 Task: Develop a website for a language exchange platform, connecting language learners worldwide.
Action: Mouse moved to (559, 331)
Screenshot: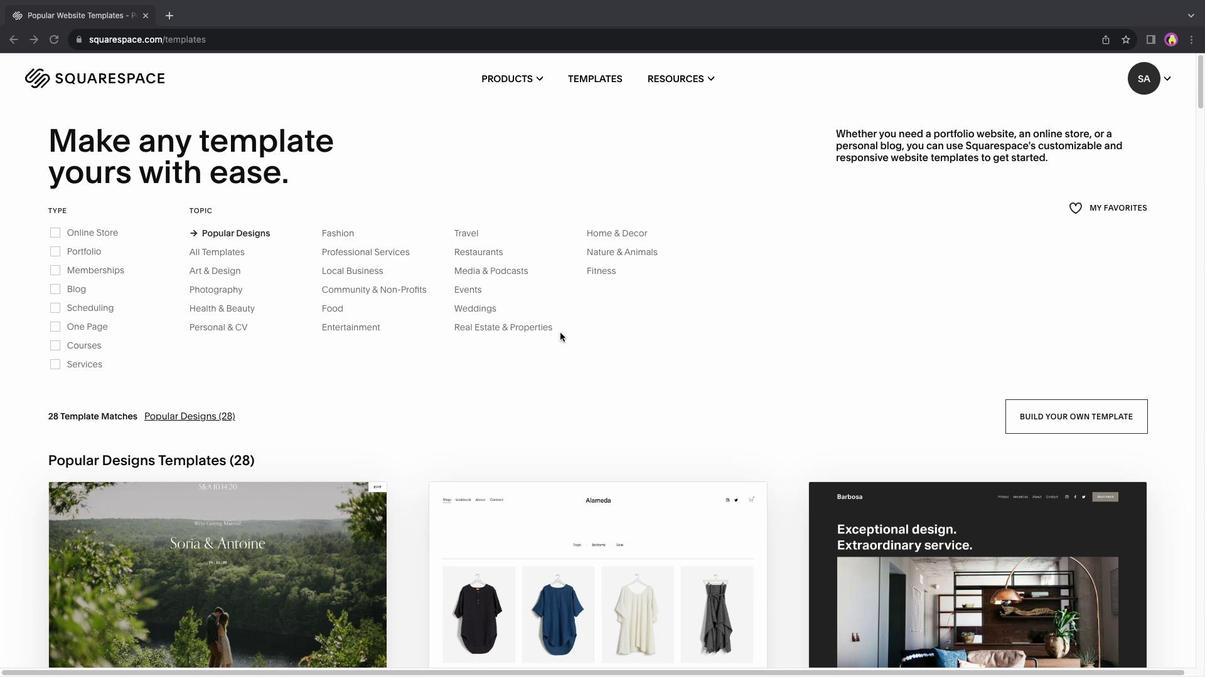 
Action: Mouse pressed left at (559, 331)
Screenshot: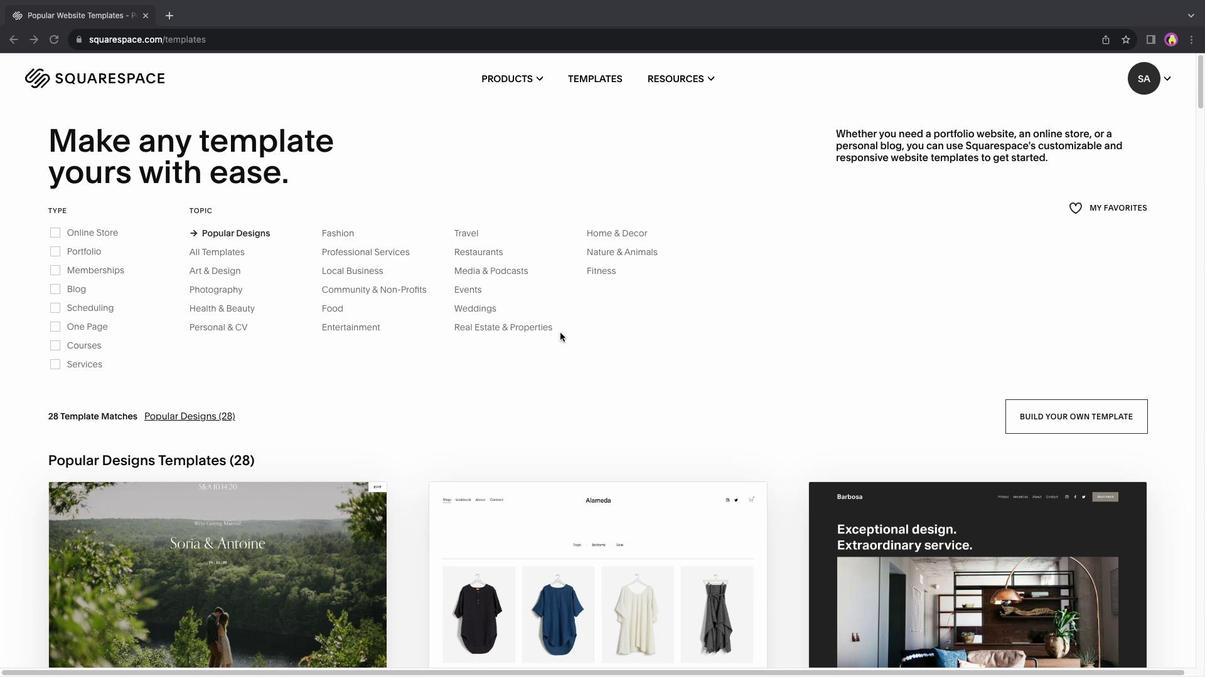 
Action: Mouse moved to (344, 288)
Screenshot: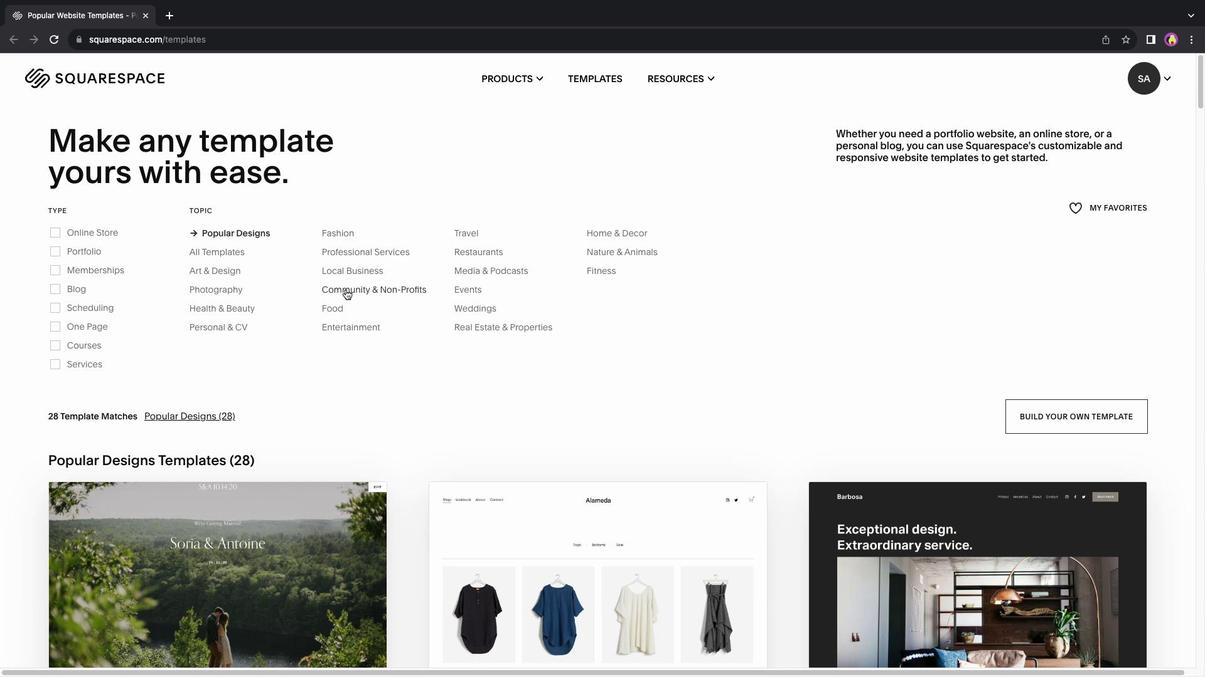 
Action: Mouse scrolled (344, 288) with delta (0, -1)
Screenshot: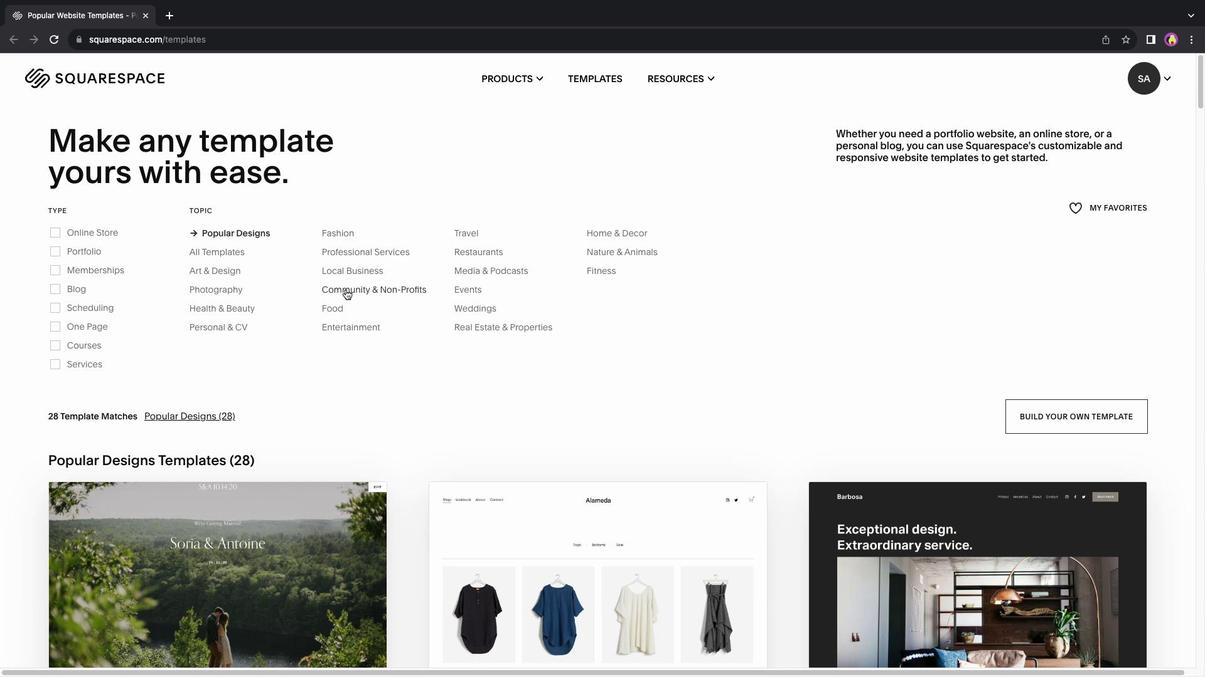 
Action: Mouse scrolled (344, 288) with delta (0, -1)
Screenshot: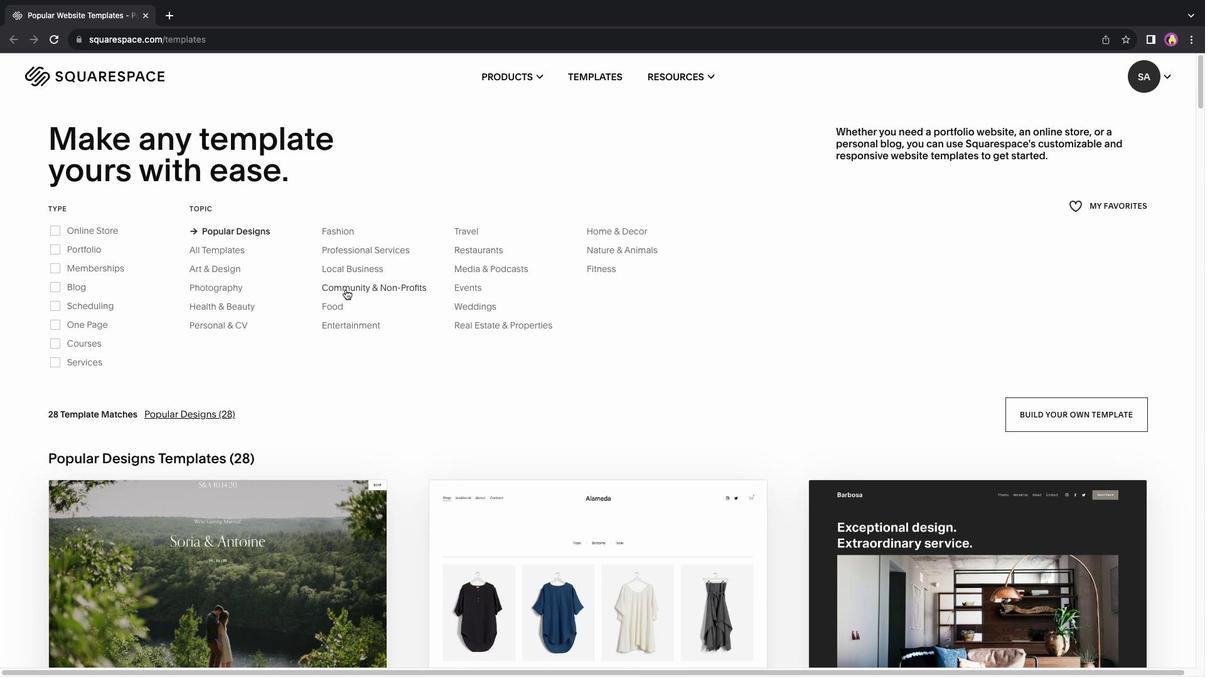 
Action: Mouse scrolled (344, 288) with delta (0, -2)
Screenshot: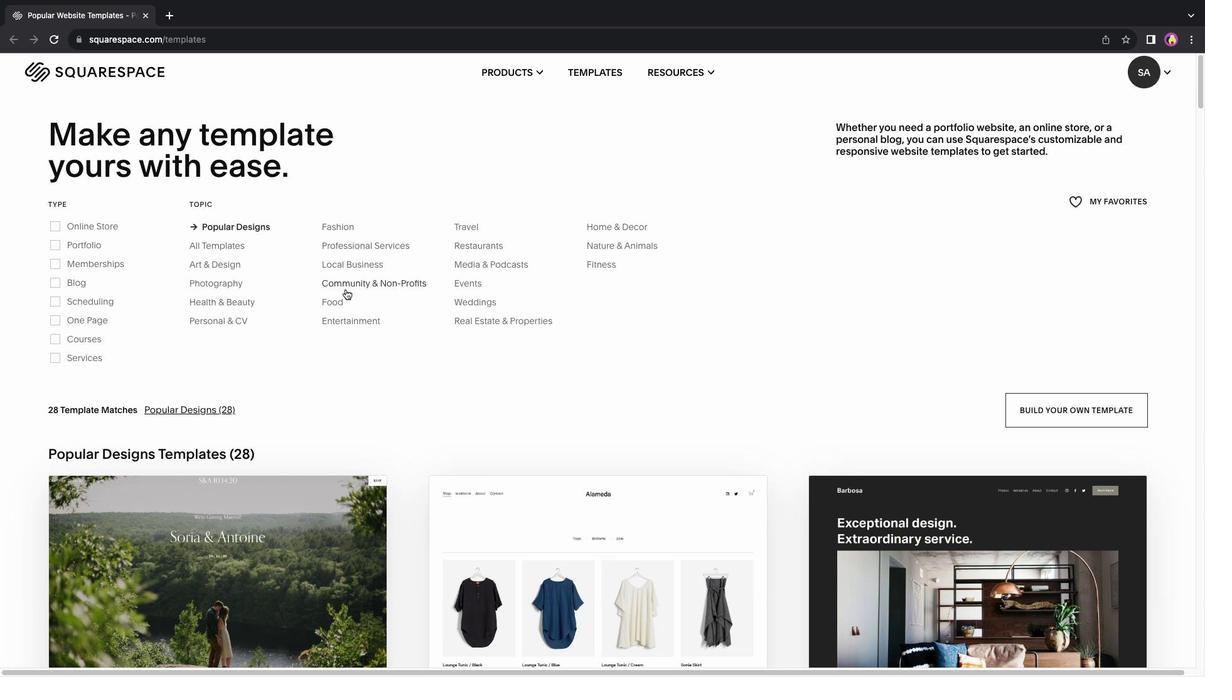 
Action: Mouse moved to (430, 266)
Screenshot: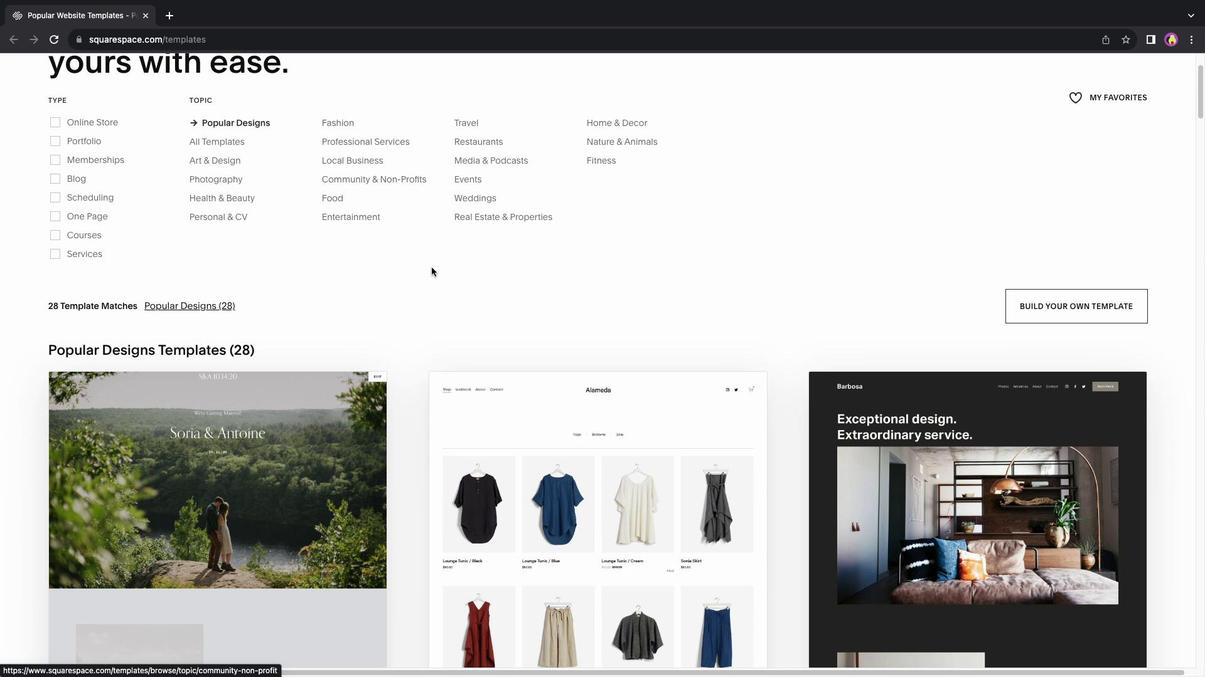 
Action: Mouse pressed left at (430, 266)
Screenshot: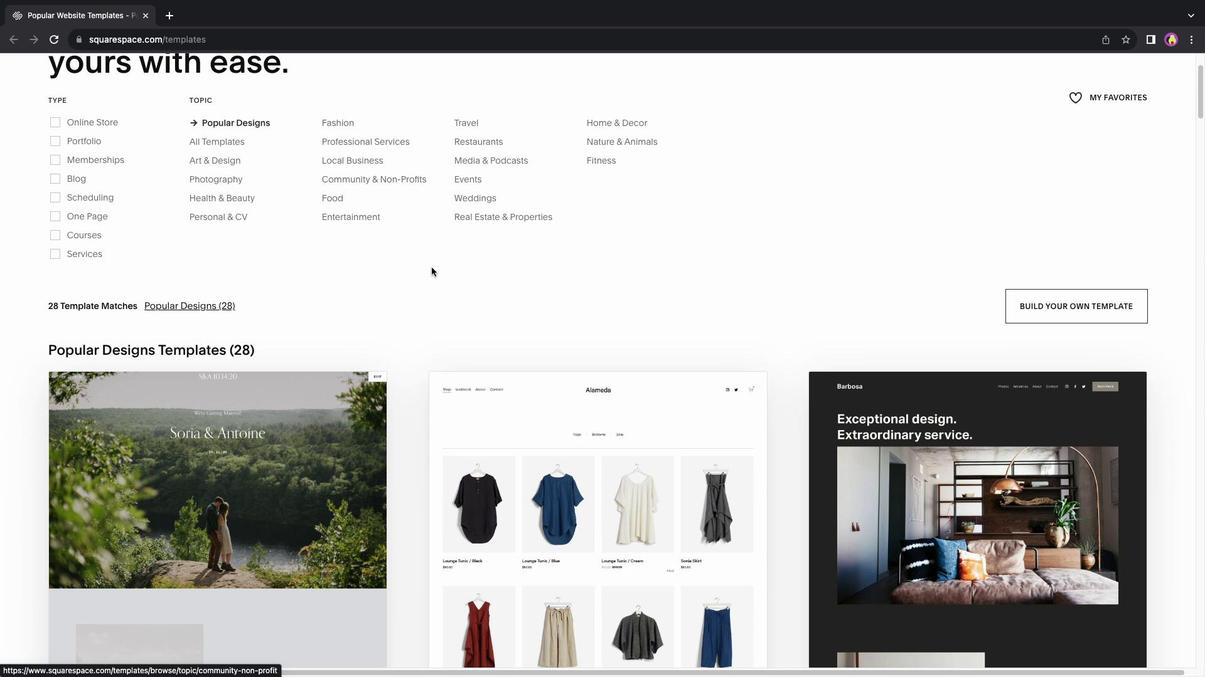
Action: Mouse moved to (356, 258)
Screenshot: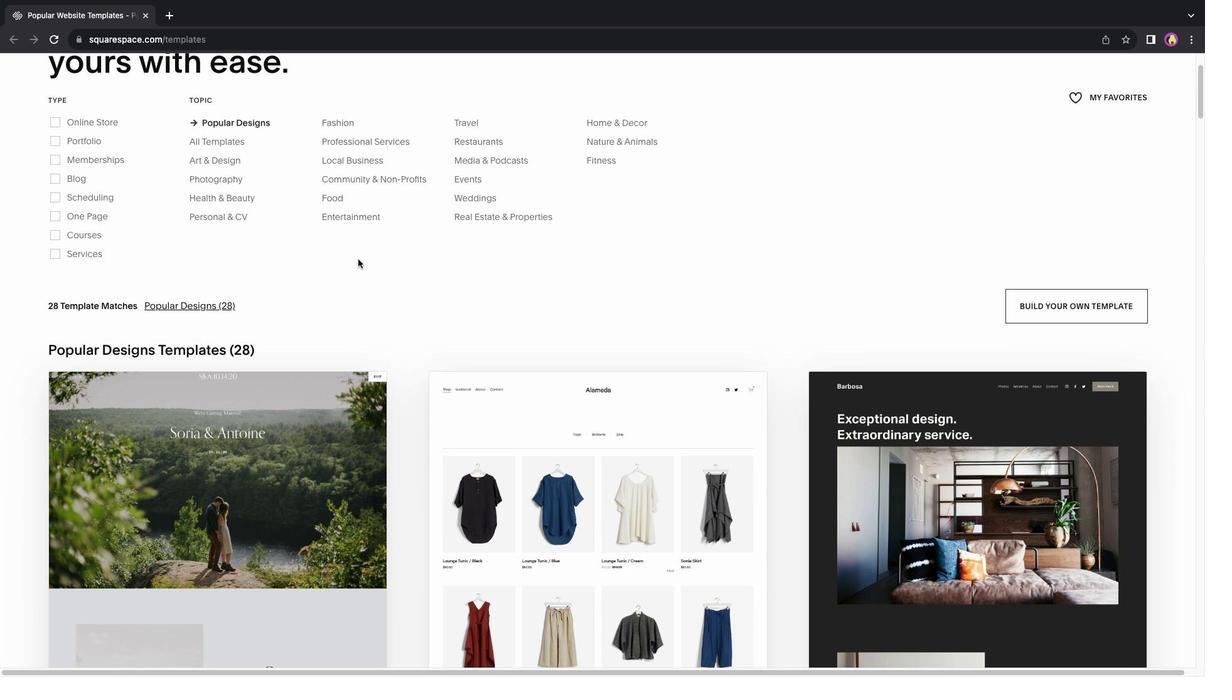 
Action: Mouse scrolled (356, 258) with delta (0, -1)
Screenshot: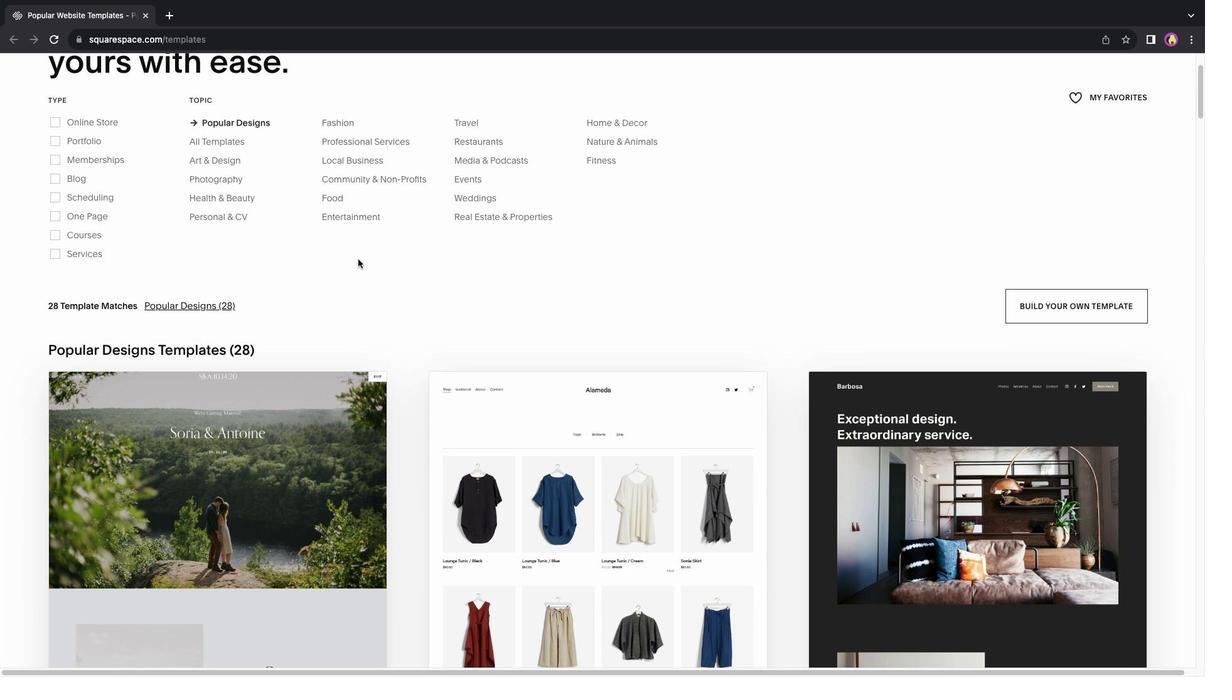 
Action: Mouse scrolled (356, 258) with delta (0, -1)
Screenshot: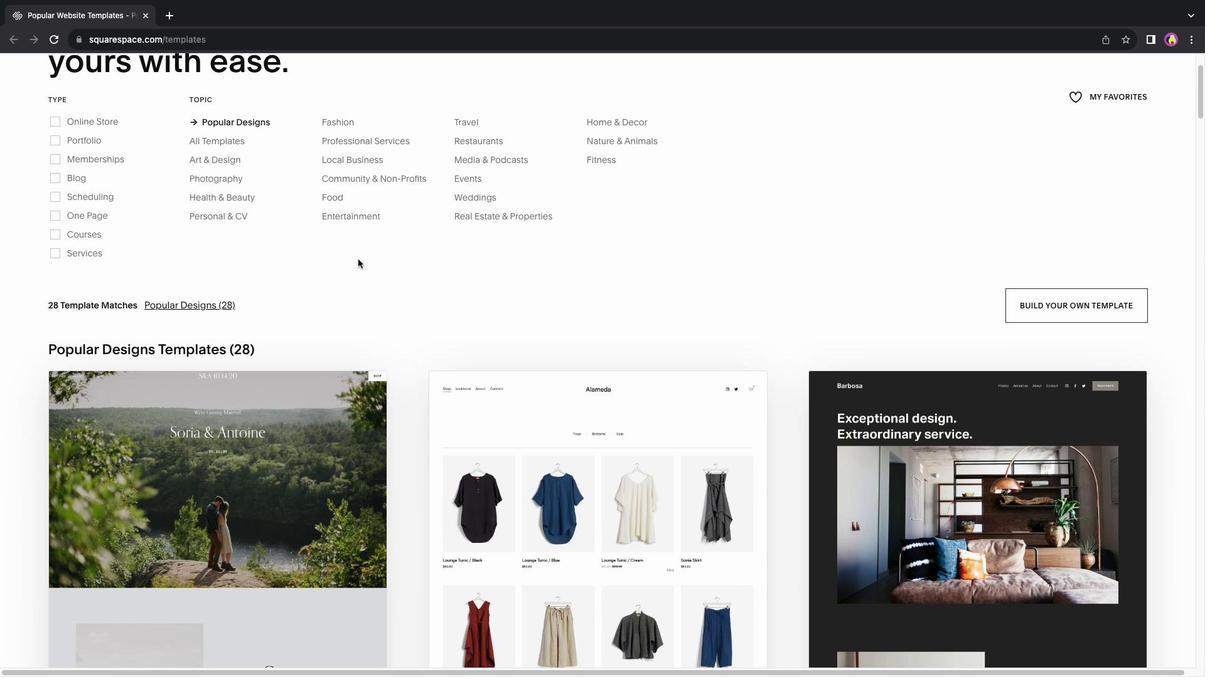 
Action: Mouse scrolled (356, 258) with delta (0, -2)
Screenshot: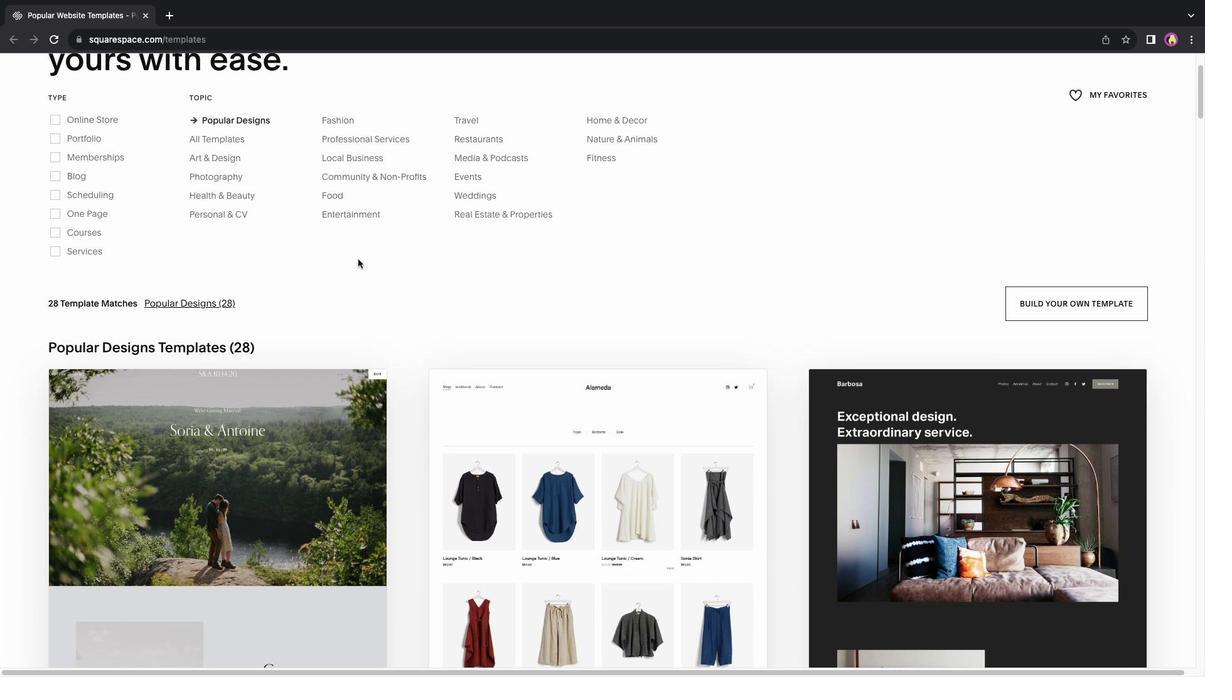 
Action: Mouse moved to (667, 253)
Screenshot: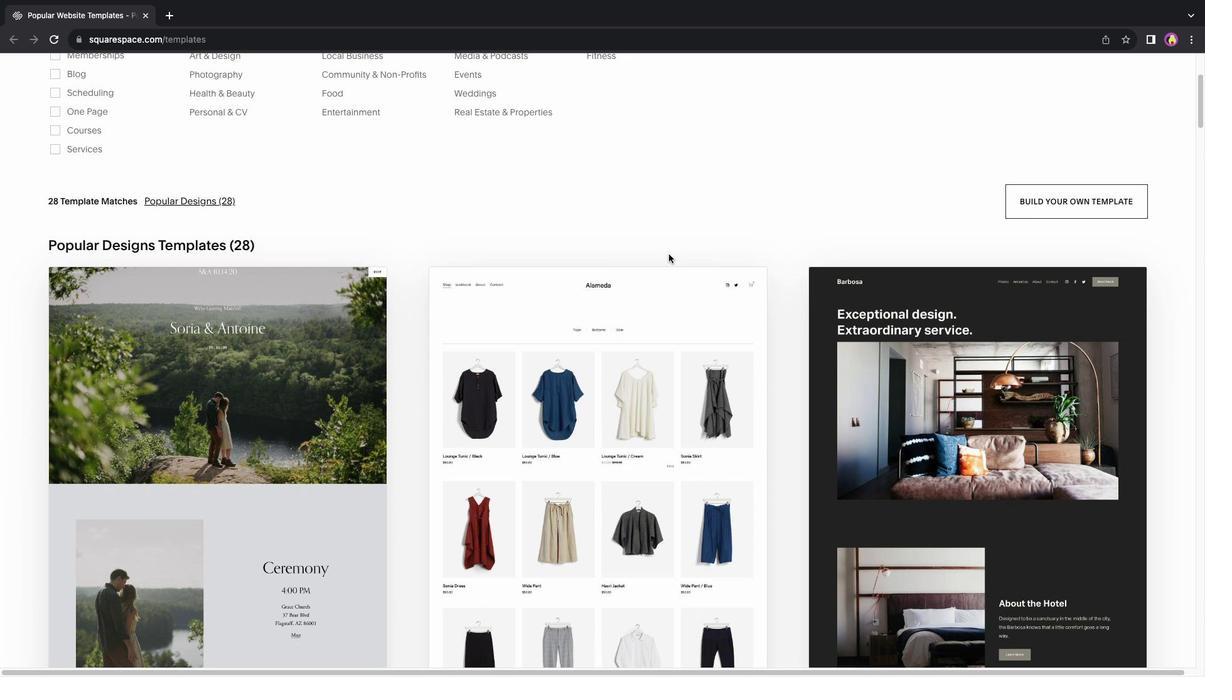 
Action: Mouse scrolled (667, 253) with delta (0, -1)
Screenshot: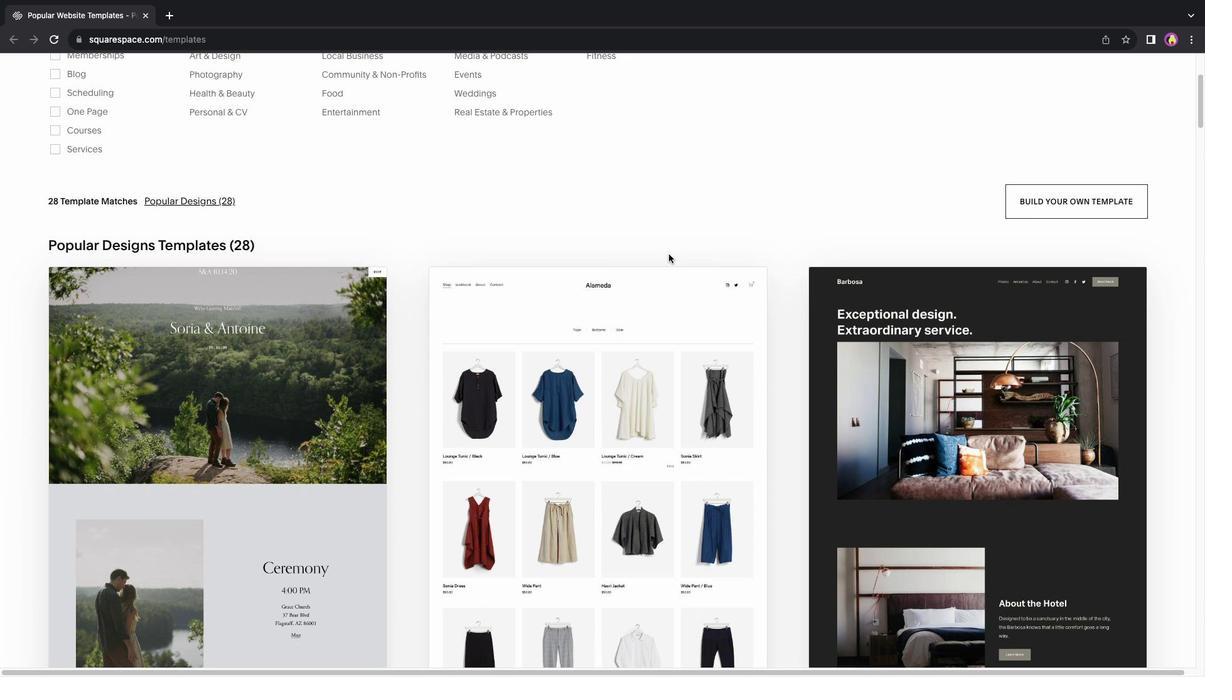 
Action: Mouse scrolled (667, 253) with delta (0, -1)
Screenshot: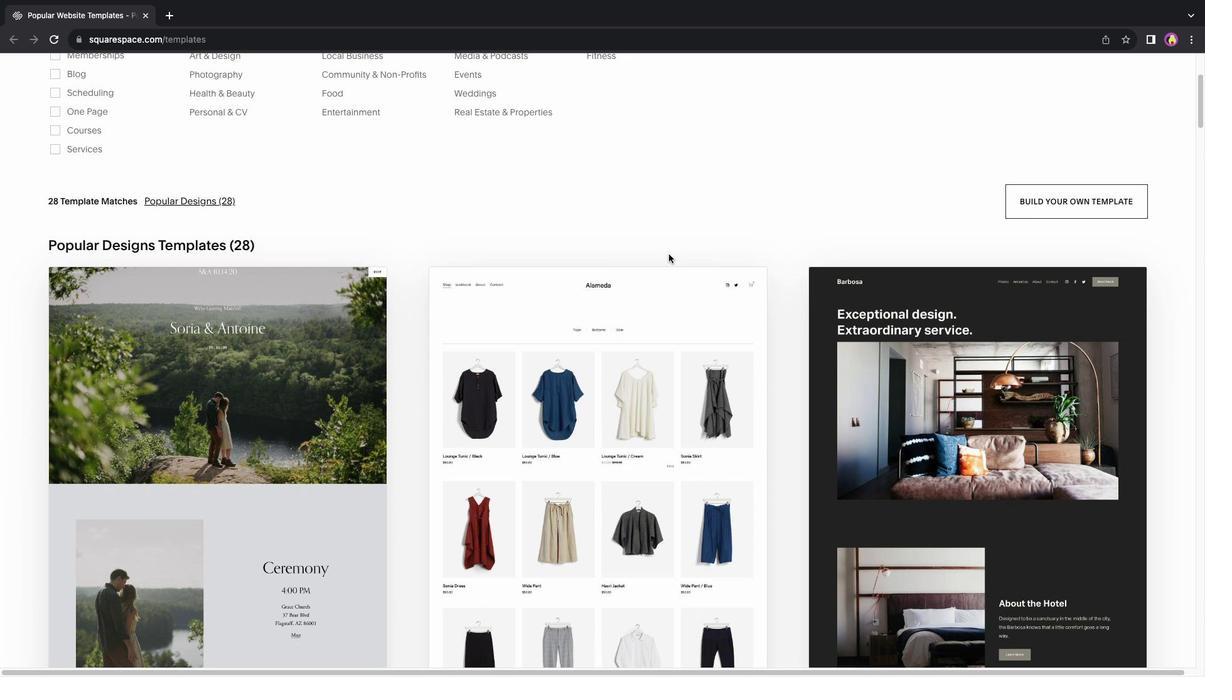 
Action: Mouse scrolled (667, 253) with delta (0, -2)
Screenshot: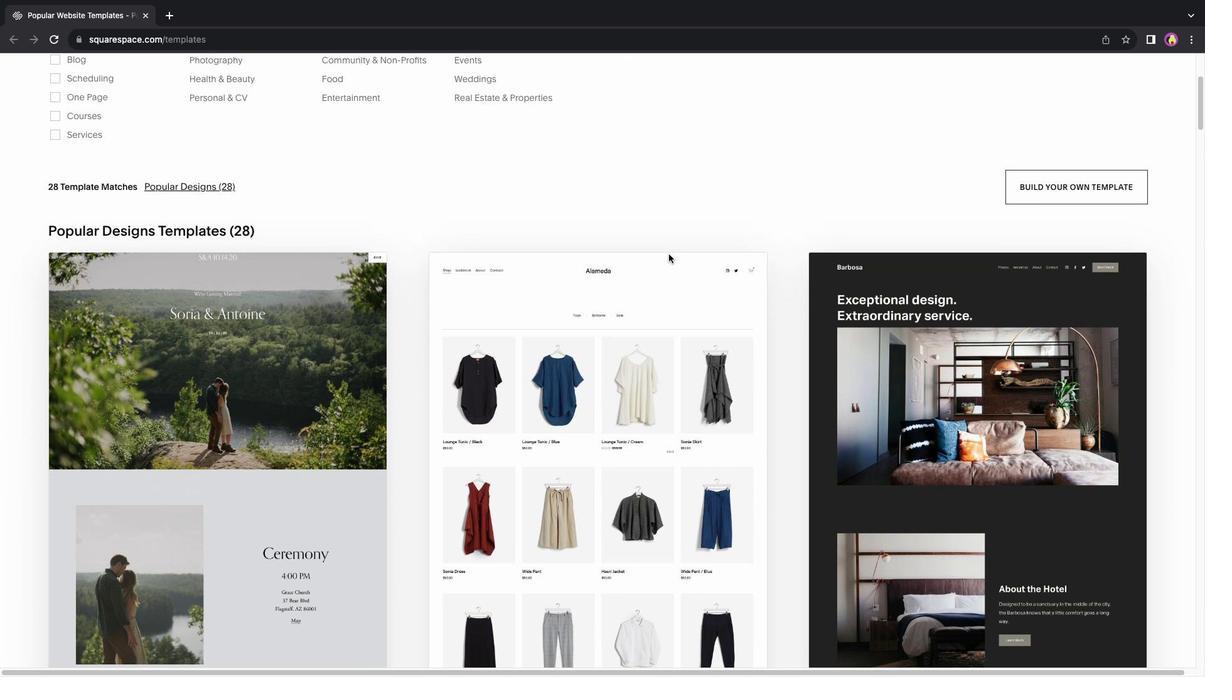 
Action: Mouse scrolled (667, 253) with delta (0, -3)
Screenshot: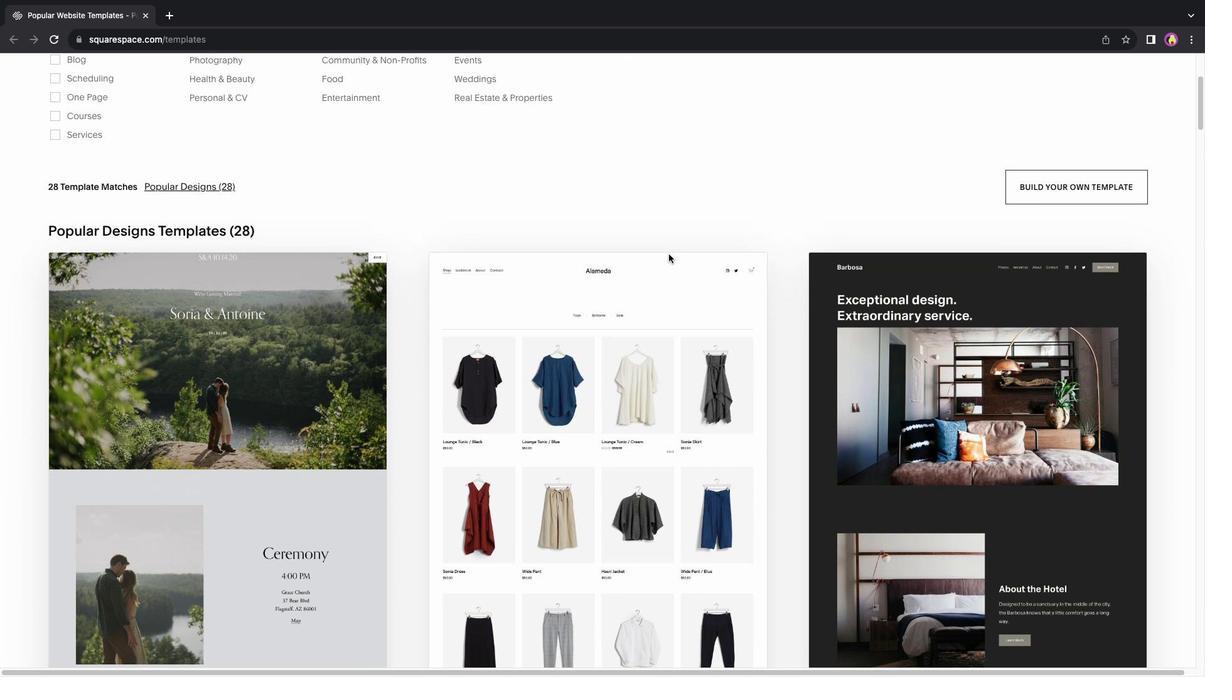 
Action: Mouse moved to (591, 244)
Screenshot: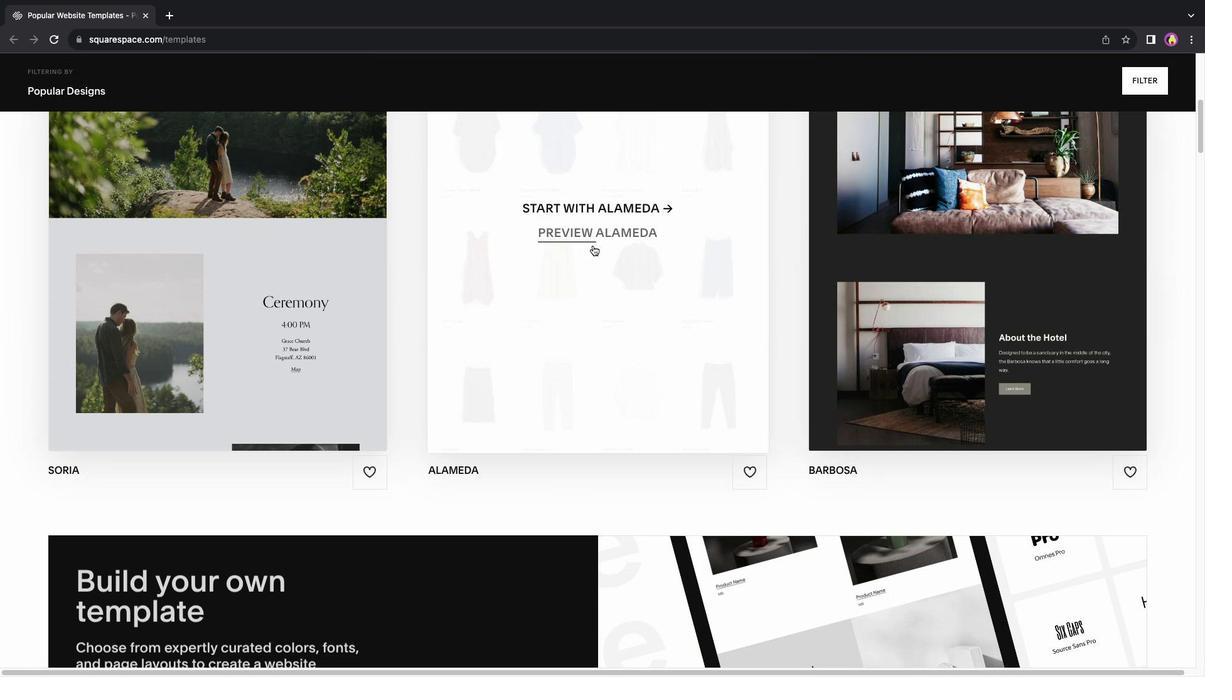 
Action: Mouse scrolled (591, 244) with delta (0, 0)
Screenshot: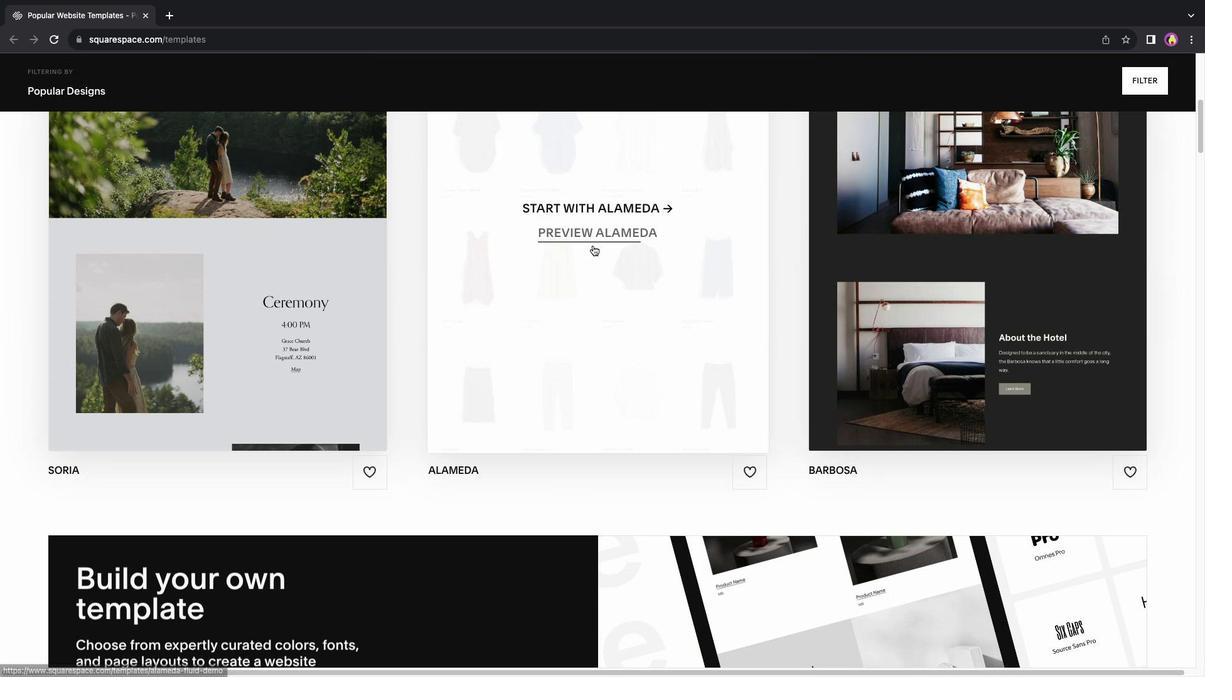 
Action: Mouse moved to (593, 245)
Screenshot: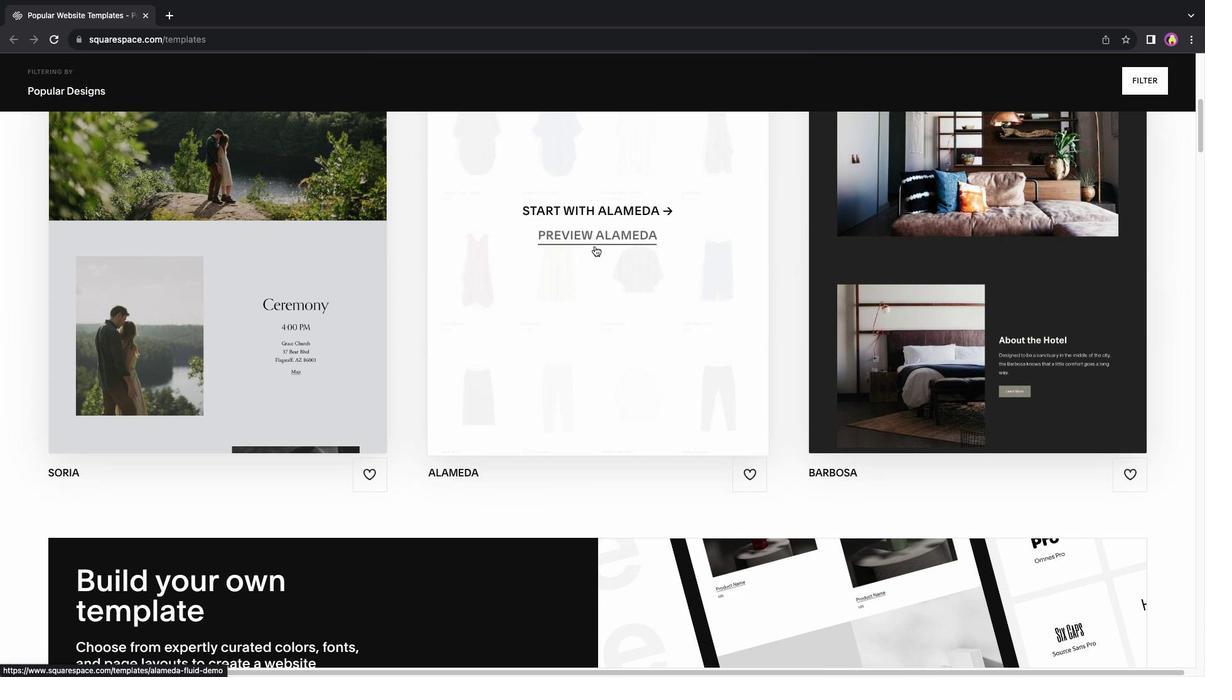 
Action: Mouse scrolled (593, 245) with delta (0, -1)
Screenshot: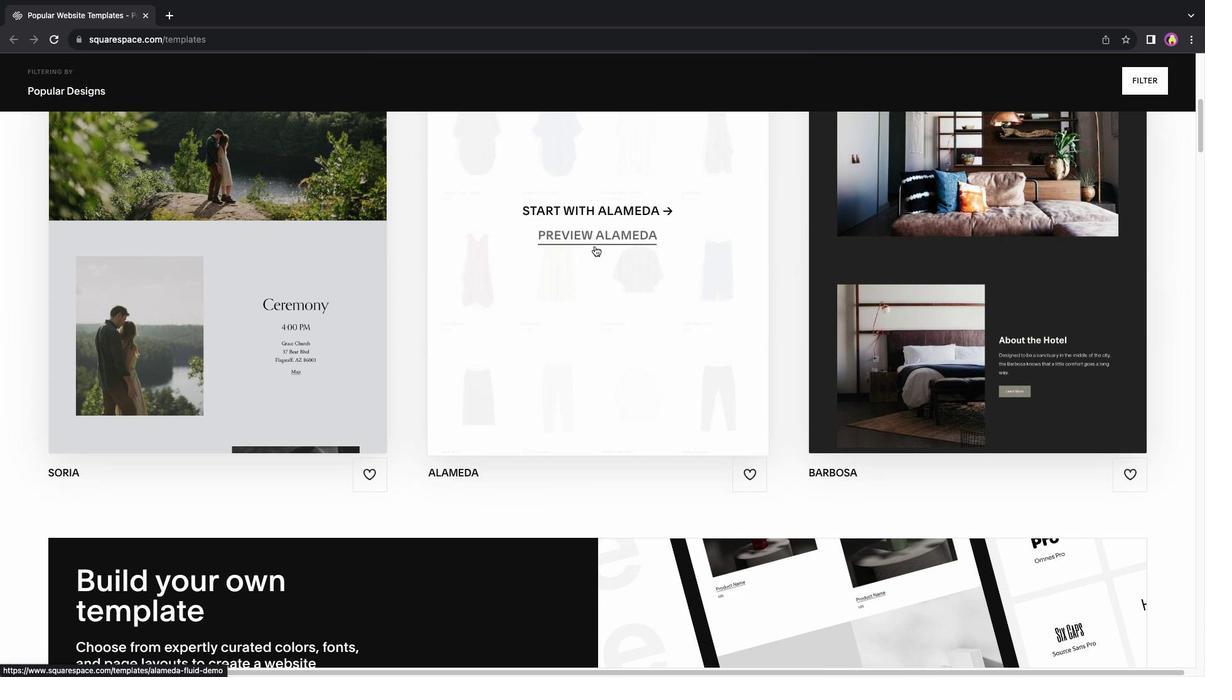 
Action: Mouse scrolled (593, 245) with delta (0, -1)
Screenshot: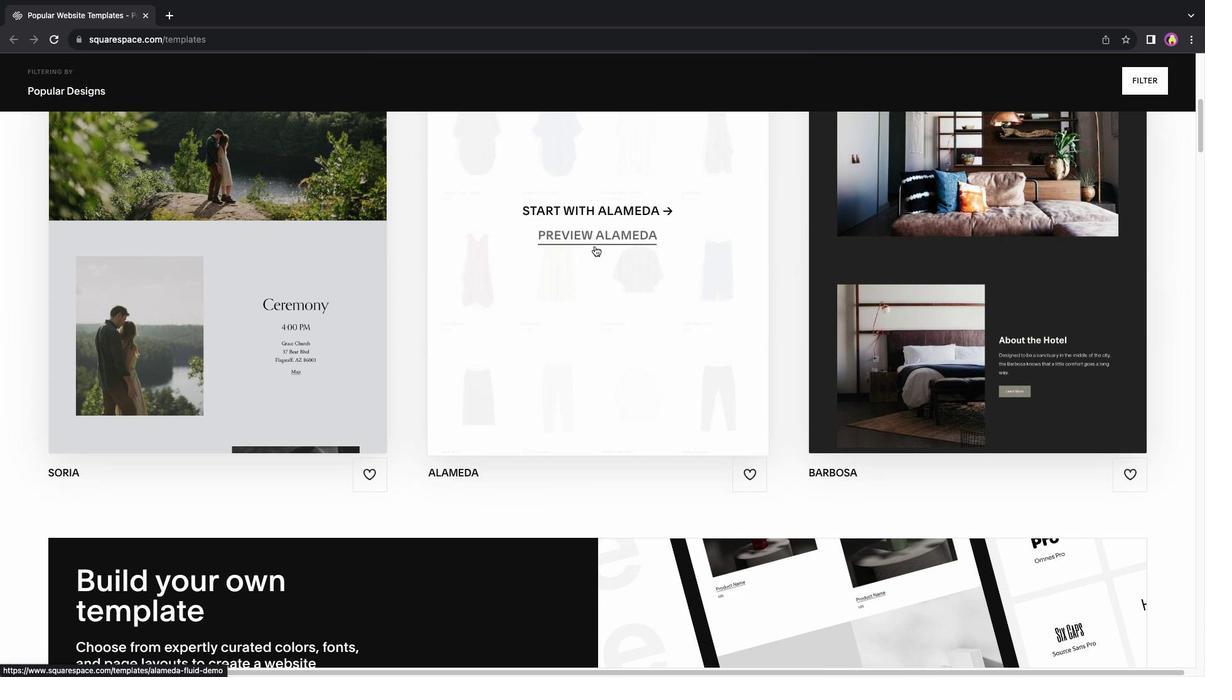 
Action: Mouse scrolled (593, 245) with delta (0, -2)
Screenshot: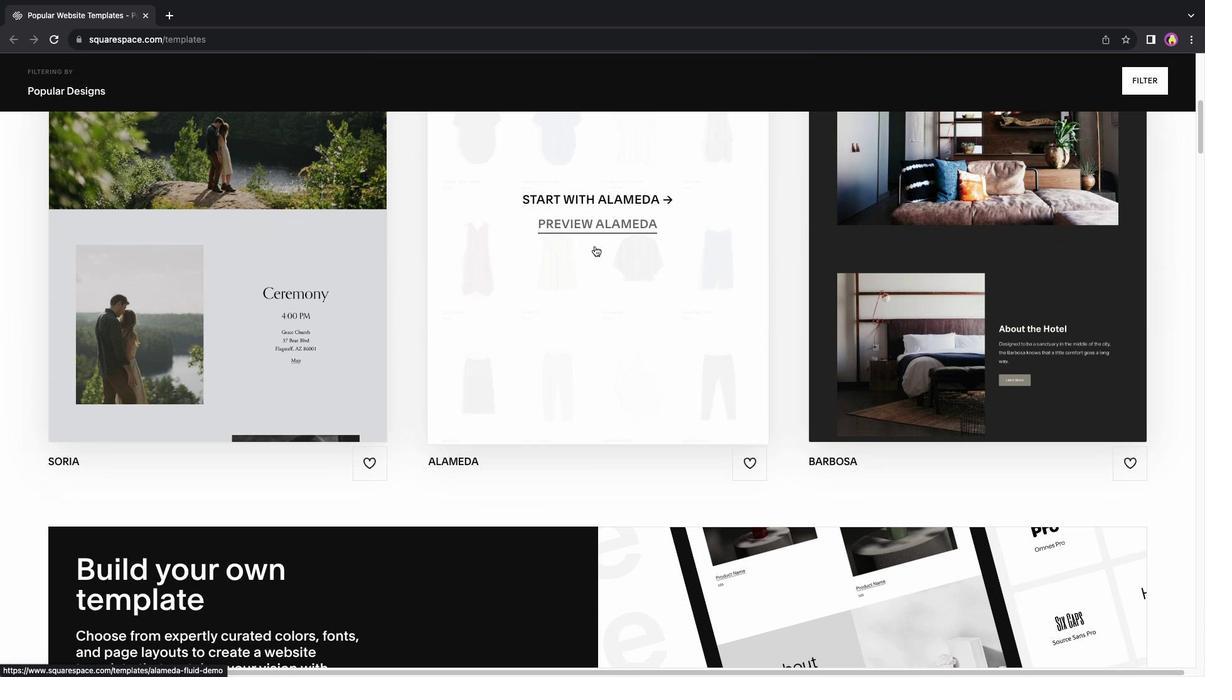 
Action: Mouse scrolled (593, 245) with delta (0, -3)
Screenshot: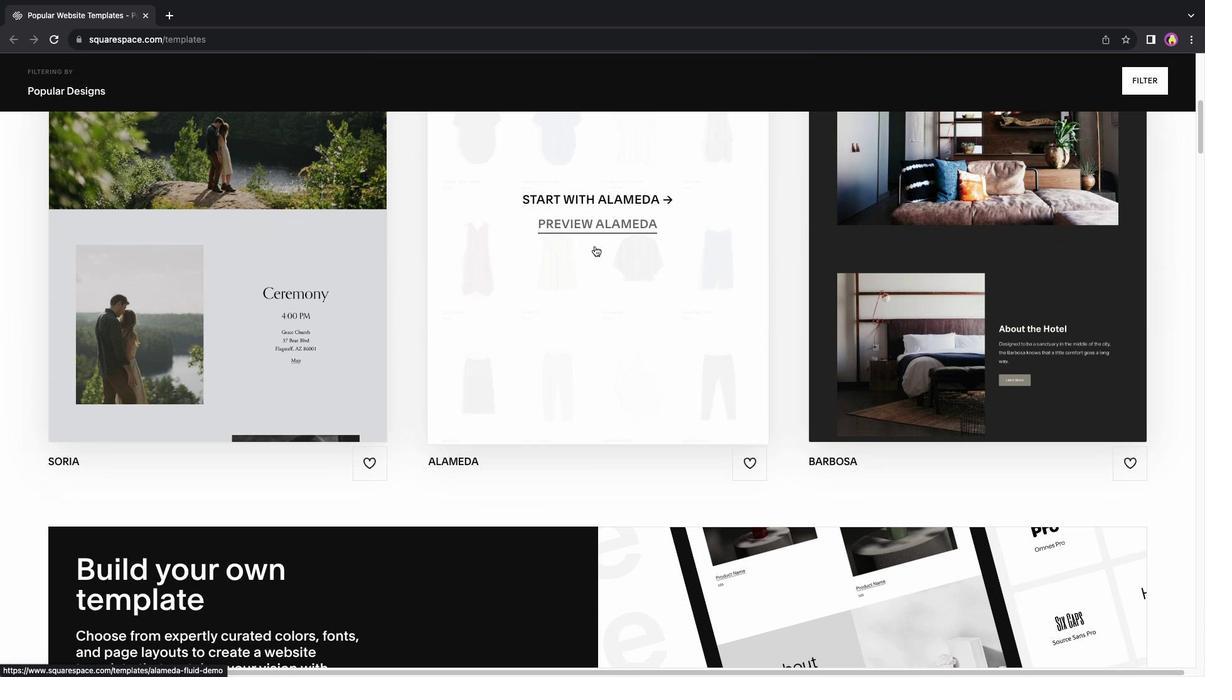 
Action: Mouse scrolled (593, 245) with delta (0, -4)
Screenshot: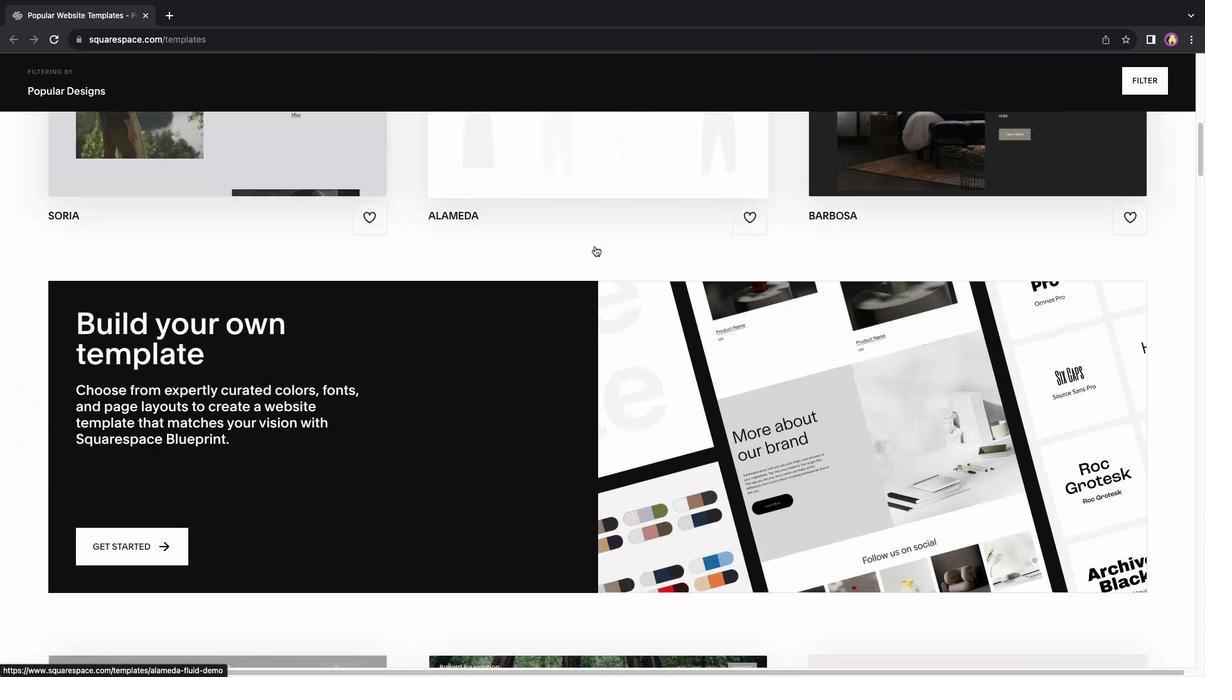 
Action: Mouse scrolled (593, 245) with delta (0, -1)
Screenshot: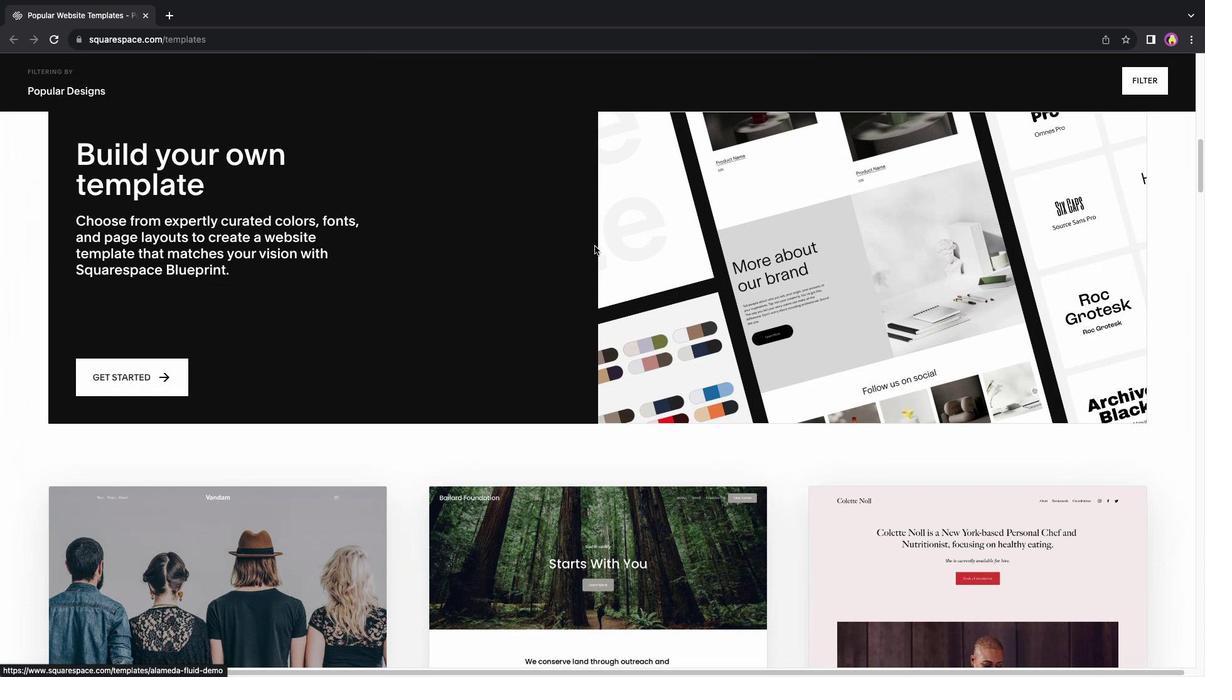 
Action: Mouse scrolled (593, 245) with delta (0, -1)
Screenshot: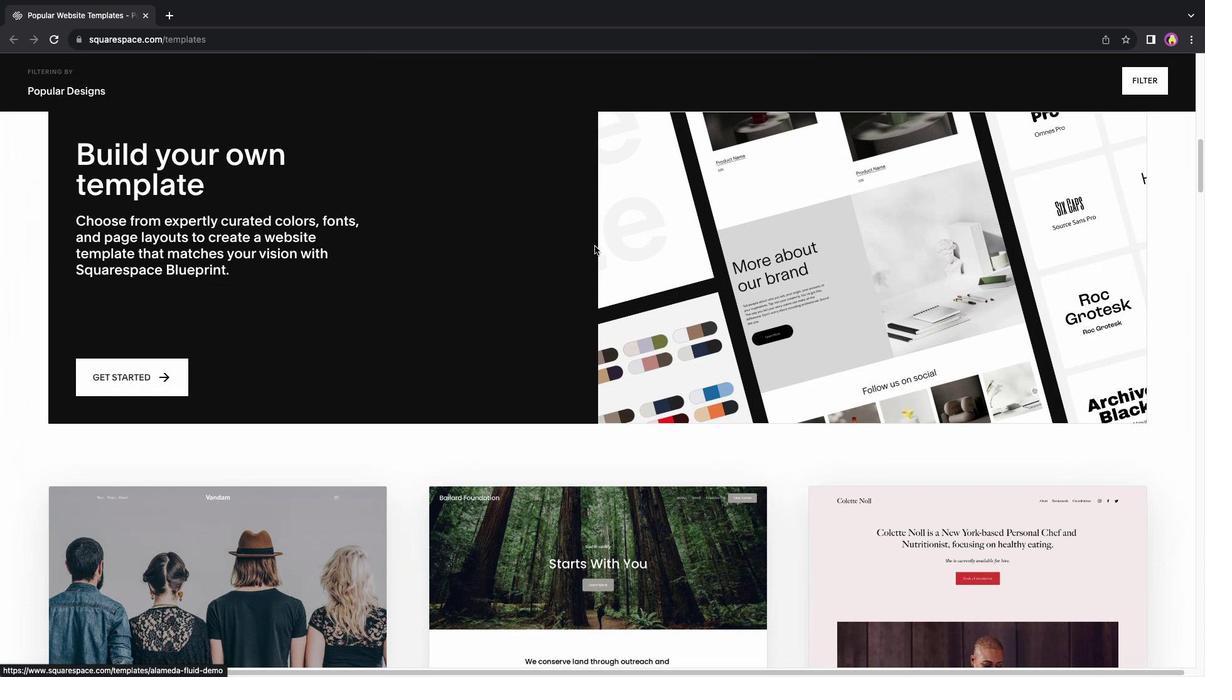 
Action: Mouse scrolled (593, 245) with delta (0, -3)
Screenshot: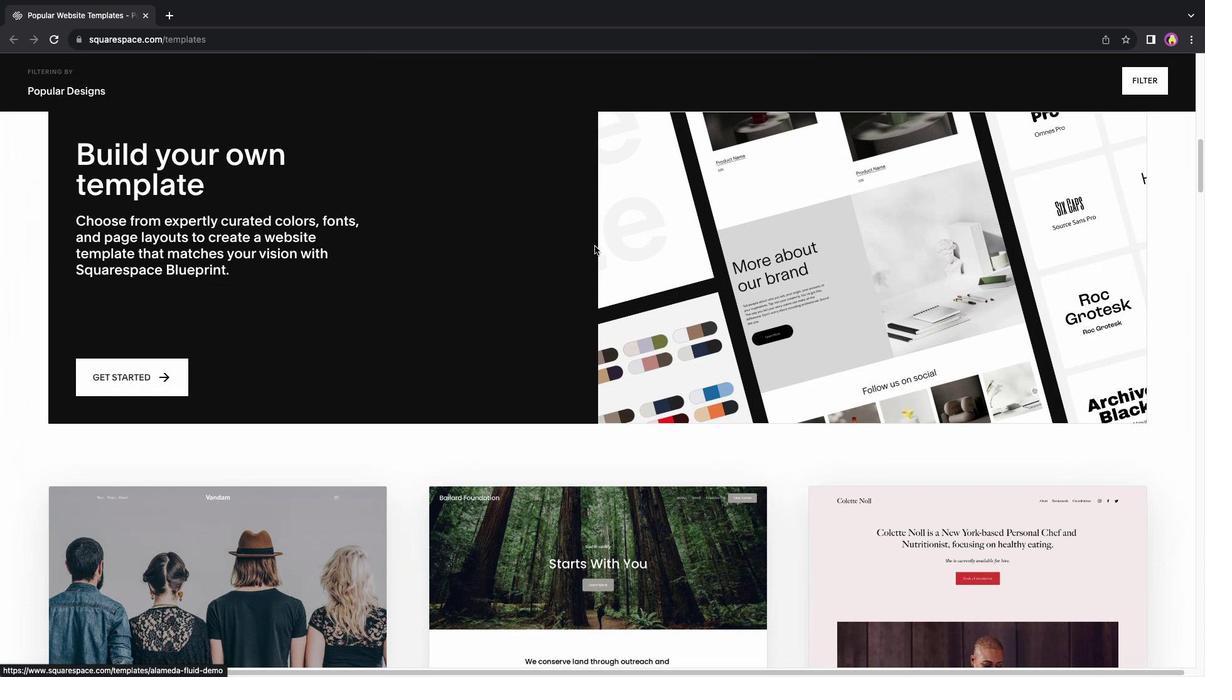 
Action: Mouse scrolled (593, 245) with delta (0, -3)
Screenshot: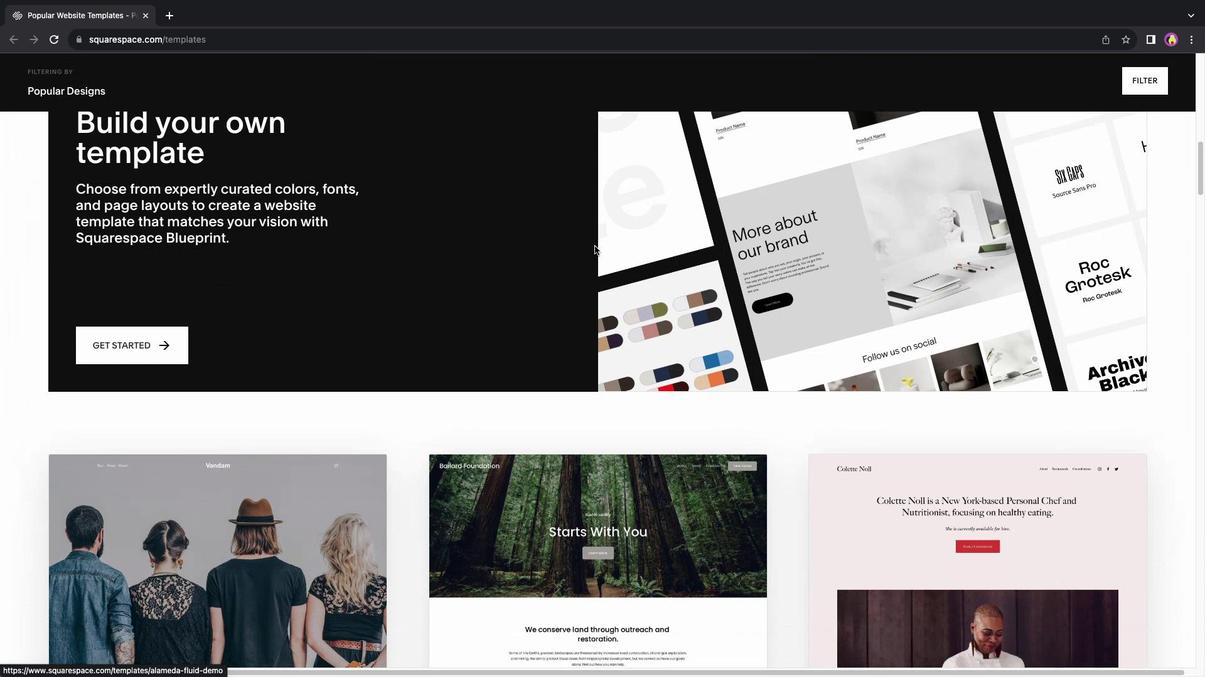 
Action: Mouse moved to (701, 259)
Screenshot: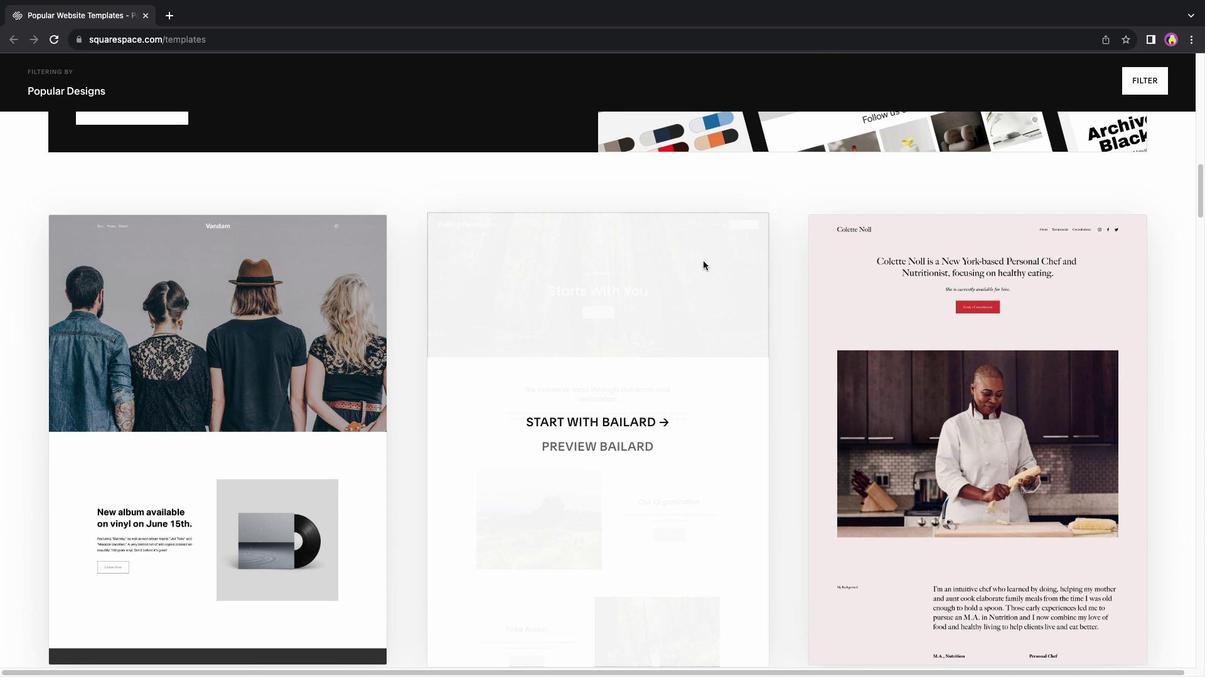 
Action: Mouse scrolled (701, 259) with delta (0, -1)
Screenshot: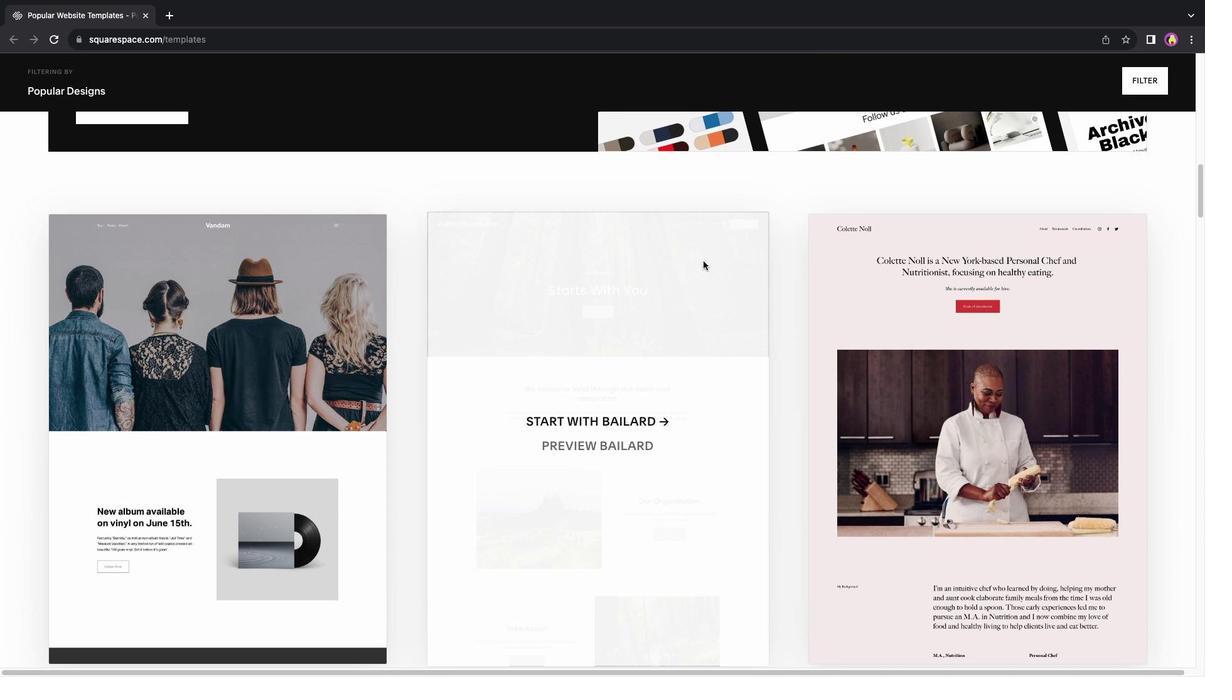 
Action: Mouse scrolled (701, 259) with delta (0, -1)
Screenshot: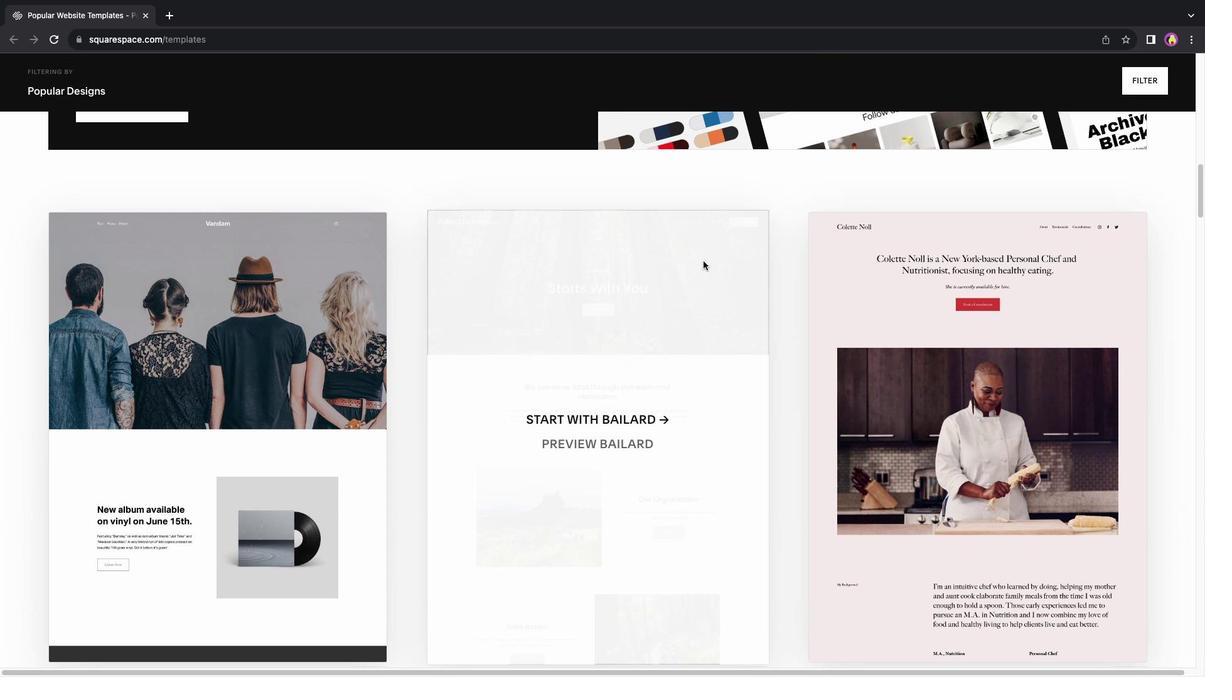 
Action: Mouse scrolled (701, 259) with delta (0, -2)
Screenshot: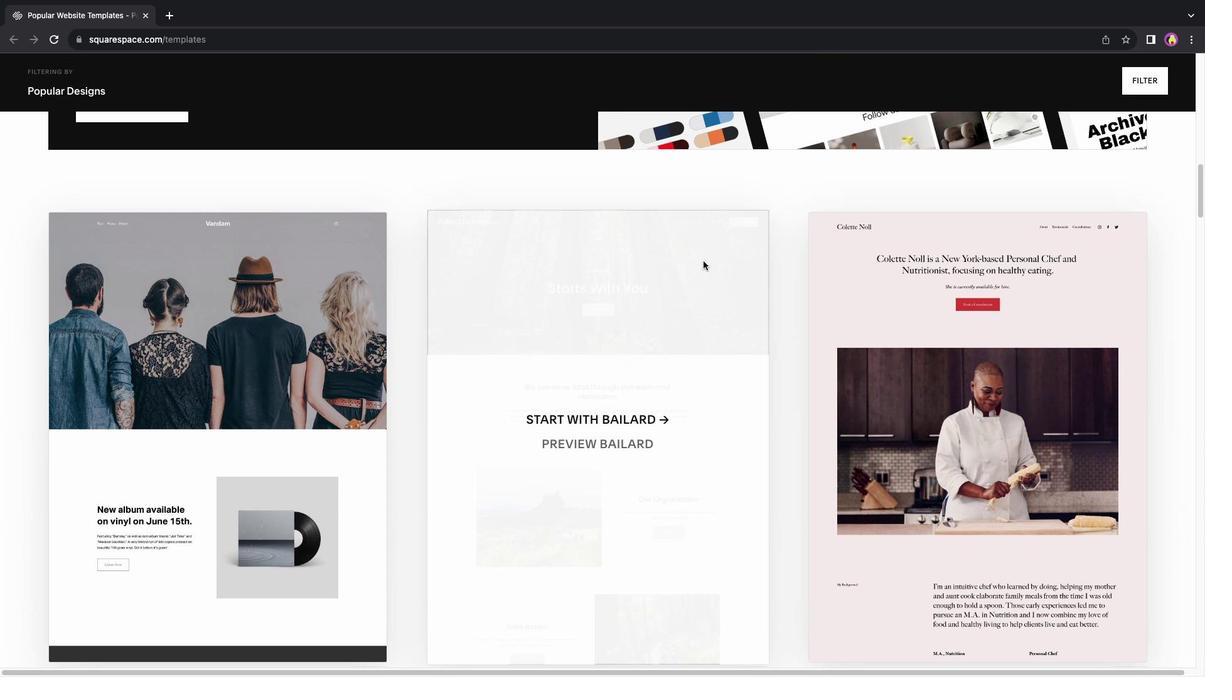 
Action: Mouse moved to (712, 263)
Screenshot: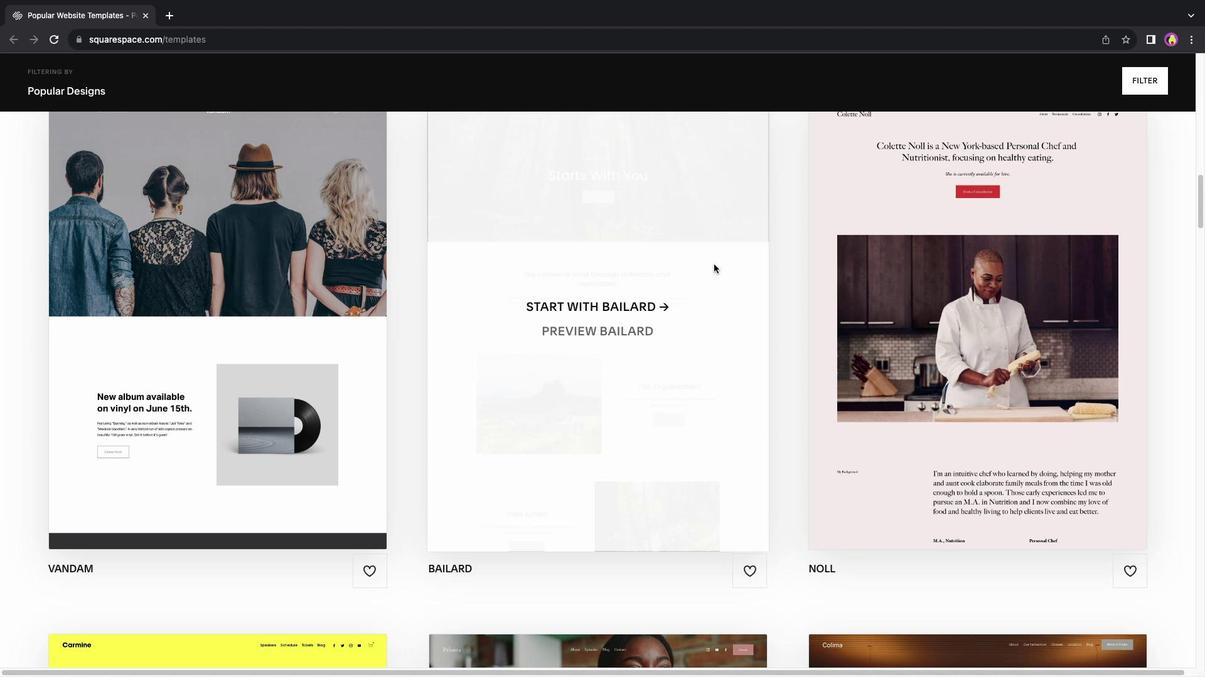 
Action: Mouse scrolled (712, 263) with delta (0, -1)
Screenshot: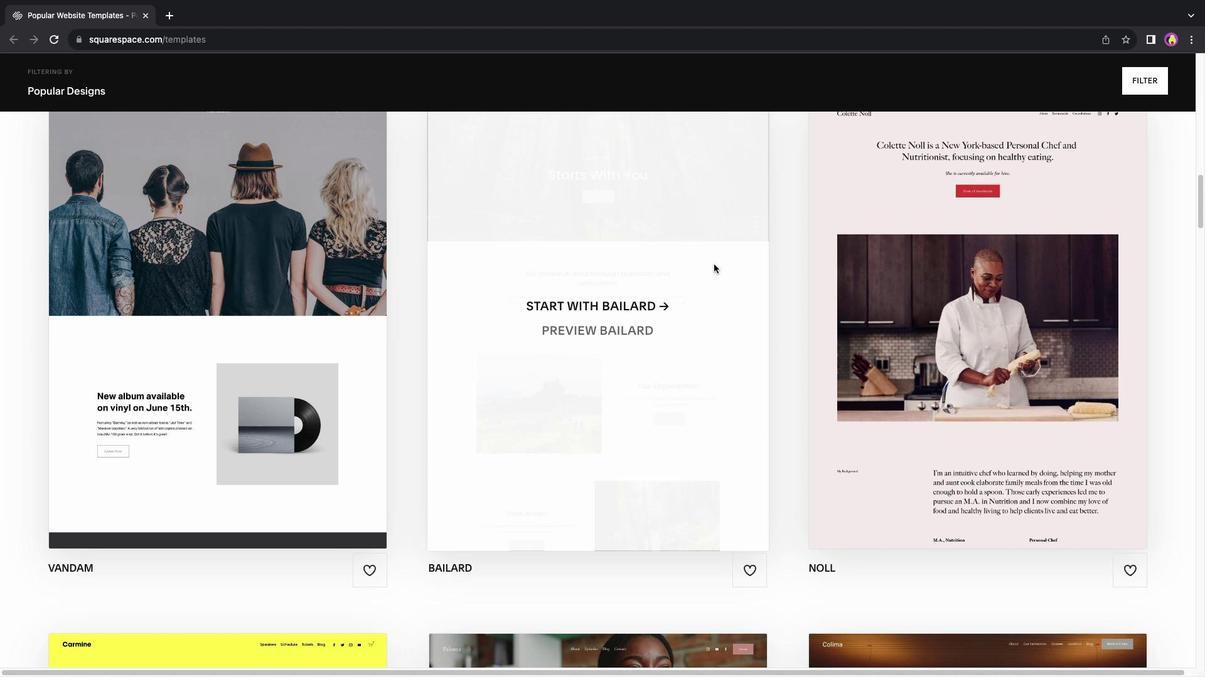 
Action: Mouse scrolled (712, 263) with delta (0, -1)
Screenshot: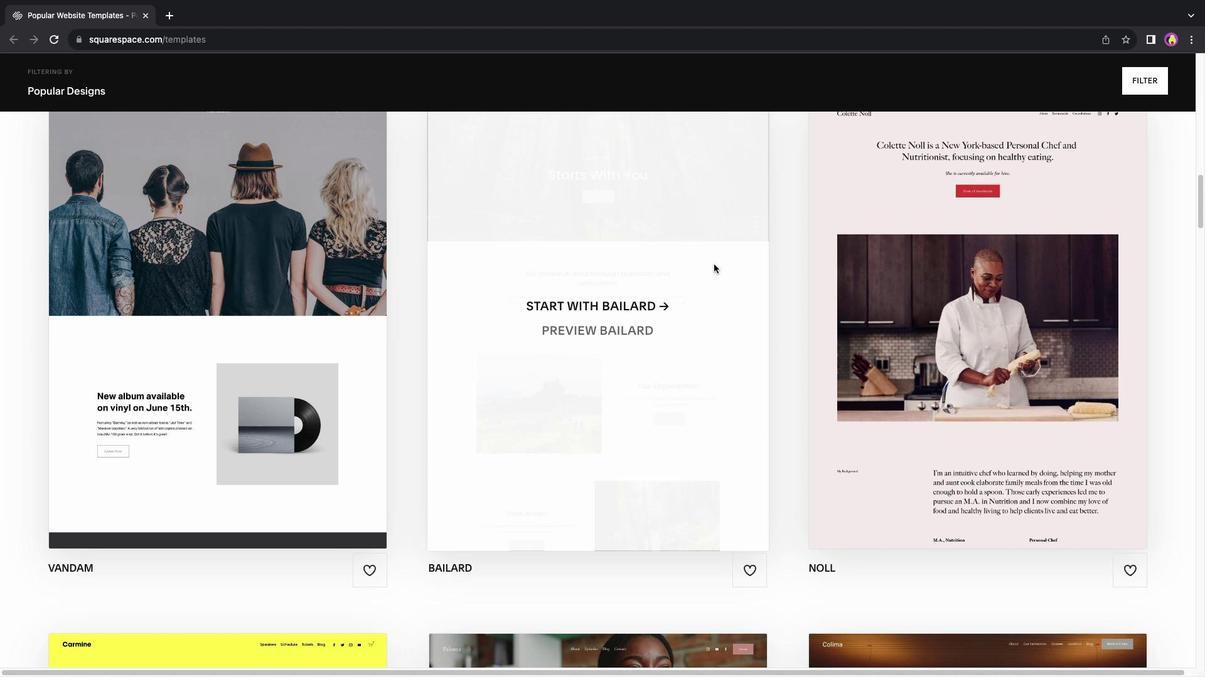 
Action: Mouse scrolled (712, 263) with delta (0, -2)
Screenshot: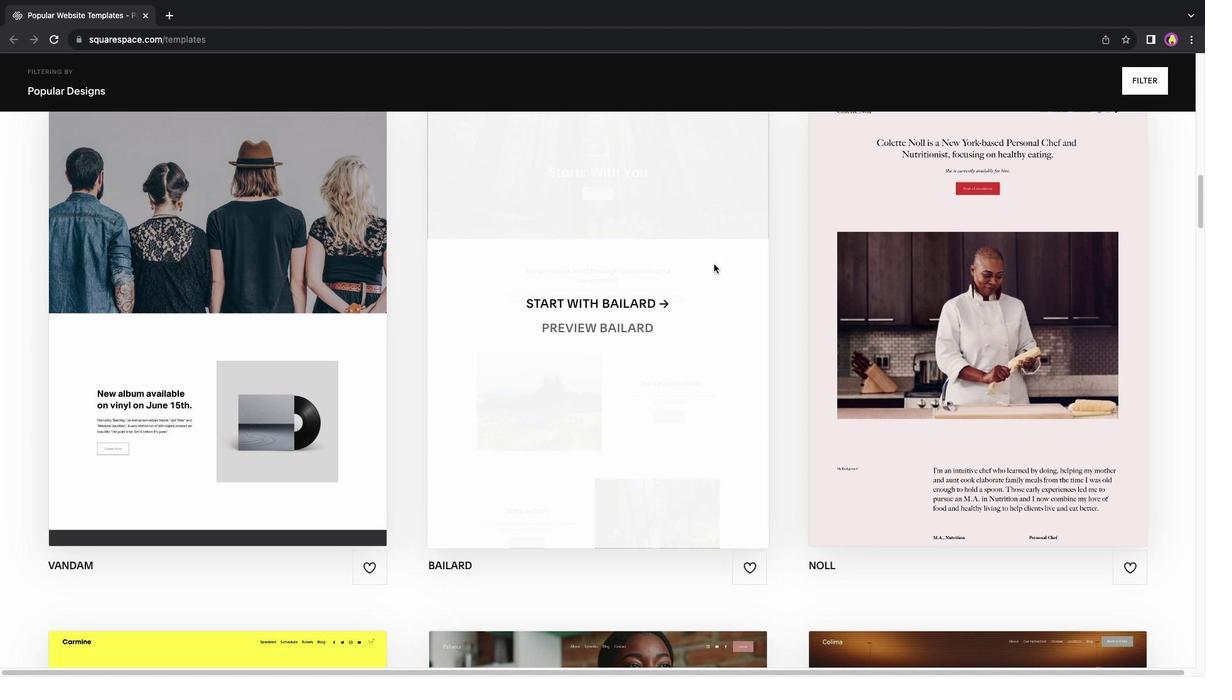 
Action: Mouse scrolled (712, 263) with delta (0, -1)
Screenshot: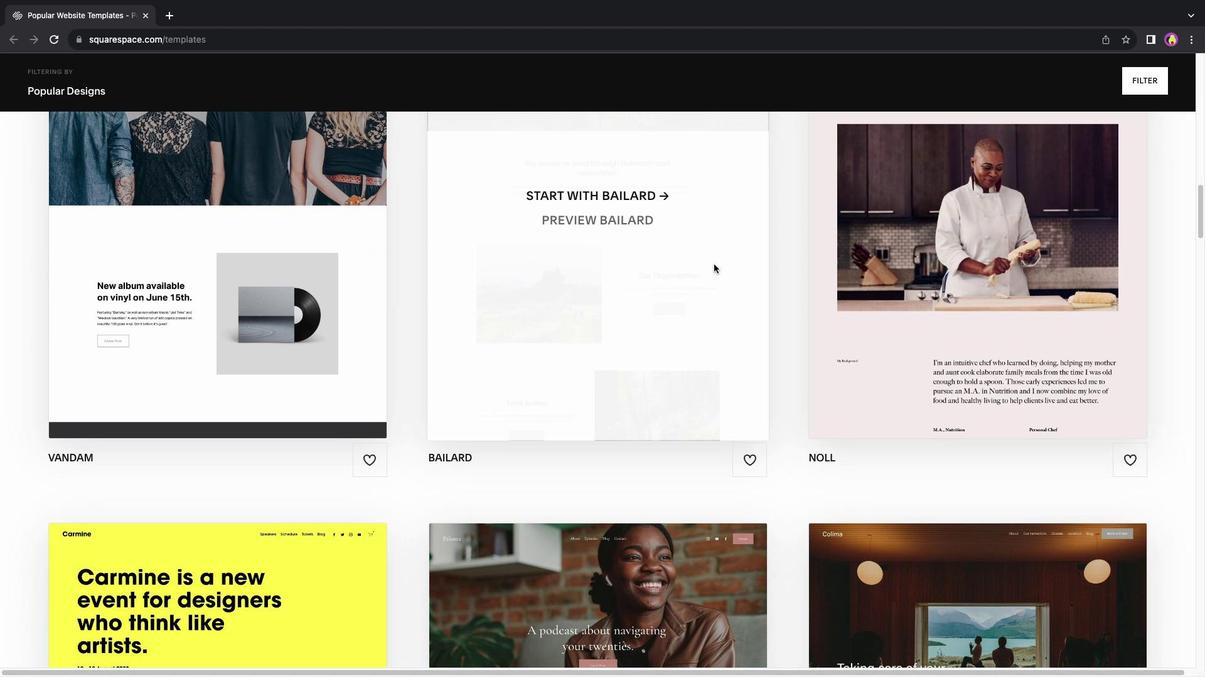 
Action: Mouse scrolled (712, 263) with delta (0, -1)
Screenshot: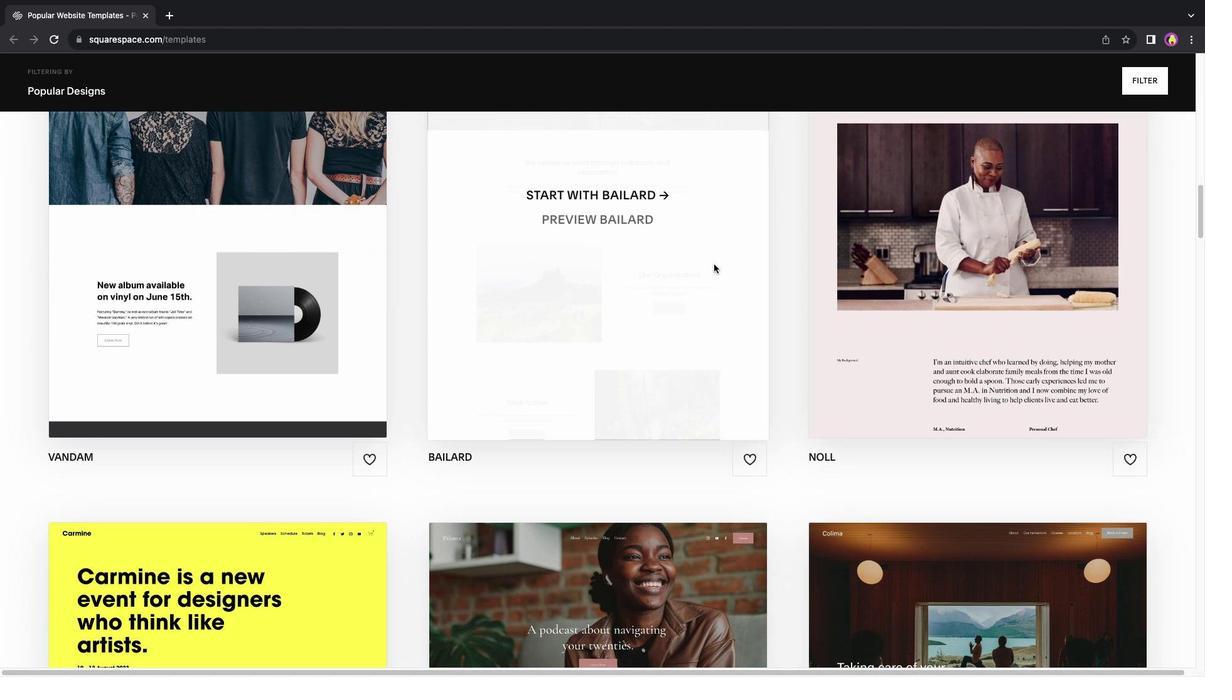 
Action: Mouse scrolled (712, 263) with delta (0, -2)
Screenshot: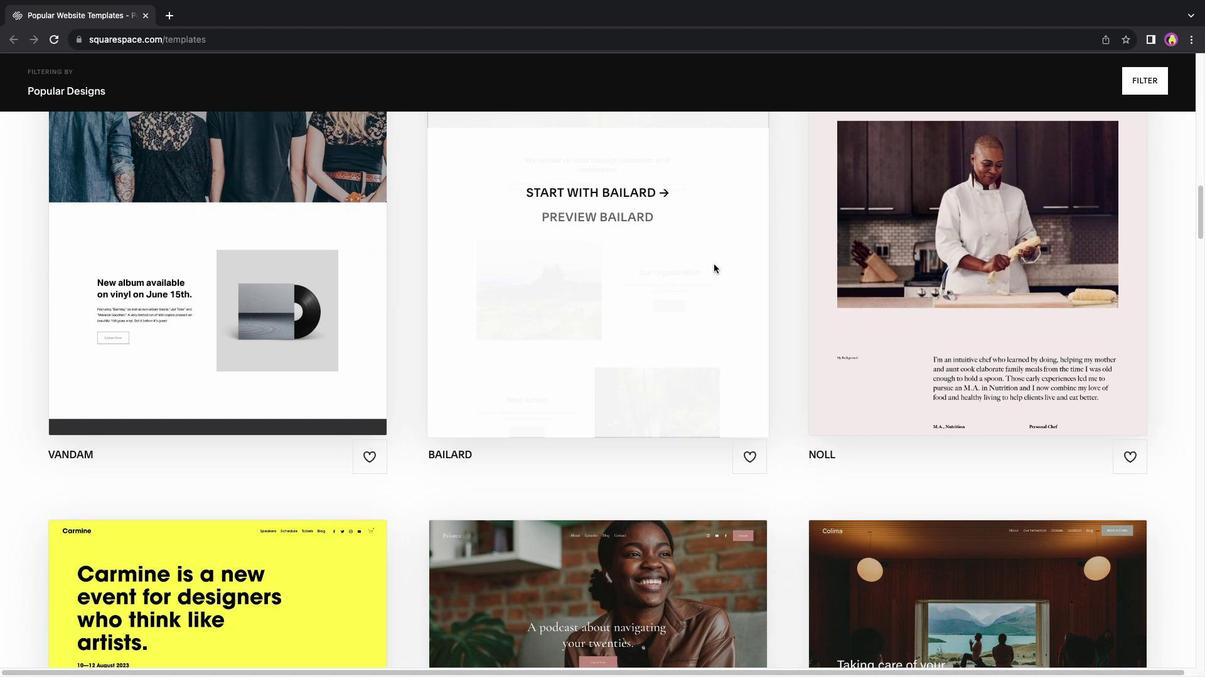 
Action: Mouse scrolled (712, 263) with delta (0, -1)
Screenshot: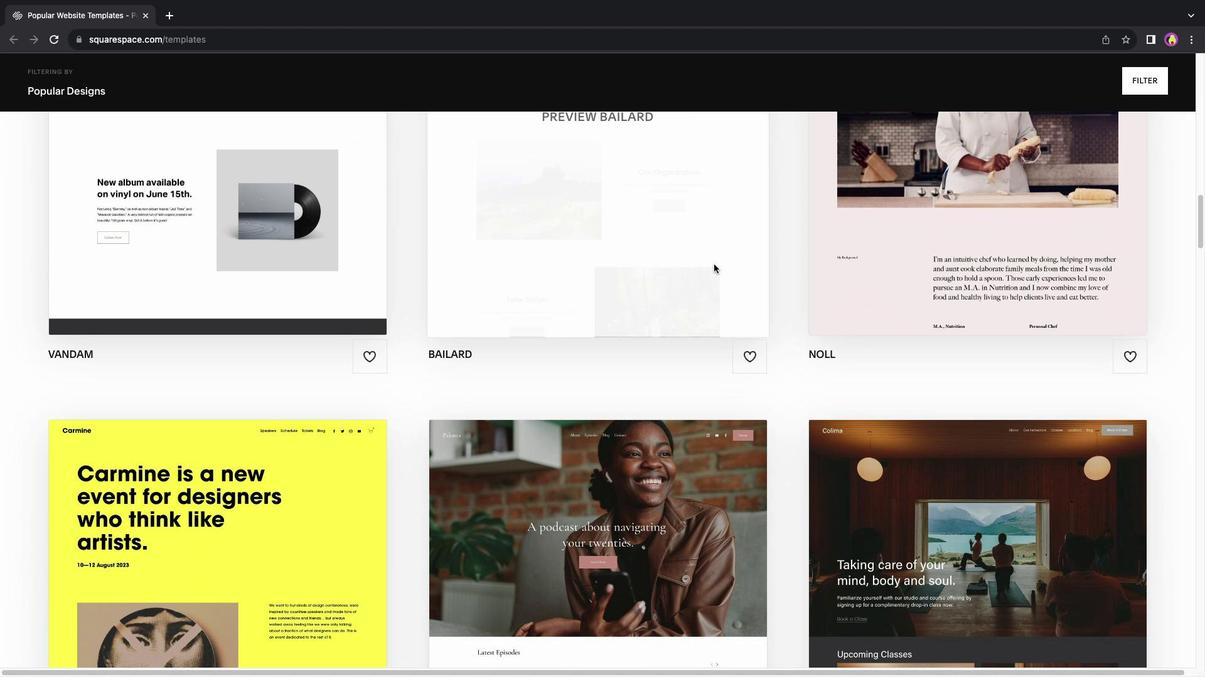 
Action: Mouse scrolled (712, 263) with delta (0, -1)
Screenshot: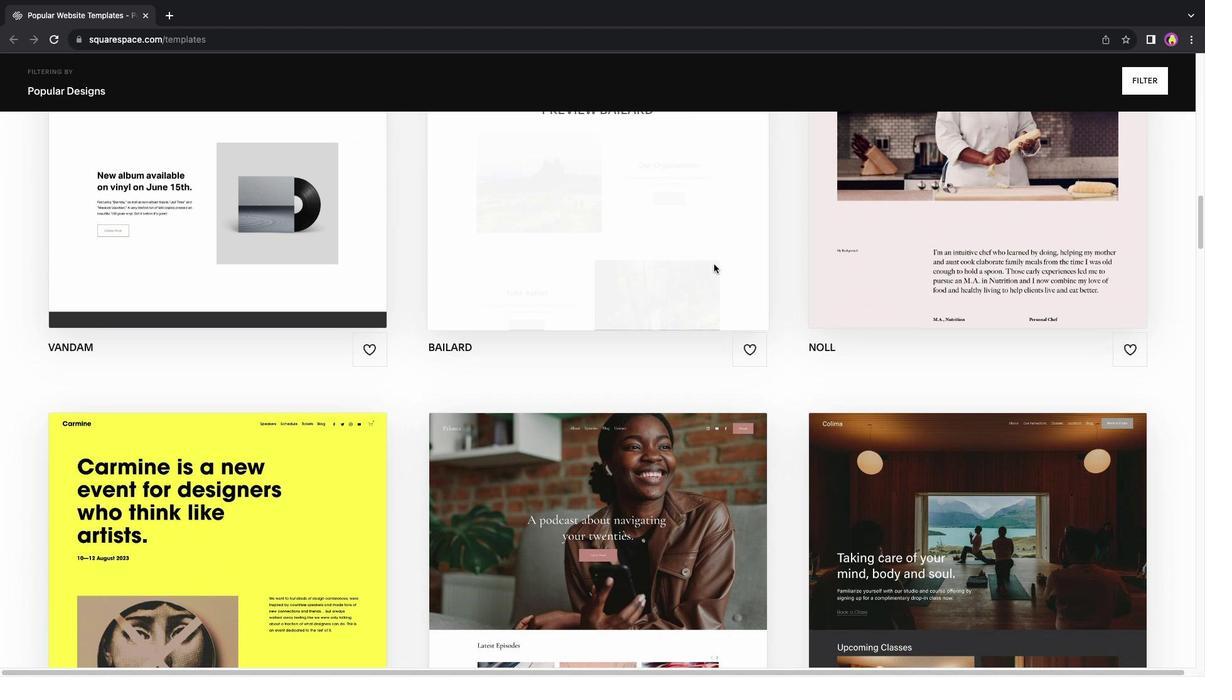 
Action: Mouse scrolled (712, 263) with delta (0, -2)
Screenshot: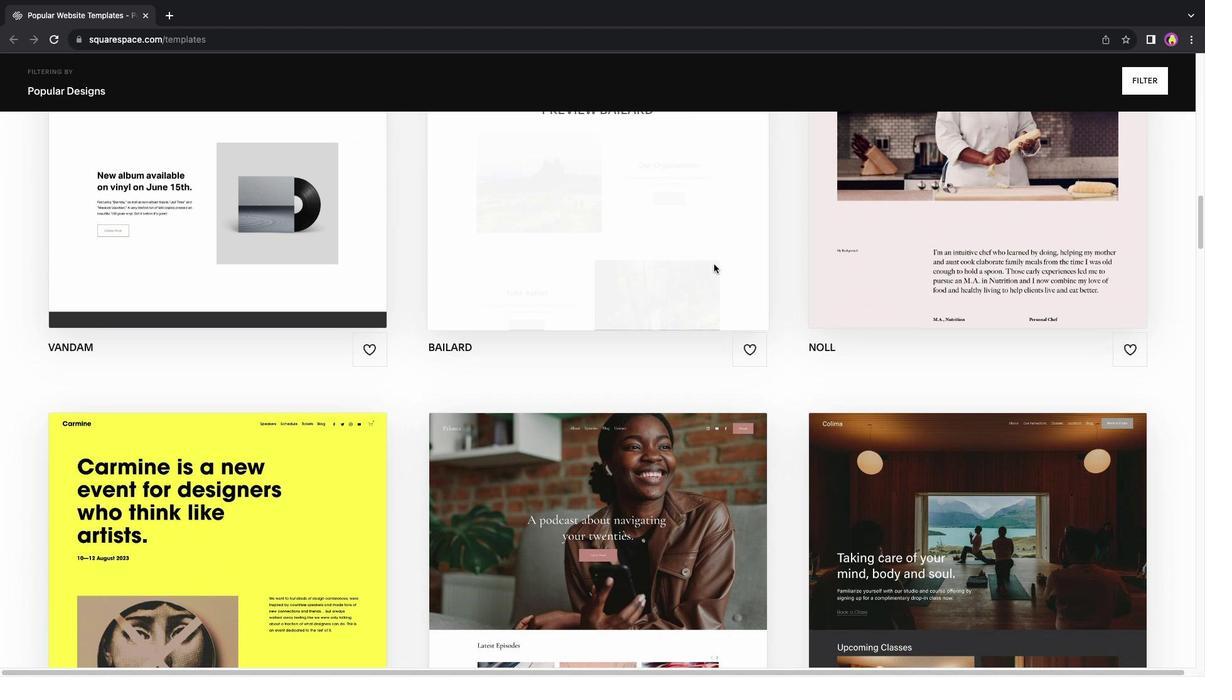 
Action: Mouse scrolled (712, 263) with delta (0, -3)
Screenshot: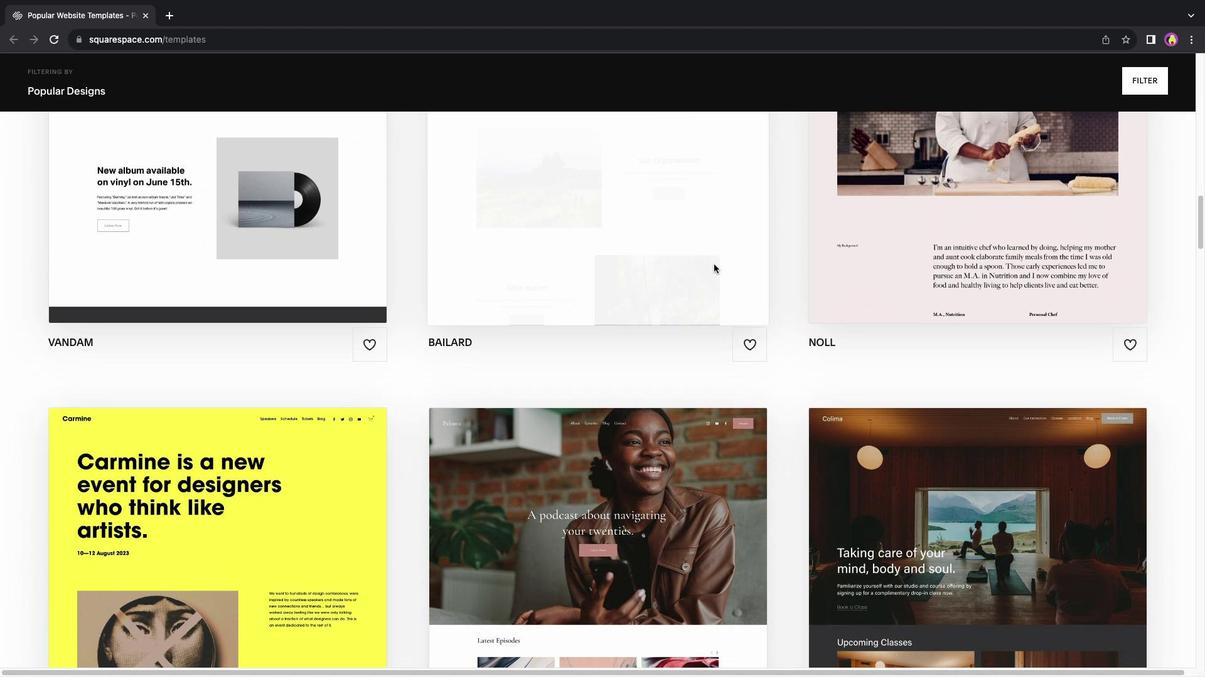 
Action: Mouse moved to (614, 372)
Screenshot: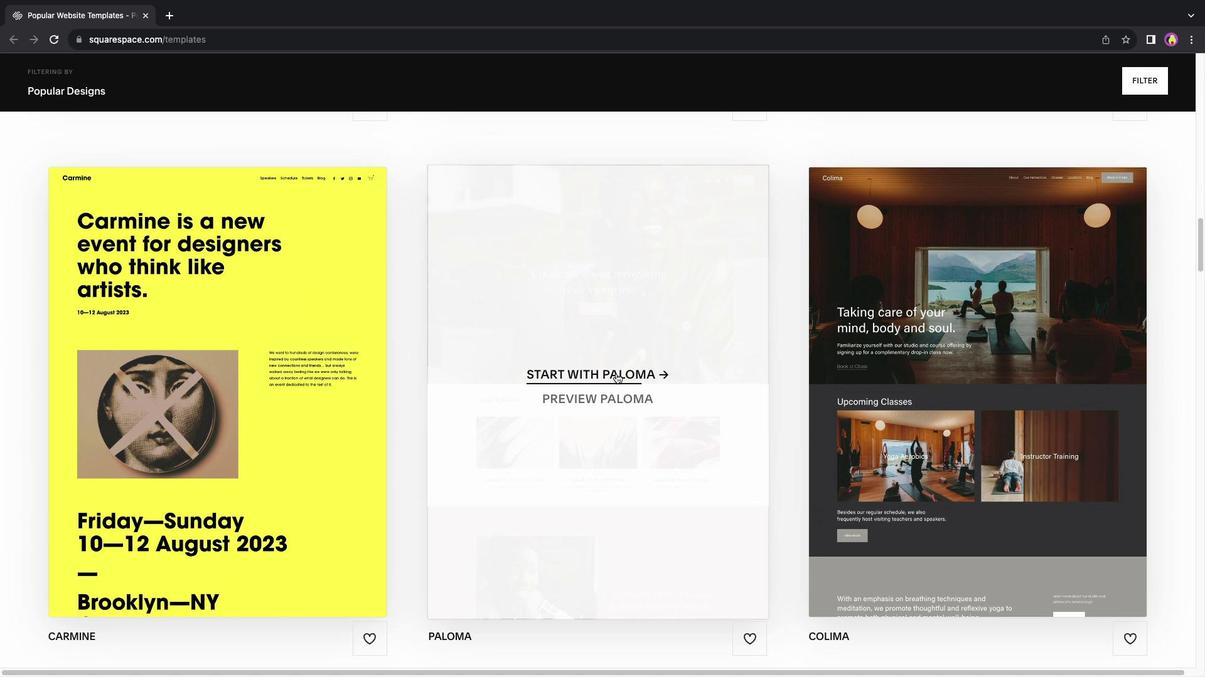 
Action: Mouse pressed left at (614, 372)
Screenshot: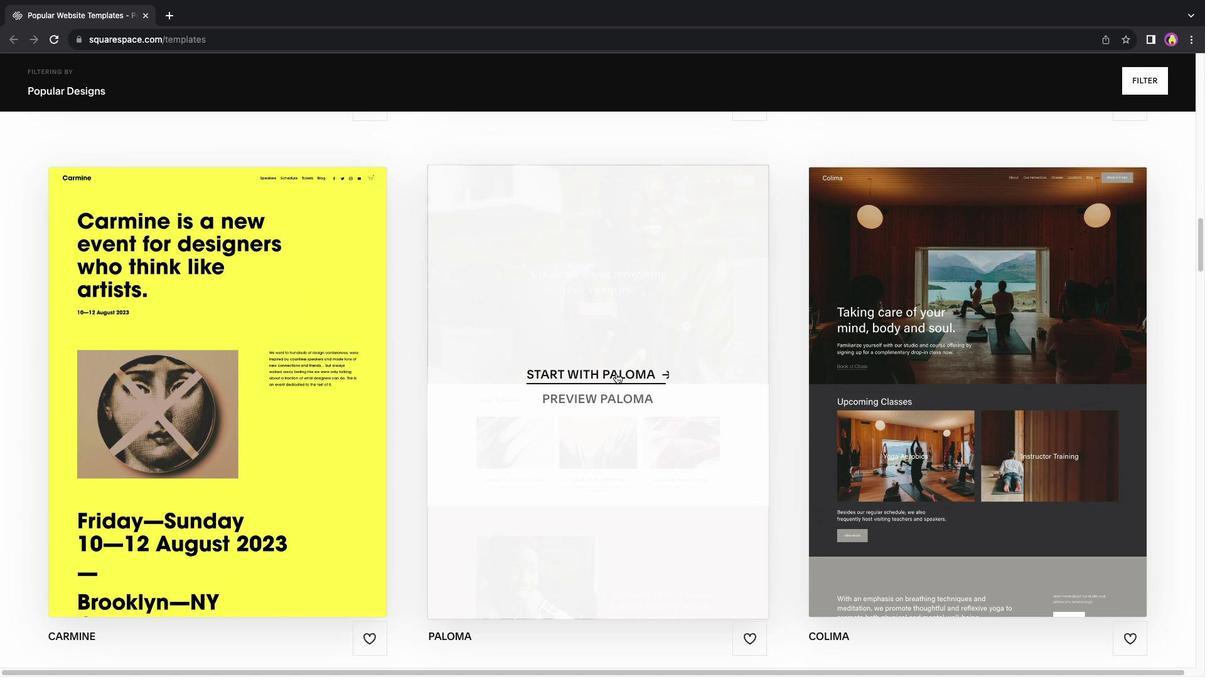 
Action: Mouse moved to (449, 342)
Screenshot: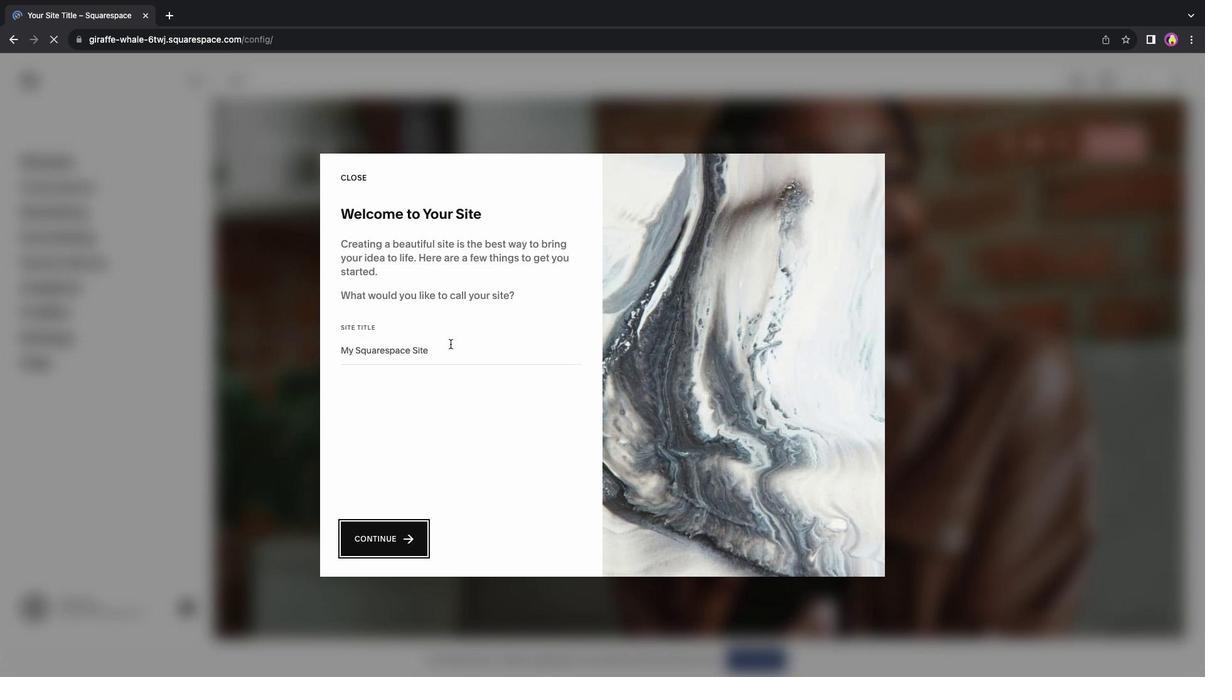 
Action: Mouse pressed left at (449, 342)
Screenshot: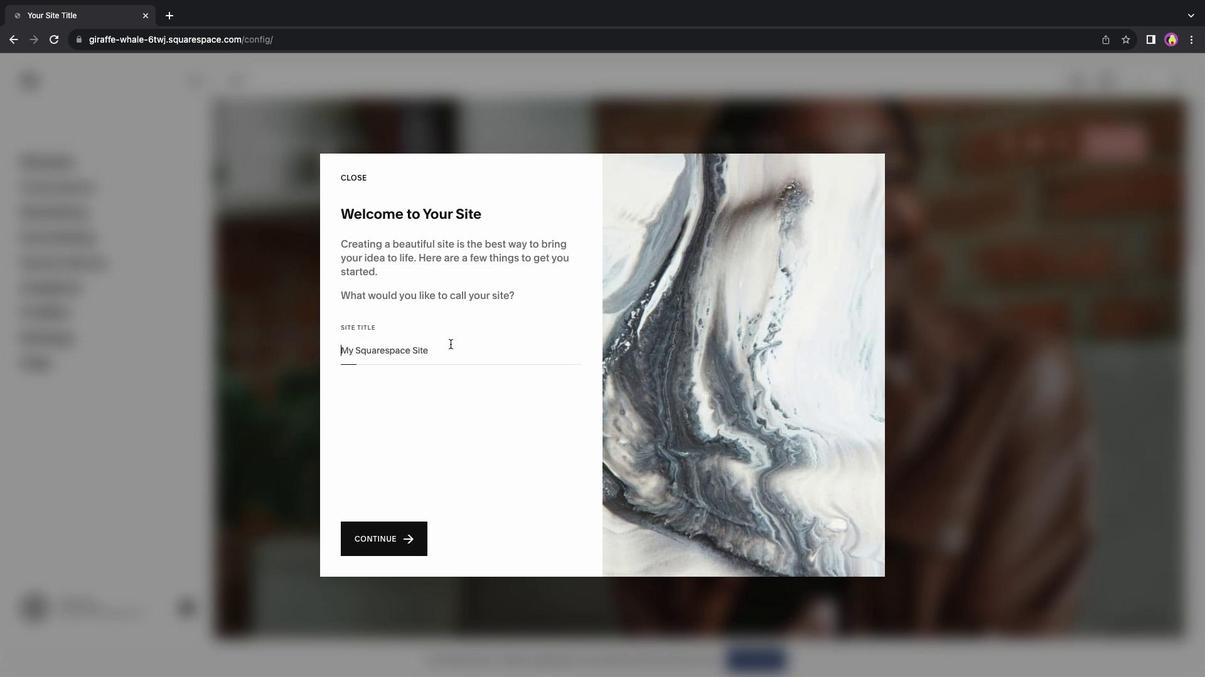 
Action: Key pressed 'T''H''E'Key.space'L''E''A''R''N''E''R'
Screenshot: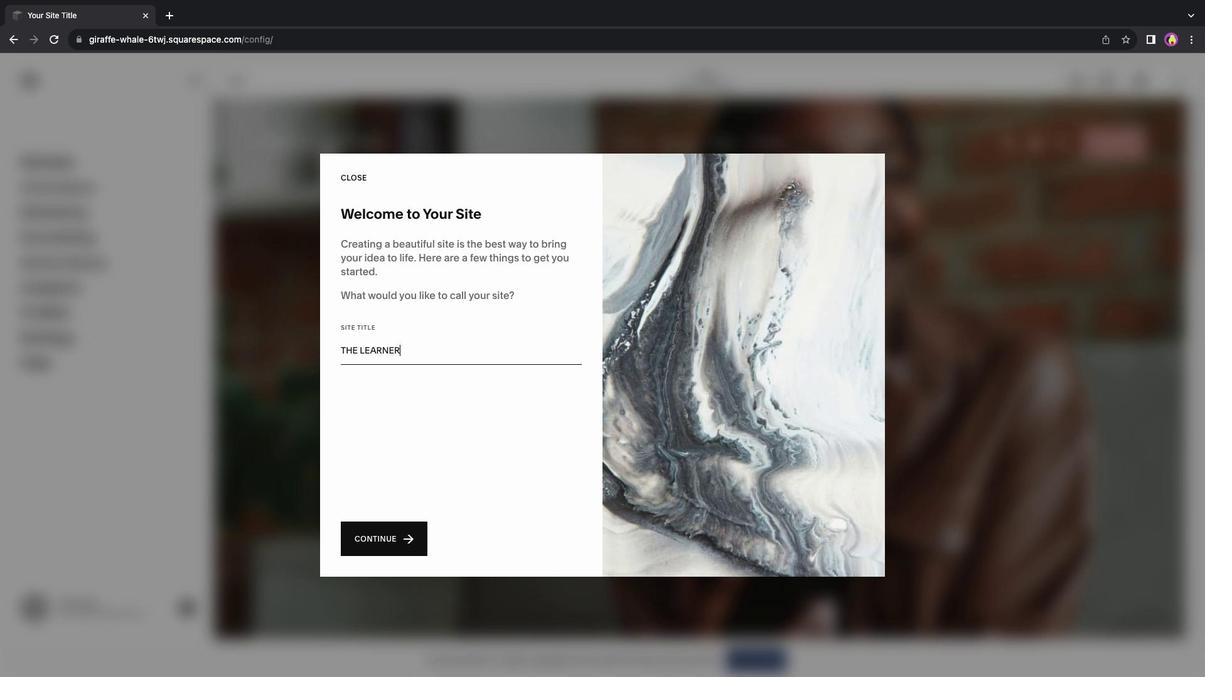 
Action: Mouse moved to (400, 525)
Screenshot: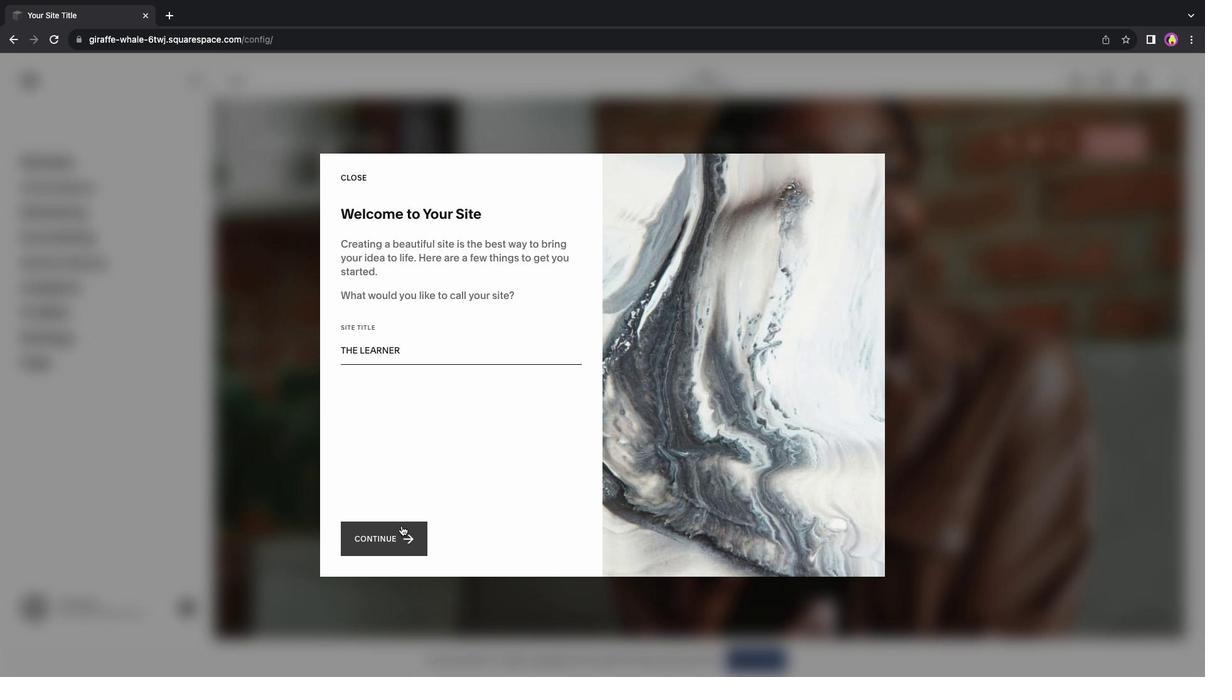 
Action: Mouse pressed left at (400, 525)
Screenshot: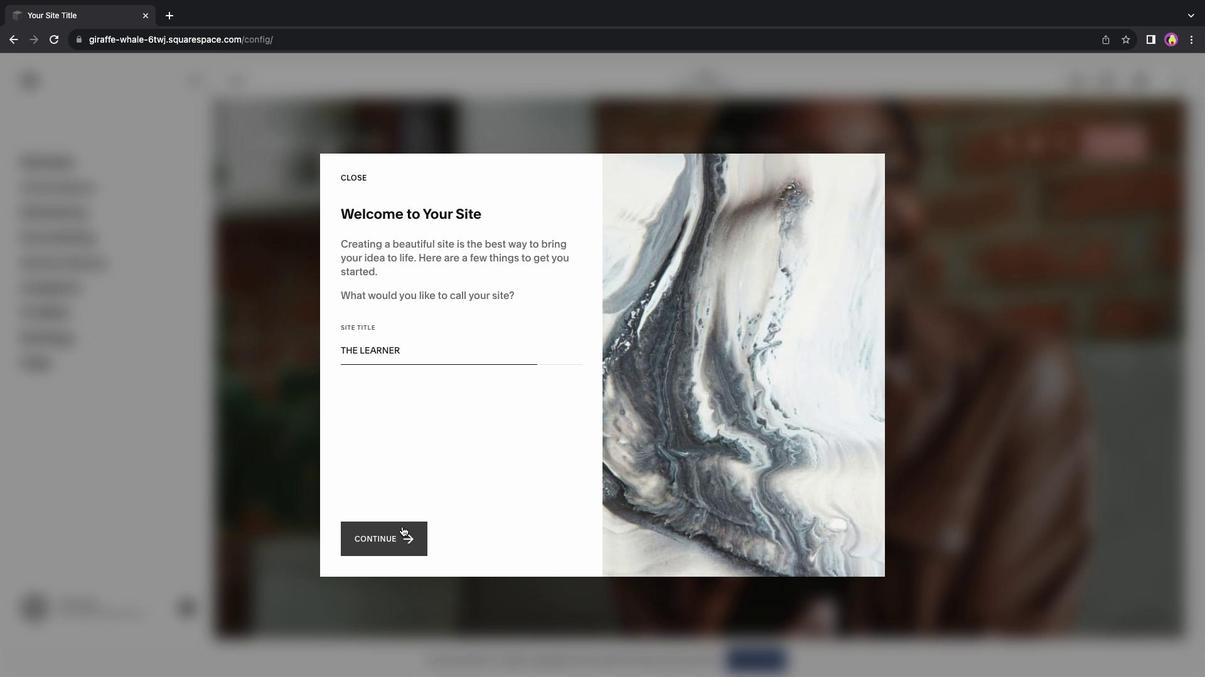 
Action: Mouse moved to (548, 526)
Screenshot: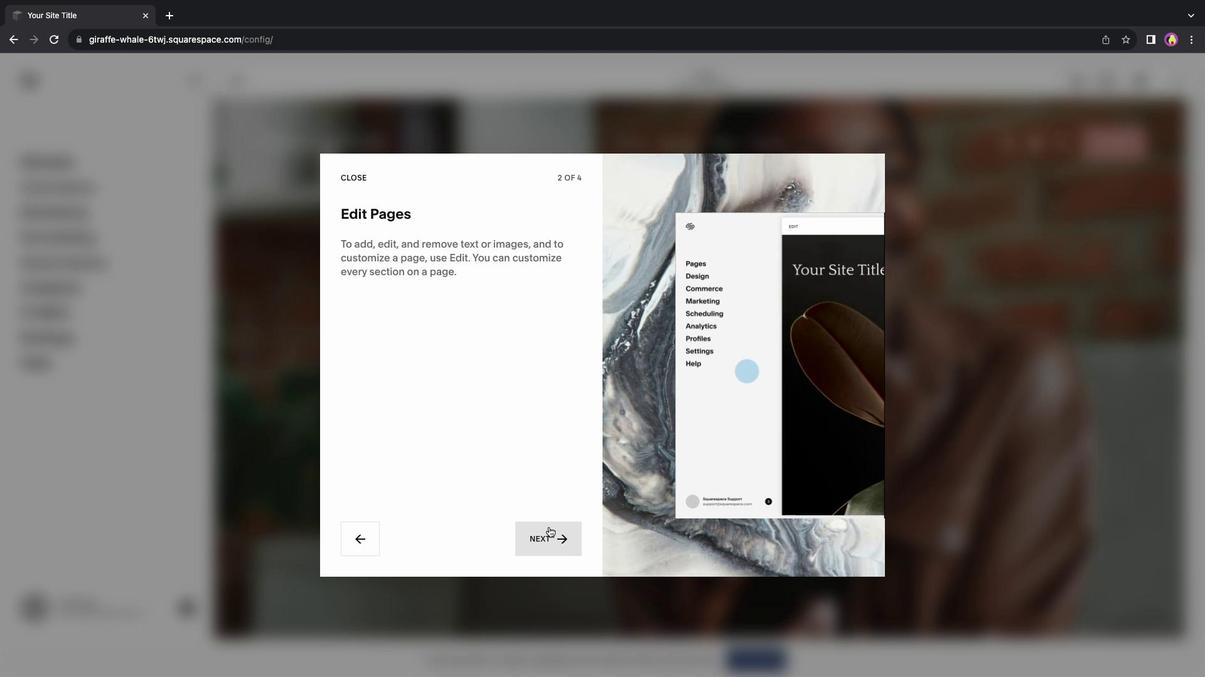 
Action: Mouse pressed left at (548, 526)
Screenshot: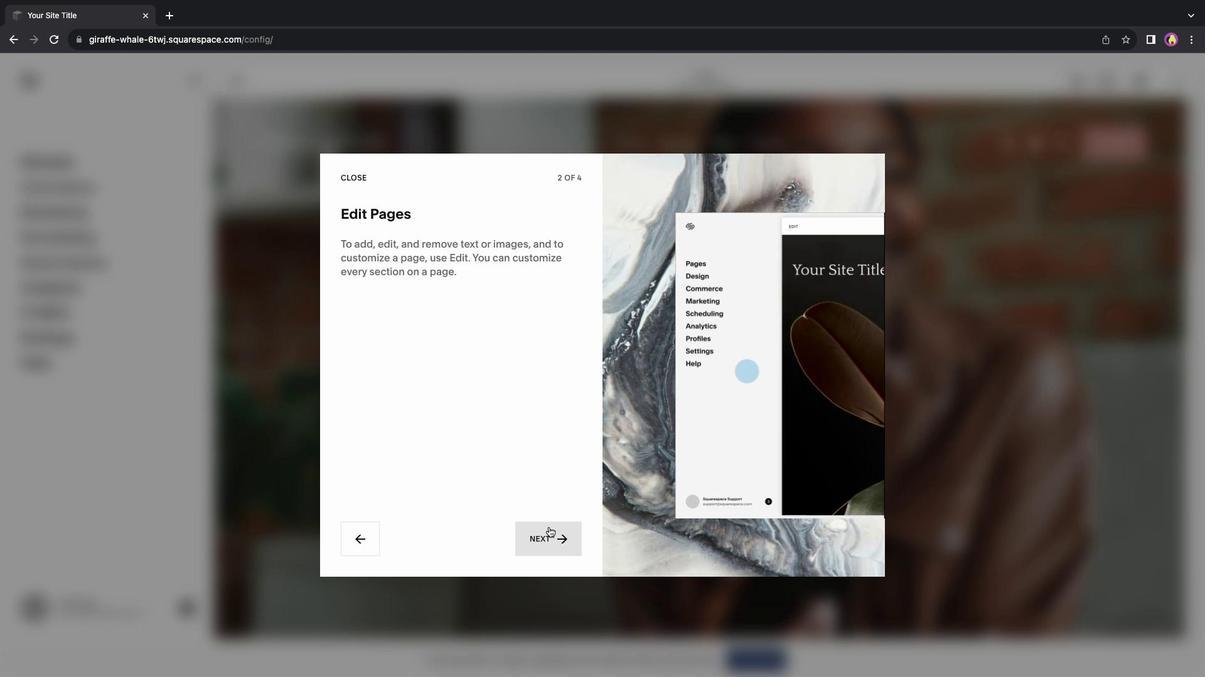 
Action: Mouse moved to (546, 534)
Screenshot: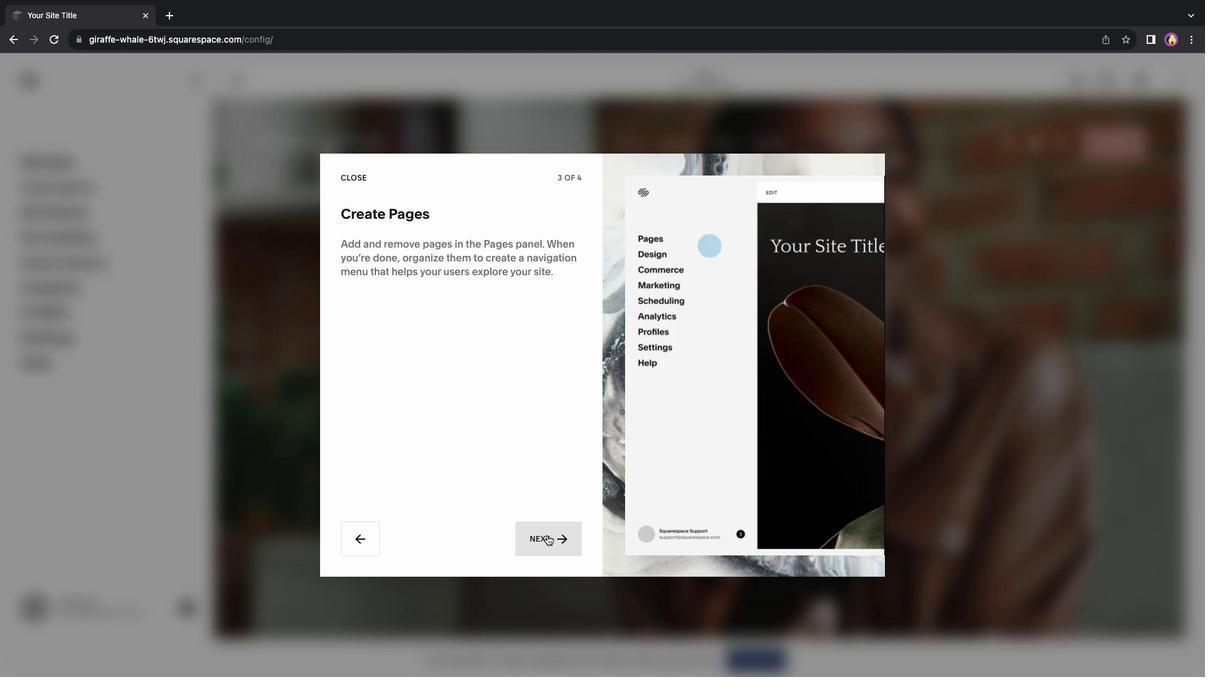 
Action: Mouse pressed left at (546, 534)
Screenshot: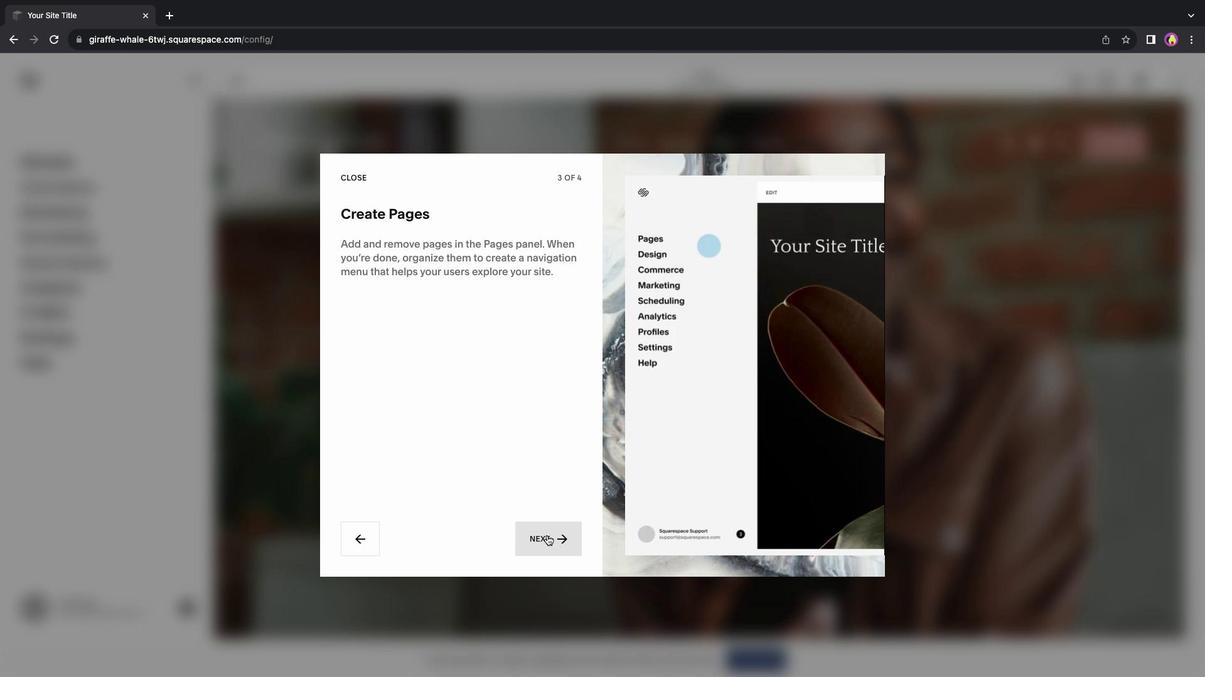 
Action: Mouse pressed left at (546, 534)
Screenshot: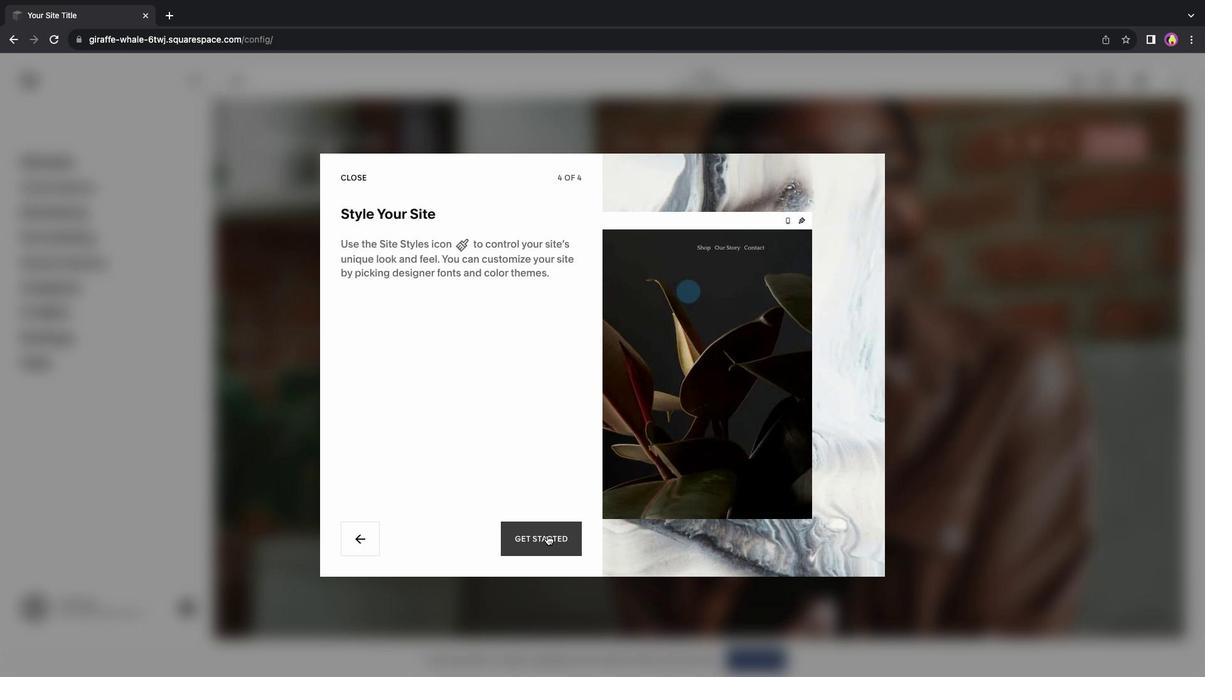
Action: Mouse moved to (231, 83)
Screenshot: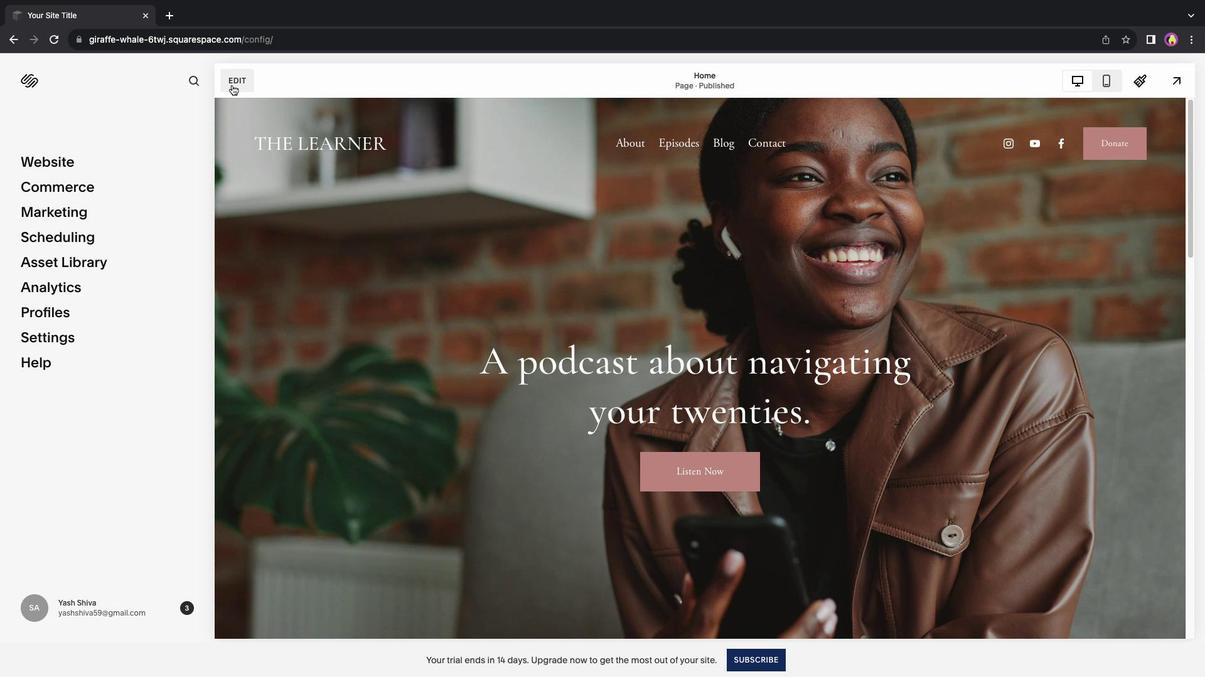 
Action: Mouse pressed left at (231, 83)
Screenshot: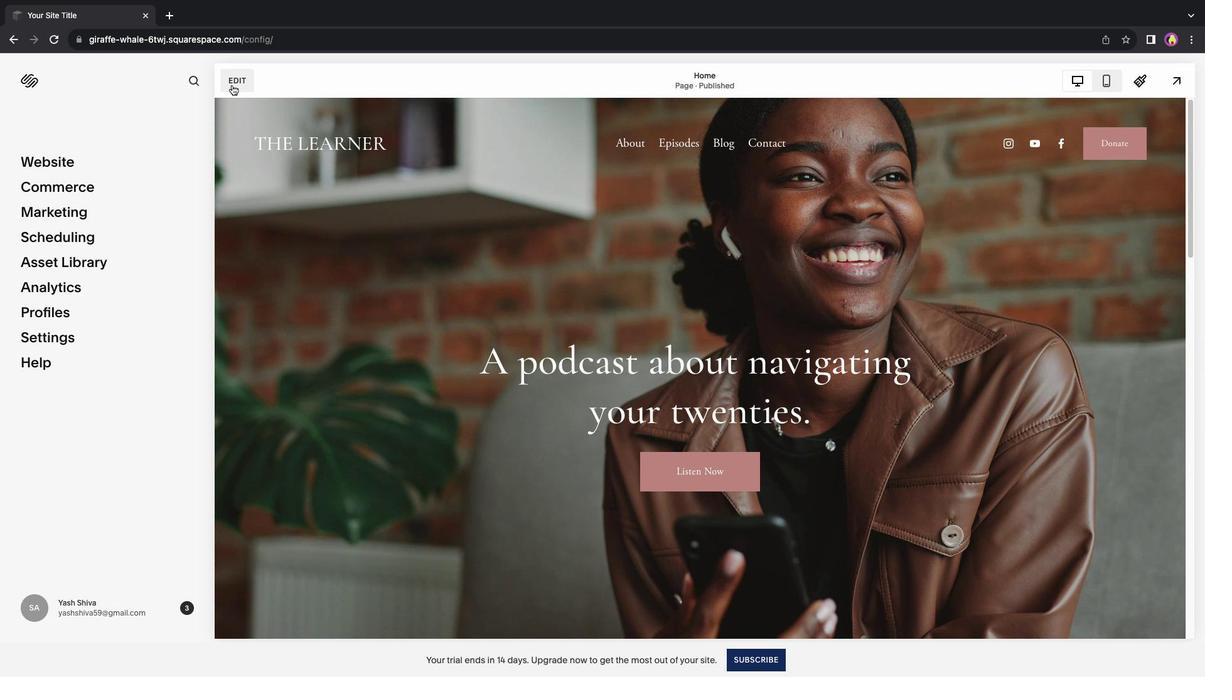 
Action: Mouse moved to (1133, 229)
Screenshot: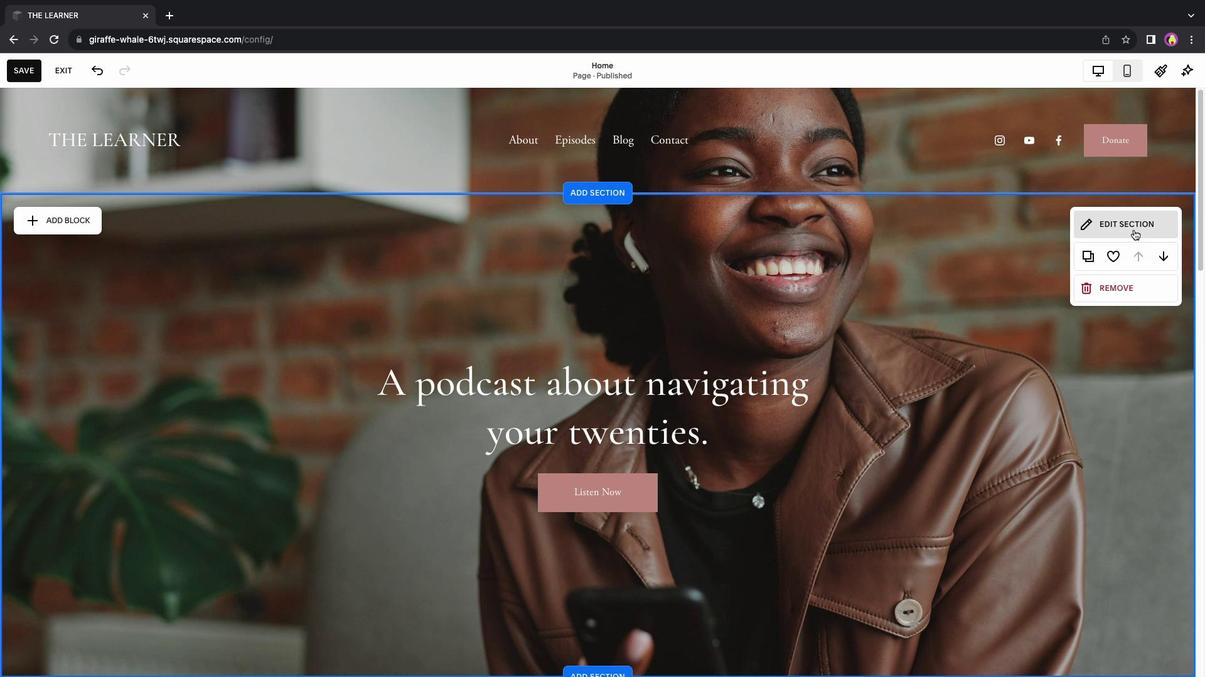 
Action: Mouse pressed left at (1133, 229)
Screenshot: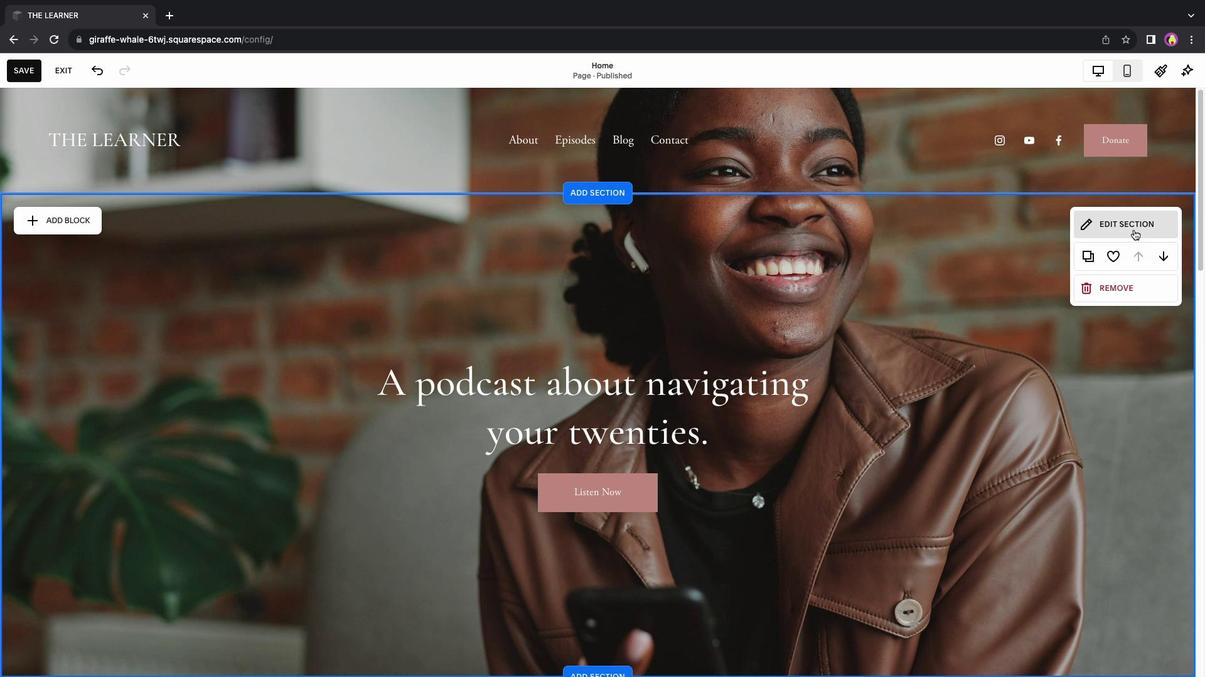 
Action: Mouse moved to (1087, 258)
Screenshot: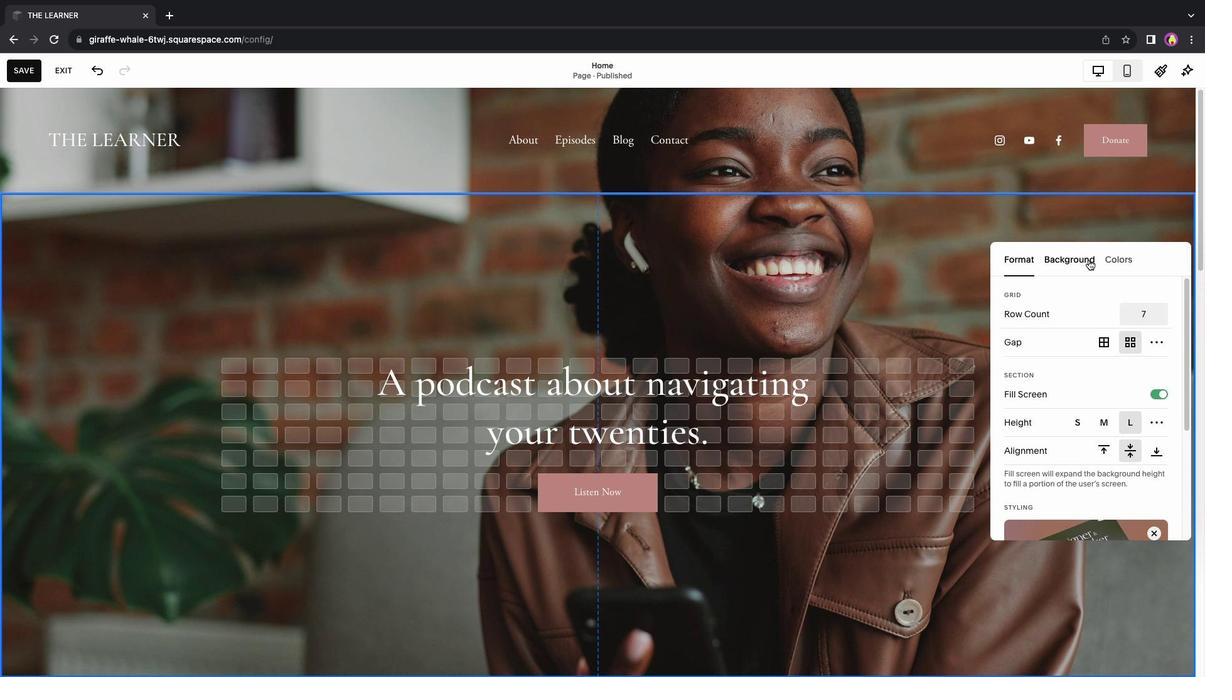 
Action: Mouse pressed left at (1087, 258)
Screenshot: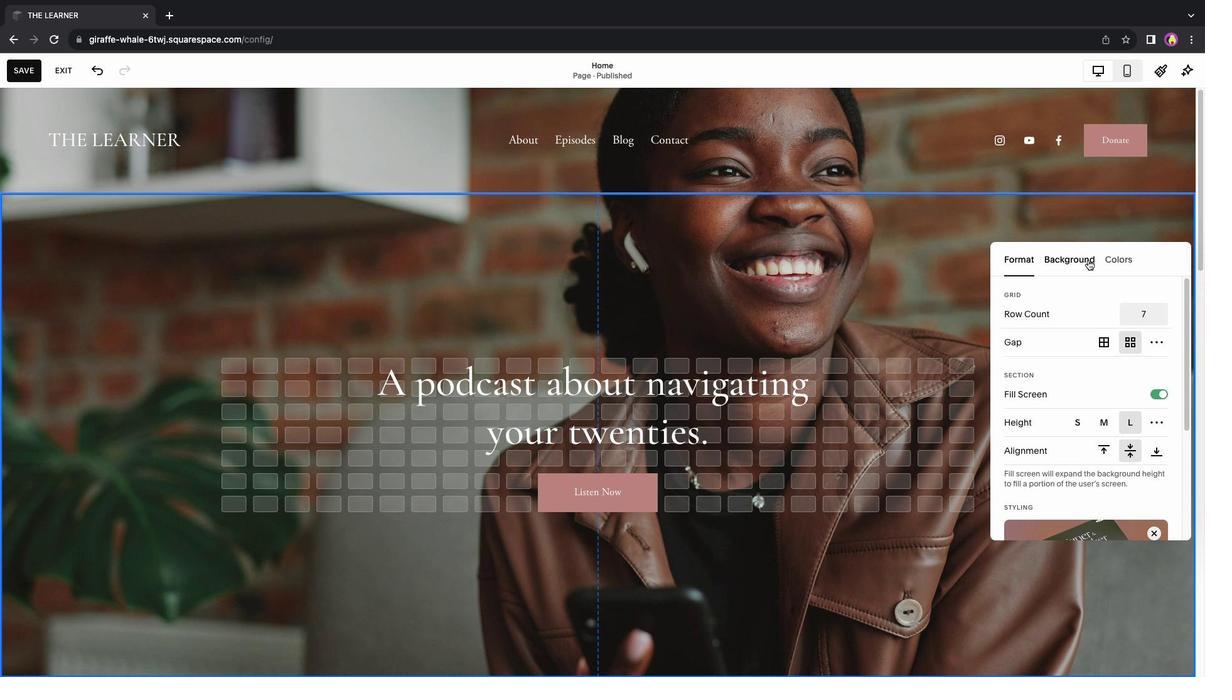 
Action: Mouse moved to (1090, 350)
Screenshot: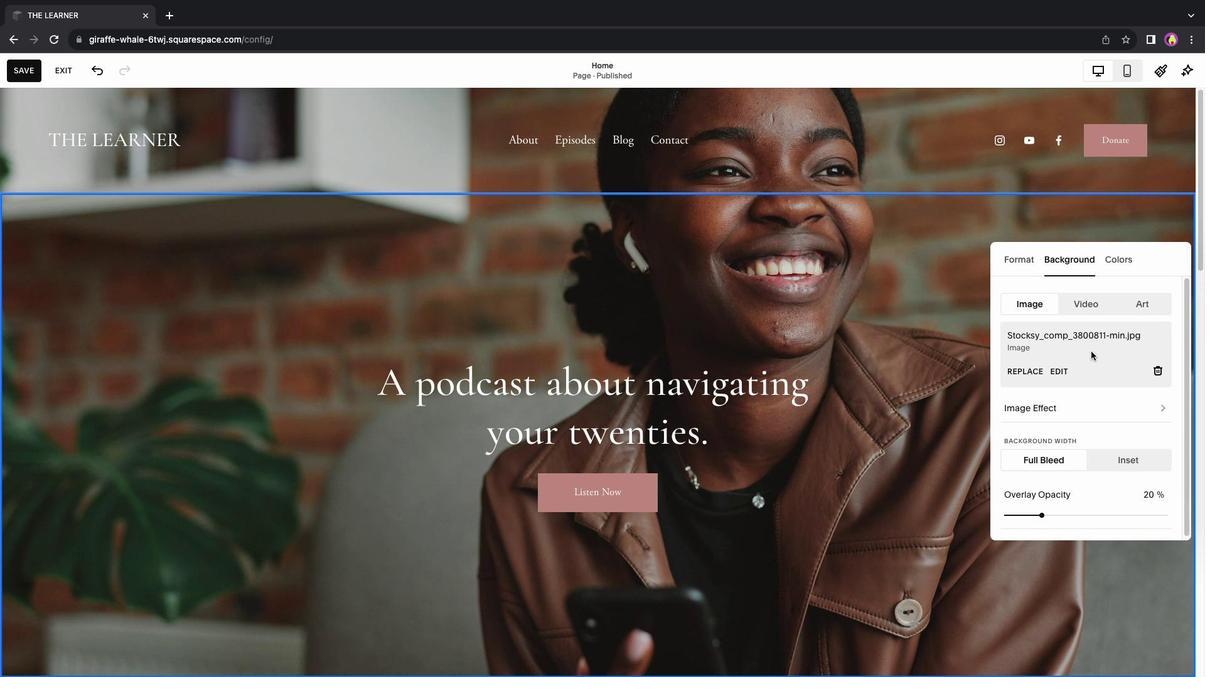 
Action: Mouse pressed left at (1090, 350)
Screenshot: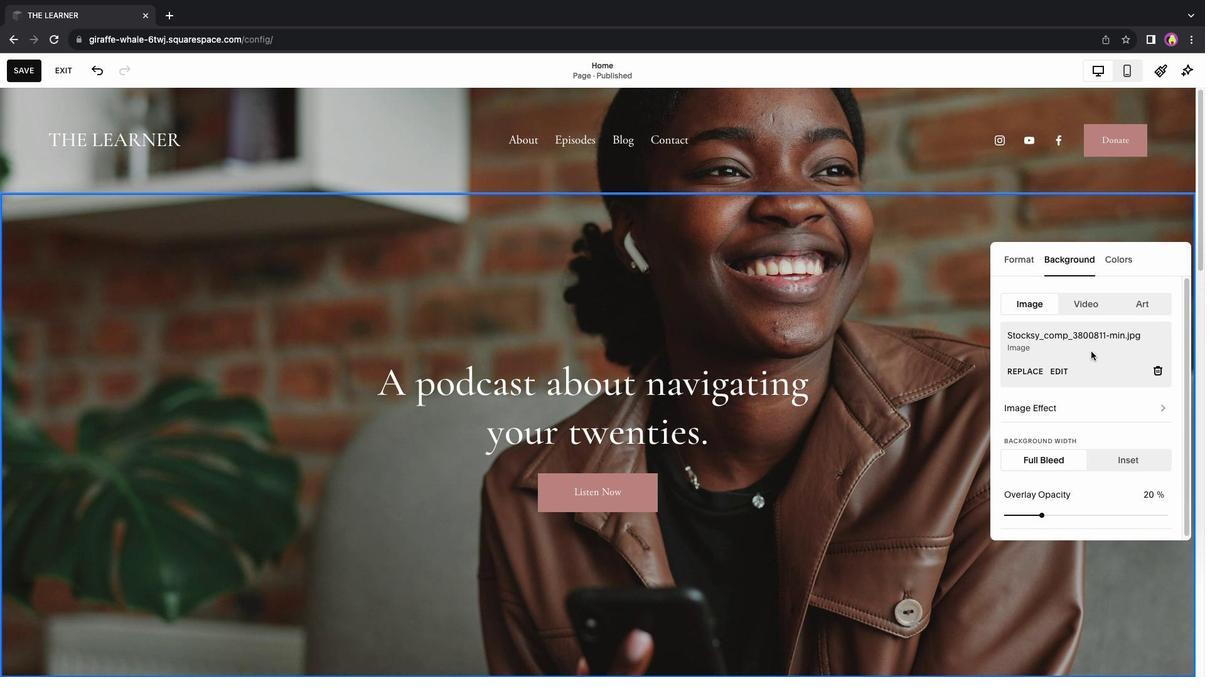 
Action: Mouse moved to (1160, 449)
Screenshot: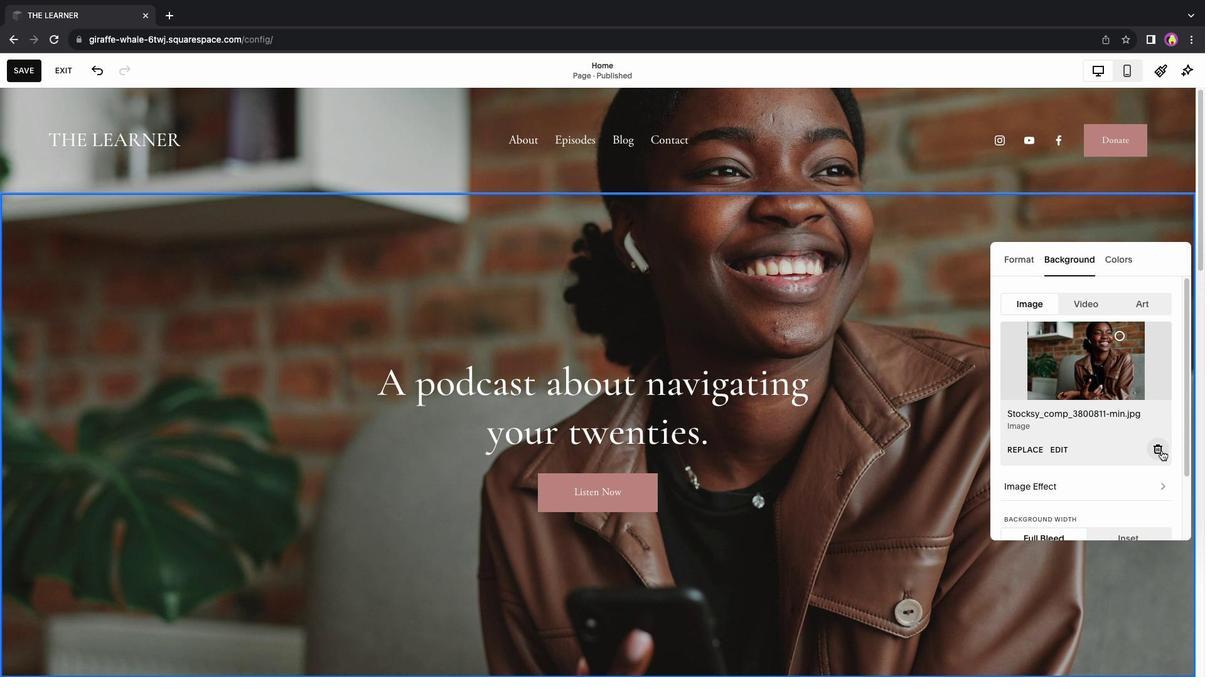 
Action: Mouse pressed left at (1160, 449)
Screenshot: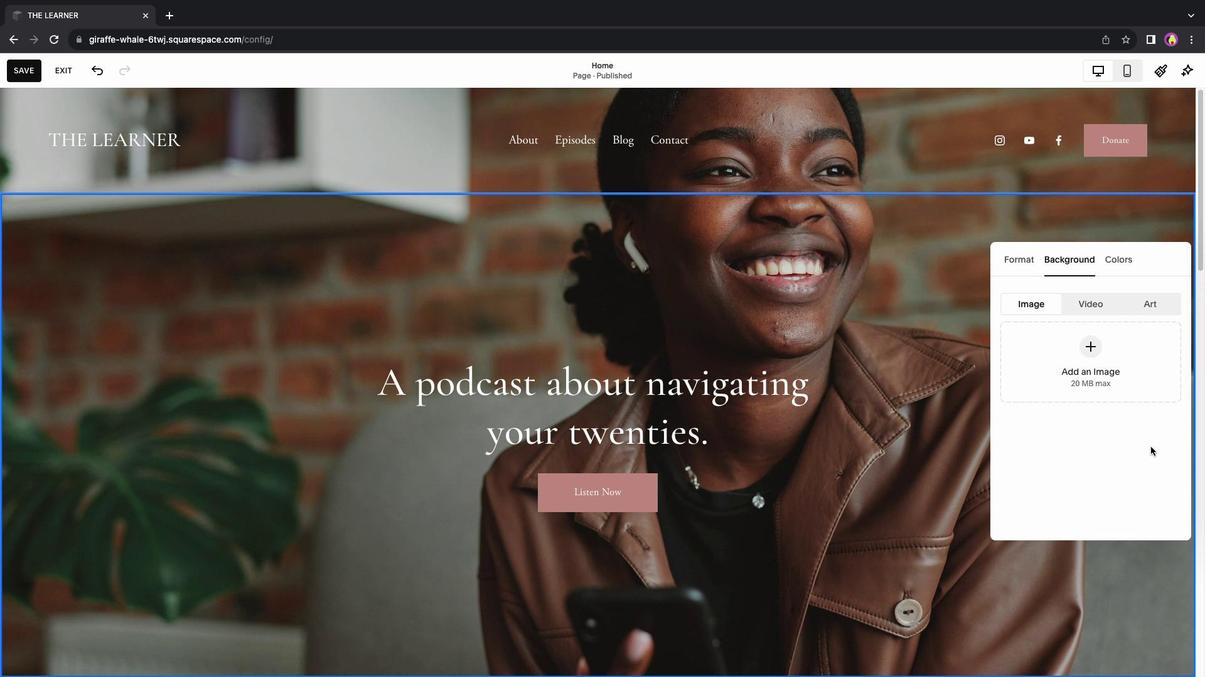 
Action: Mouse moved to (1088, 345)
Screenshot: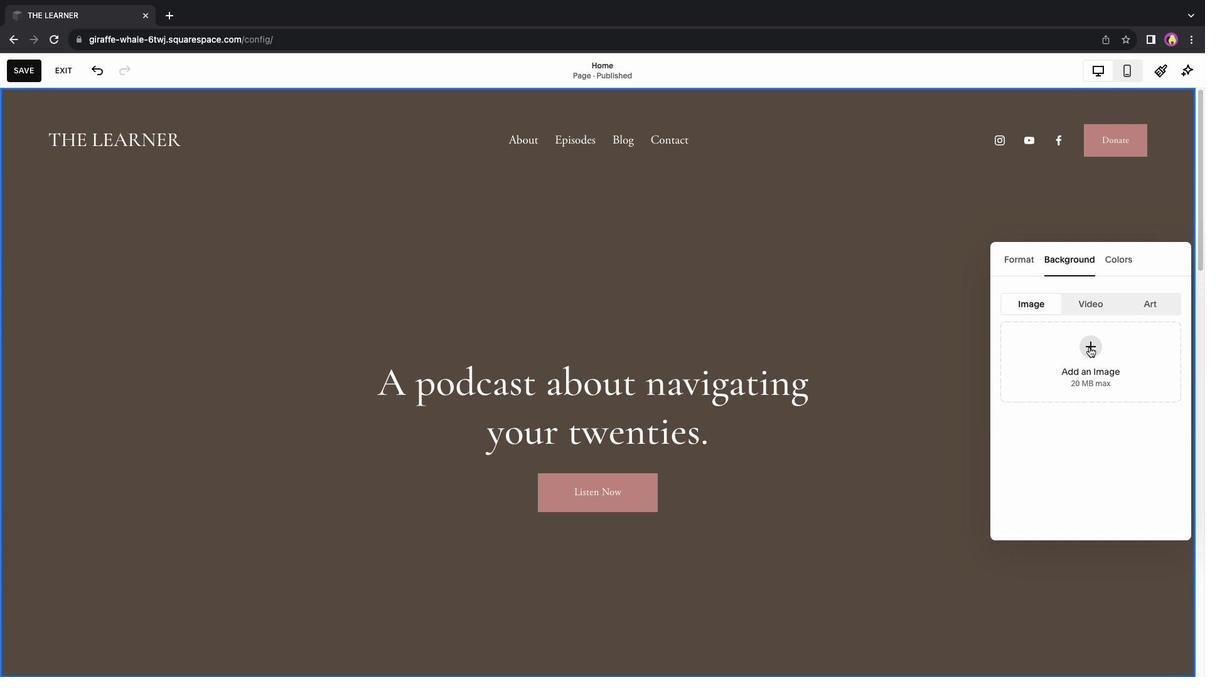 
Action: Mouse pressed left at (1088, 345)
Screenshot: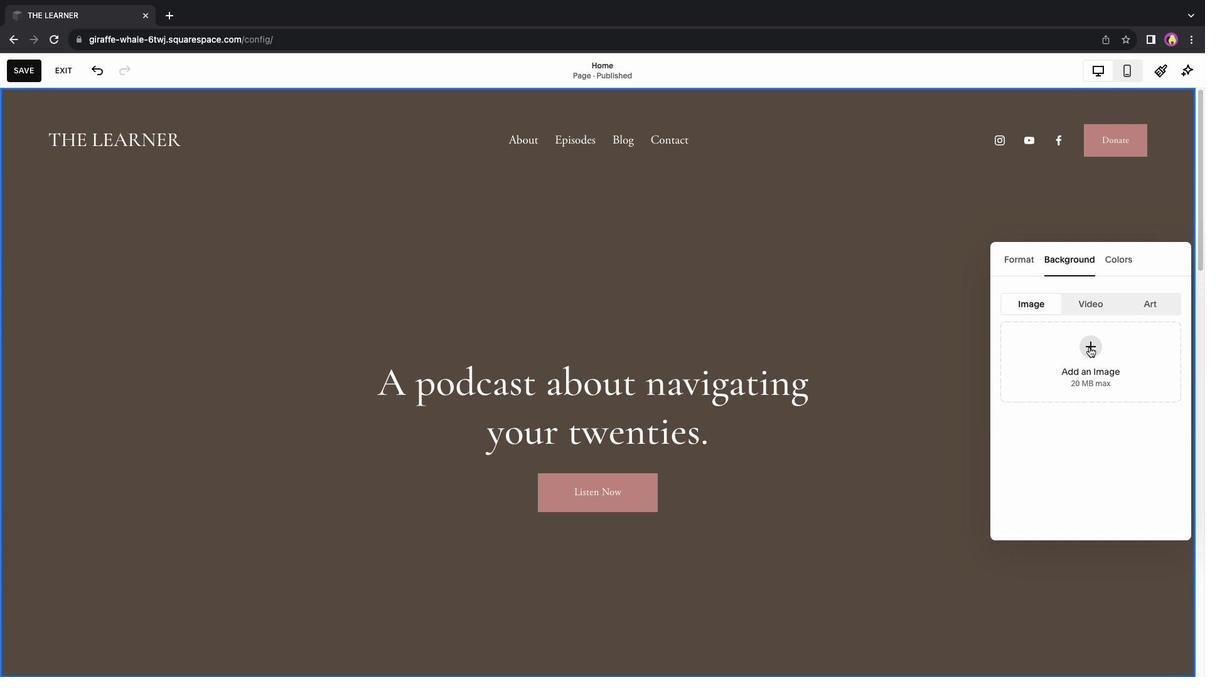 
Action: Mouse moved to (1086, 429)
Screenshot: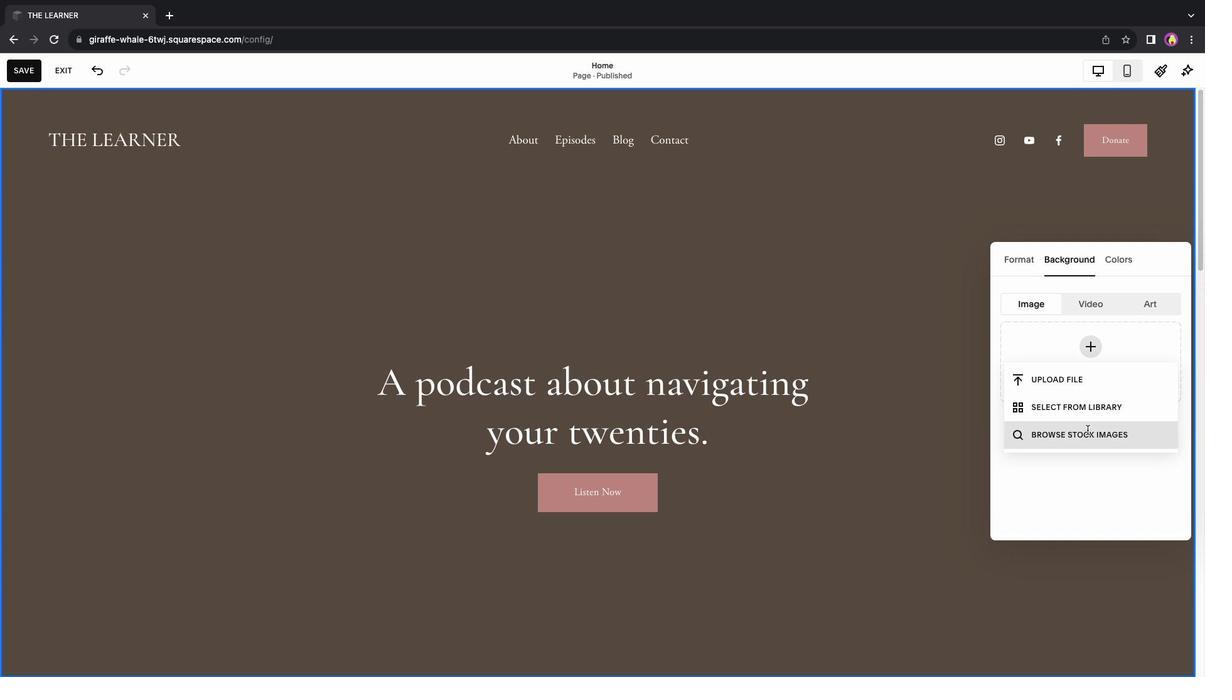 
Action: Mouse pressed left at (1086, 429)
Screenshot: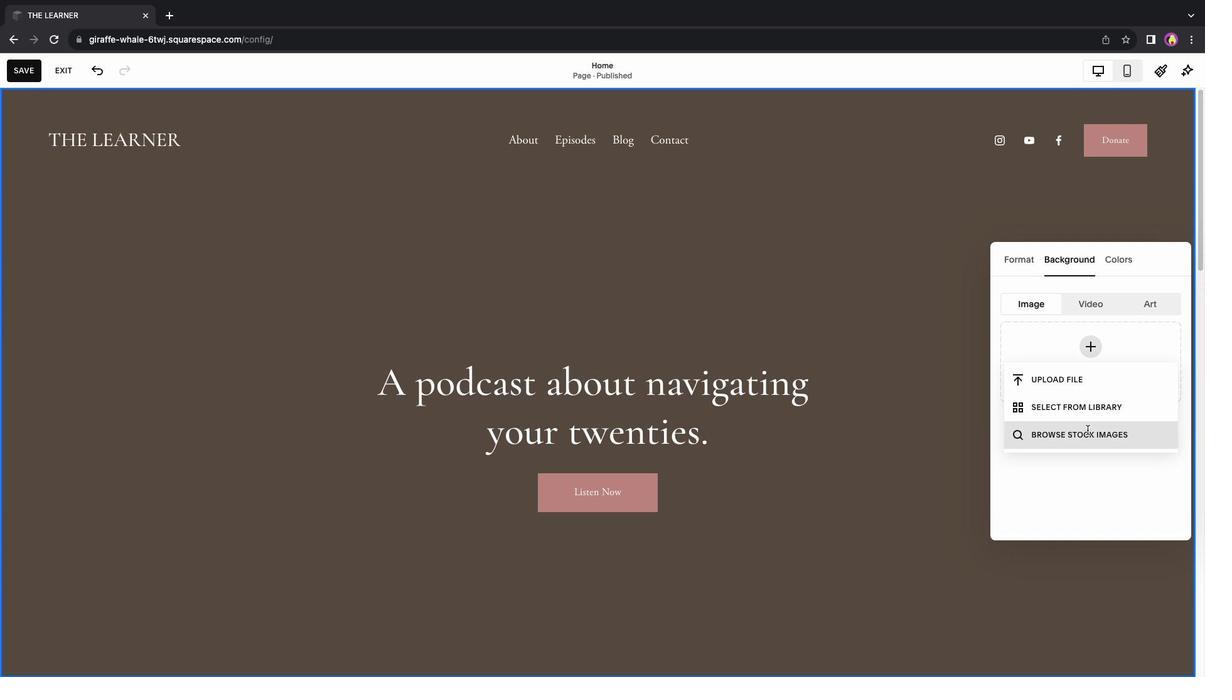 
Action: Mouse moved to (511, 214)
Screenshot: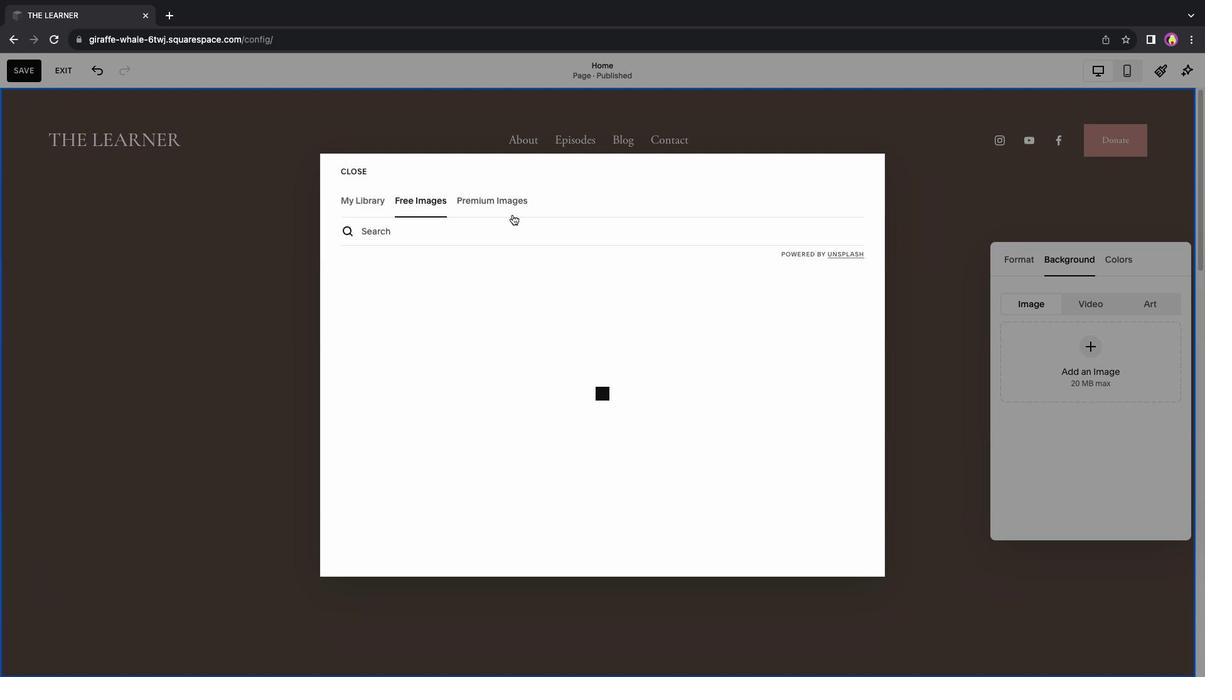 
Action: Mouse pressed left at (511, 214)
Screenshot: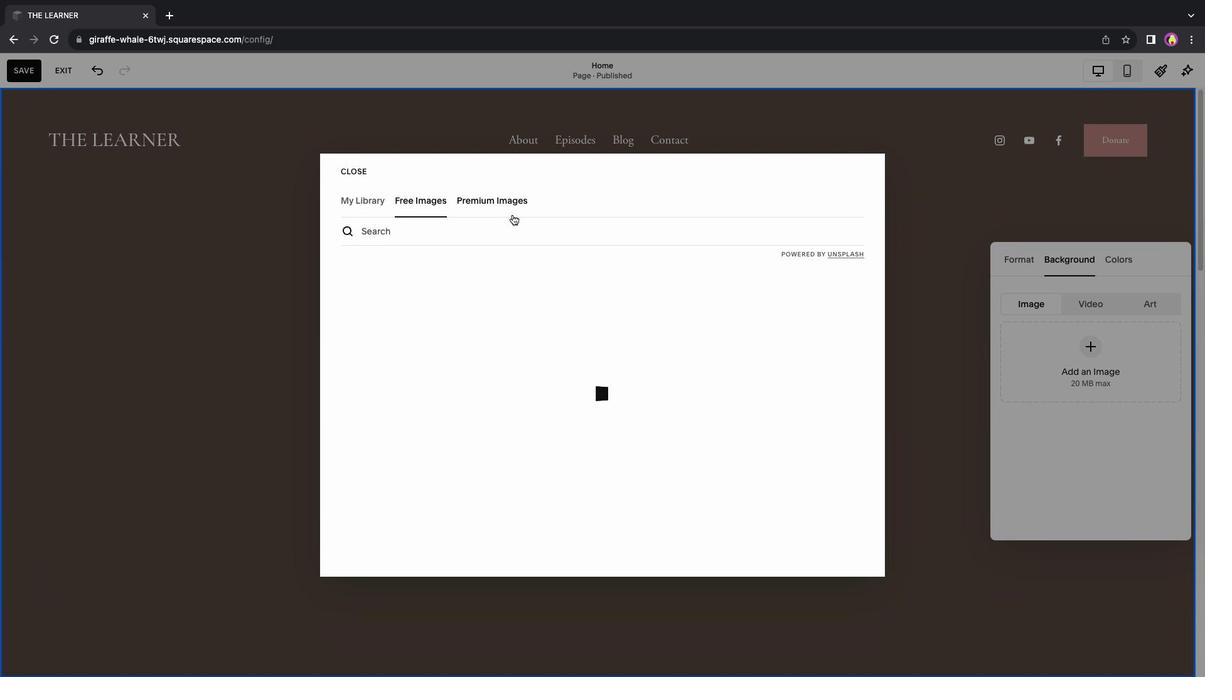 
Action: Mouse moved to (511, 226)
Screenshot: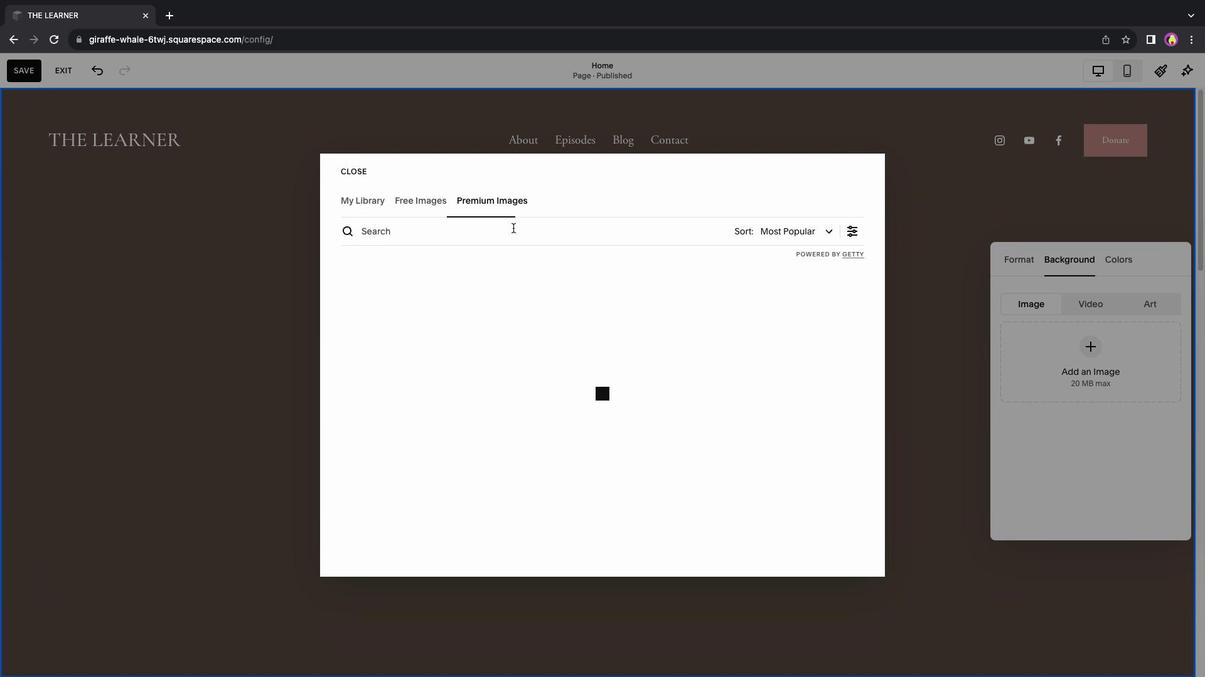 
Action: Mouse pressed left at (511, 226)
Screenshot: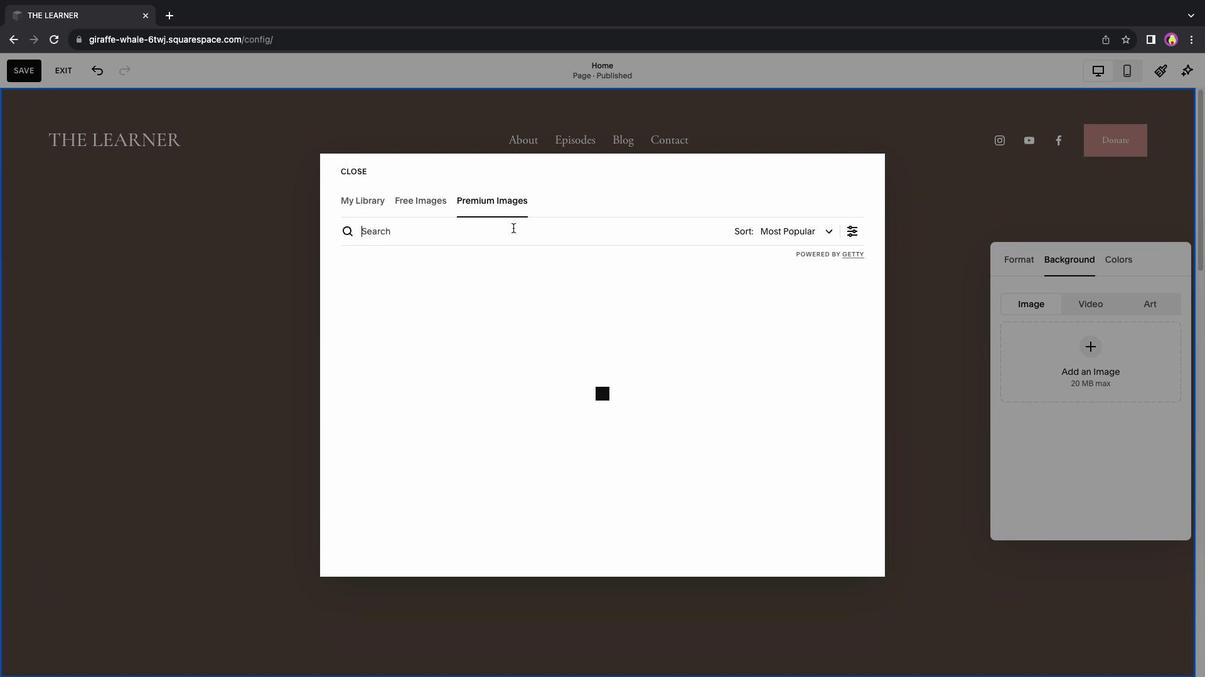 
Action: Mouse moved to (405, 200)
Screenshot: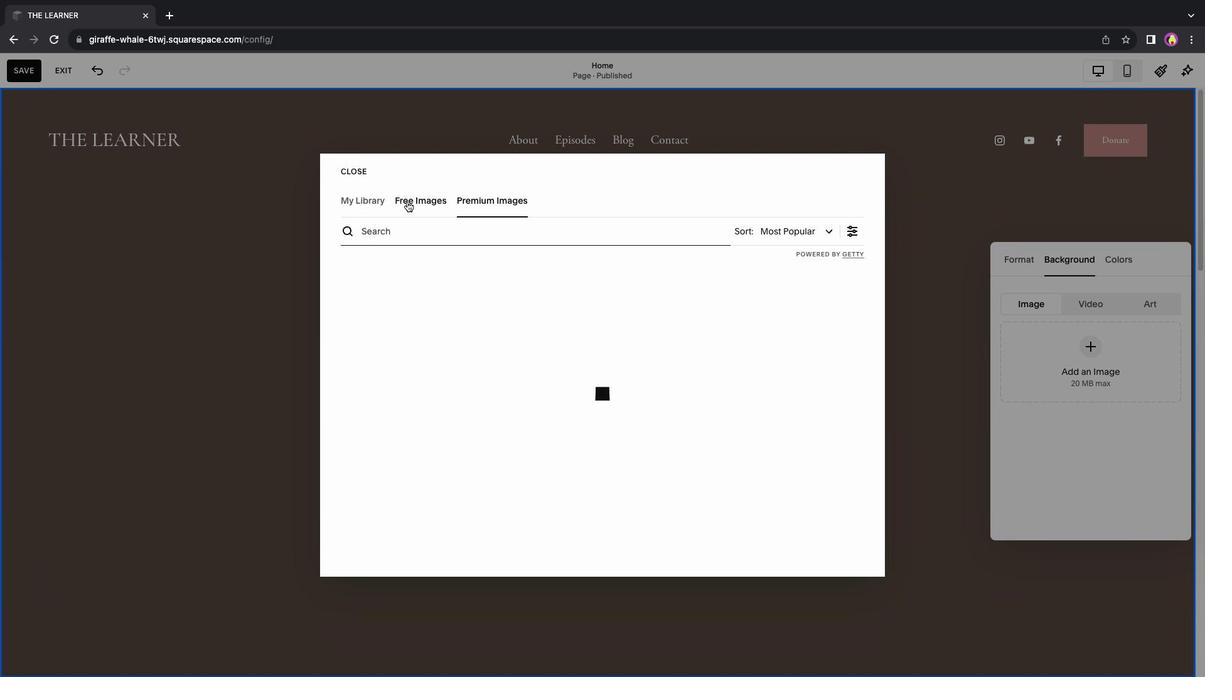 
Action: Mouse pressed left at (405, 200)
Screenshot: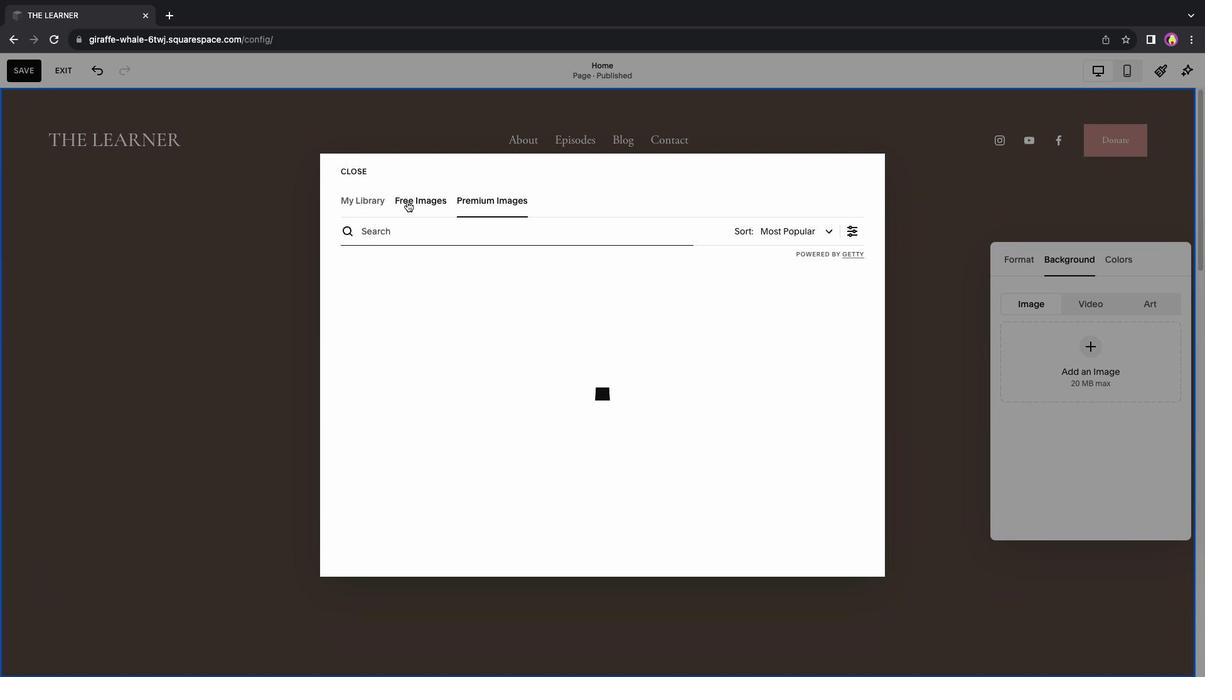
Action: Mouse moved to (423, 234)
Screenshot: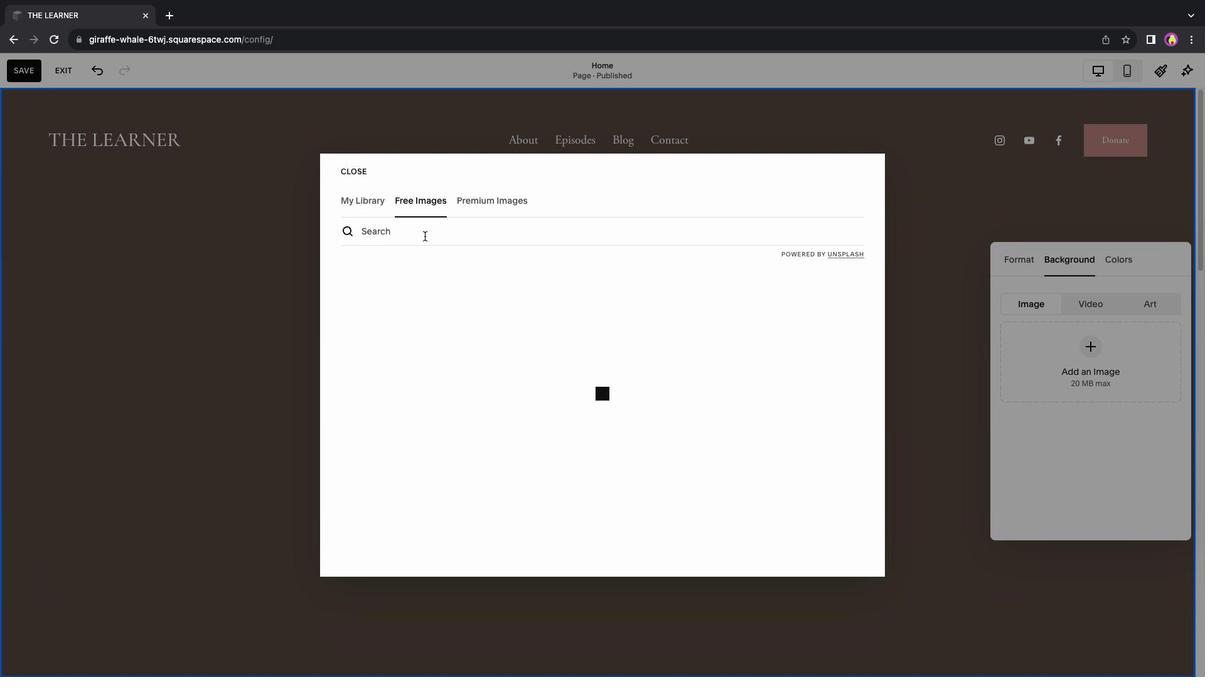 
Action: Mouse pressed left at (423, 234)
Screenshot: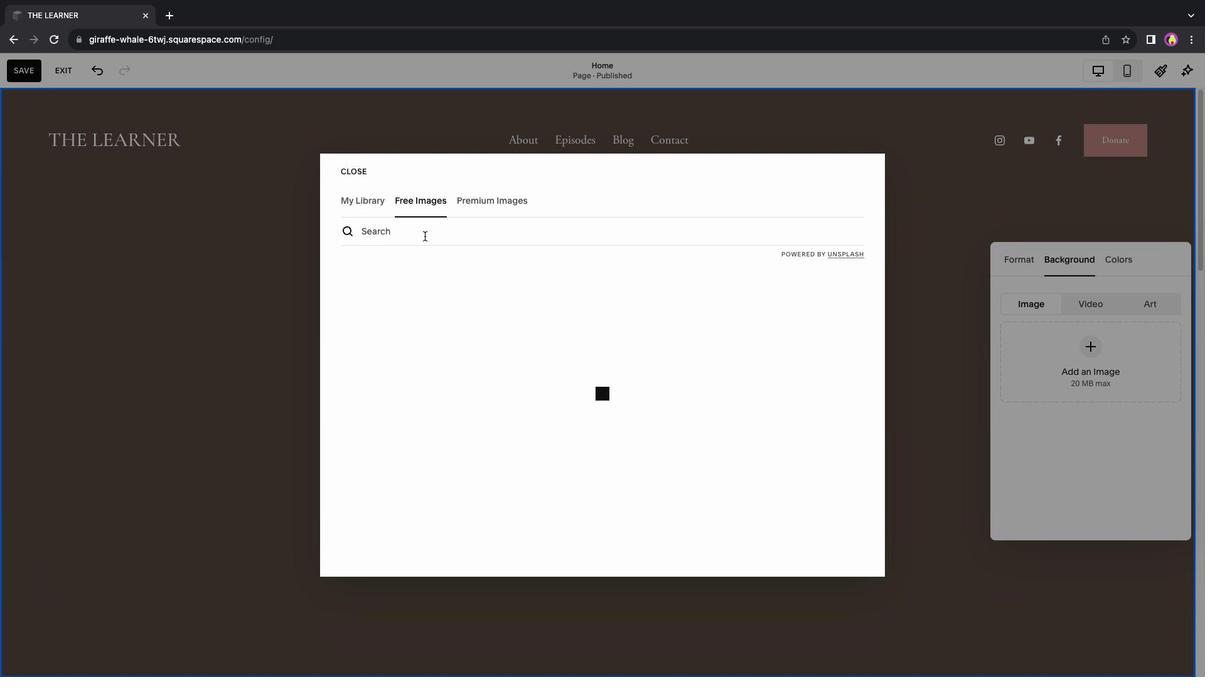 
Action: Mouse moved to (423, 235)
Screenshot: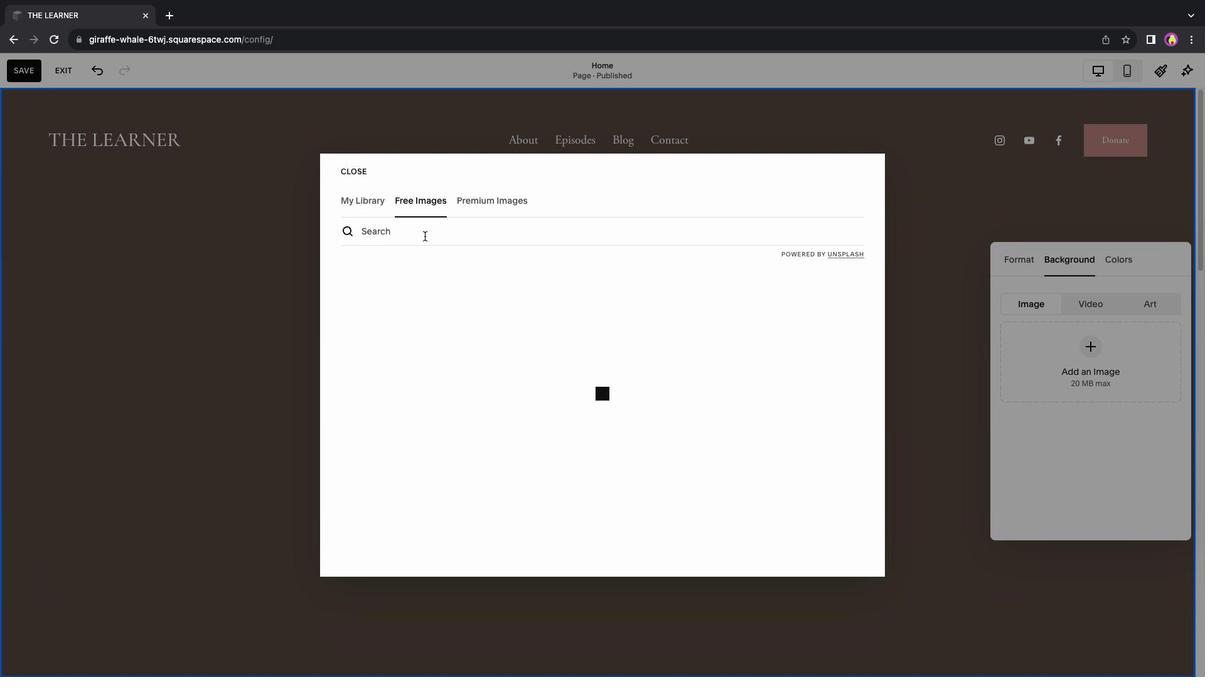 
Action: Key pressed 'I''N''T''E''R''N''A''T''I''O''N''A''L'Key.enter
Screenshot: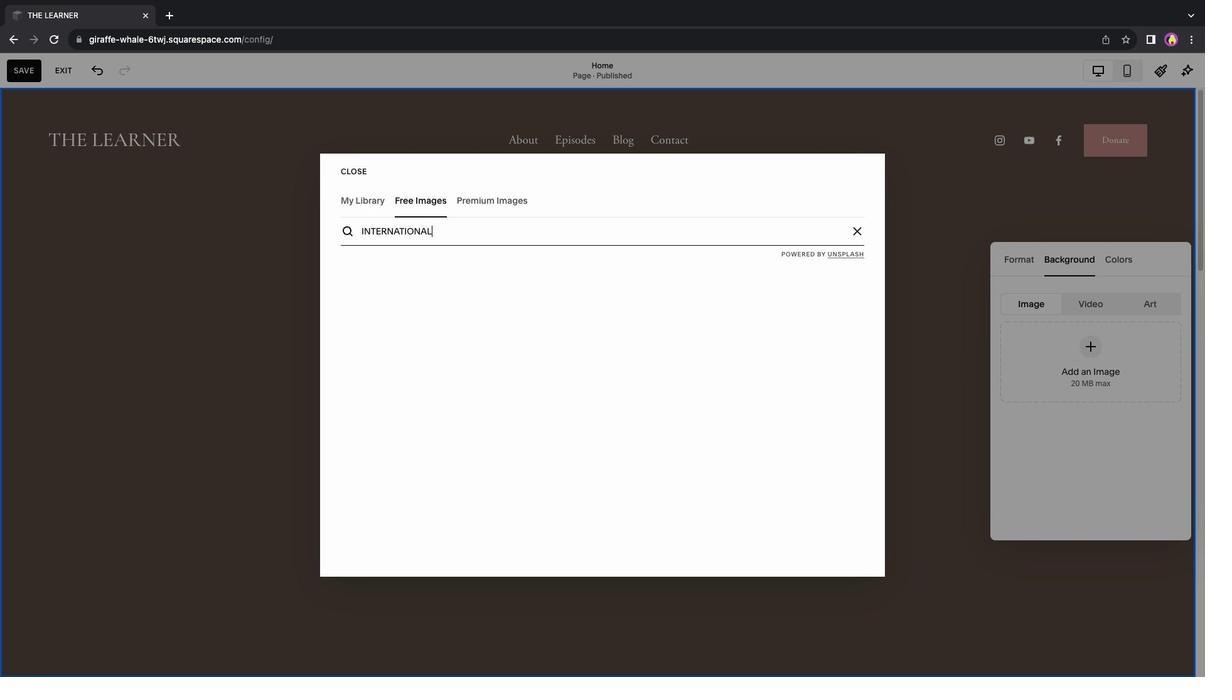 
Action: Mouse moved to (745, 318)
Screenshot: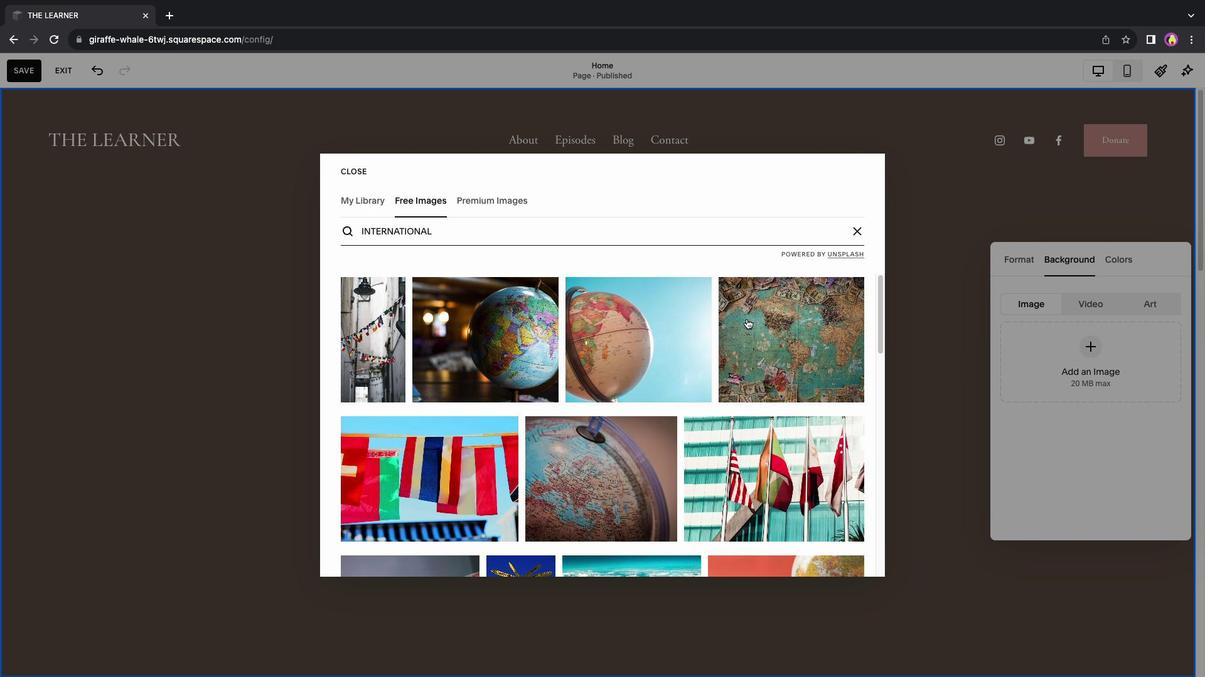 
Action: Mouse pressed left at (745, 318)
Screenshot: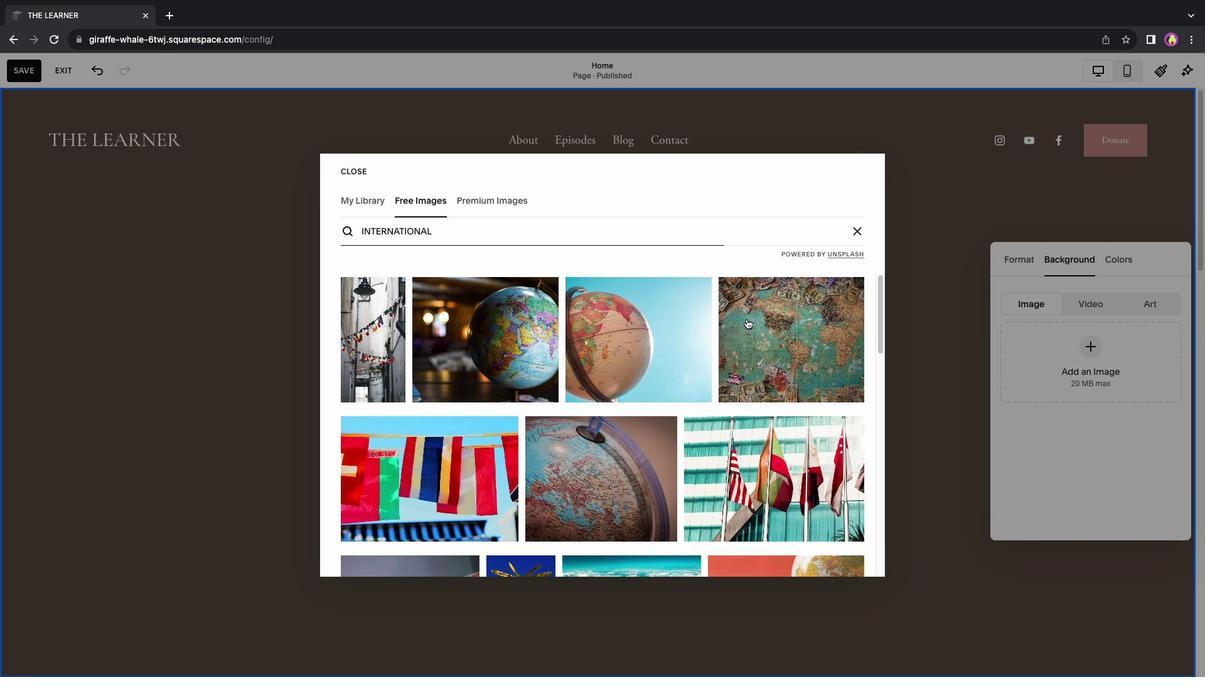 
Action: Mouse moved to (784, 416)
Screenshot: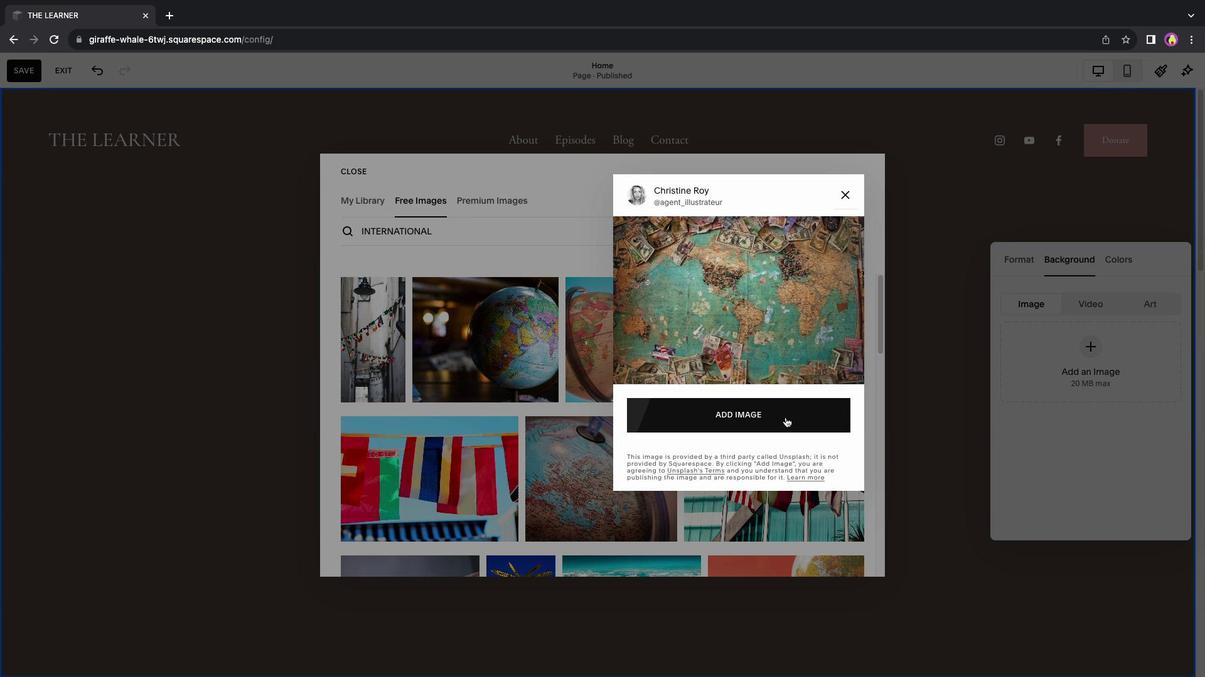 
Action: Mouse pressed left at (784, 416)
Screenshot: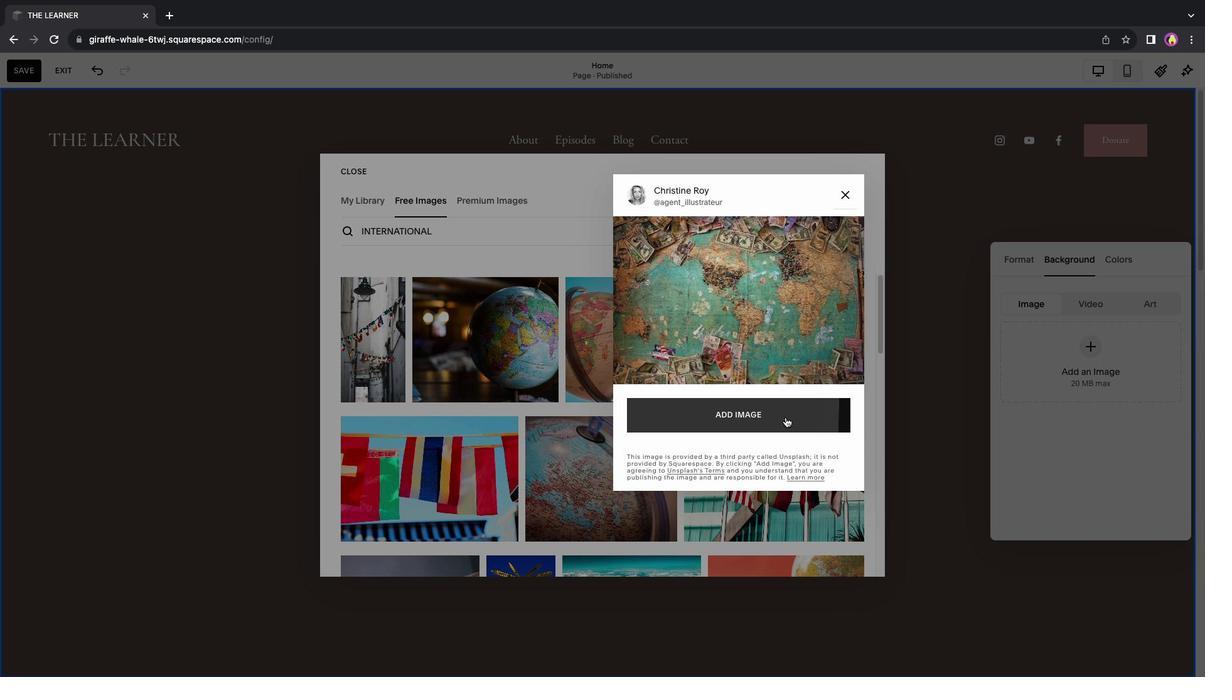 
Action: Mouse moved to (744, 274)
Screenshot: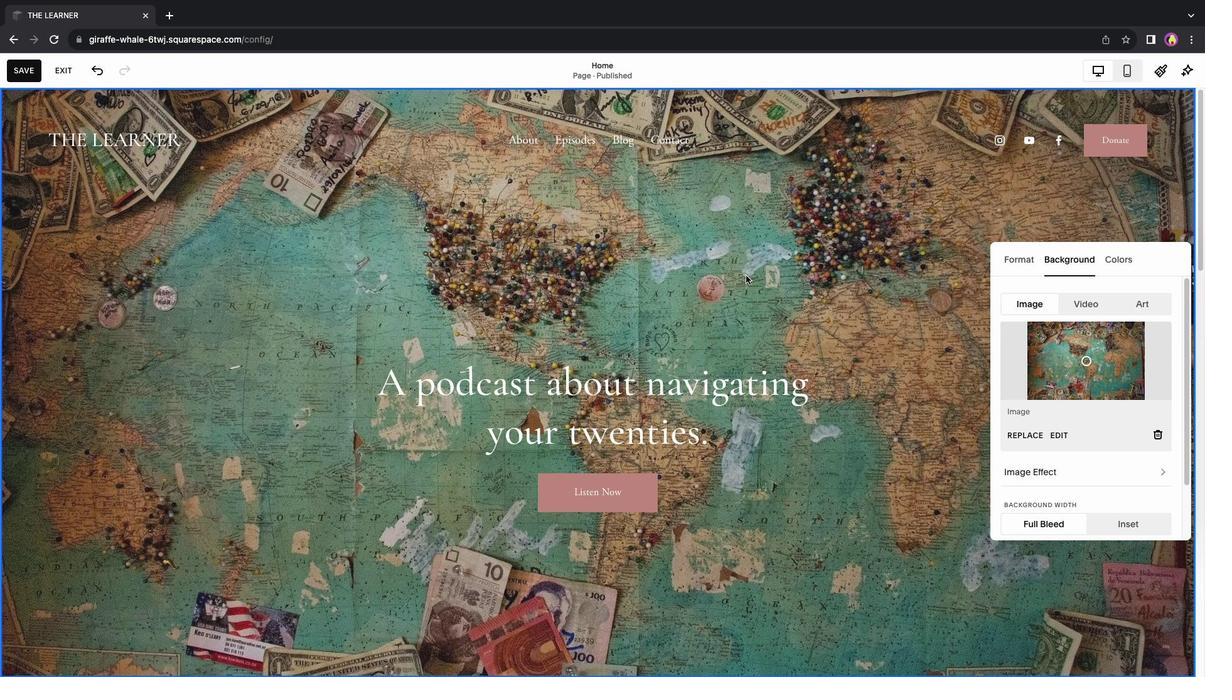 
Action: Mouse pressed left at (744, 274)
Screenshot: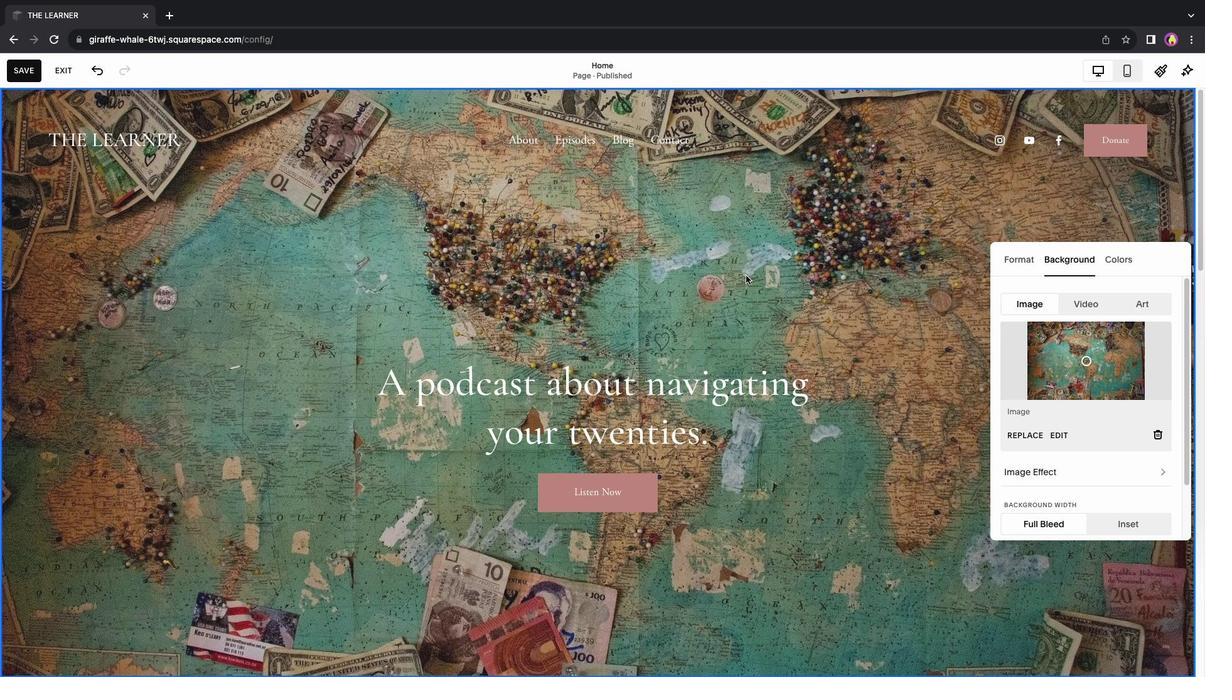 
Action: Mouse moved to (752, 411)
Screenshot: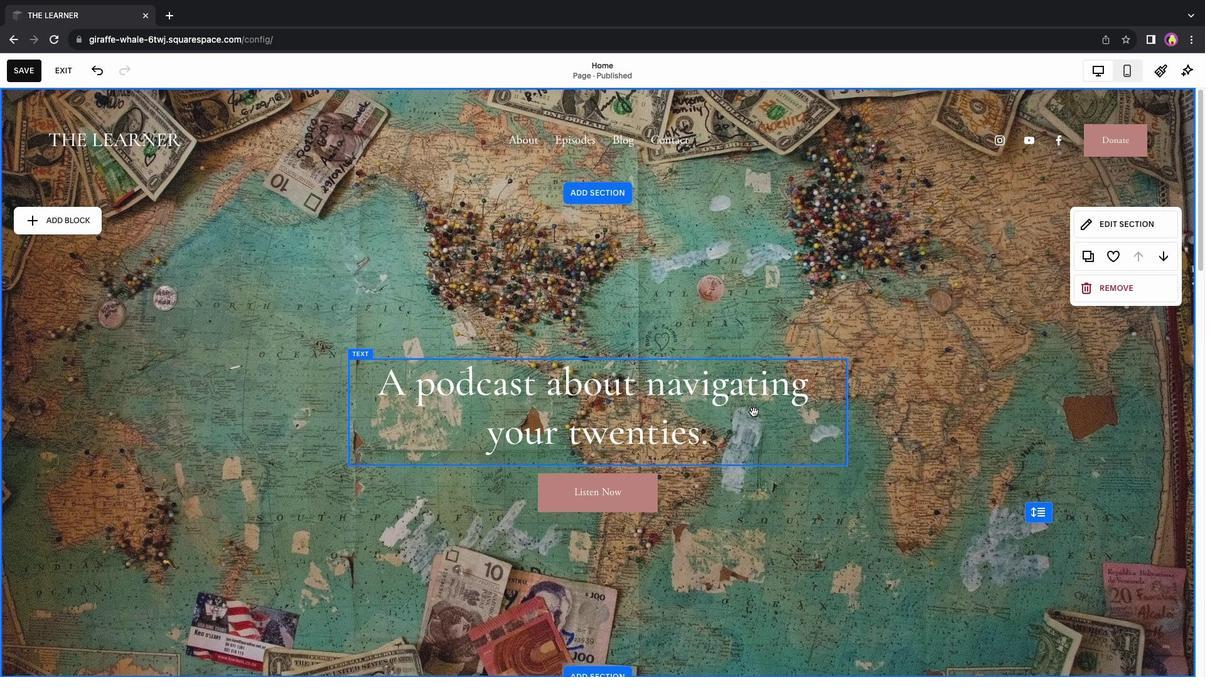 
Action: Mouse pressed left at (752, 411)
Screenshot: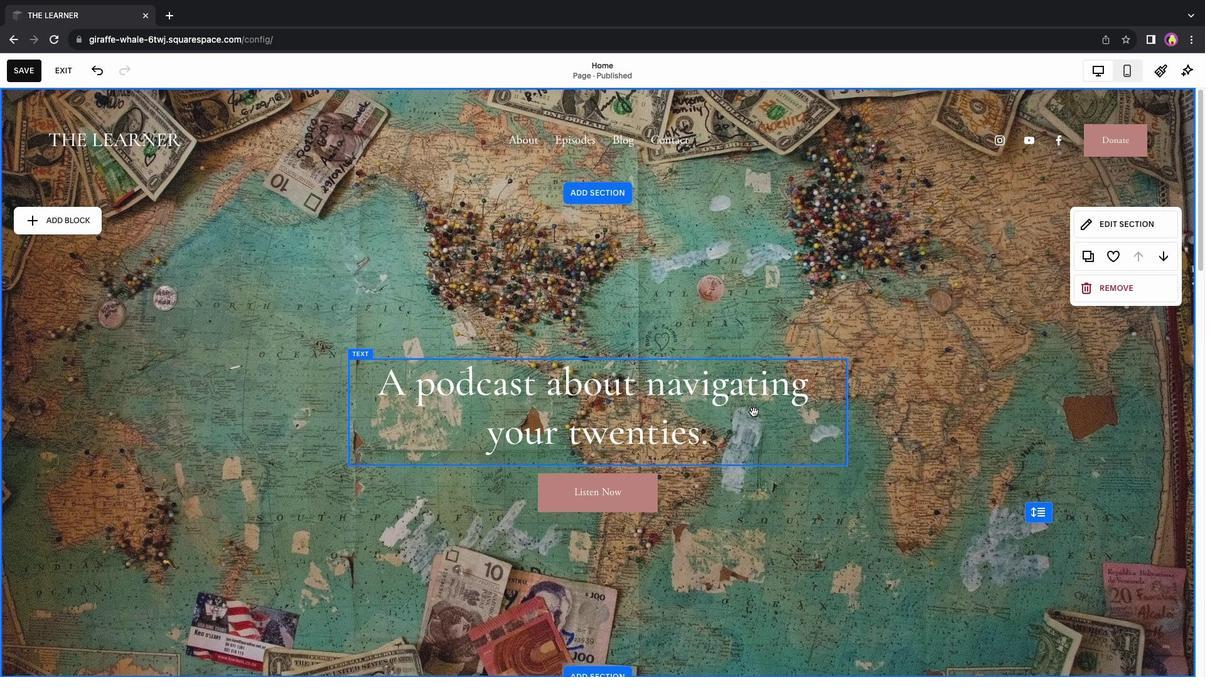 
Action: Mouse moved to (742, 423)
Screenshot: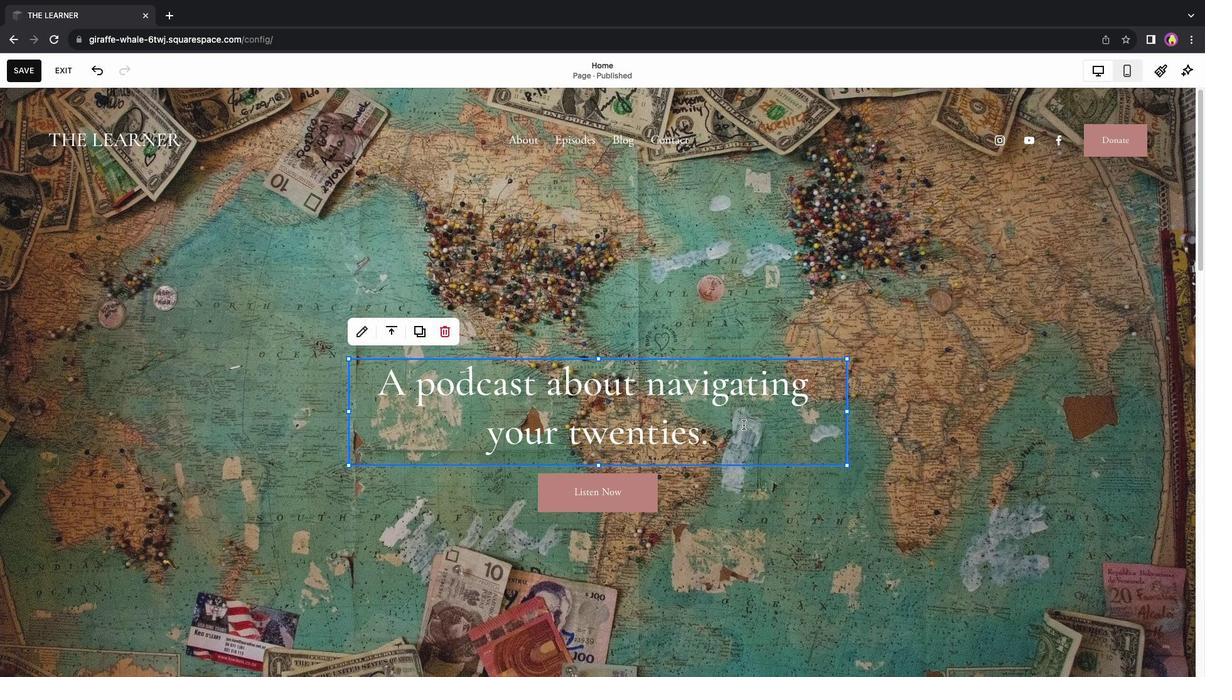 
Action: Mouse pressed left at (742, 423)
Screenshot: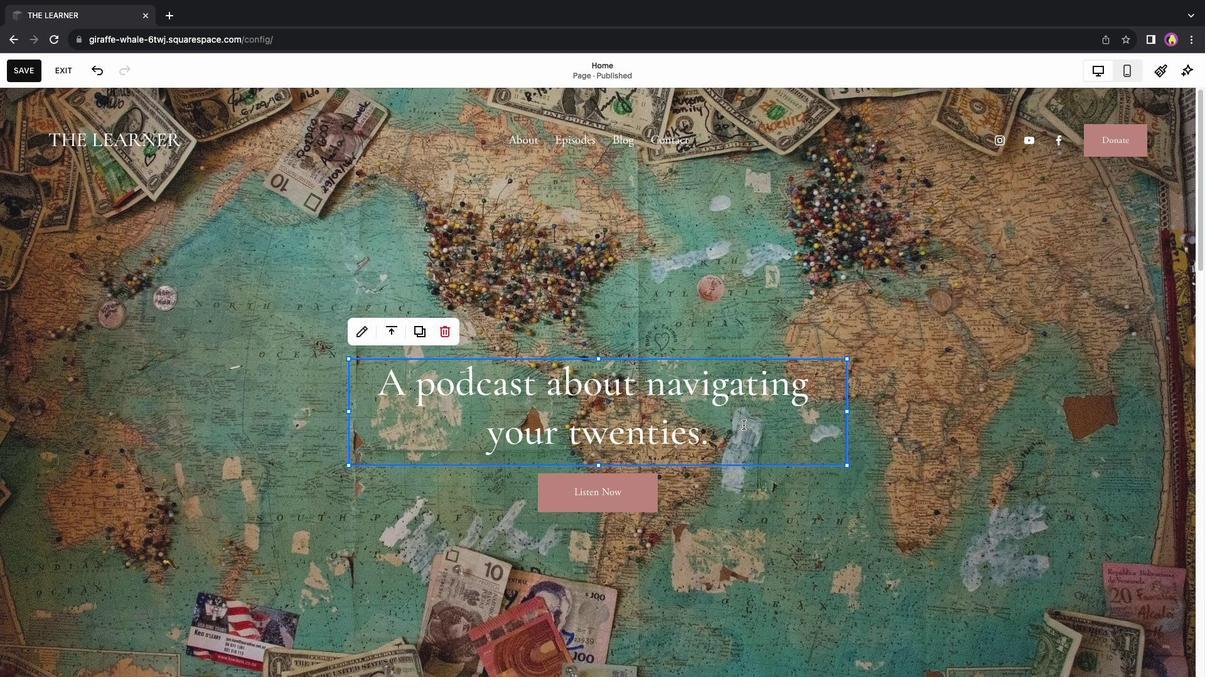 
Action: Mouse pressed left at (742, 423)
Screenshot: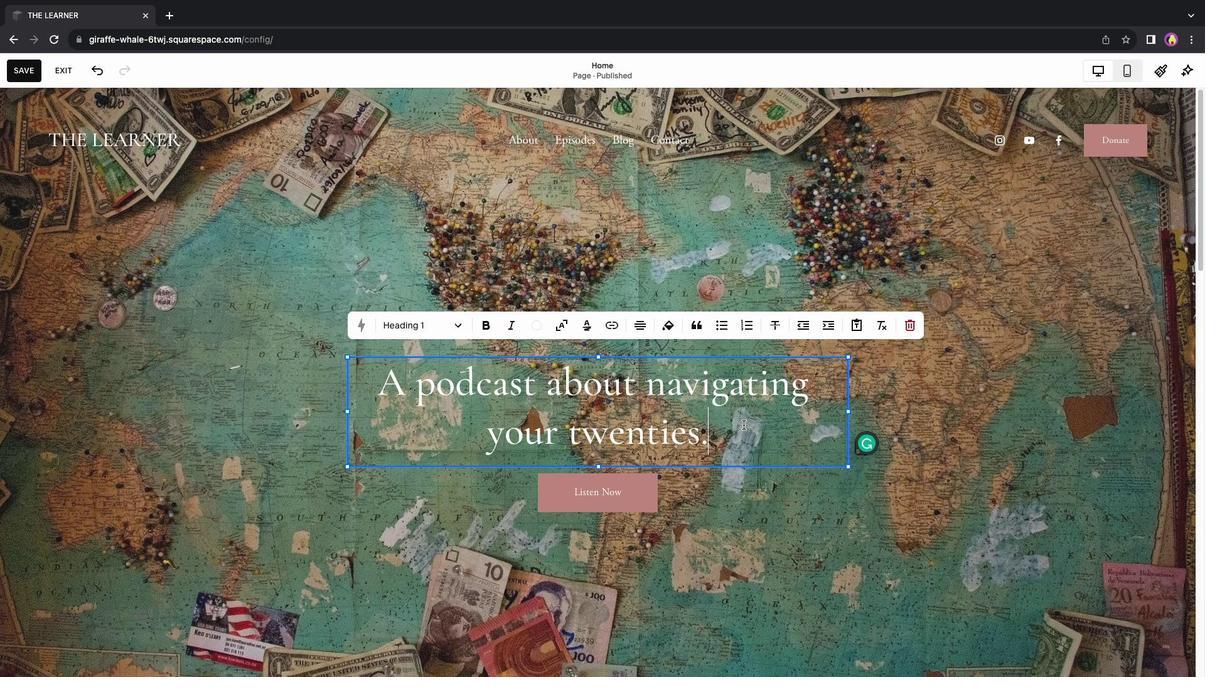 
Action: Mouse pressed left at (742, 423)
Screenshot: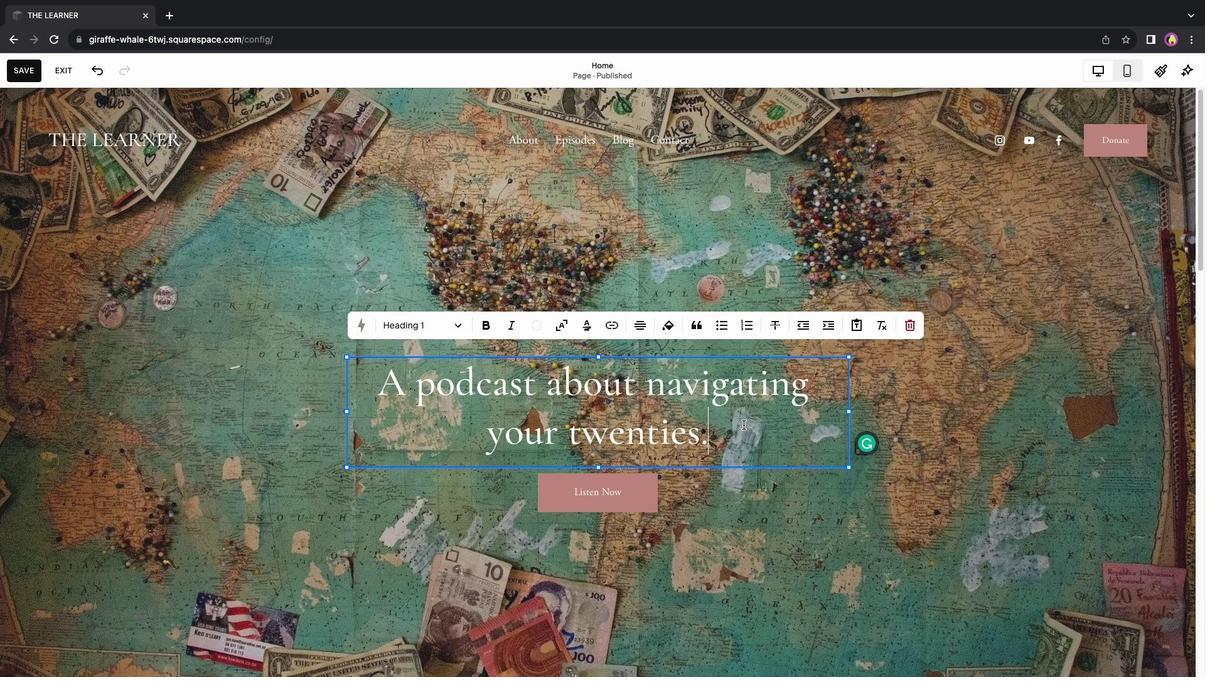 
Action: Key pressed 'A'Key.space'H''U''B'Key.space'F''O''R'Key.space'L''A''N''G''U''A''G''E'Key.space'L''E''A''R''N''E''R''S'Key.space'A''L''L'Key.space'O''V''E''R'Key.space'T''H''E'Key.space'W''O''R''L''D'
Screenshot: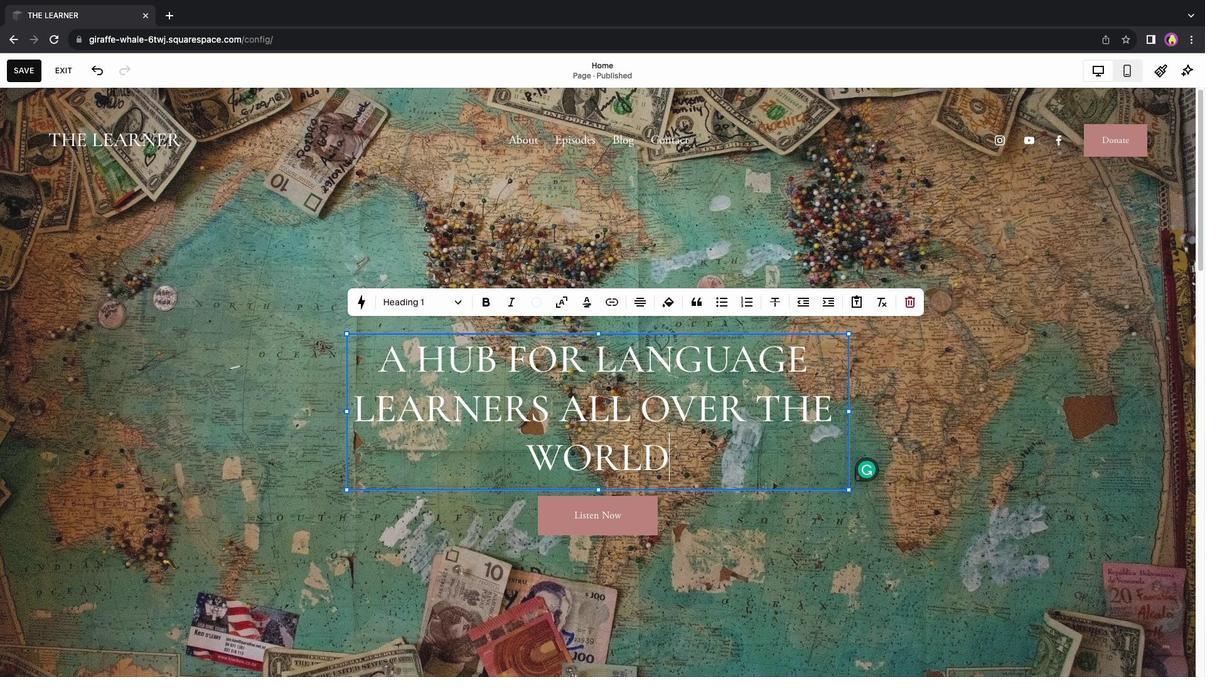 
Action: Mouse moved to (988, 391)
Screenshot: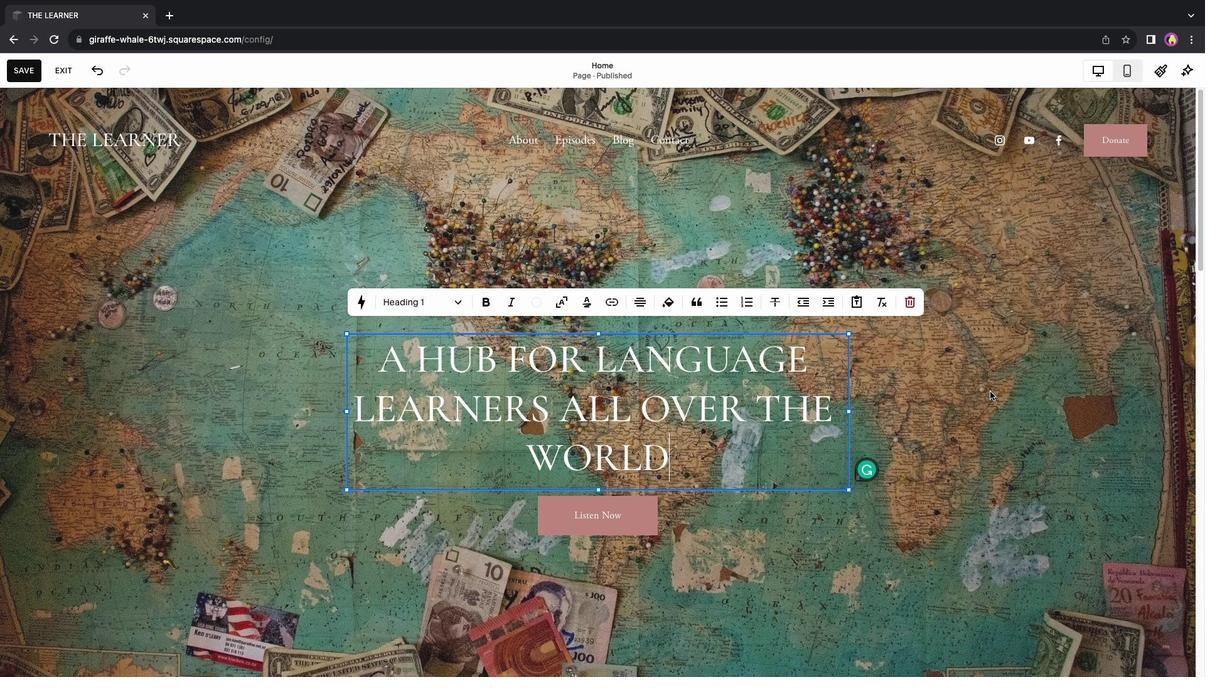 
Action: Mouse pressed left at (988, 391)
Screenshot: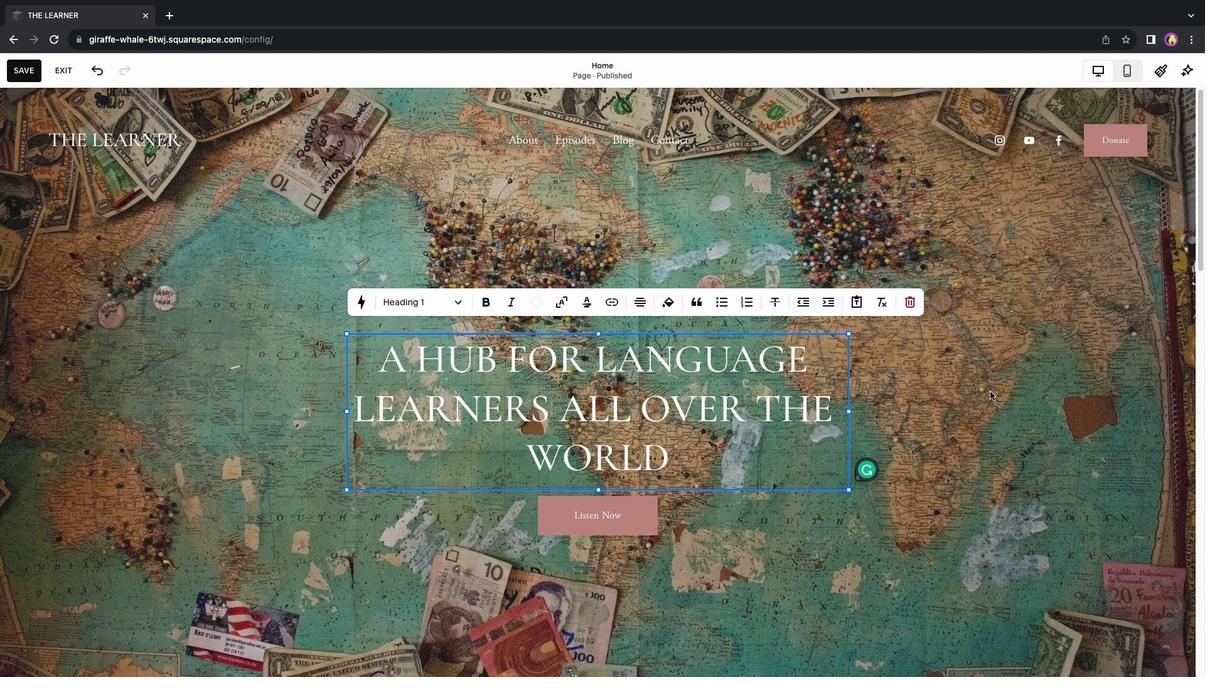 
Action: Mouse moved to (631, 508)
Screenshot: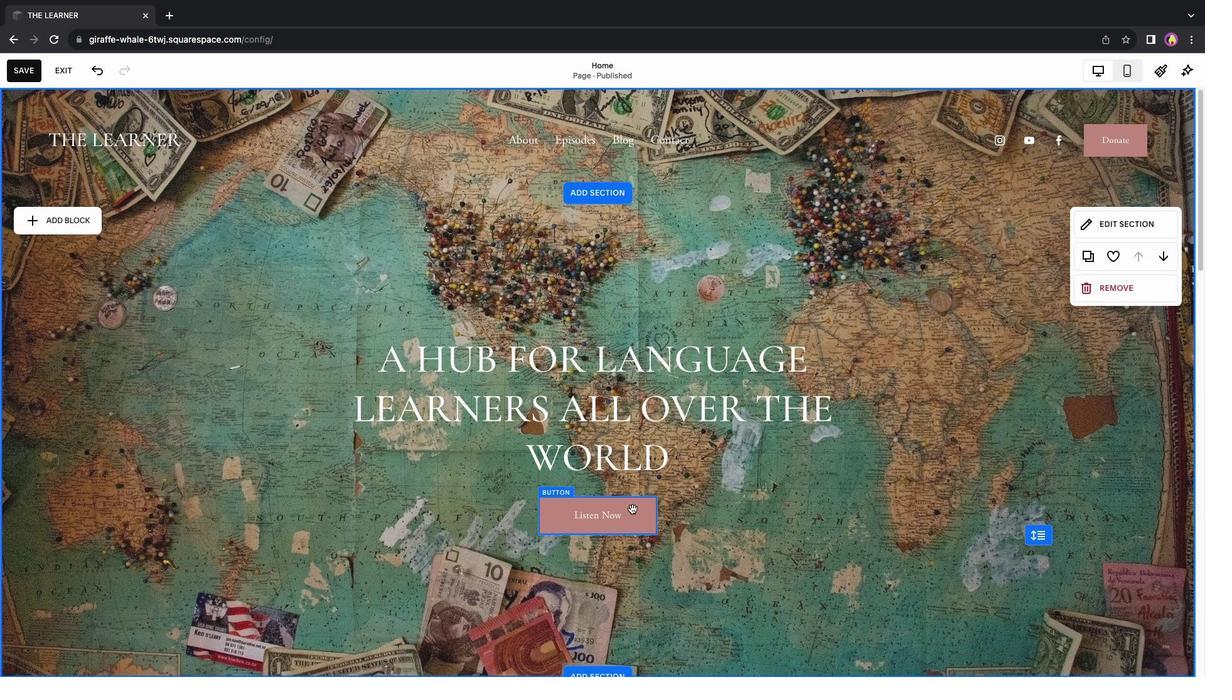 
Action: Mouse pressed left at (631, 508)
Screenshot: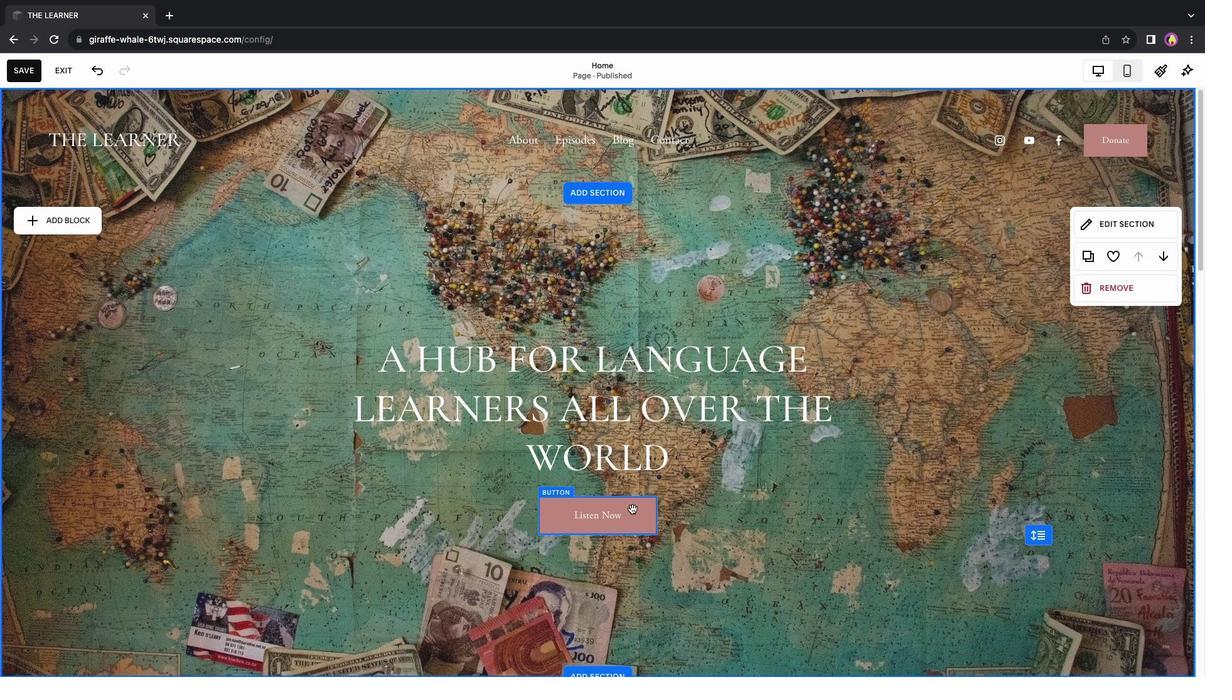 
Action: Mouse moved to (551, 463)
Screenshot: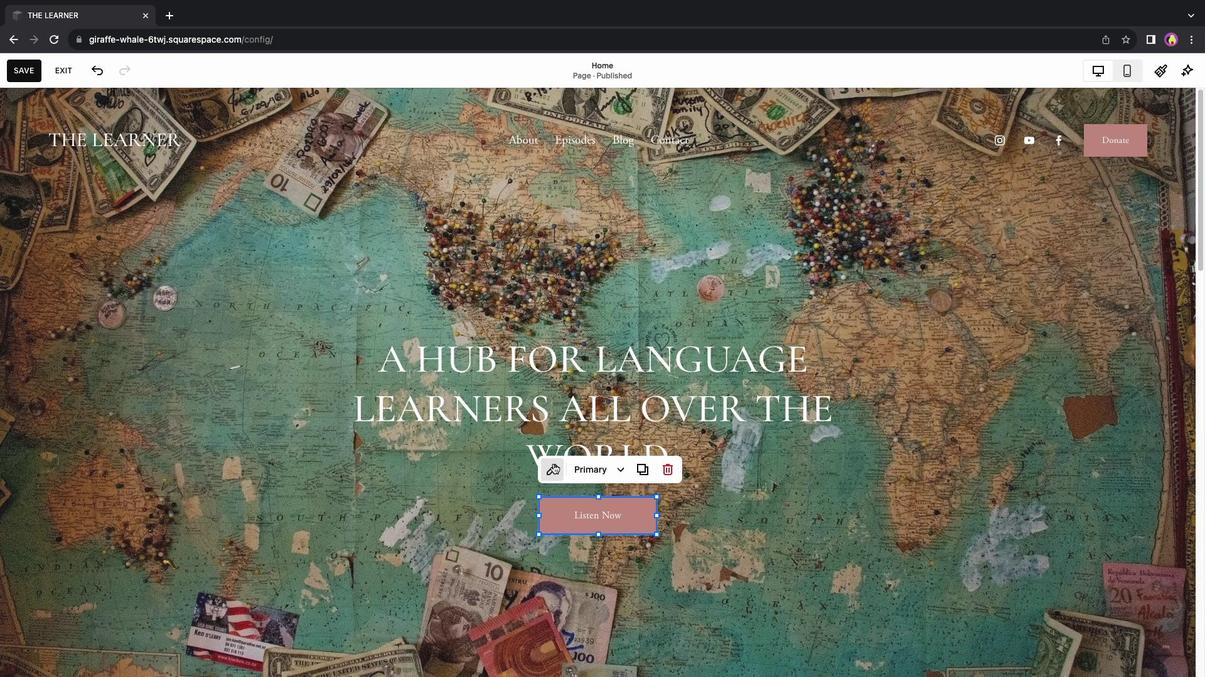 
Action: Mouse pressed left at (551, 463)
Screenshot: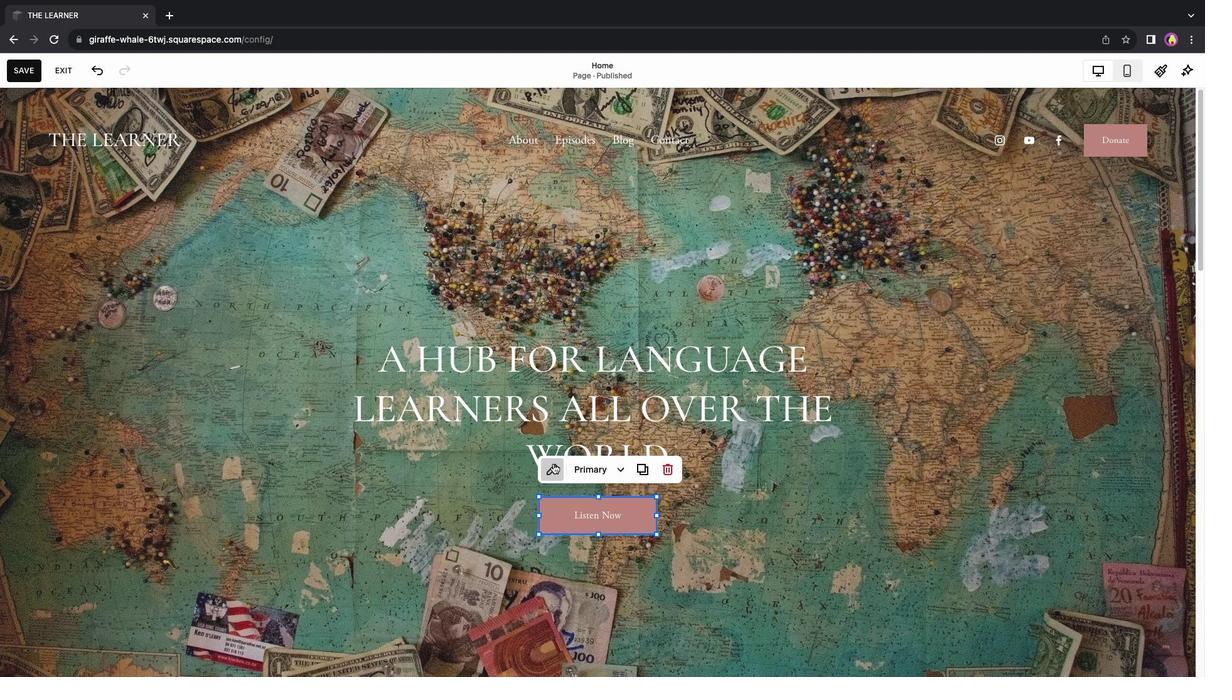
Action: Mouse moved to (742, 441)
Screenshot: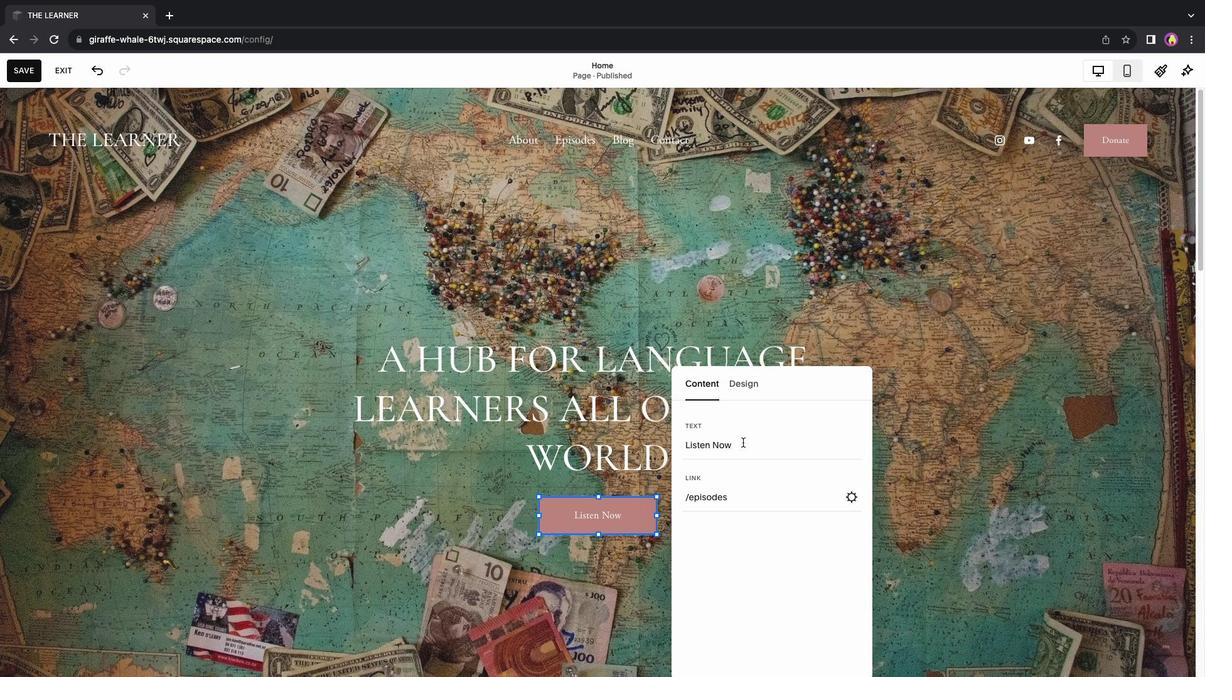 
Action: Mouse pressed left at (742, 441)
Screenshot: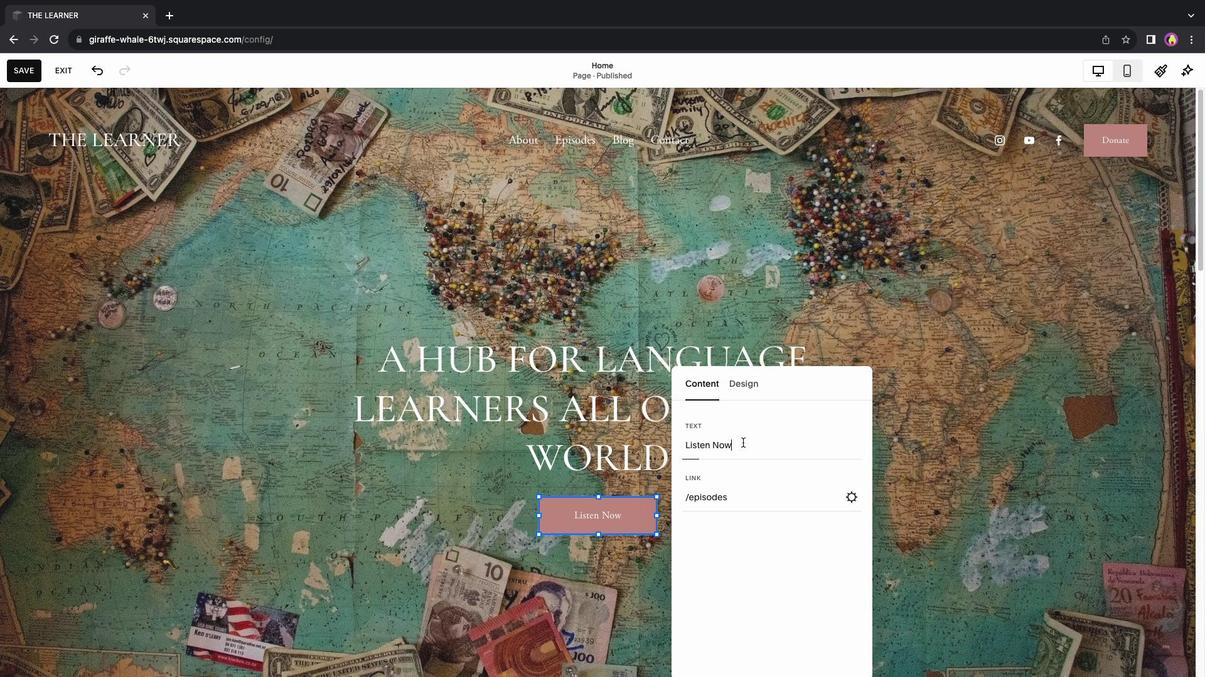 
Action: Mouse pressed left at (742, 441)
Screenshot: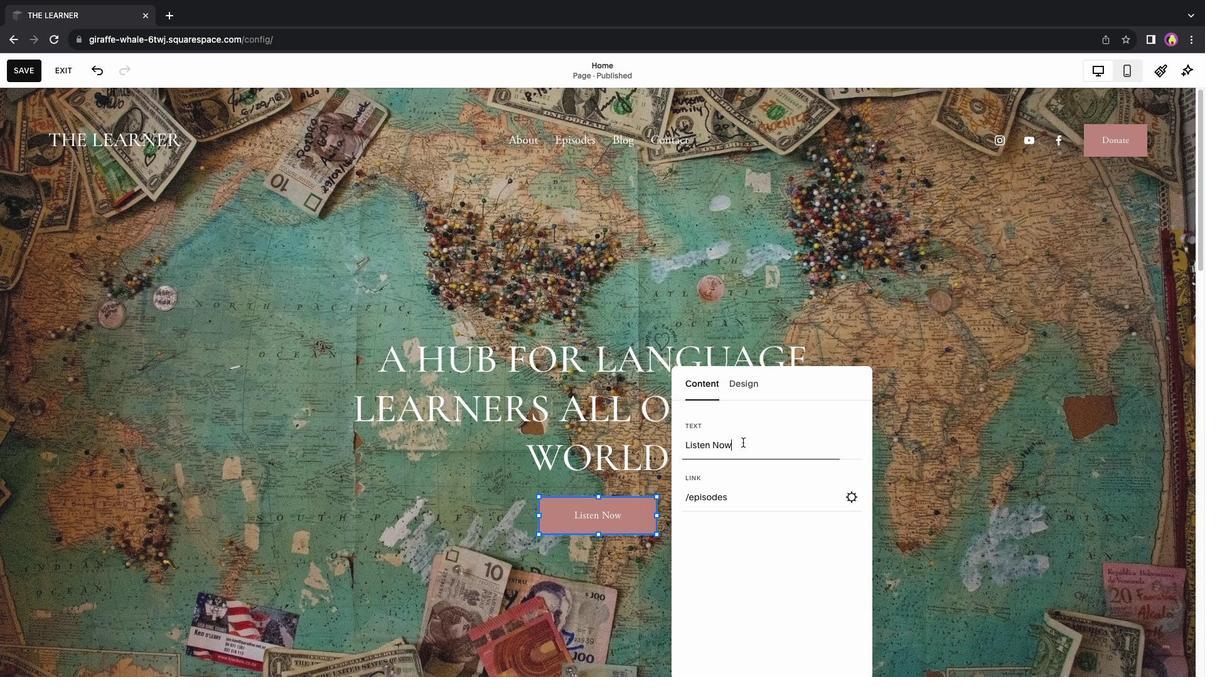 
Action: Mouse moved to (742, 441)
Screenshot: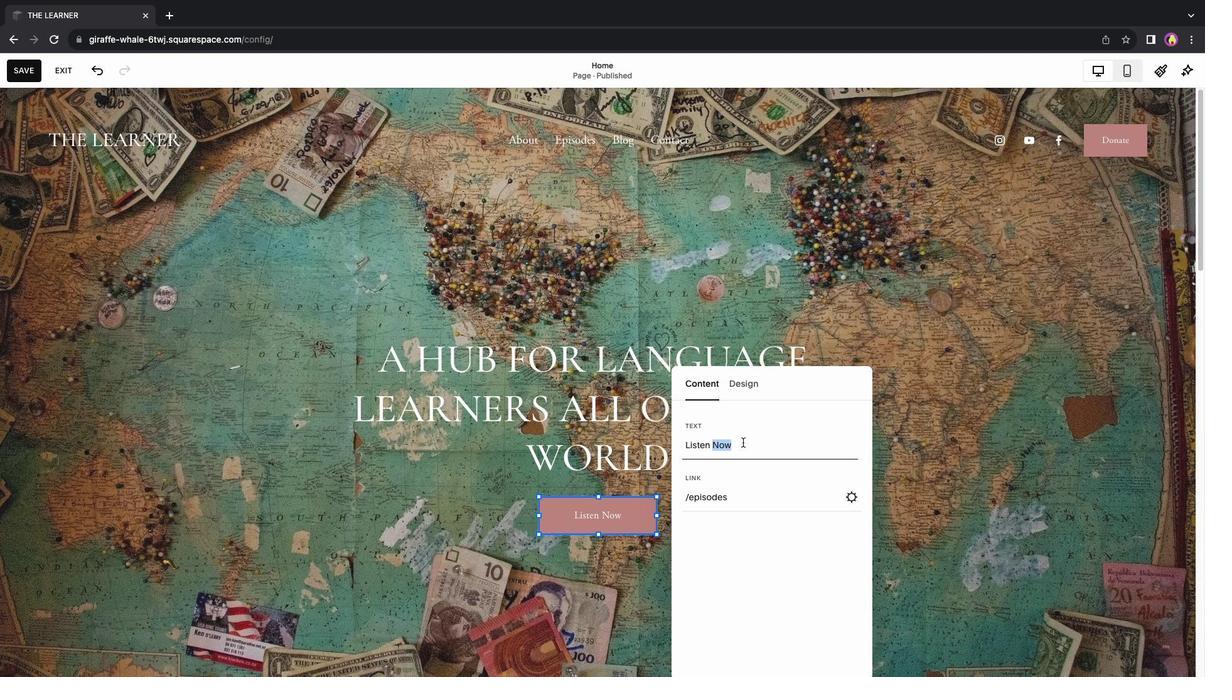 
Action: Mouse pressed left at (742, 441)
Screenshot: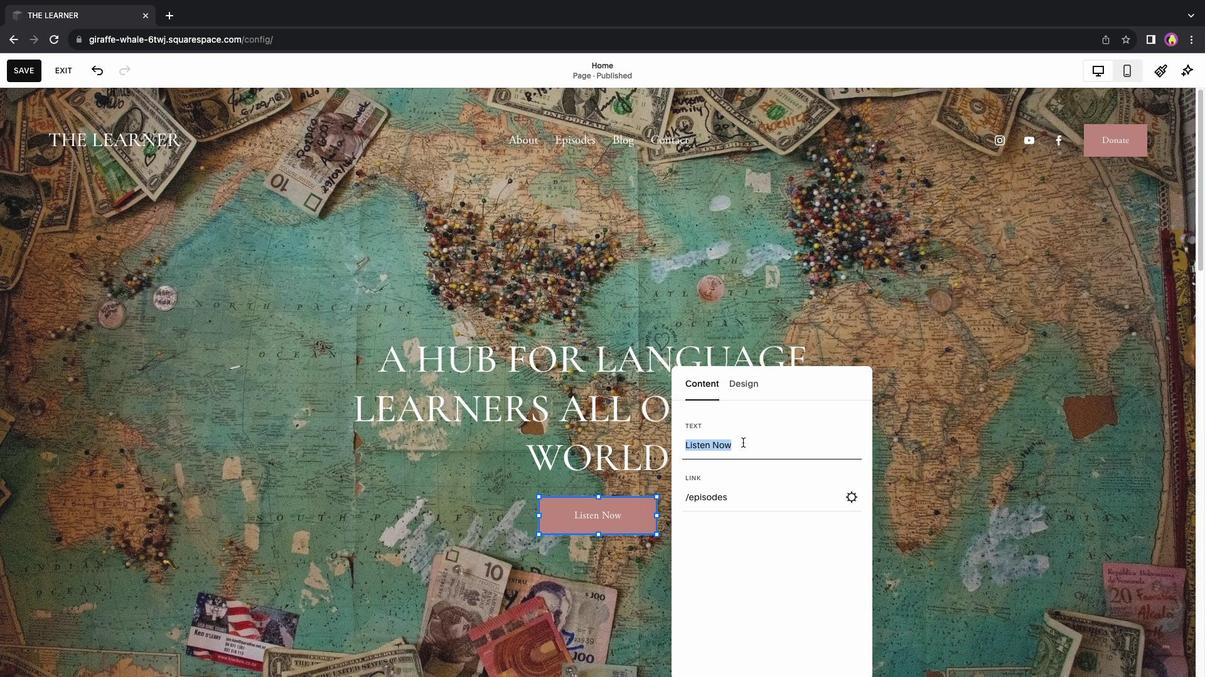 
Action: Key pressed 'K''N''O''W'Key.space'M''O''R''E'
Screenshot: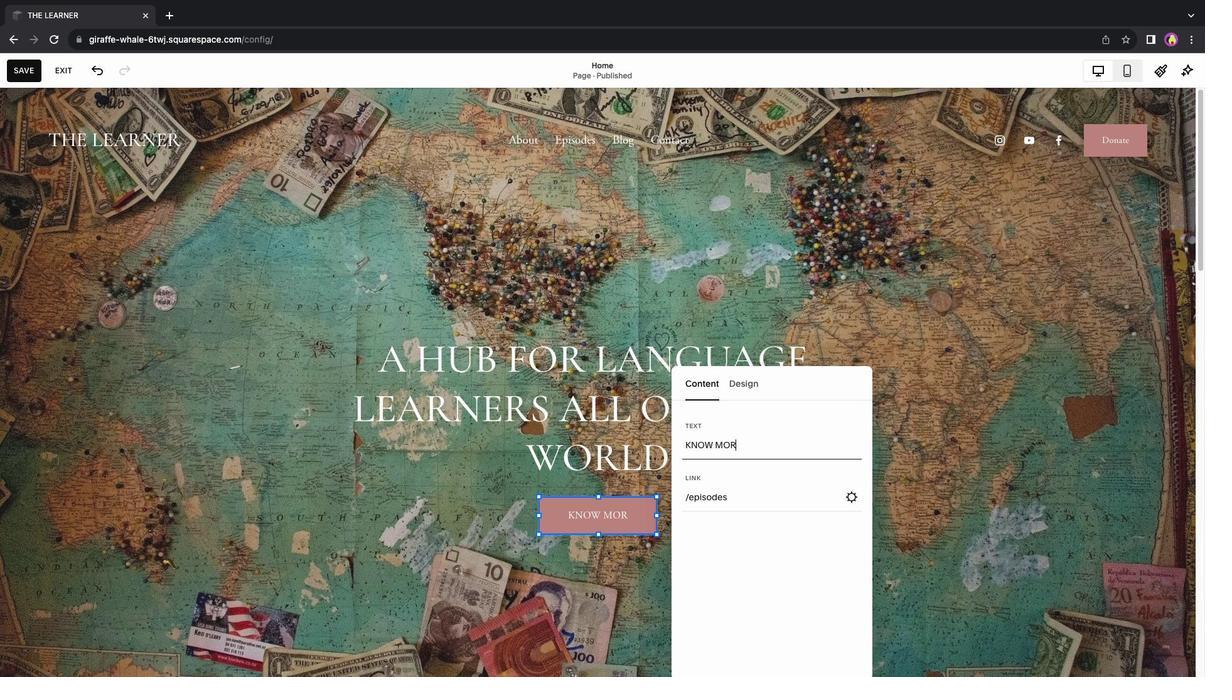 
Action: Mouse moved to (936, 317)
Screenshot: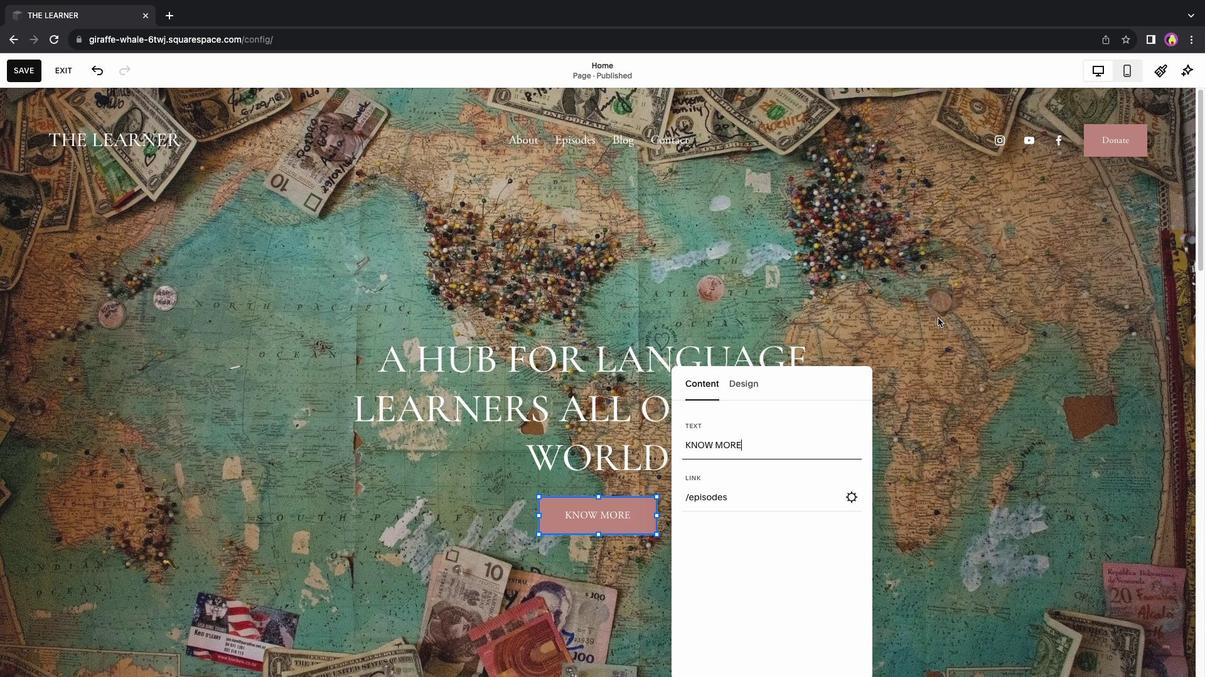 
Action: Mouse pressed left at (936, 317)
Screenshot: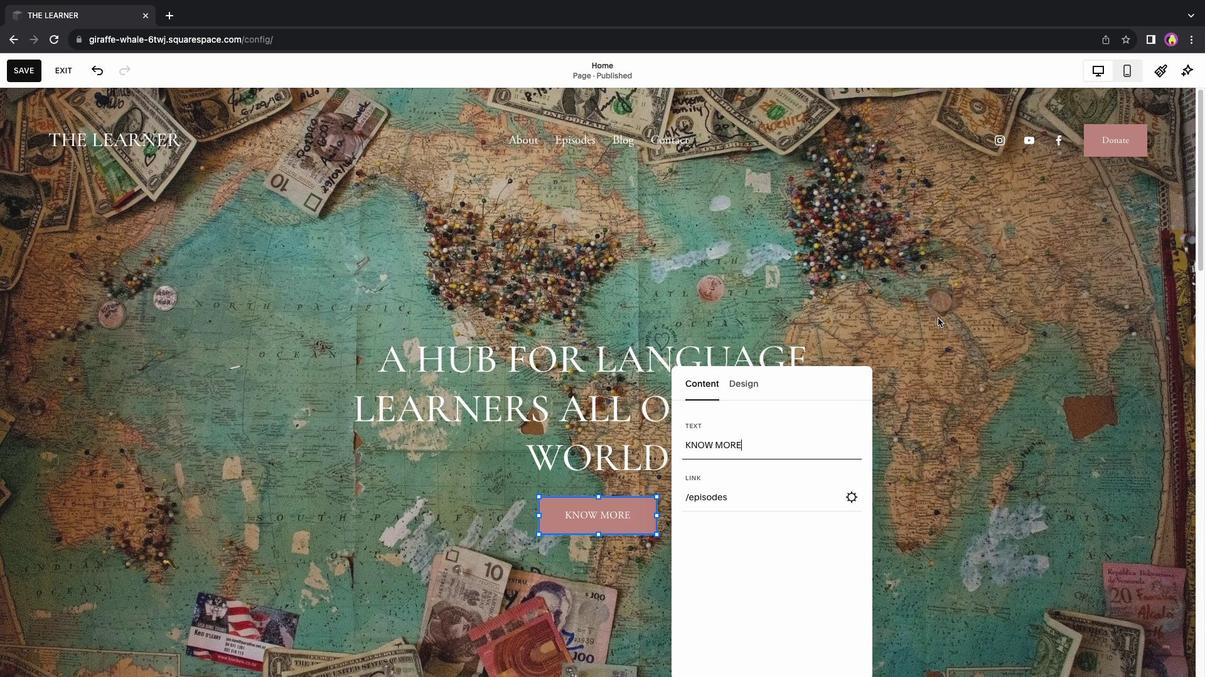 
Action: Mouse moved to (354, 316)
Screenshot: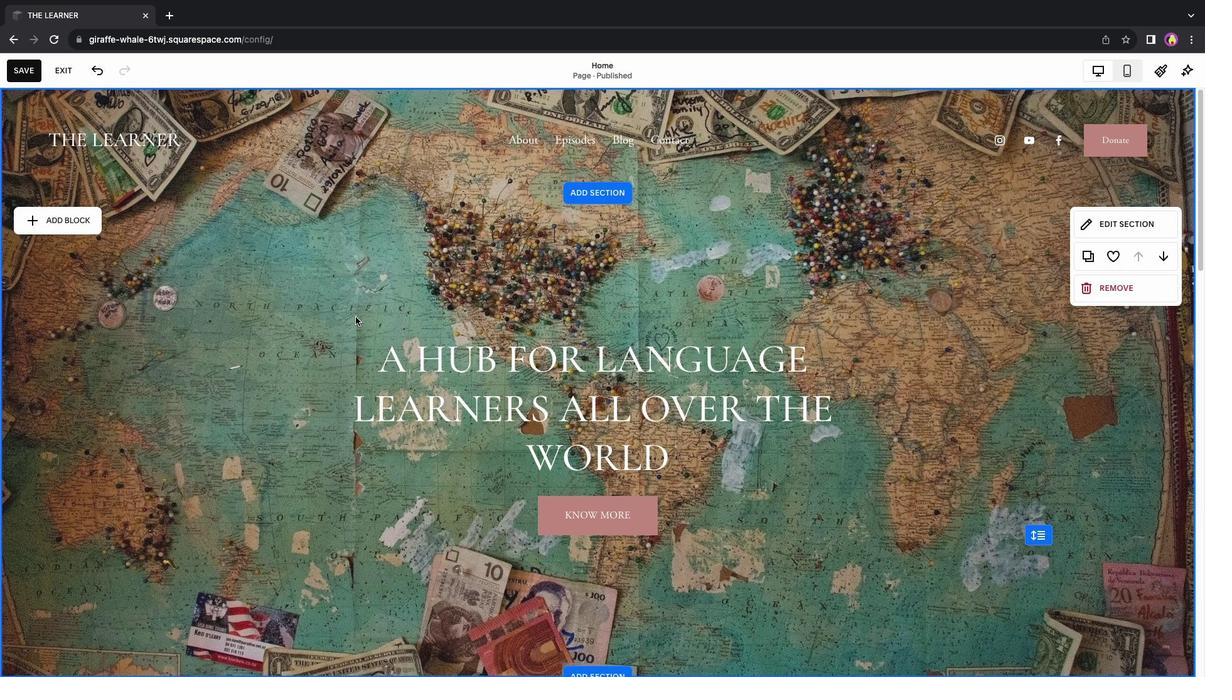 
Action: Mouse scrolled (354, 316) with delta (0, -1)
Screenshot: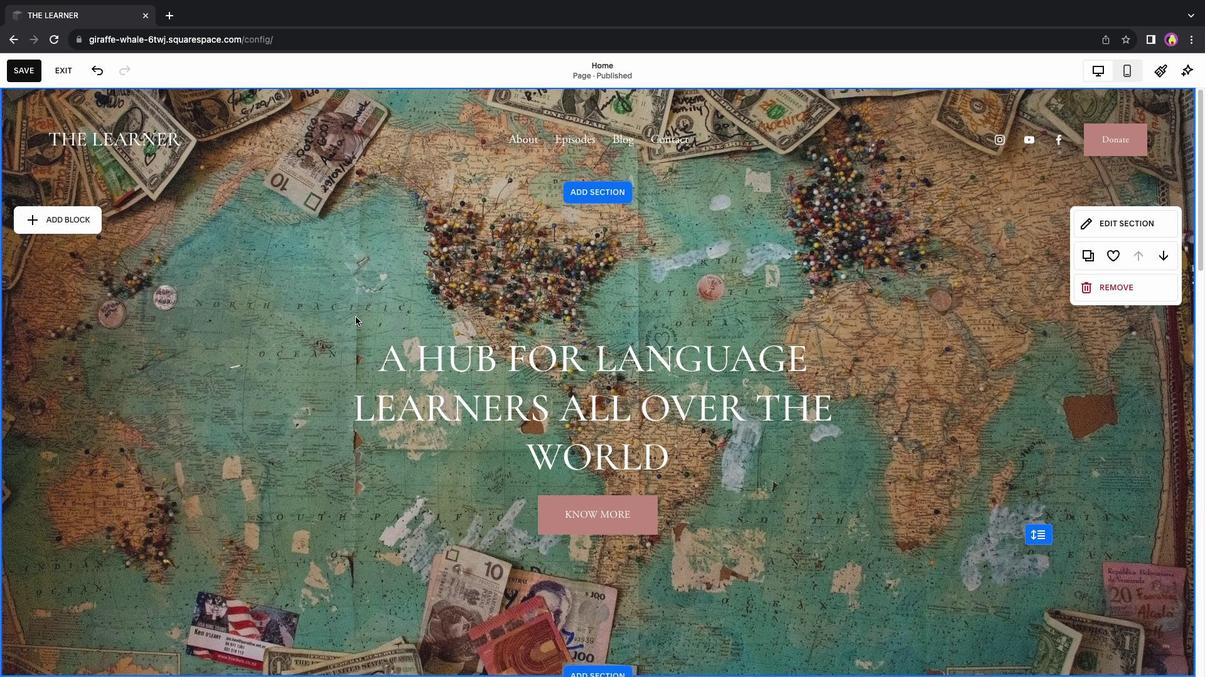 
Action: Mouse scrolled (354, 316) with delta (0, -1)
Screenshot: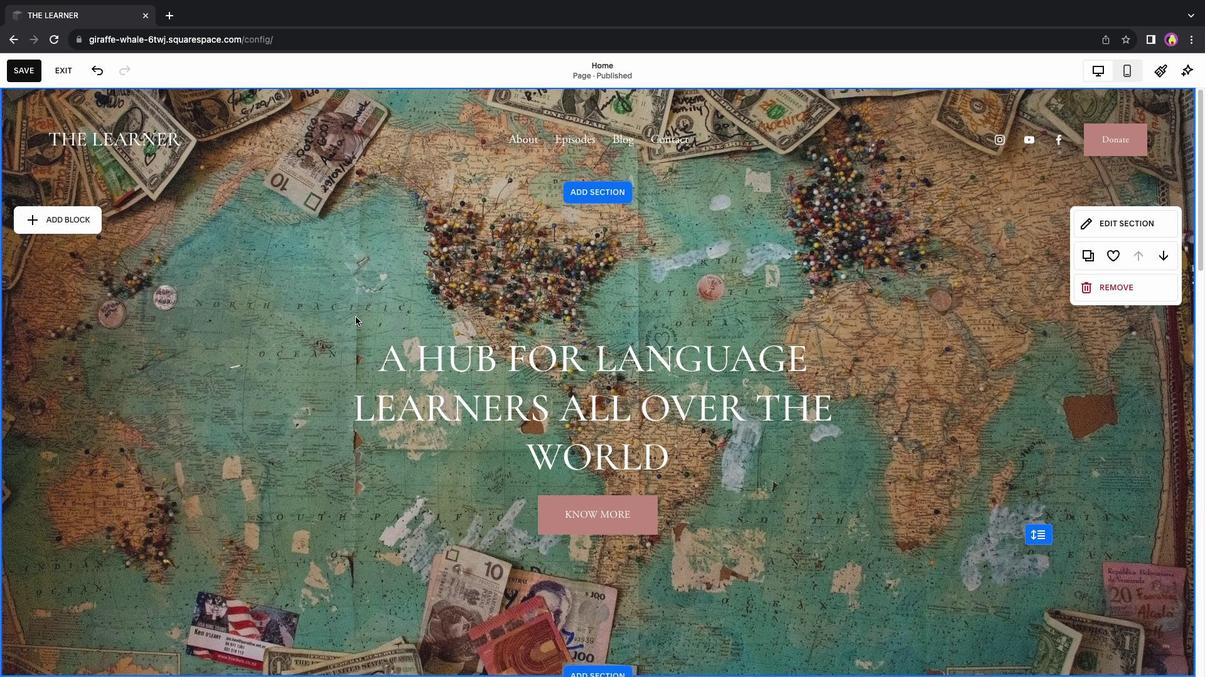 
Action: Mouse scrolled (354, 316) with delta (0, -3)
Screenshot: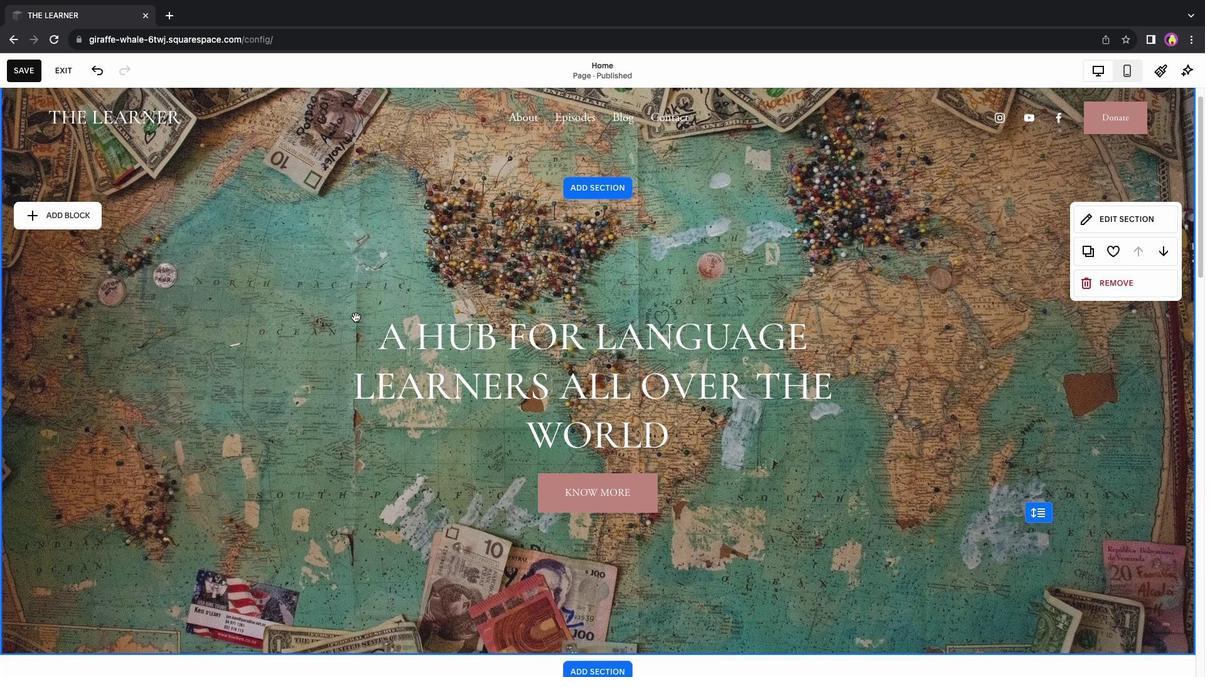 
Action: Mouse scrolled (354, 316) with delta (0, -3)
Screenshot: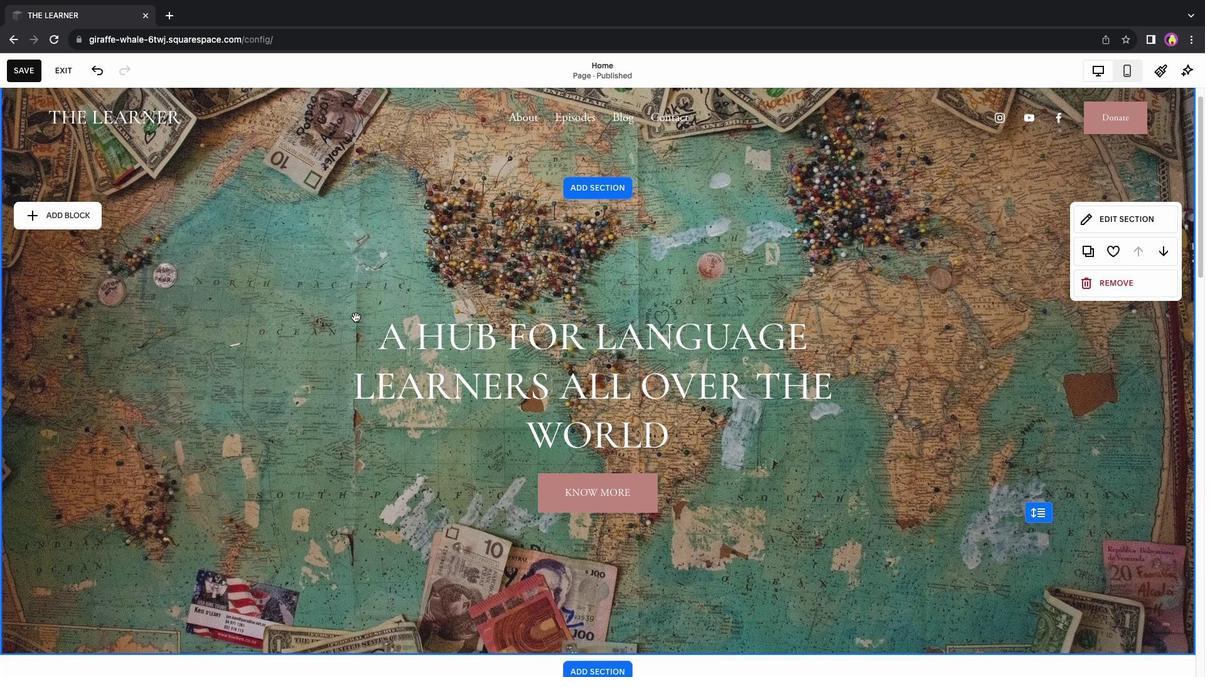
Action: Mouse scrolled (354, 316) with delta (0, -1)
Screenshot: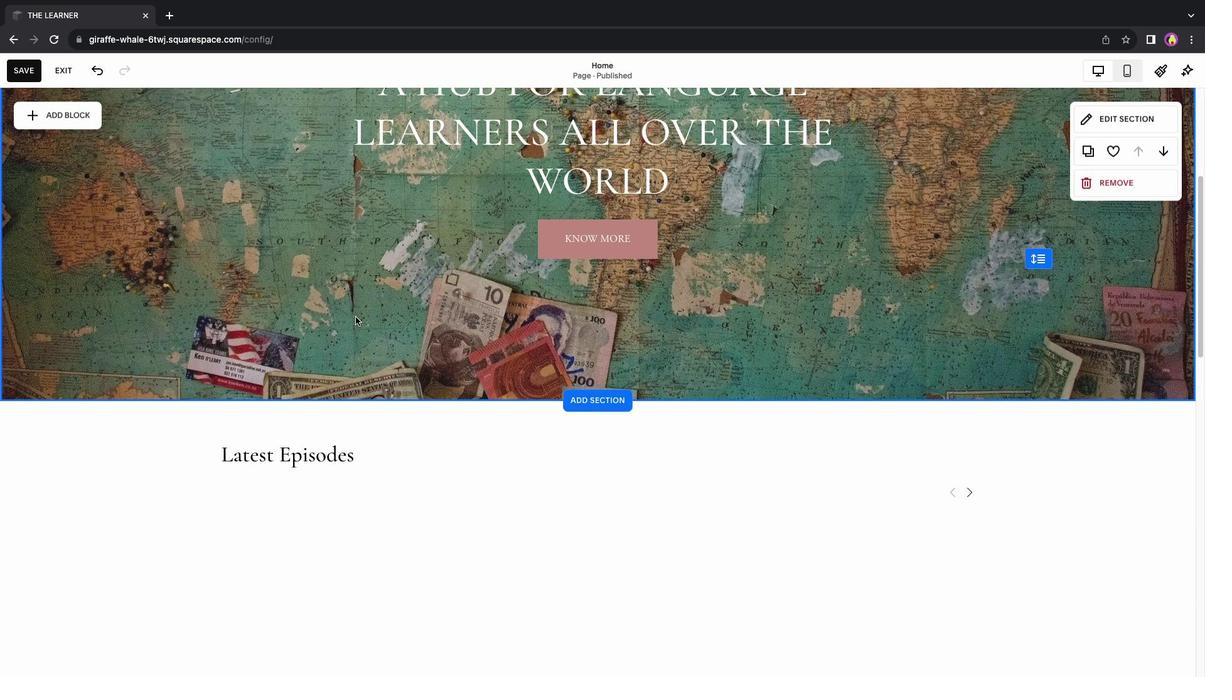 
Action: Mouse scrolled (354, 316) with delta (0, -1)
Screenshot: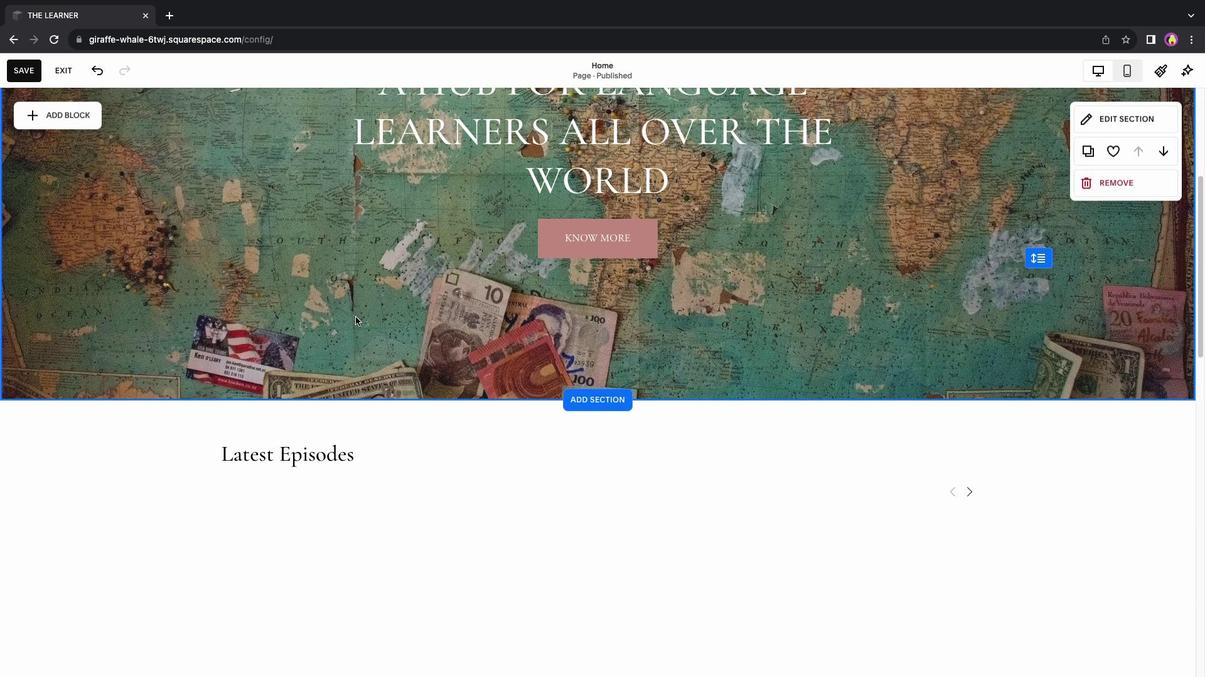 
Action: Mouse scrolled (354, 316) with delta (0, -2)
Screenshot: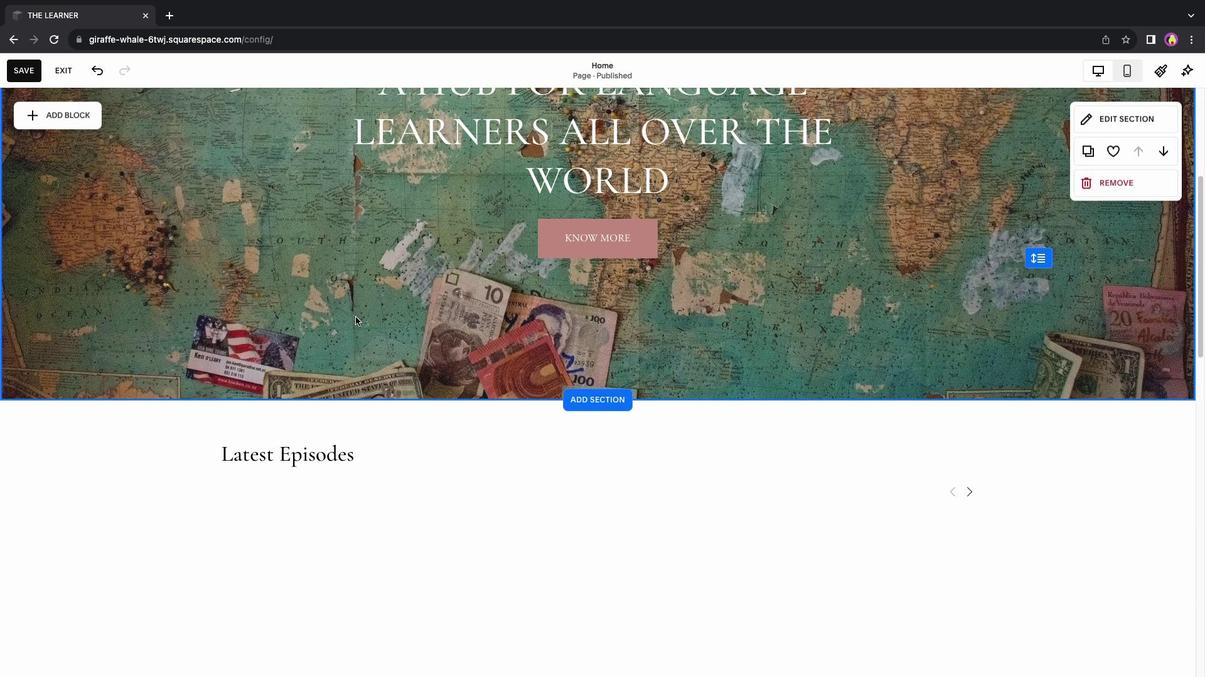 
Action: Mouse scrolled (354, 316) with delta (0, -1)
Screenshot: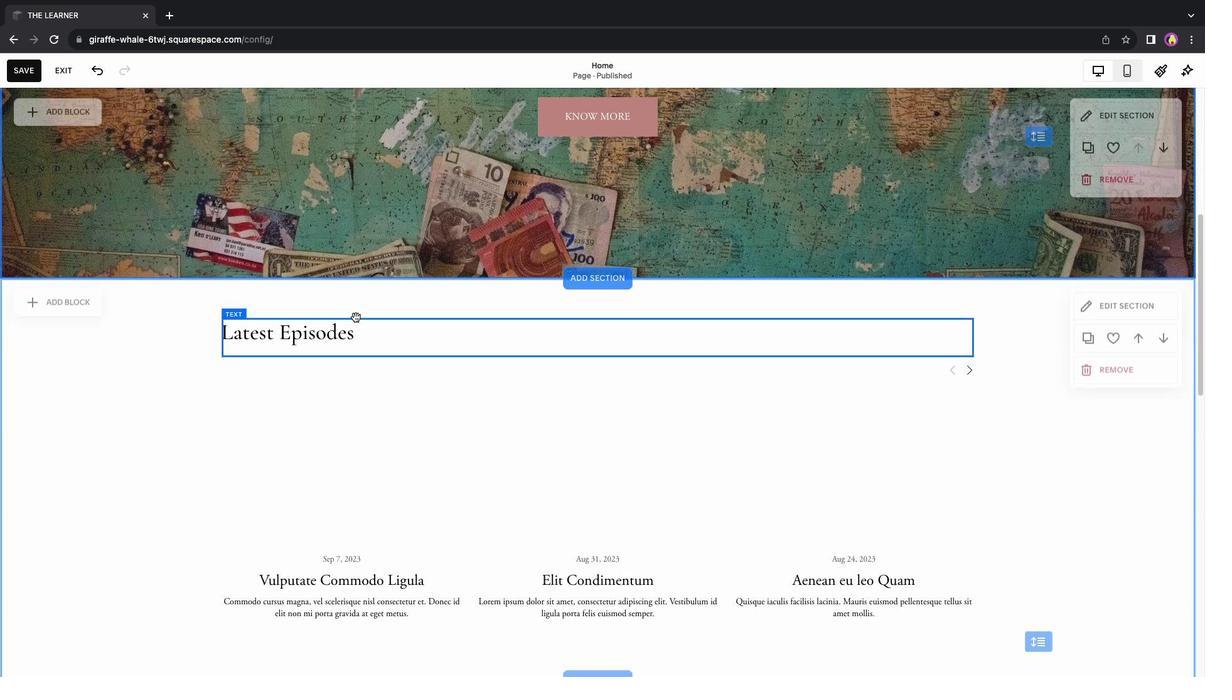 
Action: Mouse scrolled (354, 316) with delta (0, -1)
Screenshot: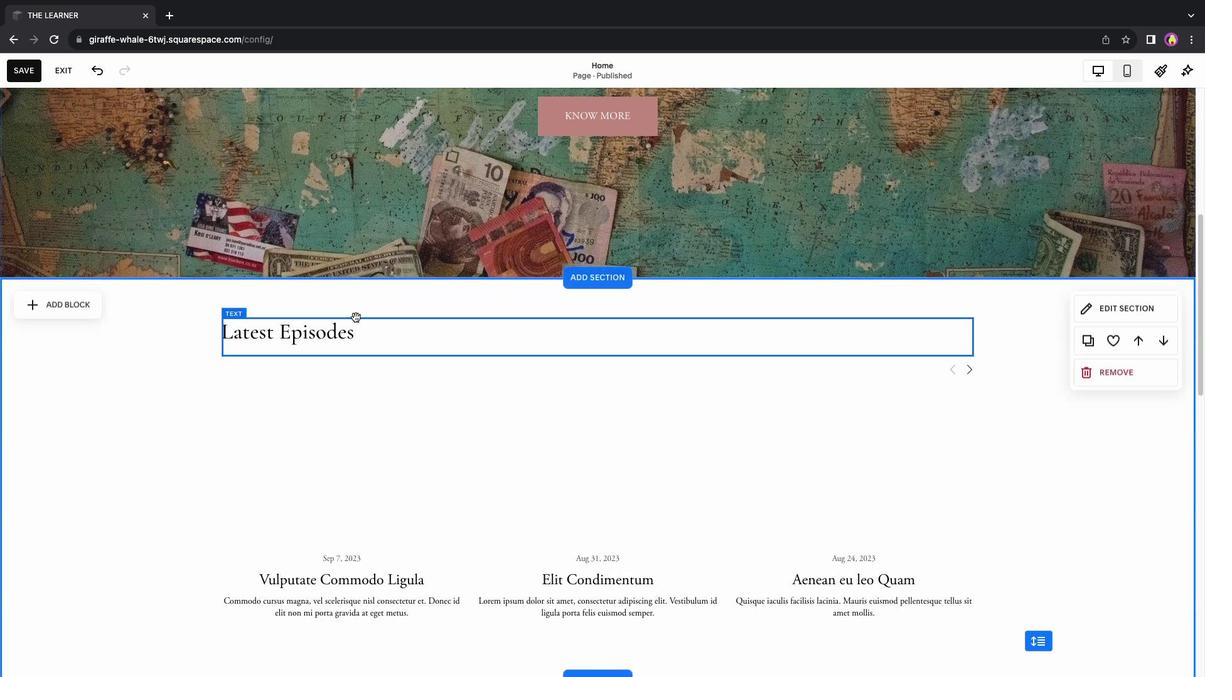 
Action: Mouse scrolled (354, 316) with delta (0, -1)
Screenshot: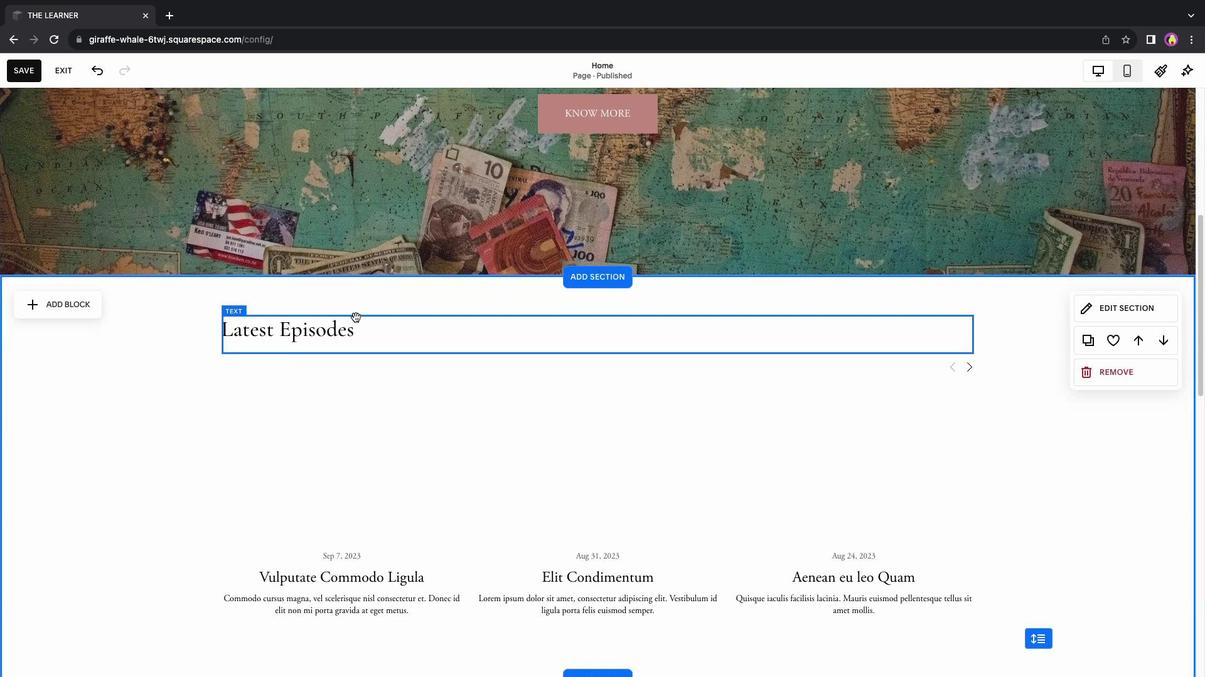 
Action: Mouse scrolled (354, 316) with delta (0, -3)
Screenshot: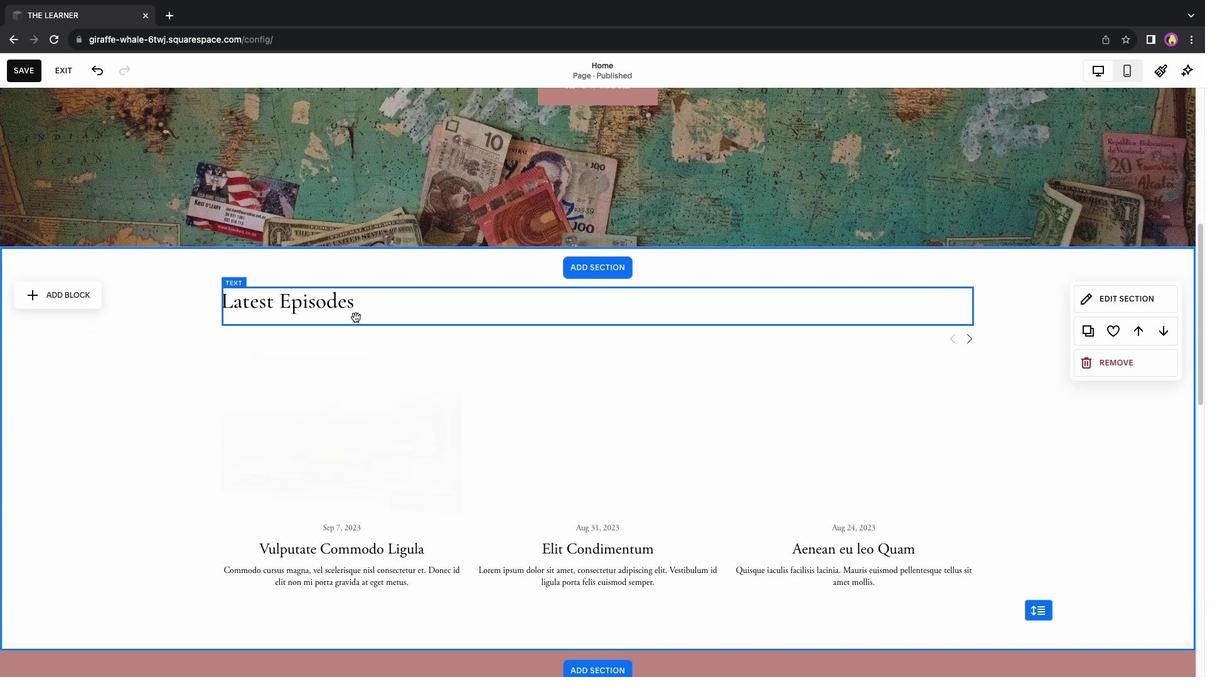 
Action: Mouse moved to (705, 231)
Screenshot: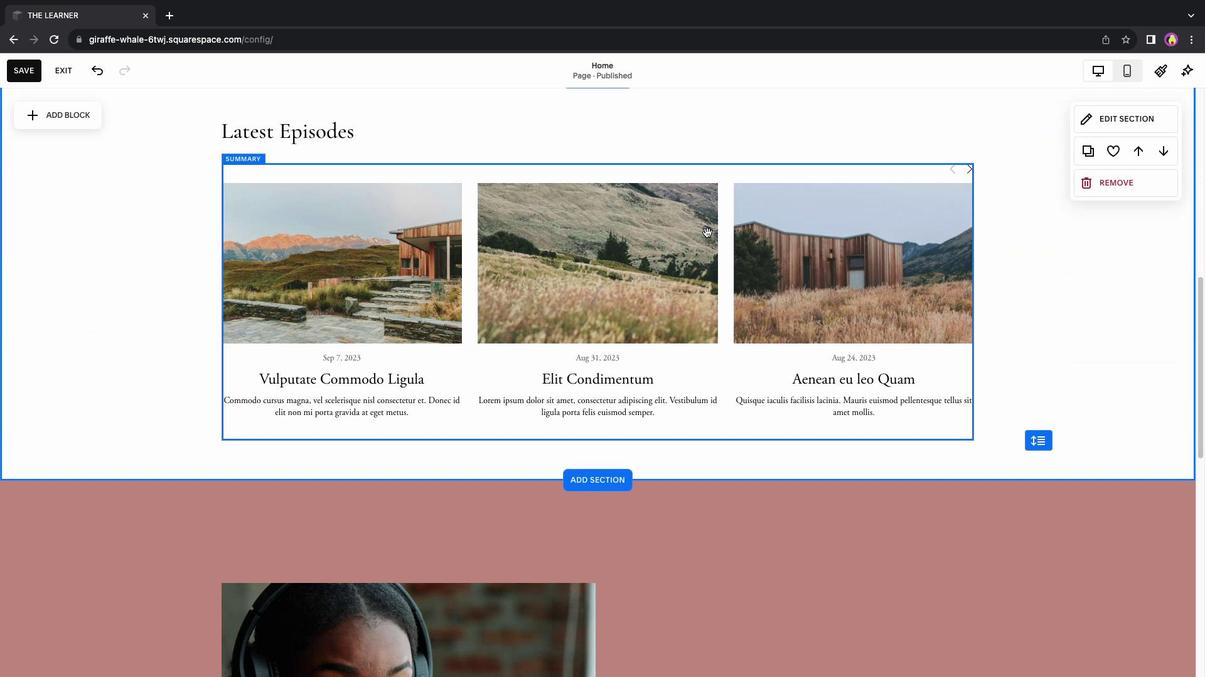 
Action: Mouse scrolled (705, 231) with delta (0, 0)
Screenshot: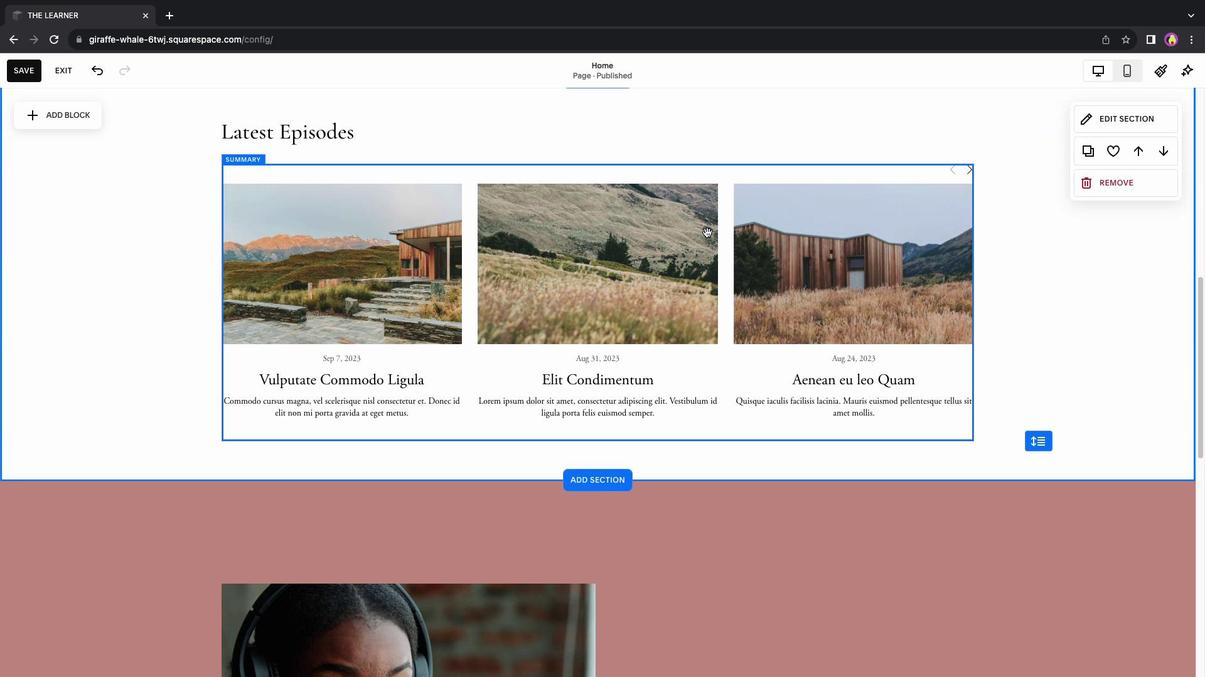 
Action: Mouse scrolled (705, 231) with delta (0, 0)
Screenshot: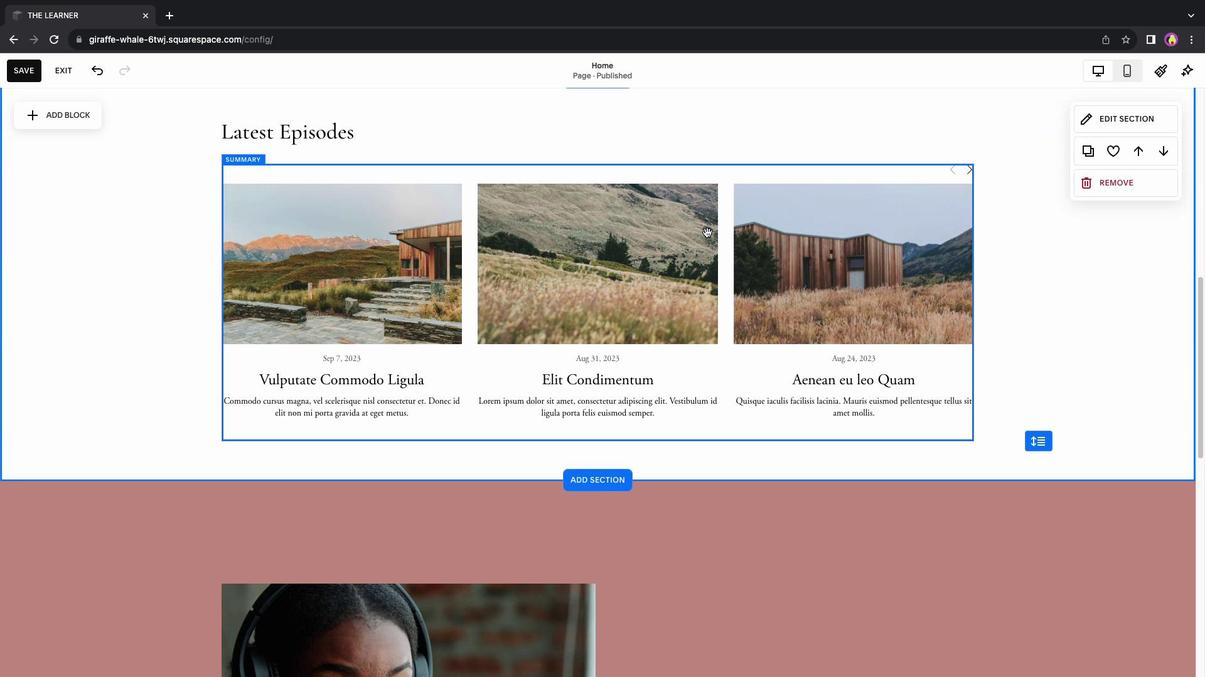 
Action: Mouse scrolled (705, 231) with delta (0, 0)
Screenshot: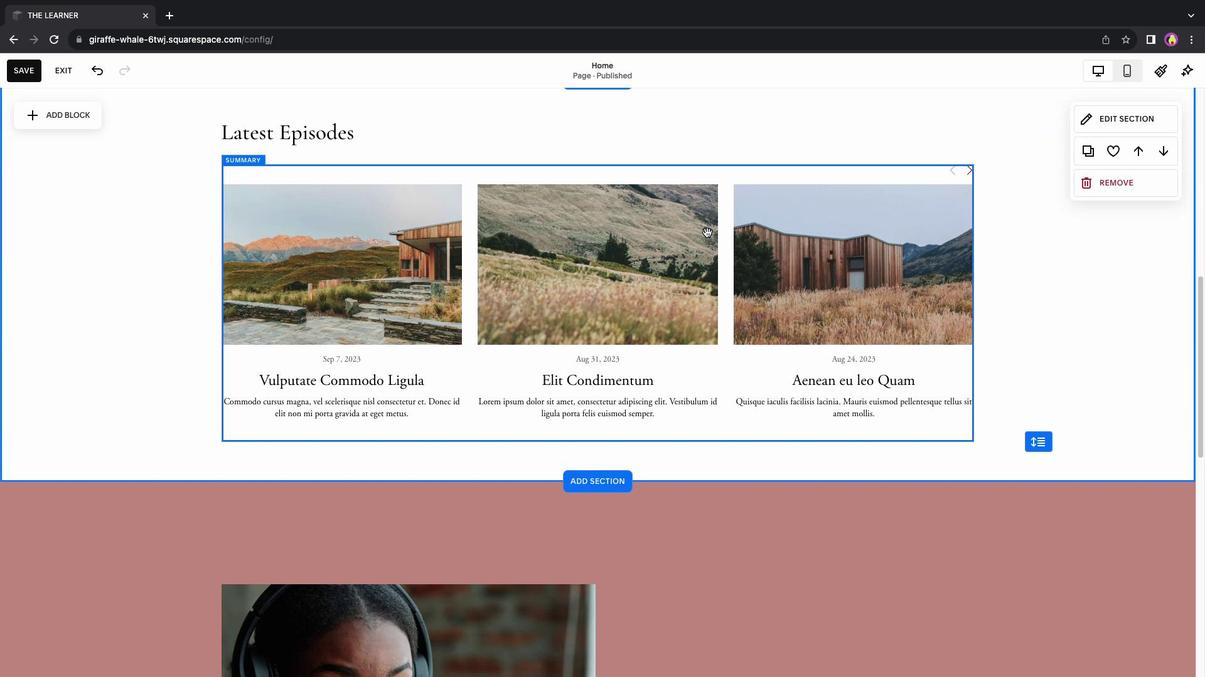 
Action: Mouse moved to (405, 245)
Screenshot: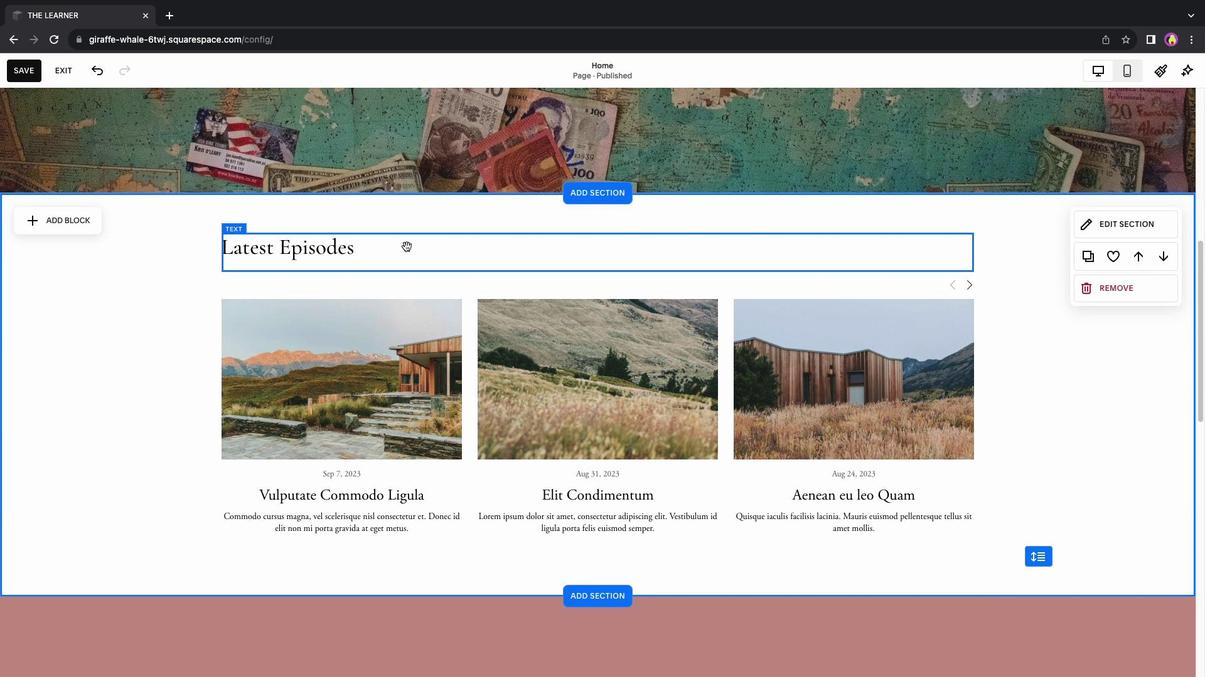 
Action: Mouse pressed left at (405, 245)
Screenshot: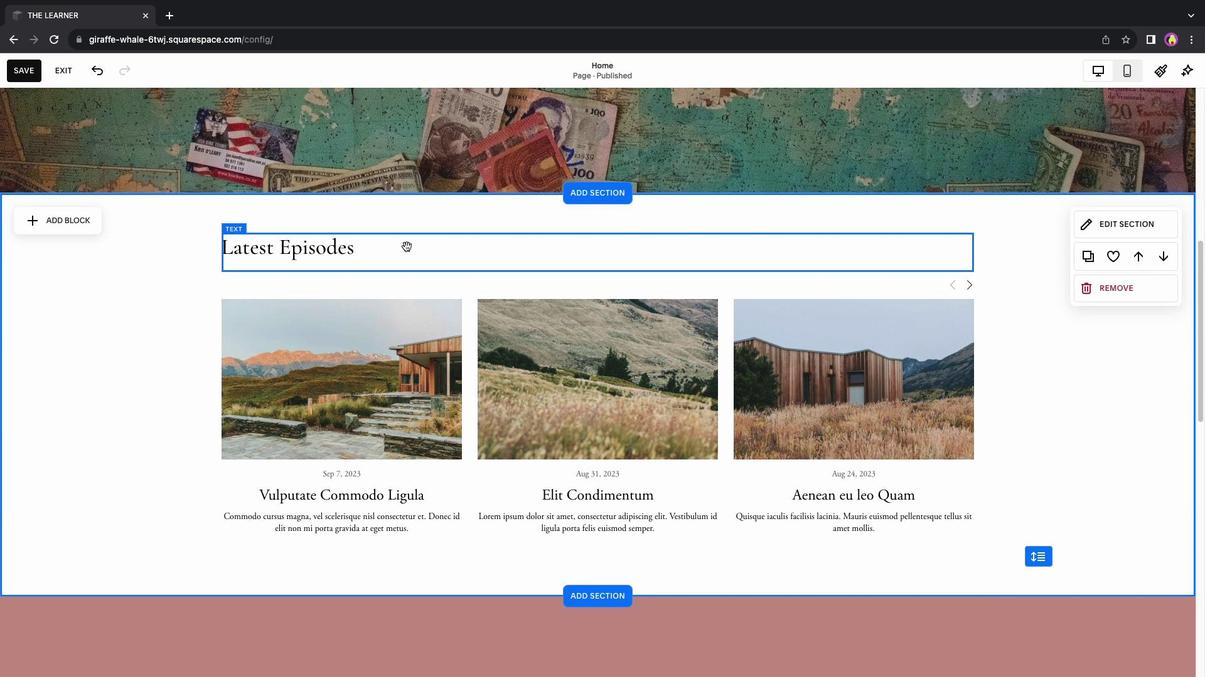 
Action: Mouse pressed left at (405, 245)
Screenshot: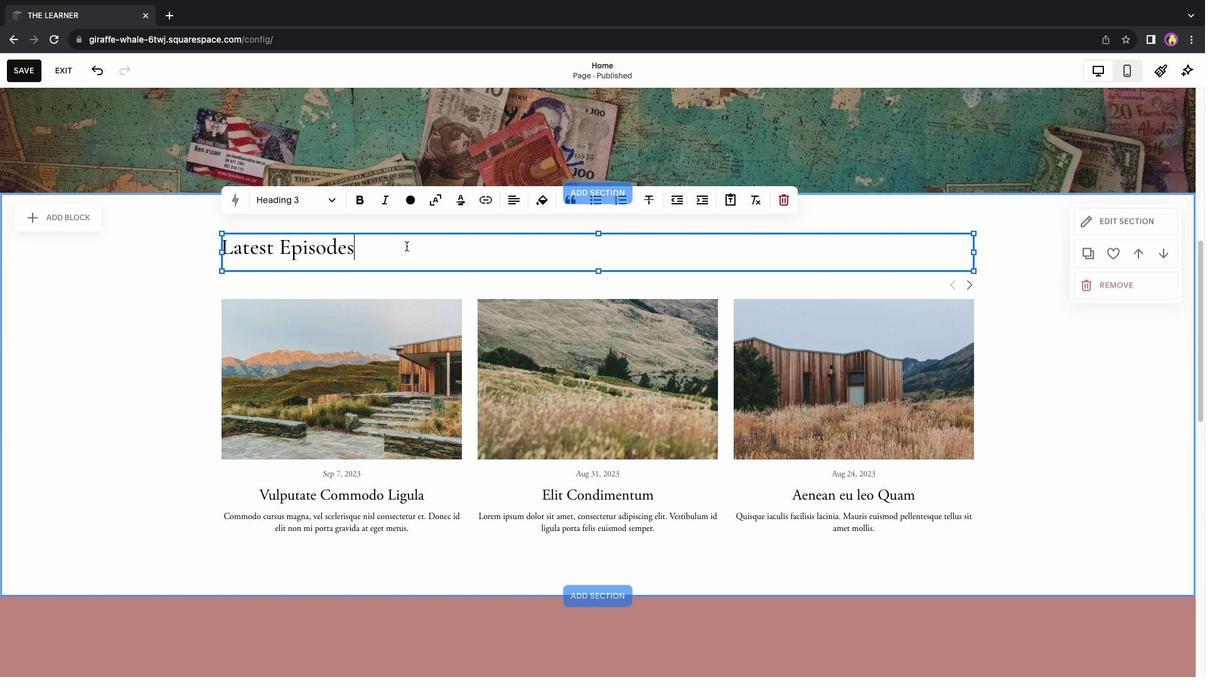 
Action: Mouse pressed left at (405, 245)
Screenshot: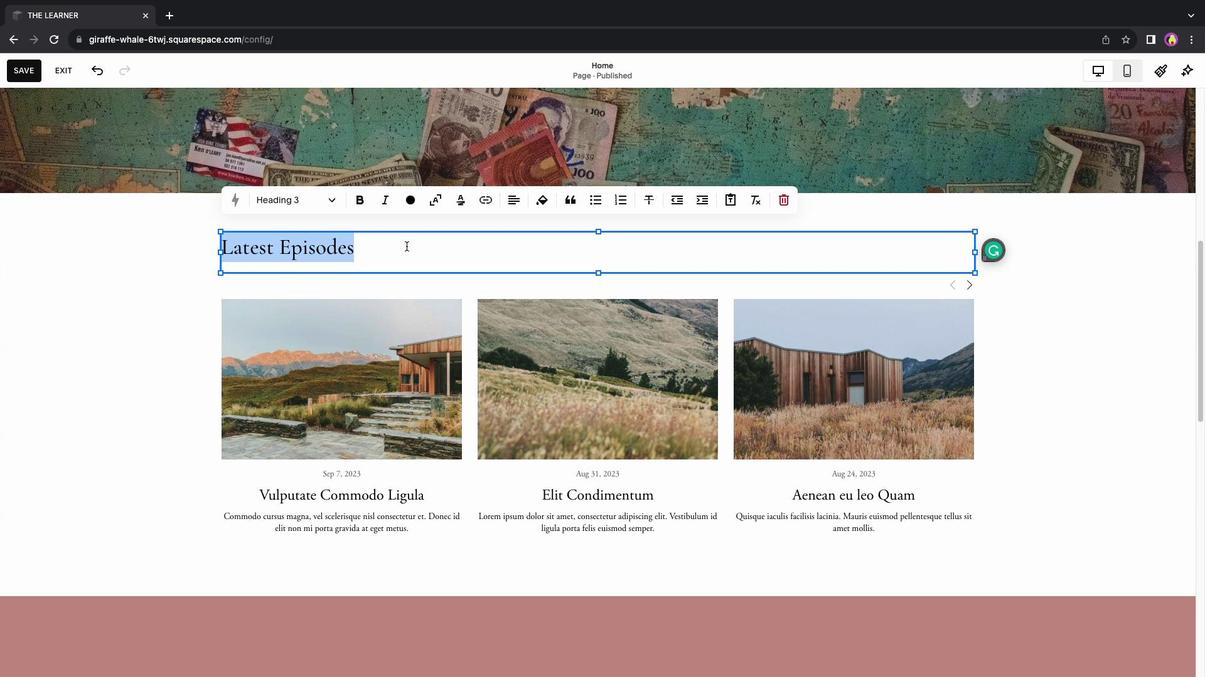 
Action: Mouse moved to (408, 246)
Screenshot: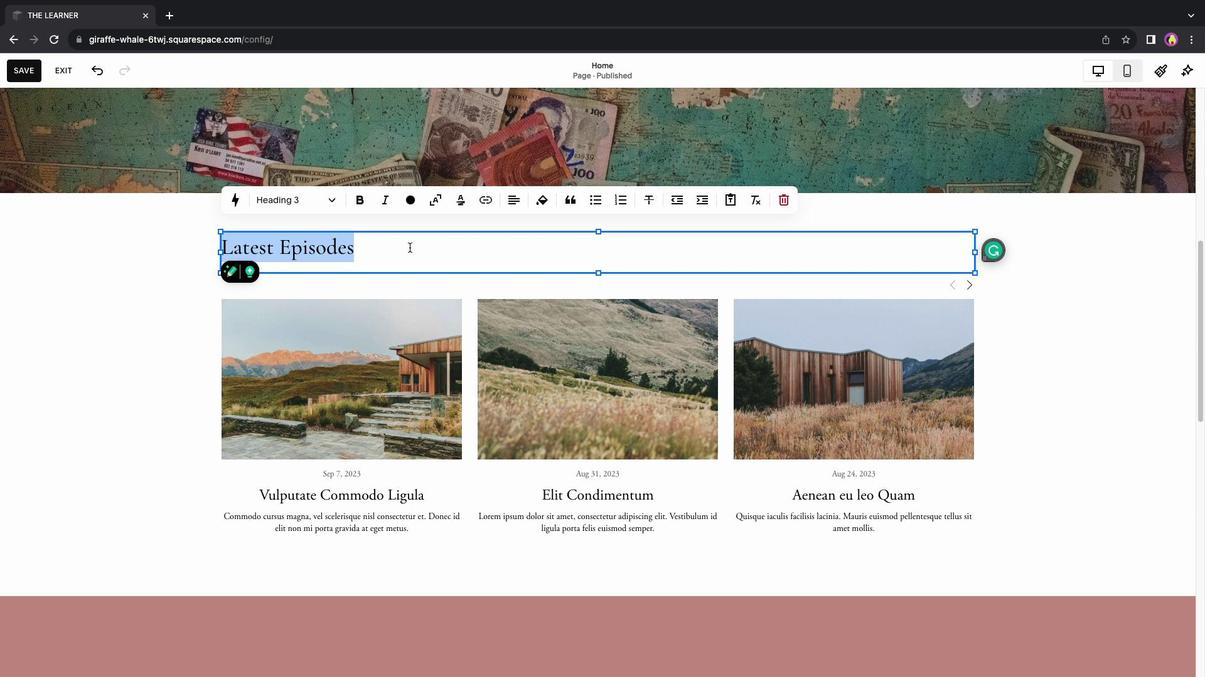 
Action: Key pressed 'O''U''R'Key.space'L''A''N''G''U''A''G''E''S'Key.space'C''E''N''T''E''R''S'
Screenshot: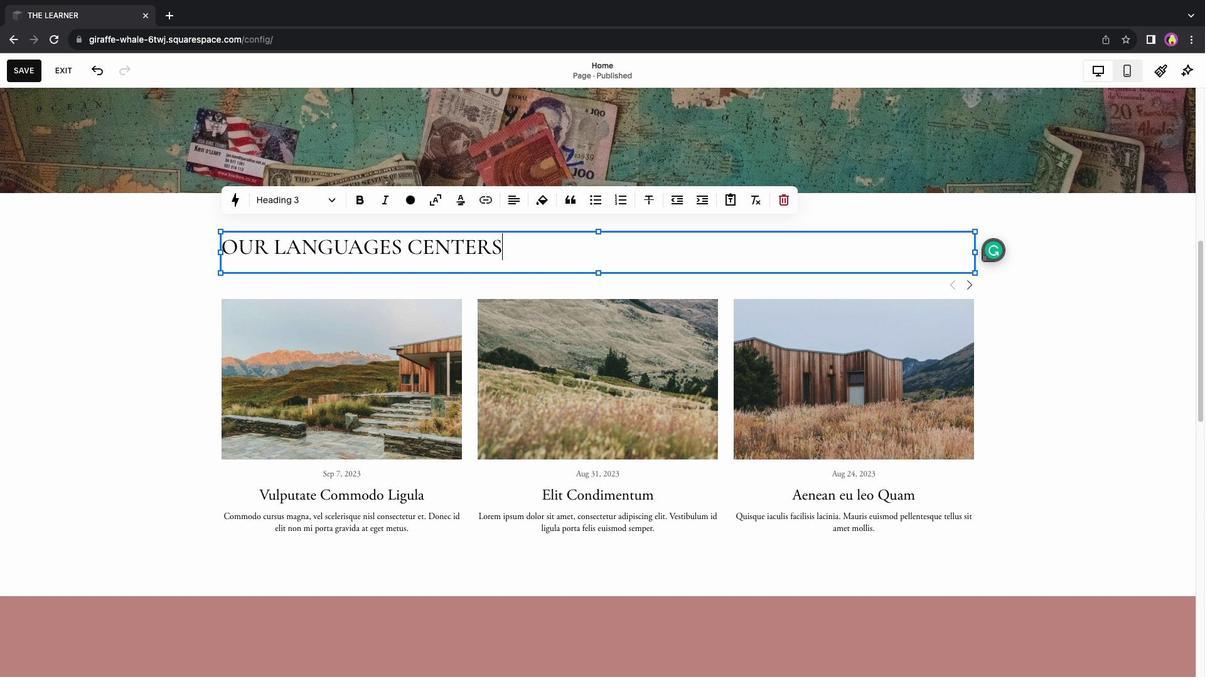 
Action: Mouse moved to (377, 365)
Screenshot: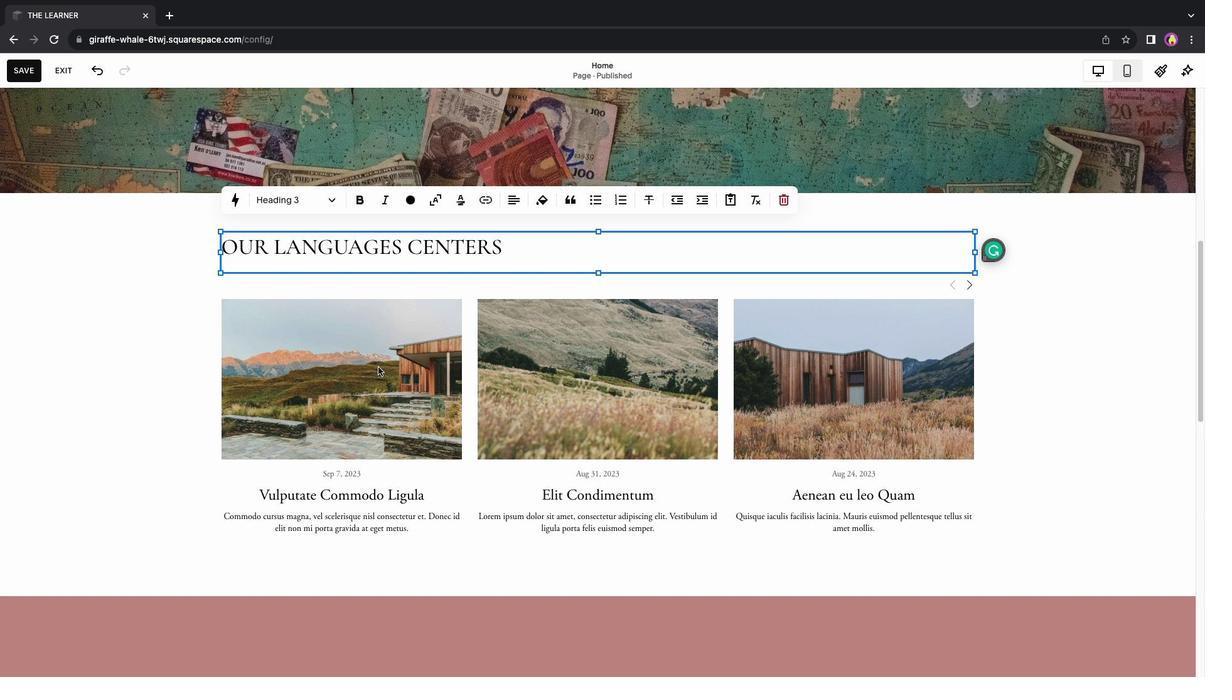 
Action: Mouse pressed left at (377, 365)
Screenshot: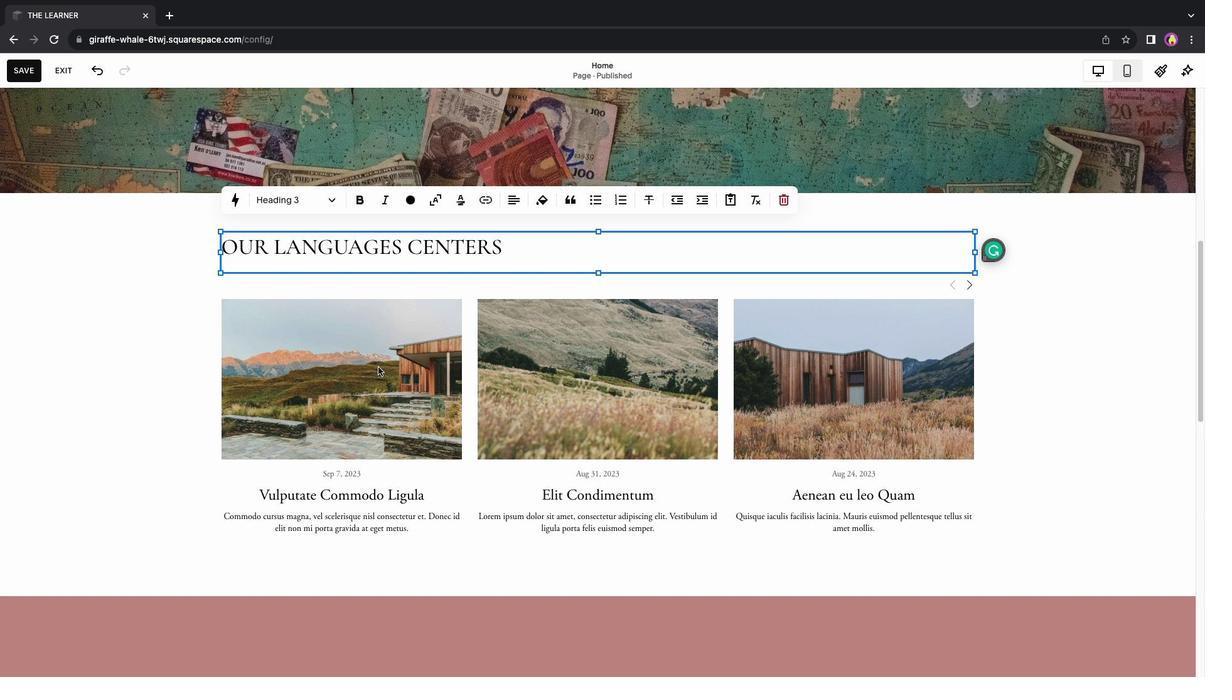 
Action: Mouse moved to (234, 268)
Screenshot: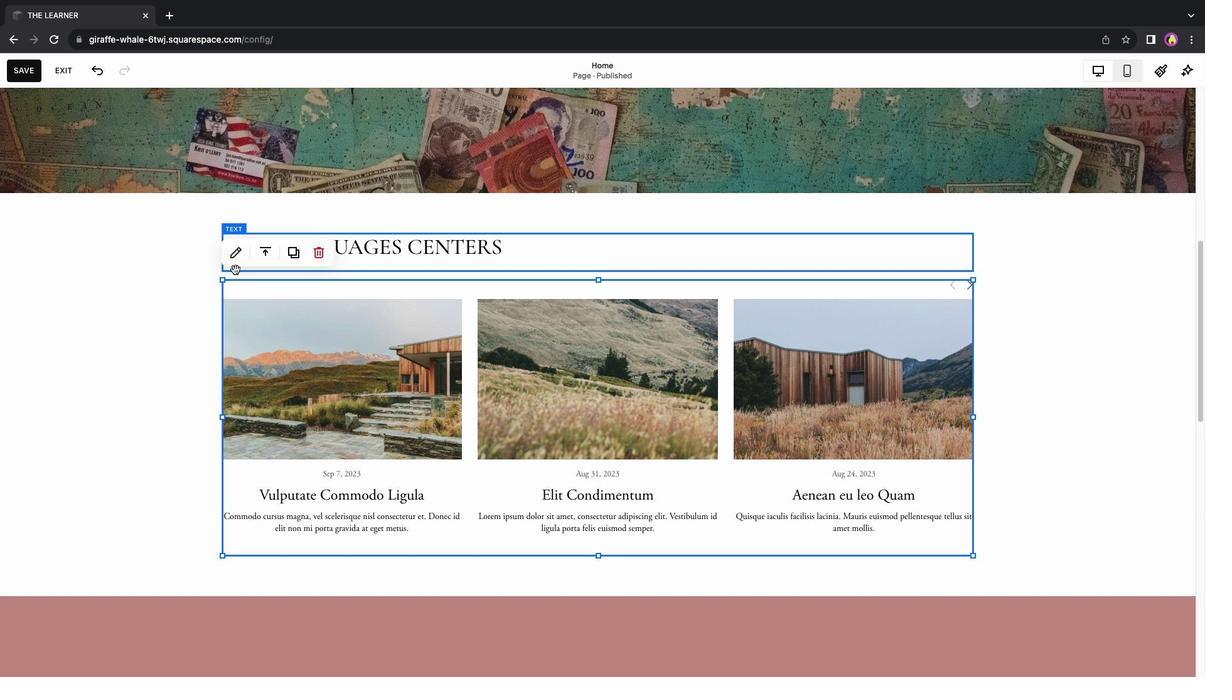 
Action: Mouse pressed left at (234, 268)
Screenshot: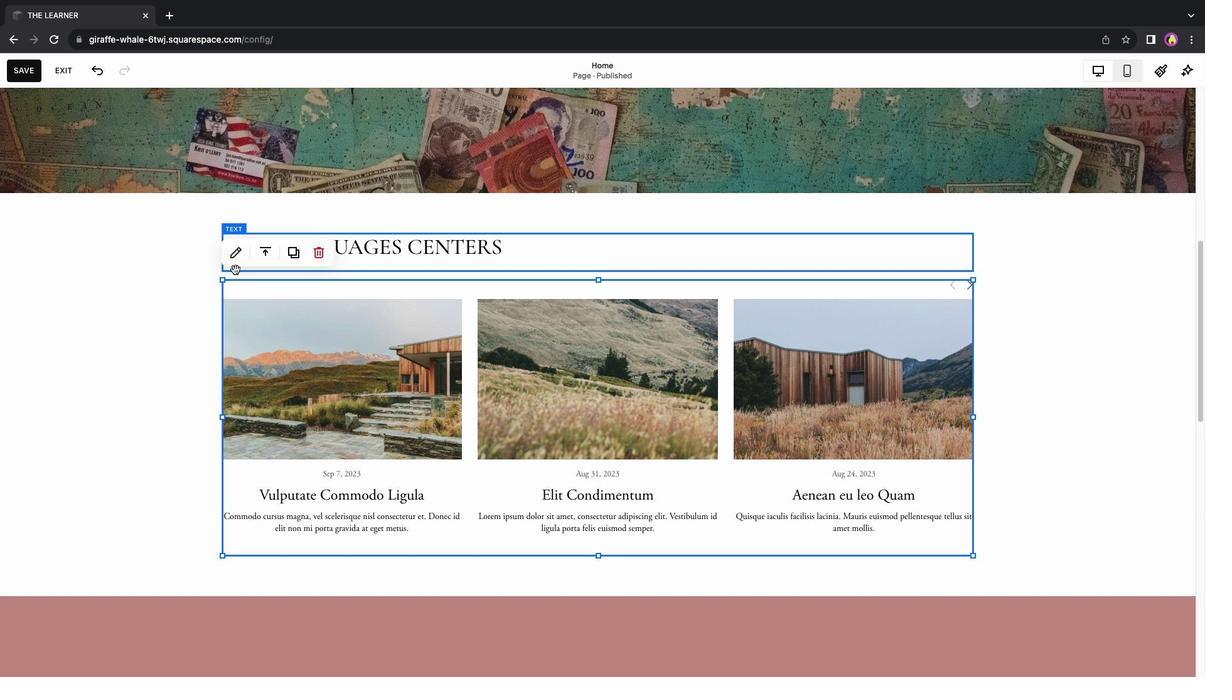 
Action: Mouse moved to (281, 356)
Screenshot: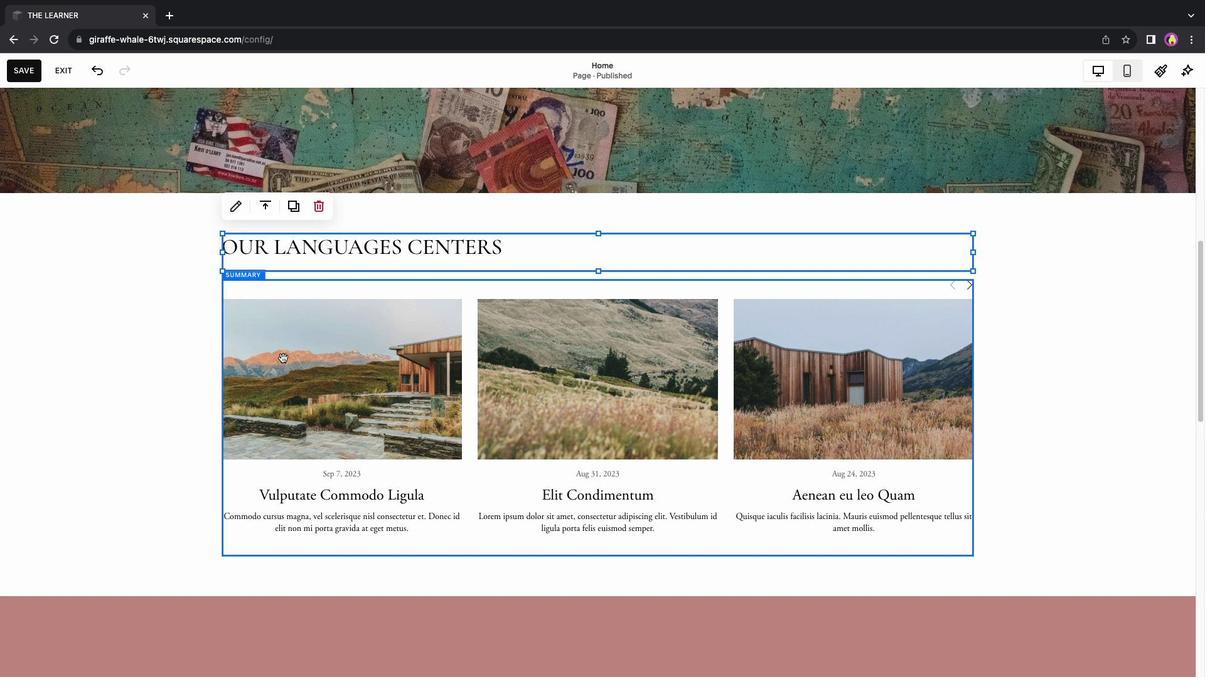 
Action: Mouse pressed left at (281, 356)
Screenshot: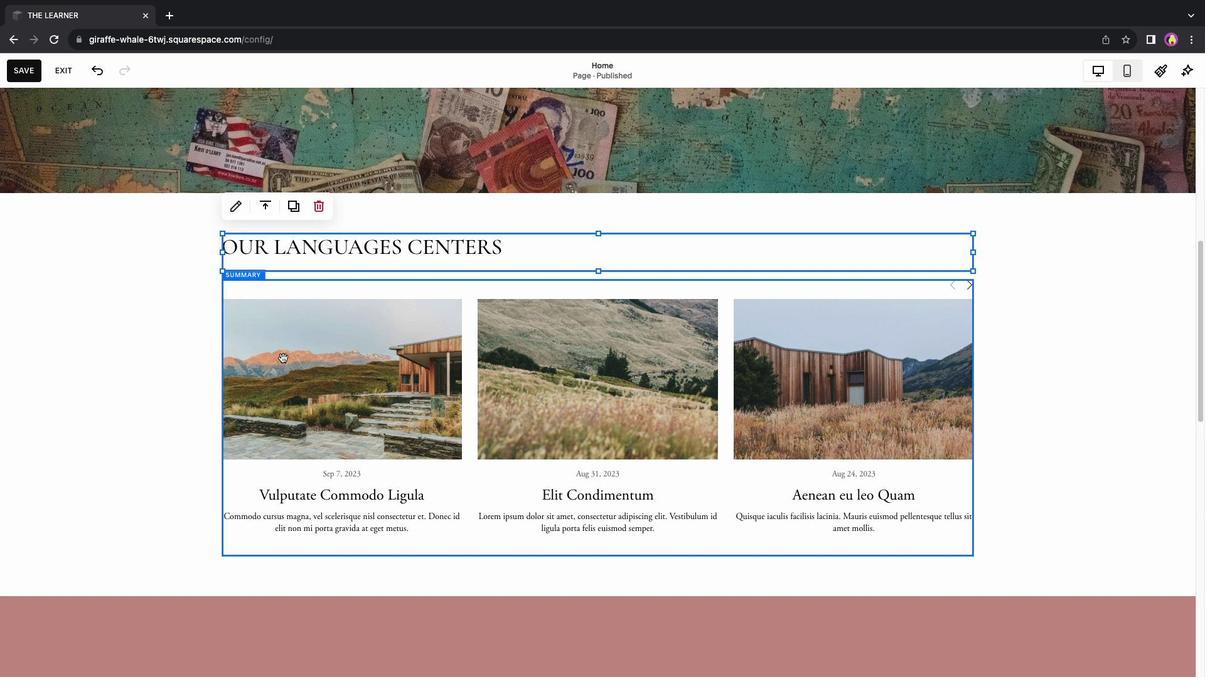 
Action: Mouse moved to (235, 258)
Screenshot: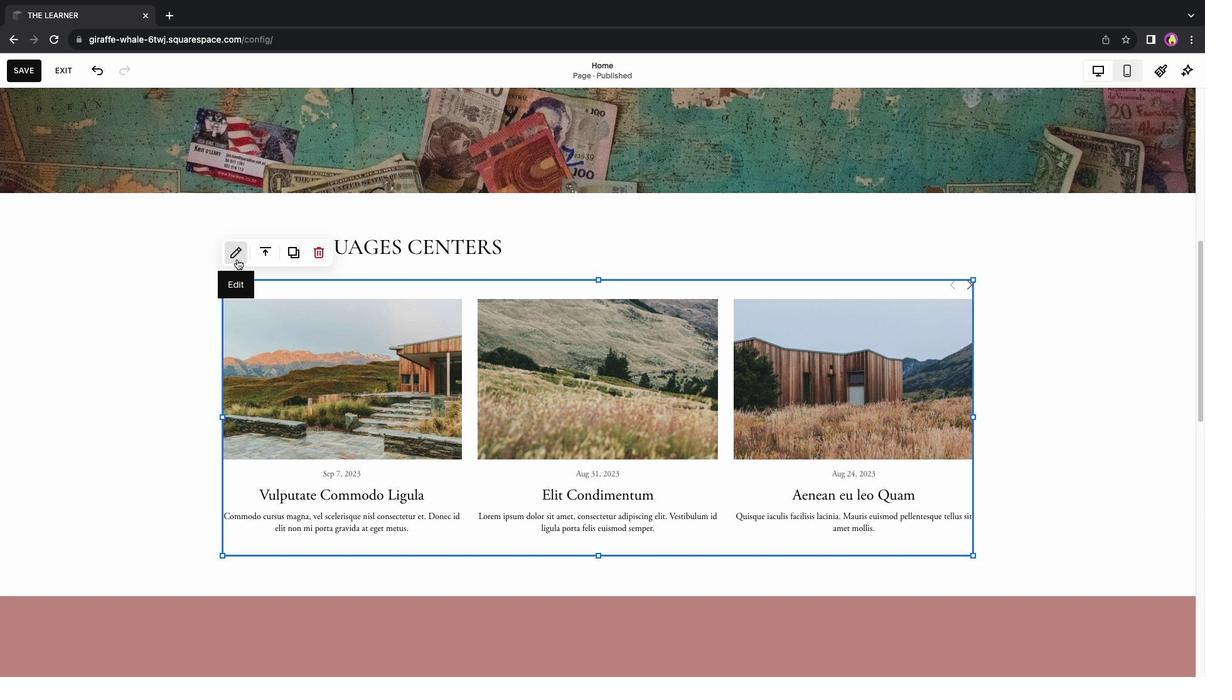 
Action: Mouse pressed left at (235, 258)
Screenshot: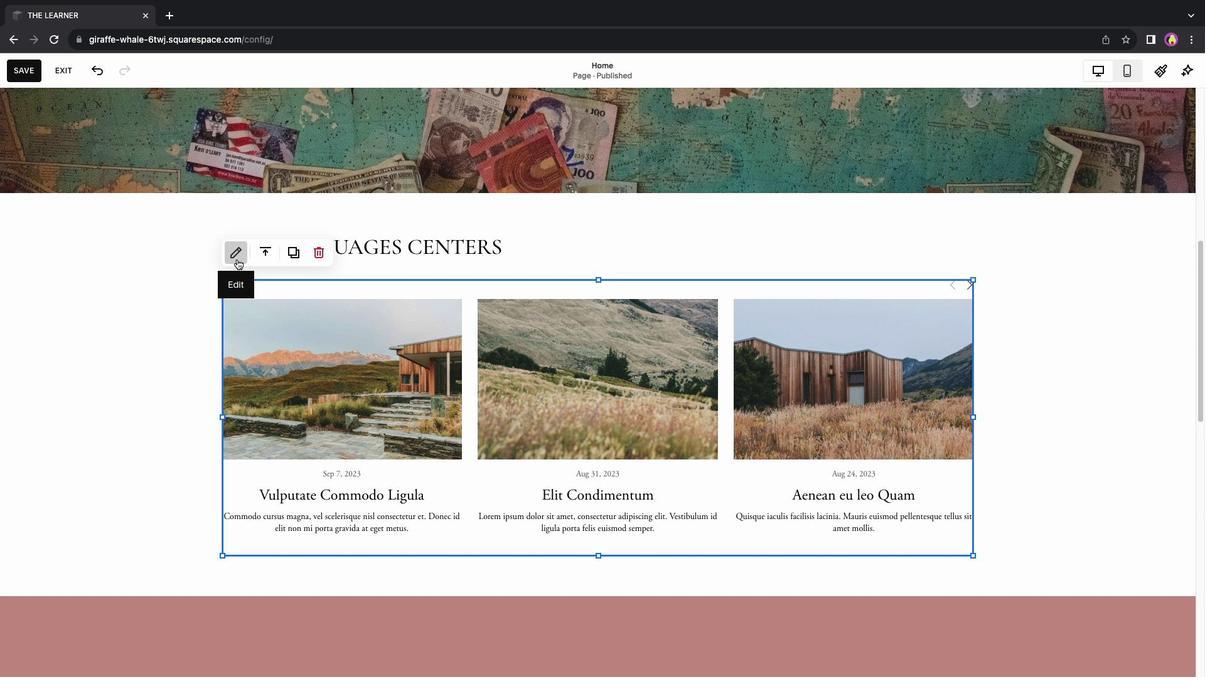 
Action: Mouse moved to (725, 402)
Screenshot: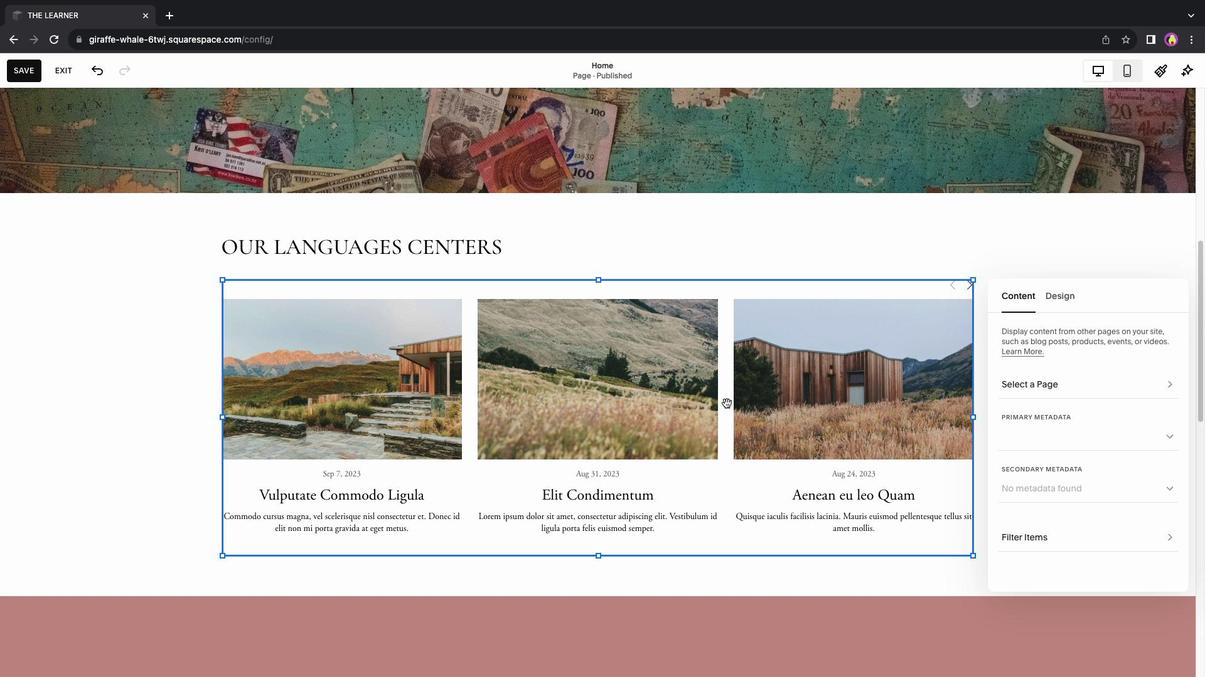 
Action: Mouse scrolled (725, 402) with delta (0, -1)
Screenshot: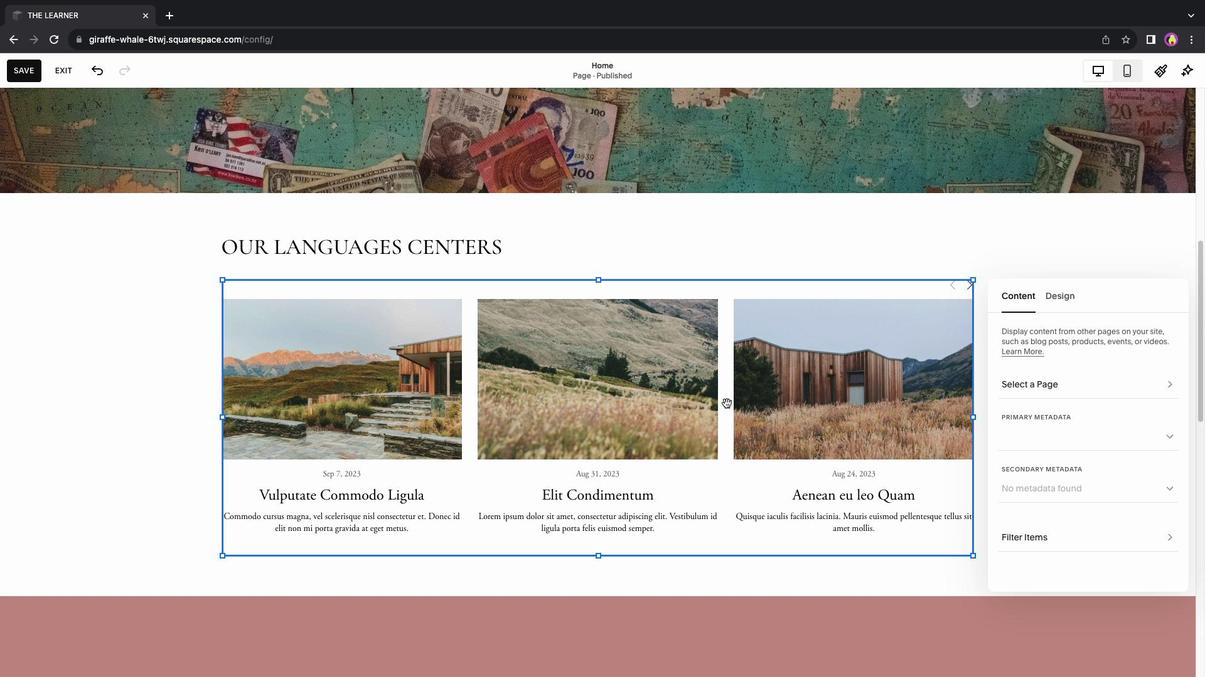 
Action: Mouse moved to (725, 402)
Screenshot: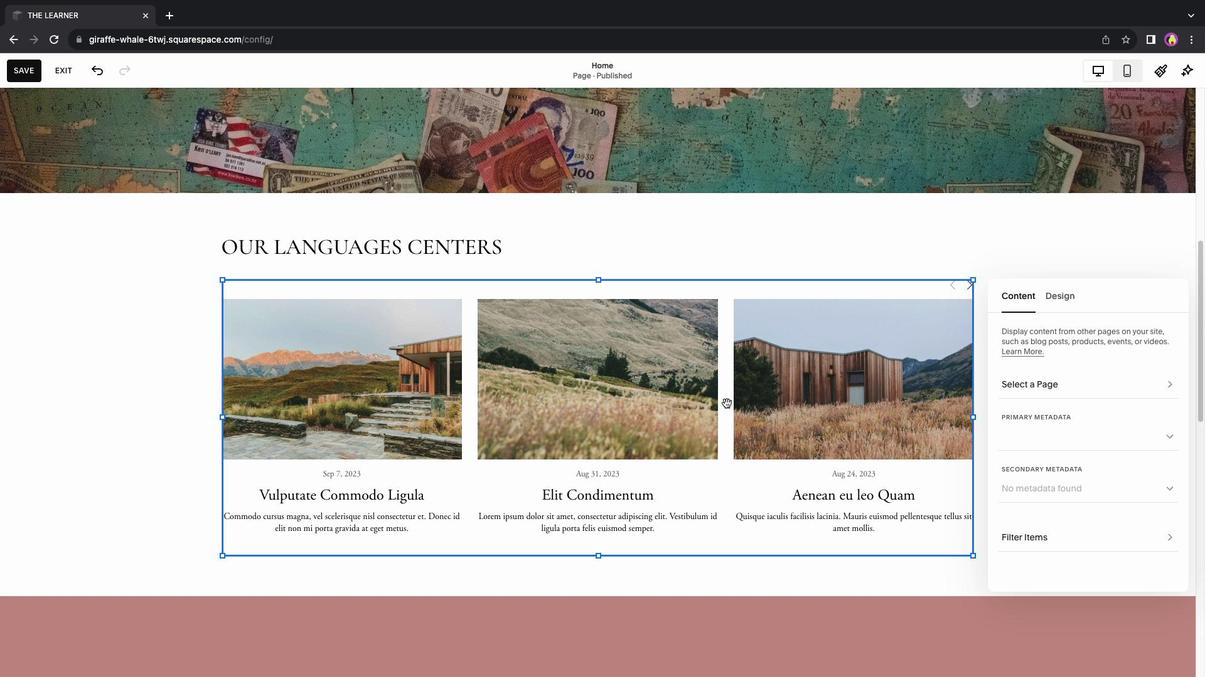 
Action: Mouse scrolled (725, 402) with delta (0, -1)
Screenshot: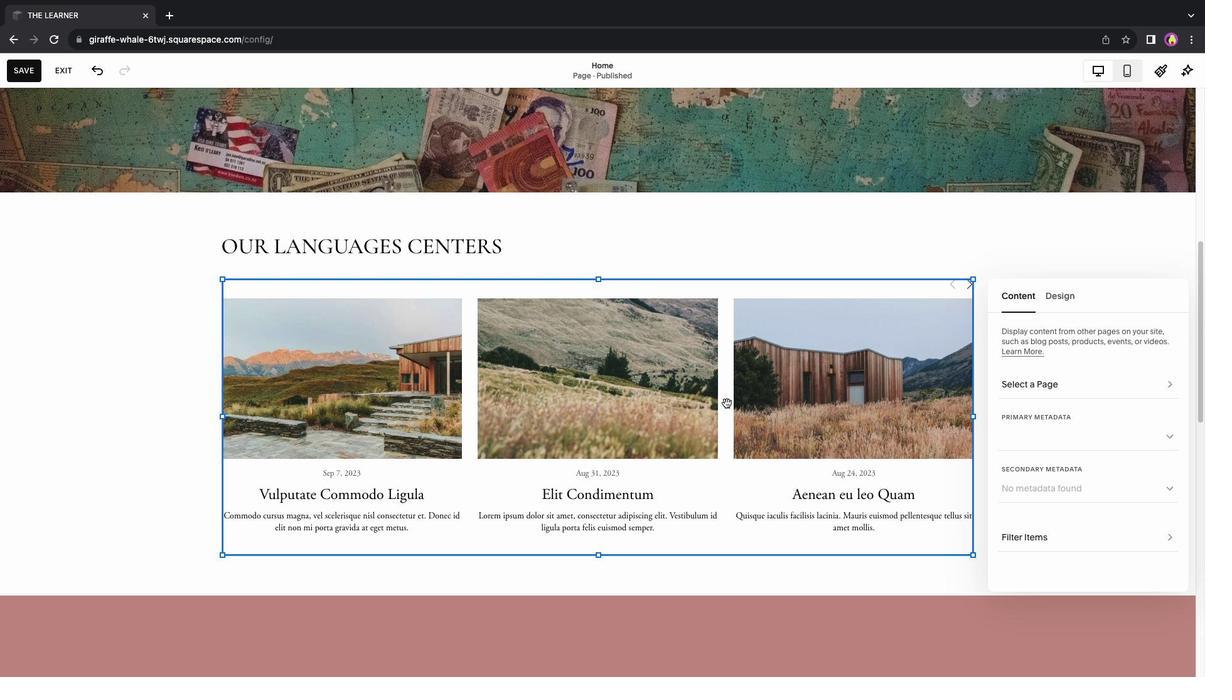 
Action: Mouse moved to (742, 384)
Screenshot: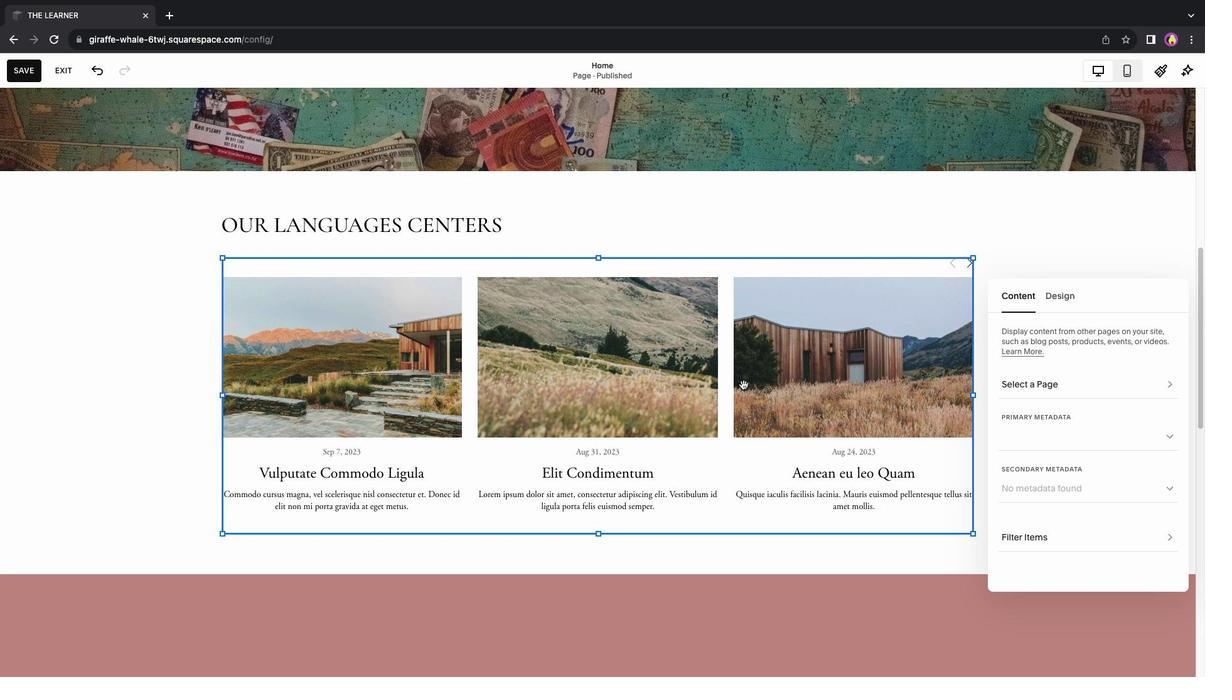 
Action: Mouse scrolled (742, 384) with delta (0, 0)
Screenshot: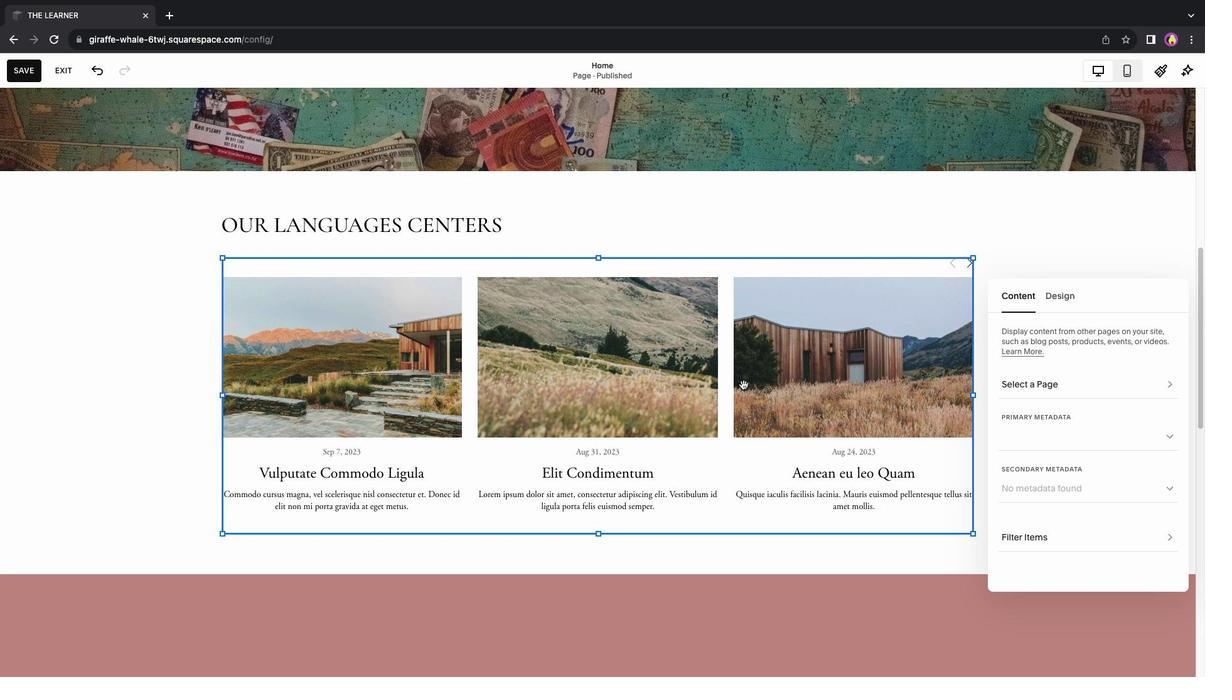 
Action: Mouse scrolled (742, 384) with delta (0, 0)
Screenshot: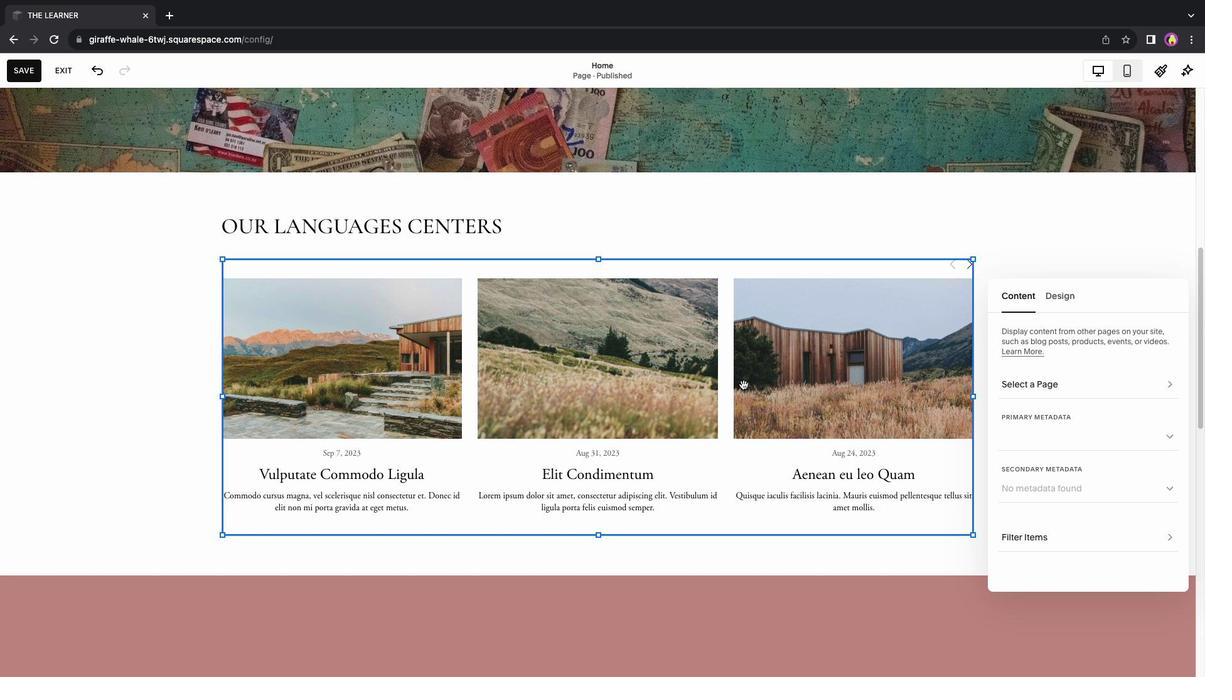 
Action: Mouse moved to (858, 361)
Screenshot: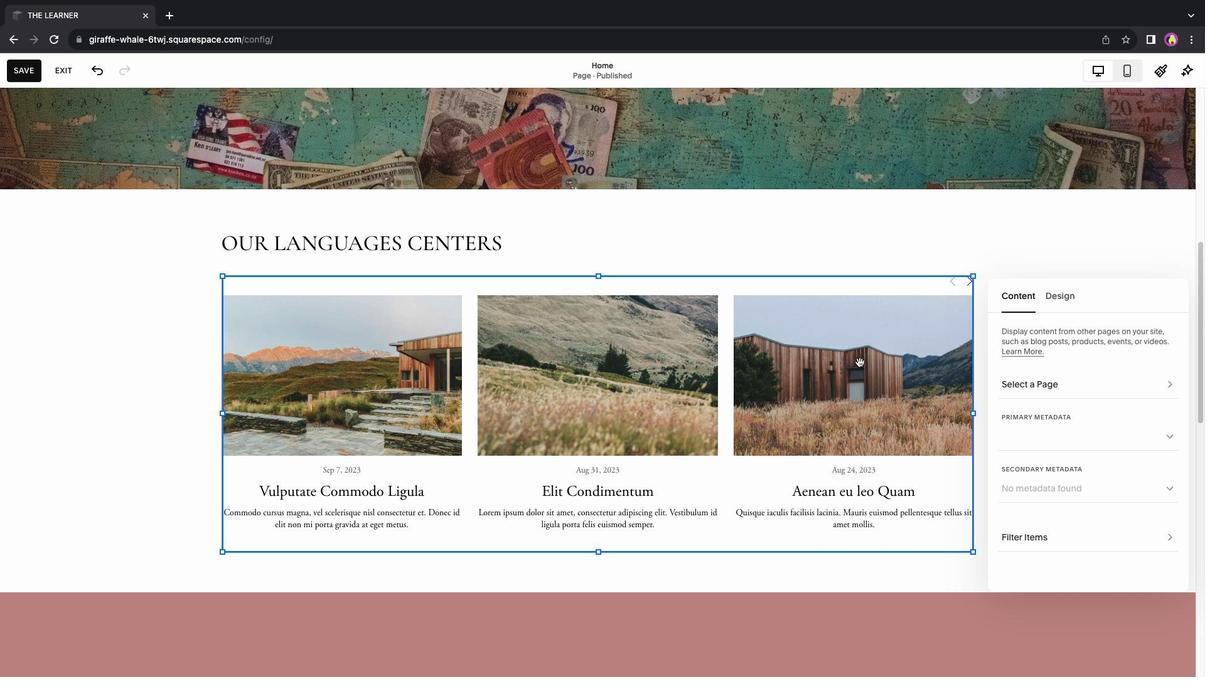 
Action: Mouse scrolled (858, 361) with delta (0, 0)
Screenshot: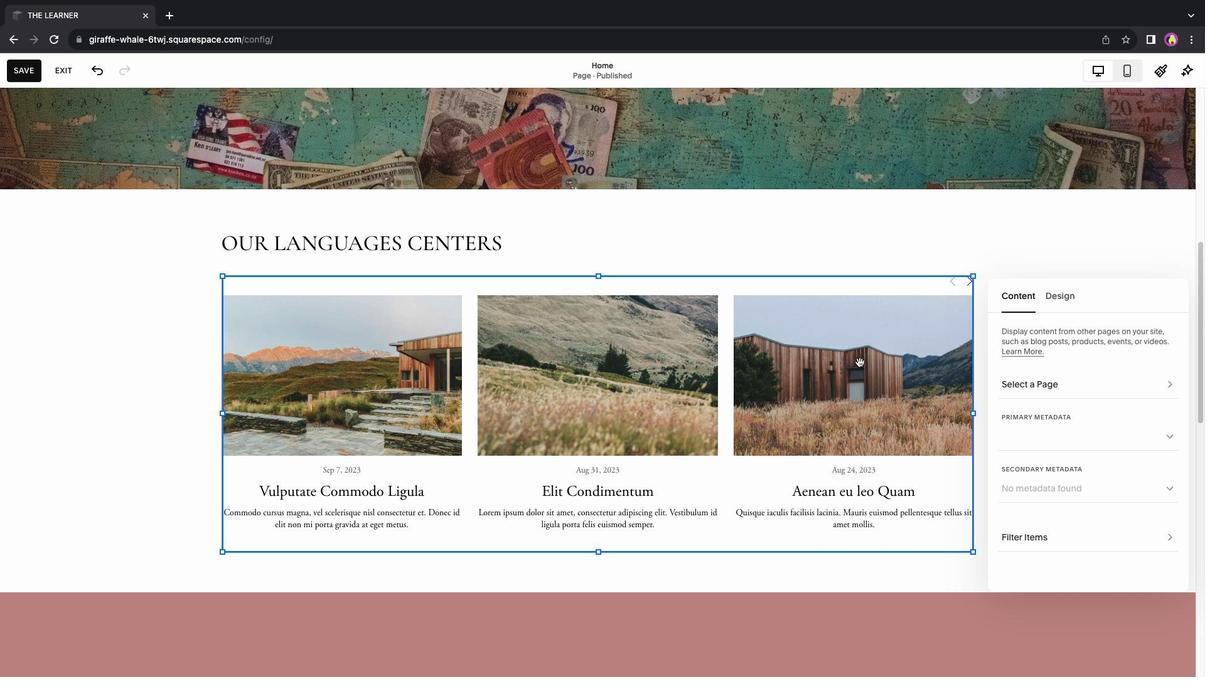 
Action: Mouse scrolled (858, 361) with delta (0, 0)
Screenshot: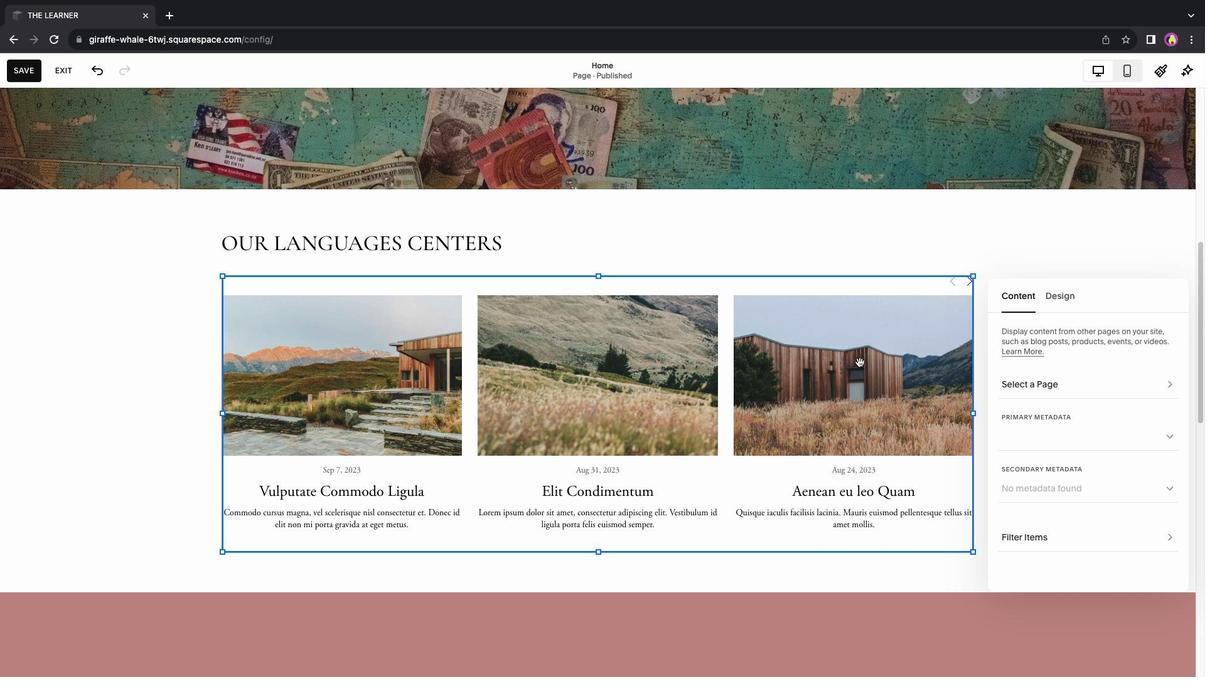 
Action: Mouse scrolled (858, 361) with delta (0, 0)
Screenshot: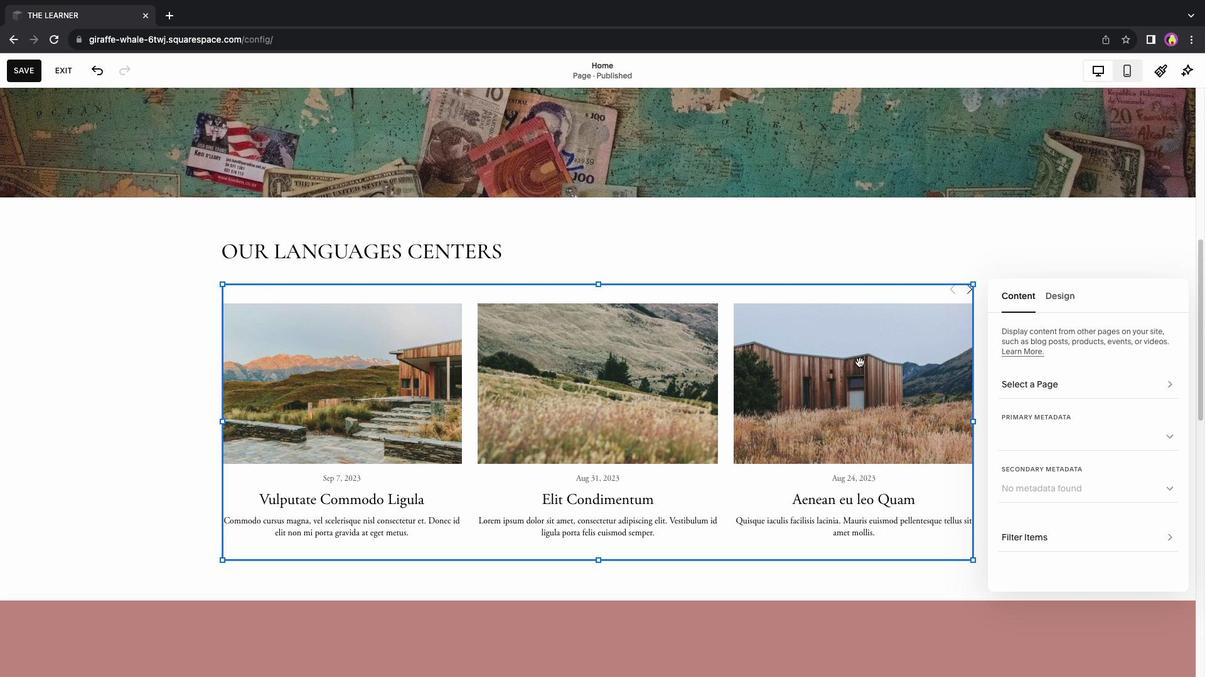 
Action: Mouse moved to (758, 393)
Screenshot: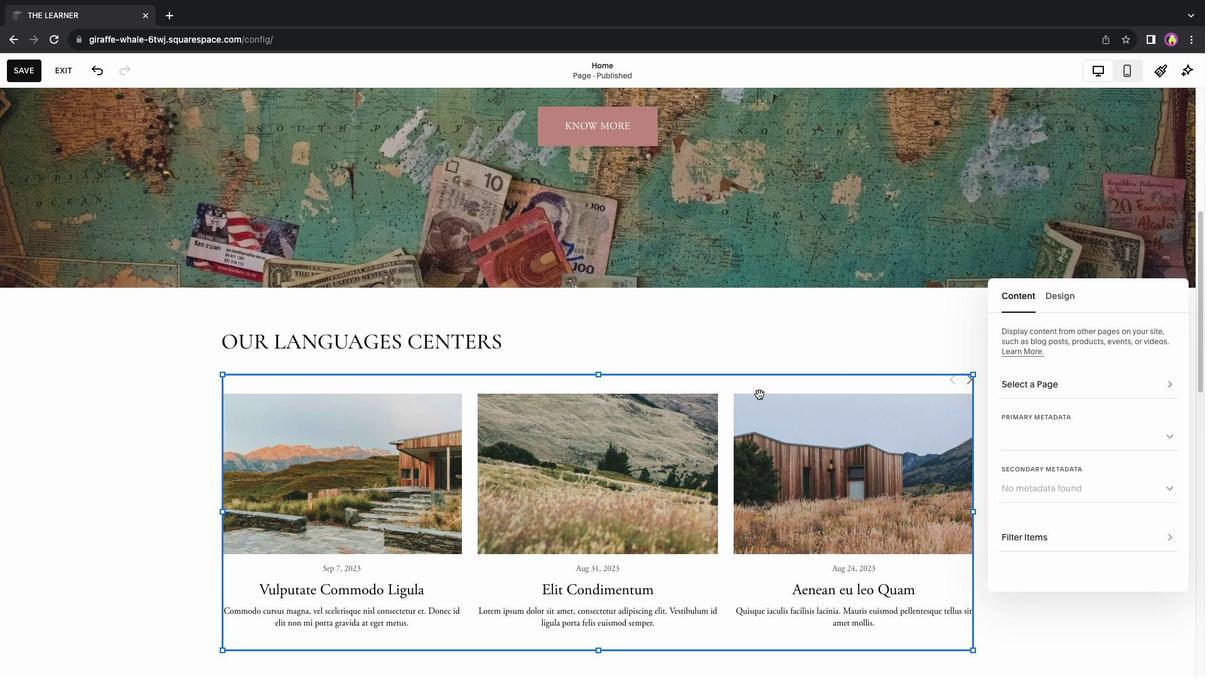 
Action: Mouse scrolled (758, 393) with delta (0, -1)
Screenshot: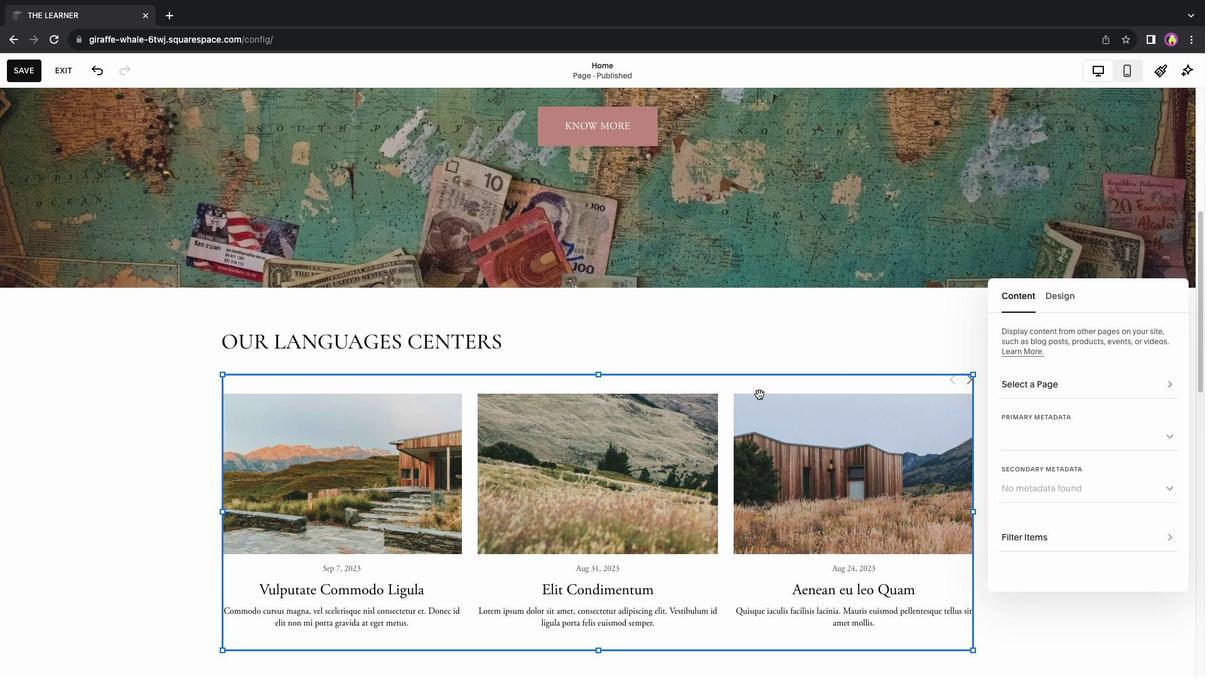 
Action: Mouse scrolled (758, 393) with delta (0, -1)
Screenshot: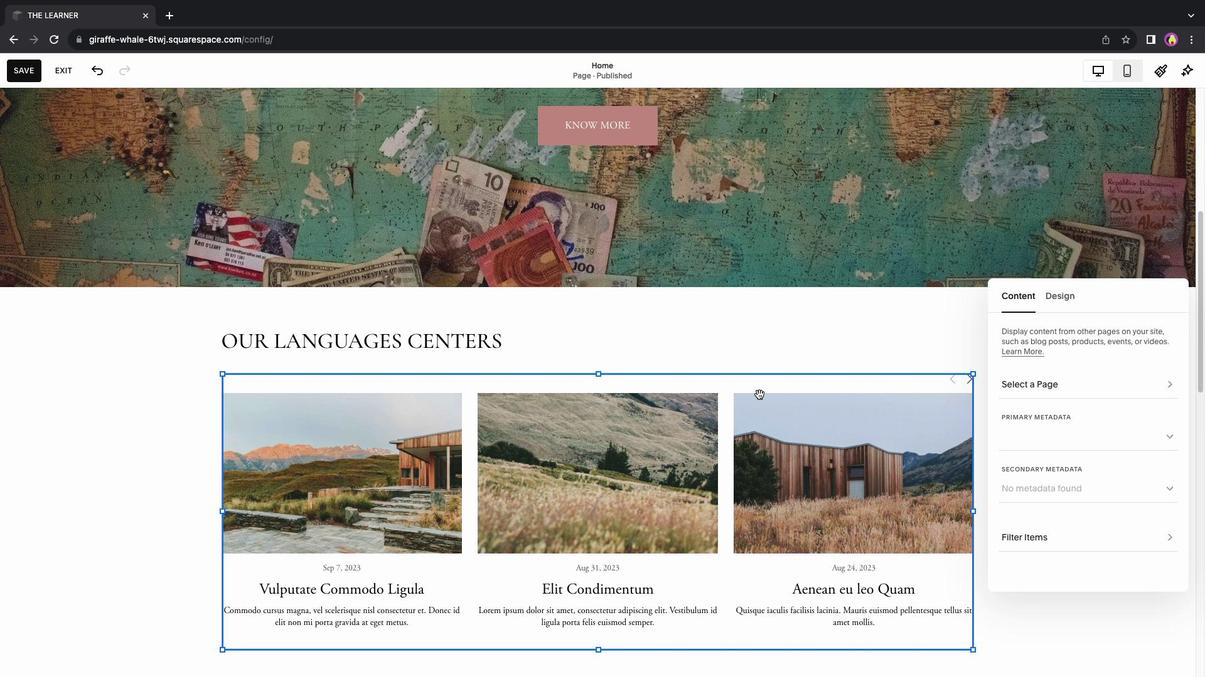 
Action: Mouse scrolled (758, 393) with delta (0, -1)
Screenshot: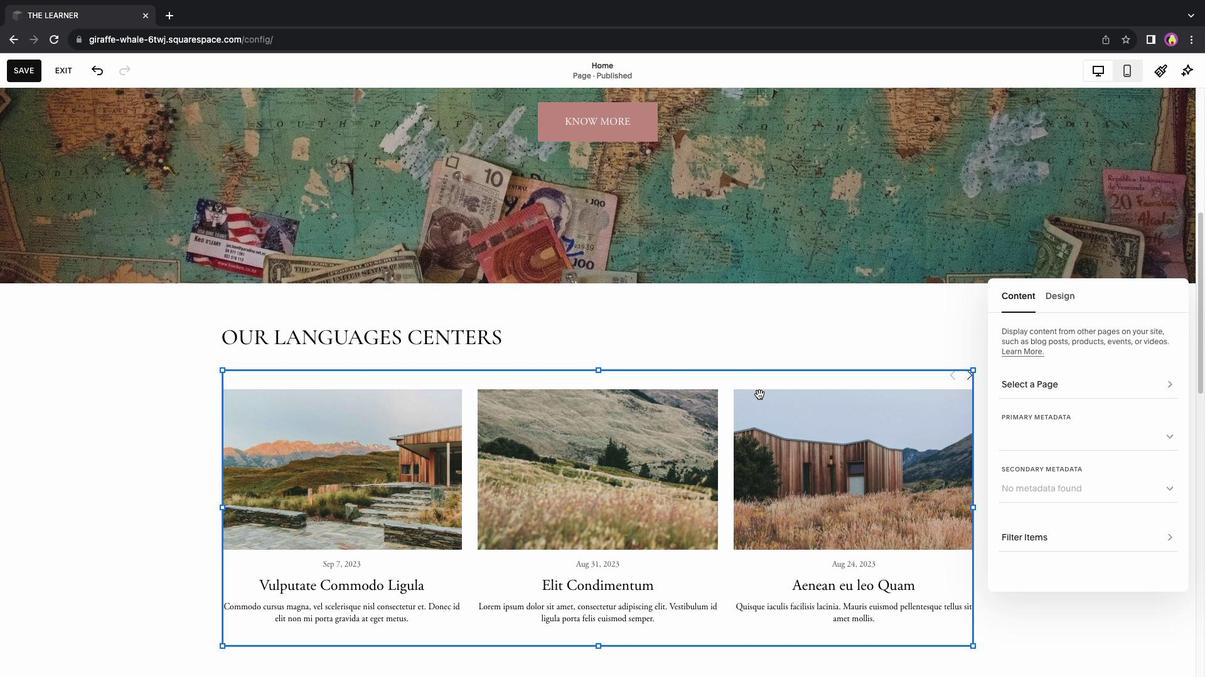 
Action: Mouse moved to (721, 357)
Screenshot: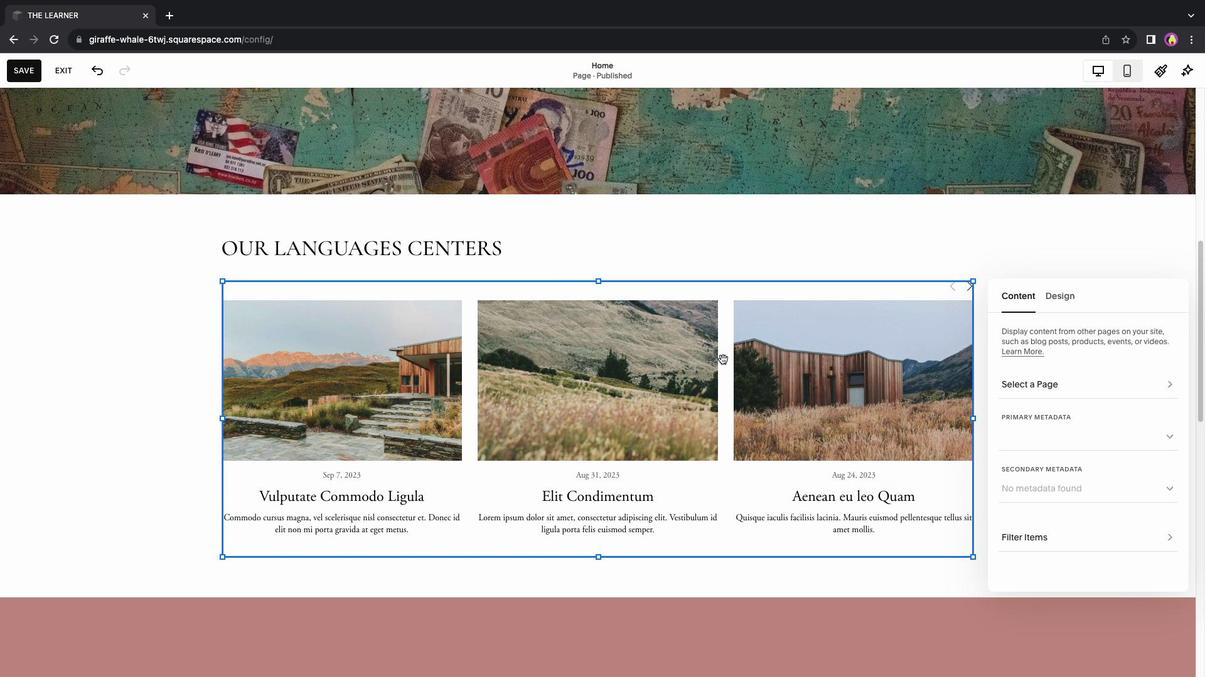 
Action: Mouse pressed left at (721, 357)
Screenshot: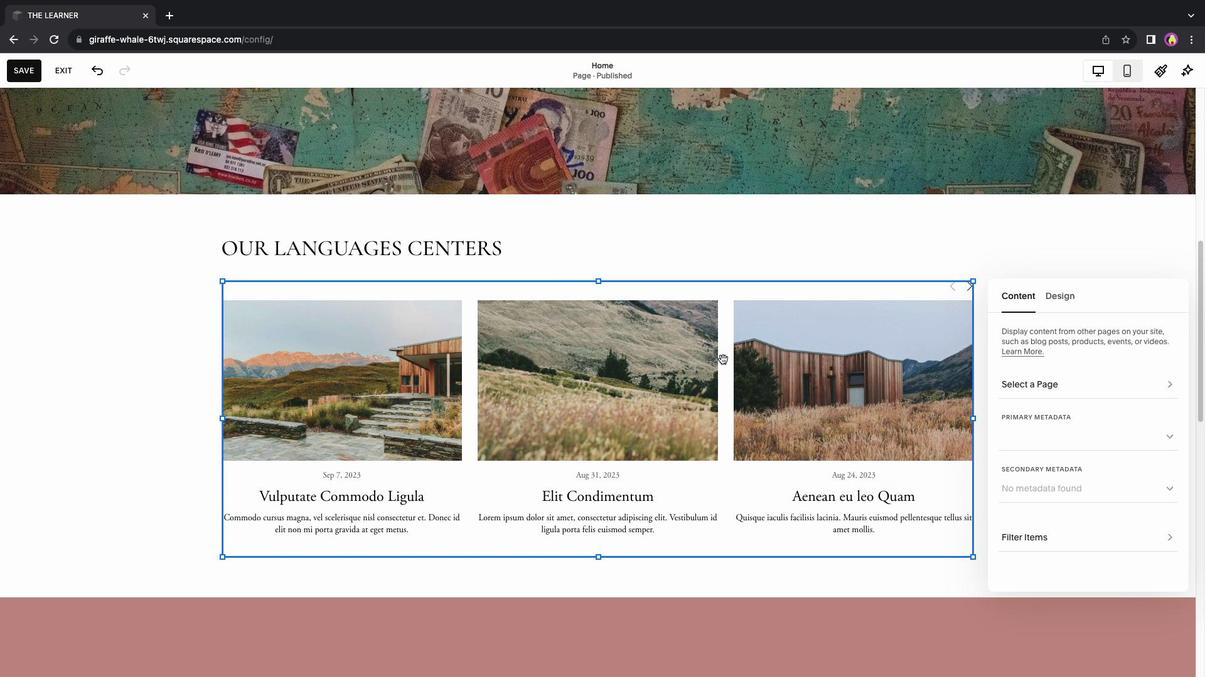 
Action: Mouse moved to (824, 238)
Screenshot: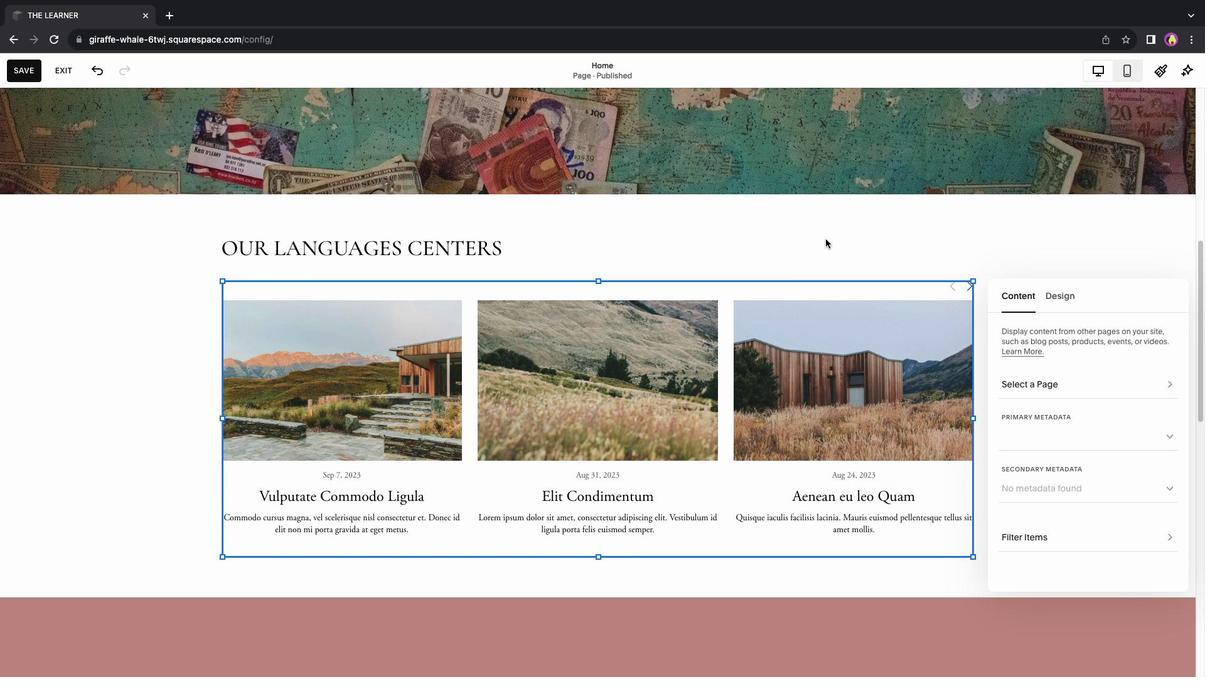 
Action: Mouse pressed left at (824, 238)
Screenshot: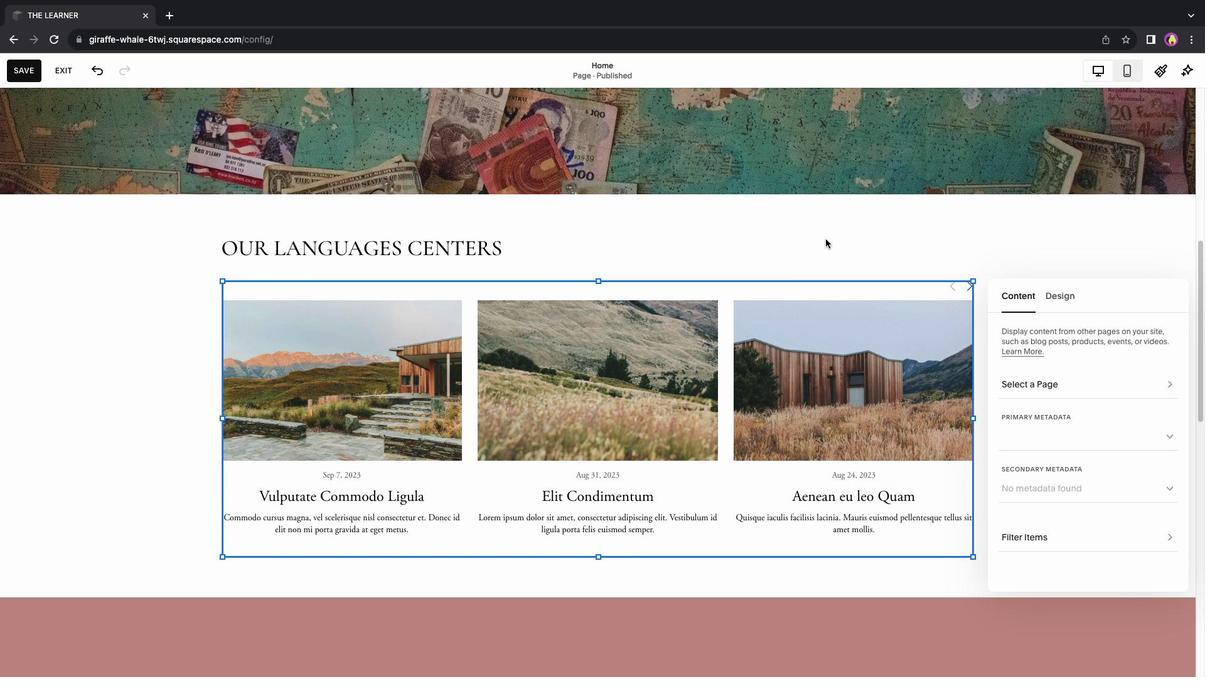 
Action: Mouse moved to (497, 349)
Screenshot: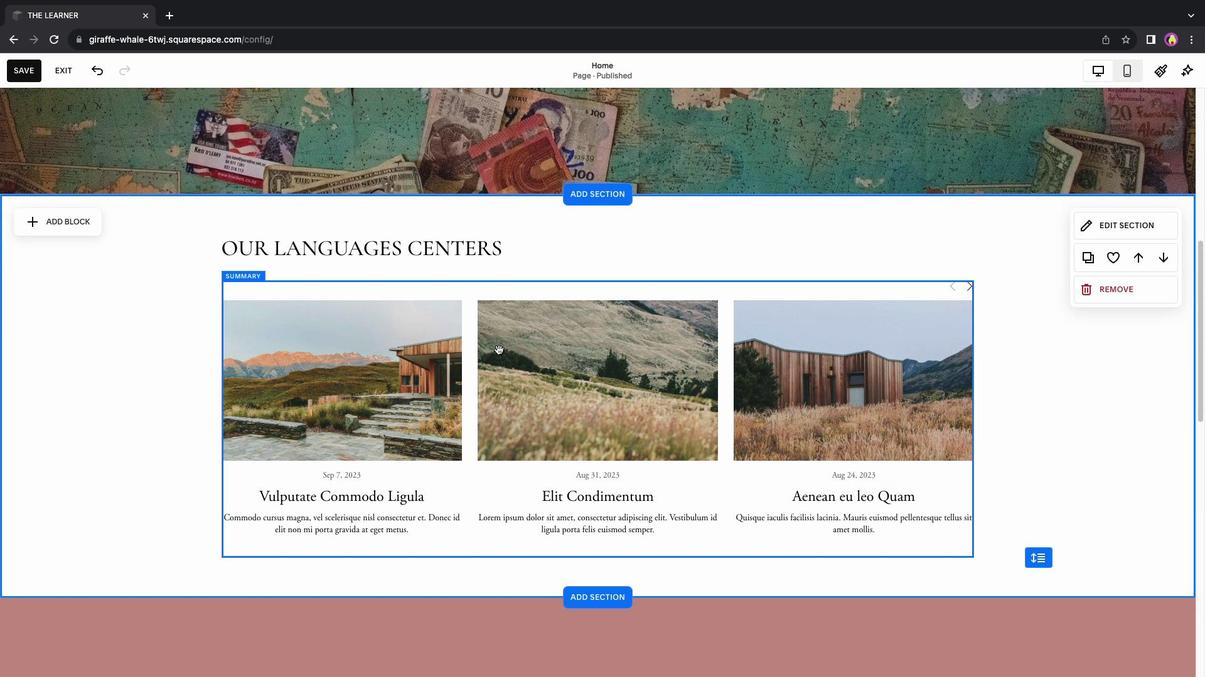 
Action: Mouse pressed left at (497, 349)
Screenshot: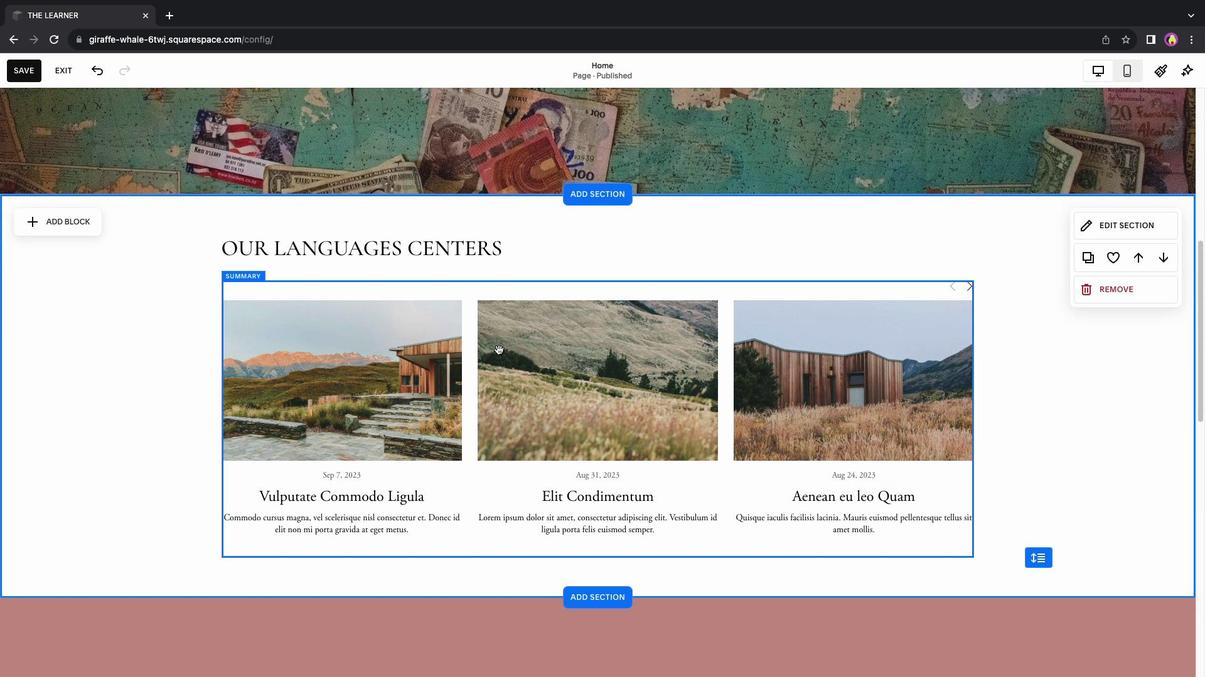 
Action: Mouse moved to (319, 249)
Screenshot: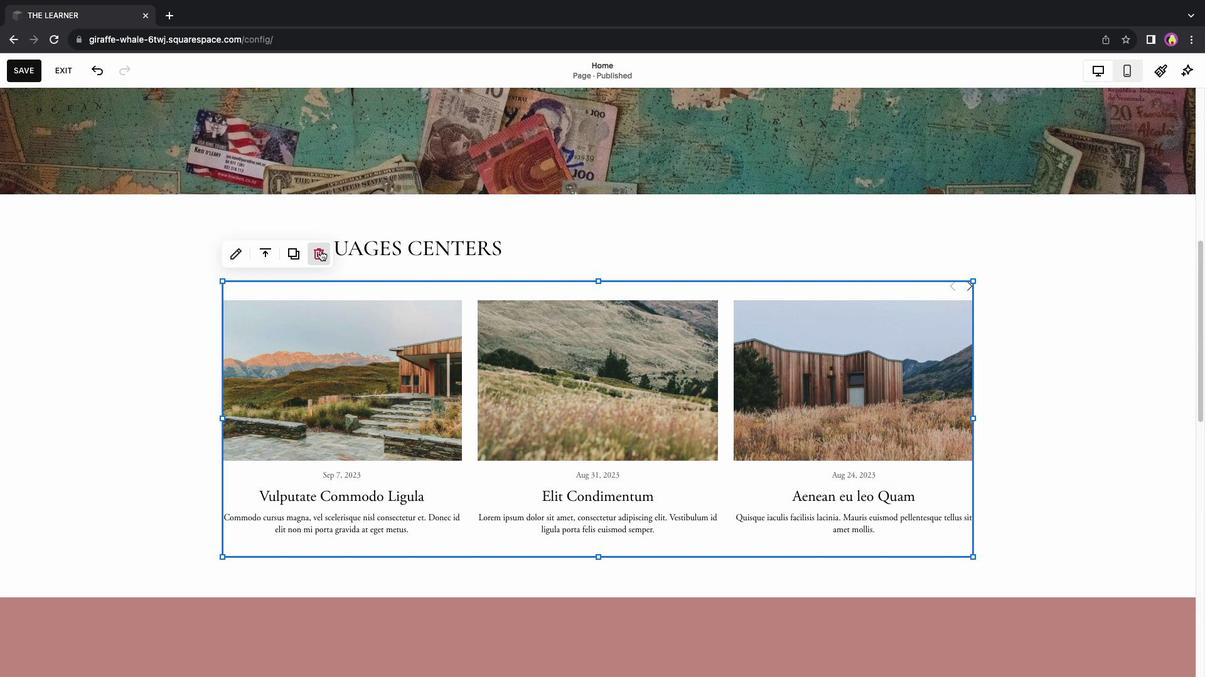 
Action: Mouse pressed left at (319, 249)
Screenshot: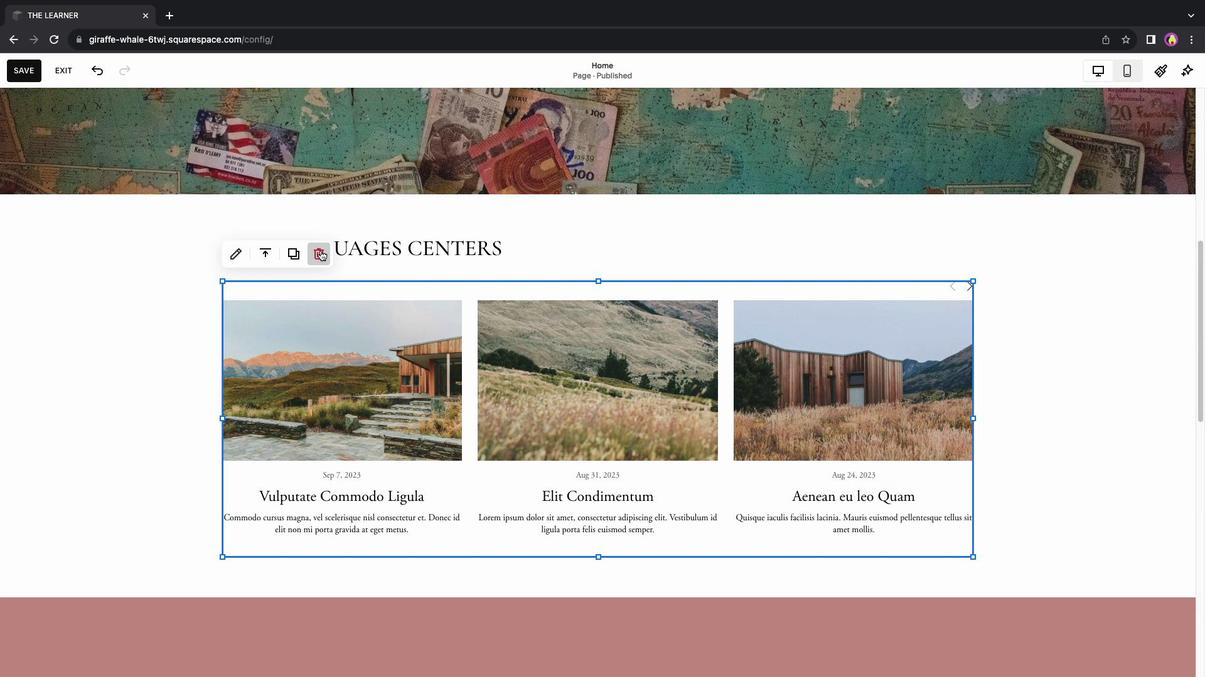 
Action: Mouse moved to (649, 290)
Screenshot: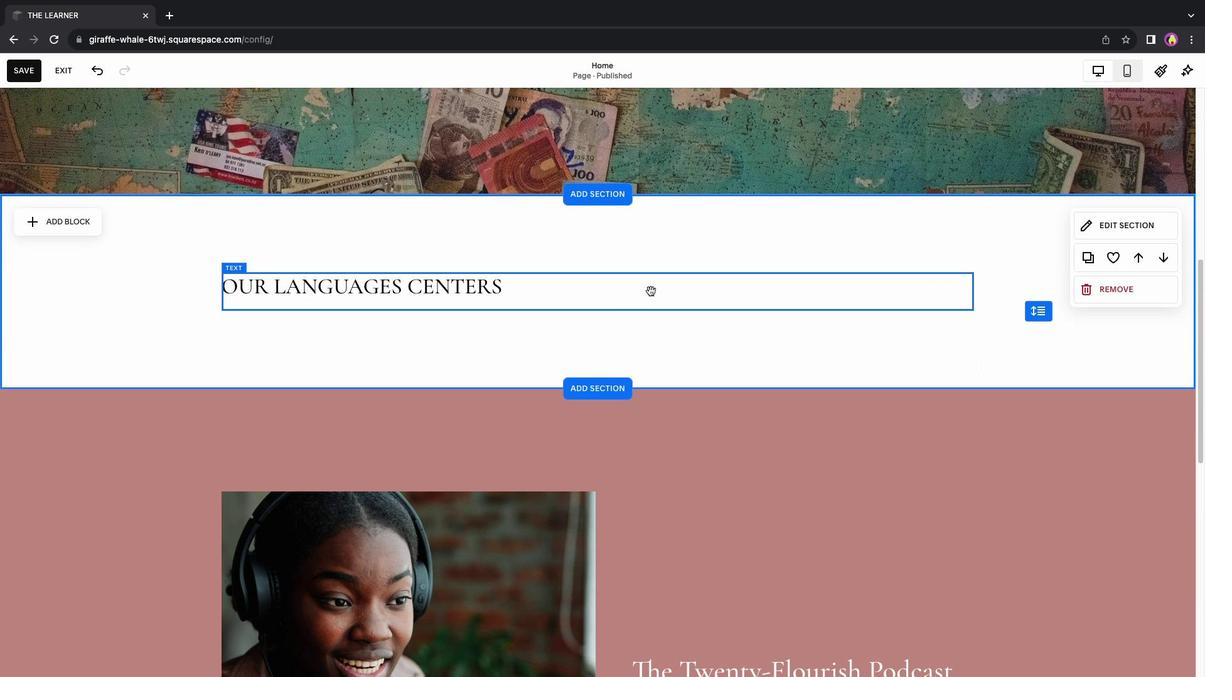 
Action: Mouse pressed left at (649, 290)
Screenshot: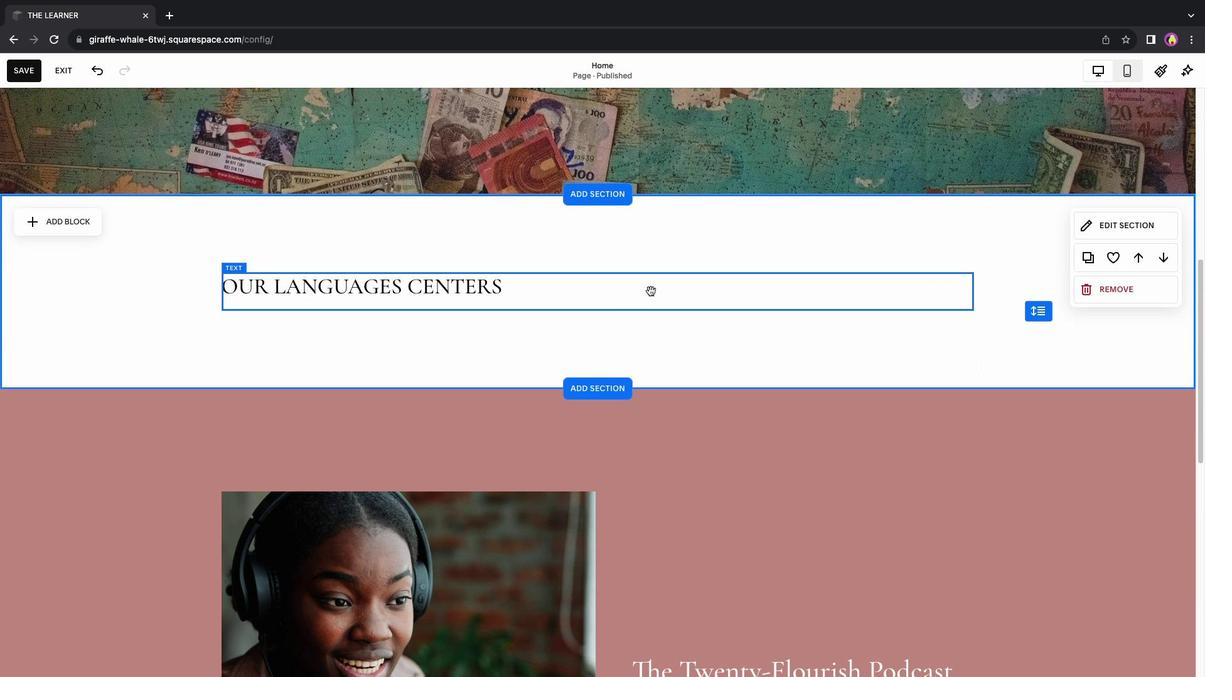 
Action: Mouse moved to (632, 284)
Screenshot: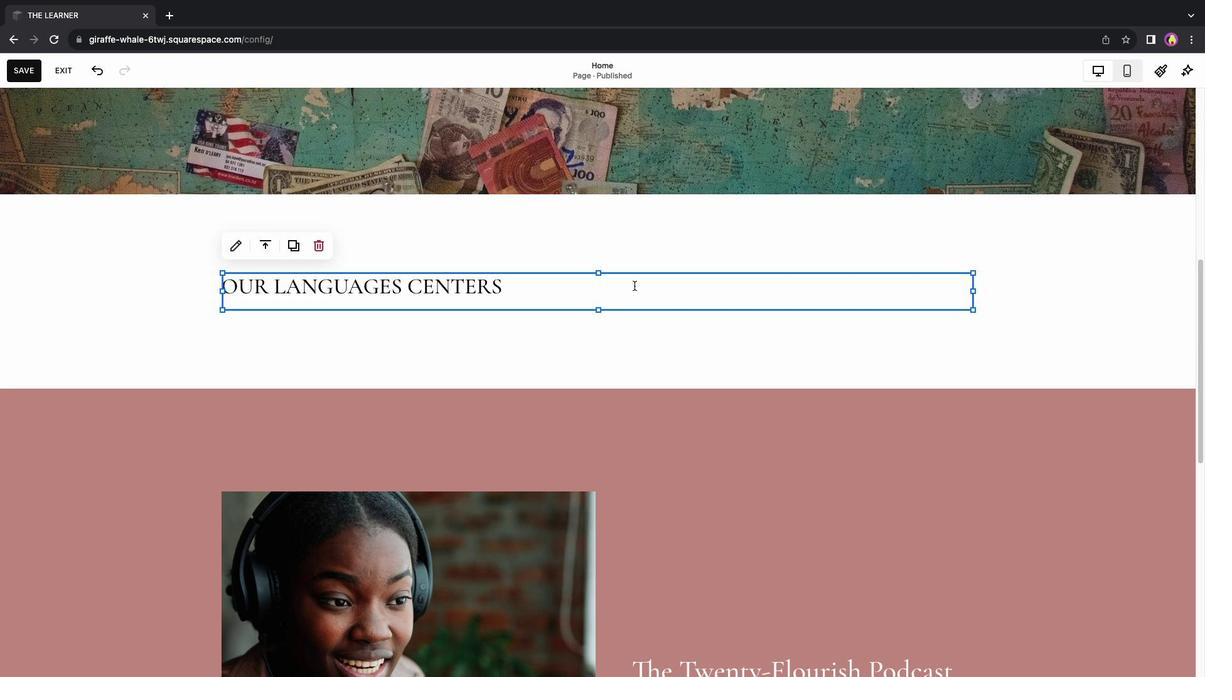 
Action: Mouse pressed left at (632, 284)
Screenshot: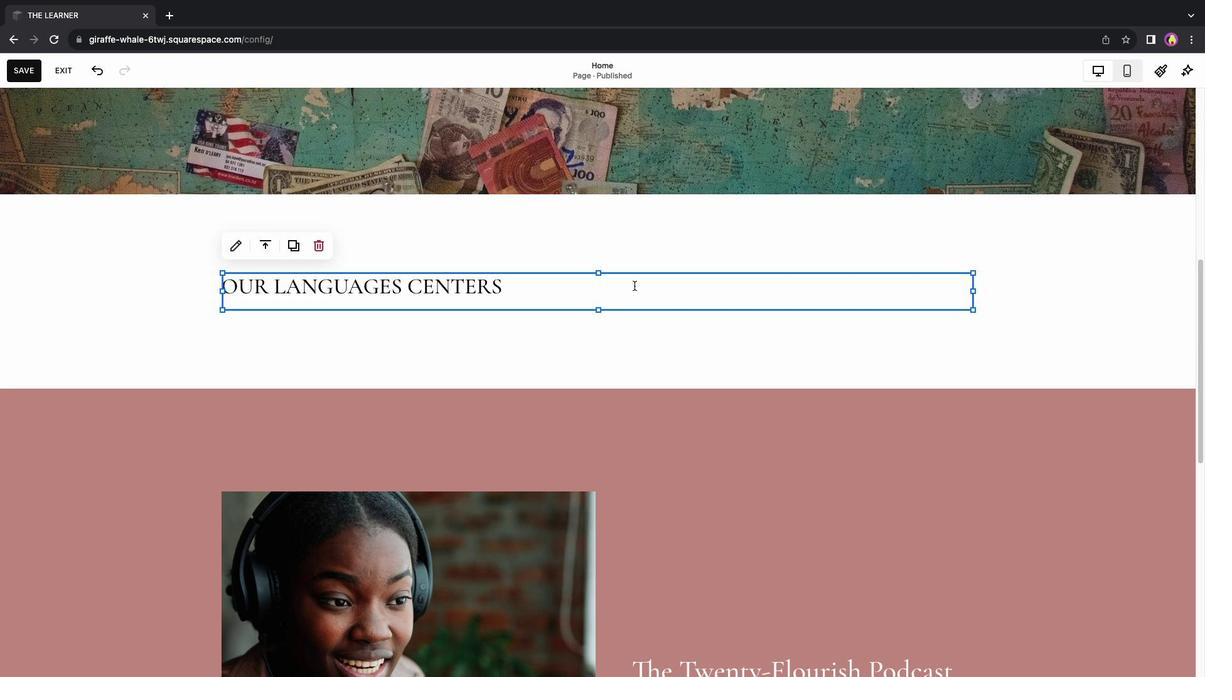 
Action: Mouse moved to (780, 241)
Screenshot: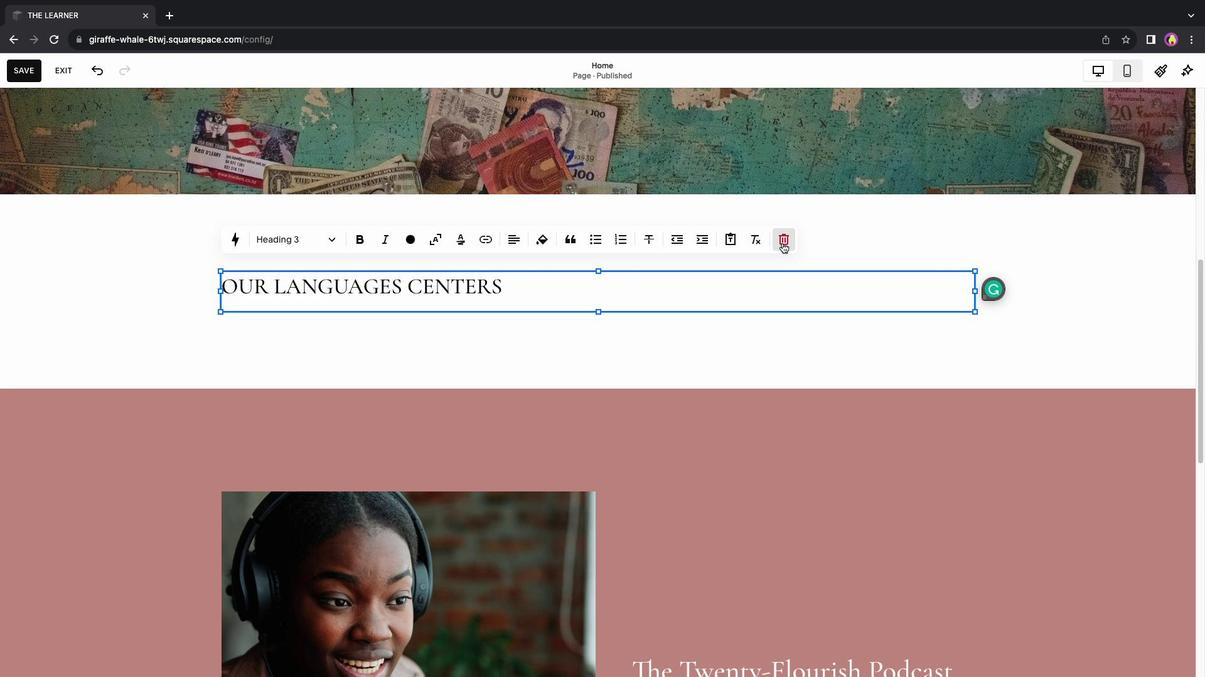 
Action: Mouse pressed left at (780, 241)
Screenshot: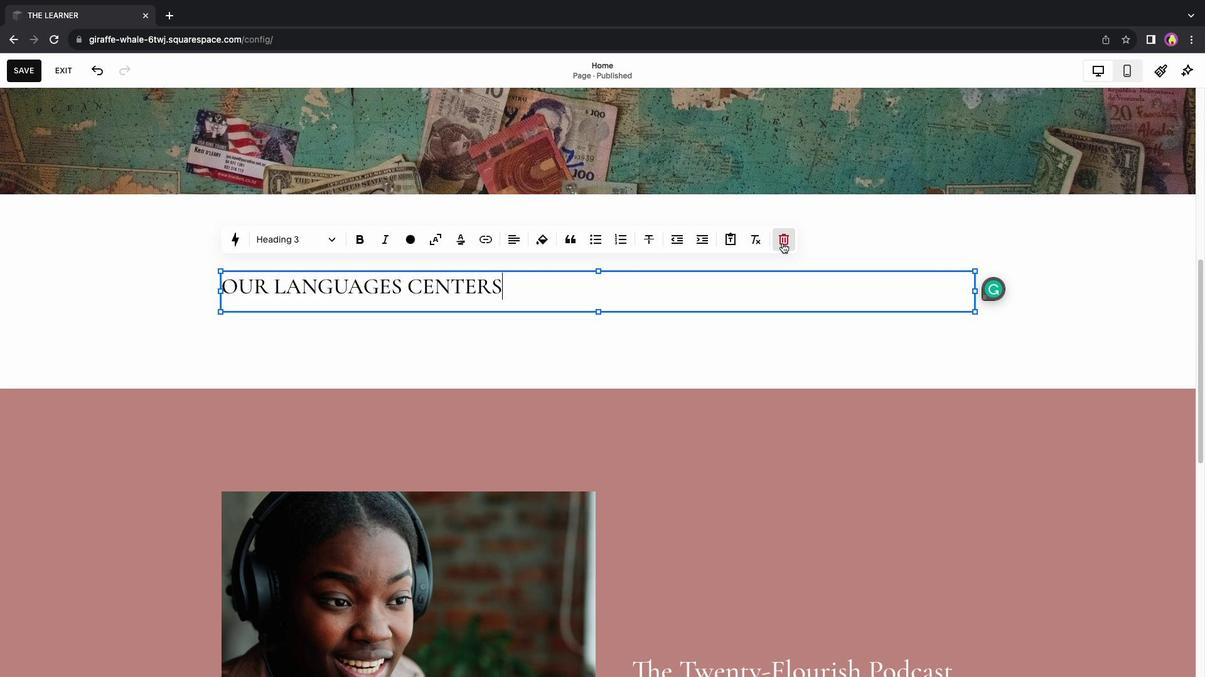 
Action: Mouse moved to (671, 401)
Screenshot: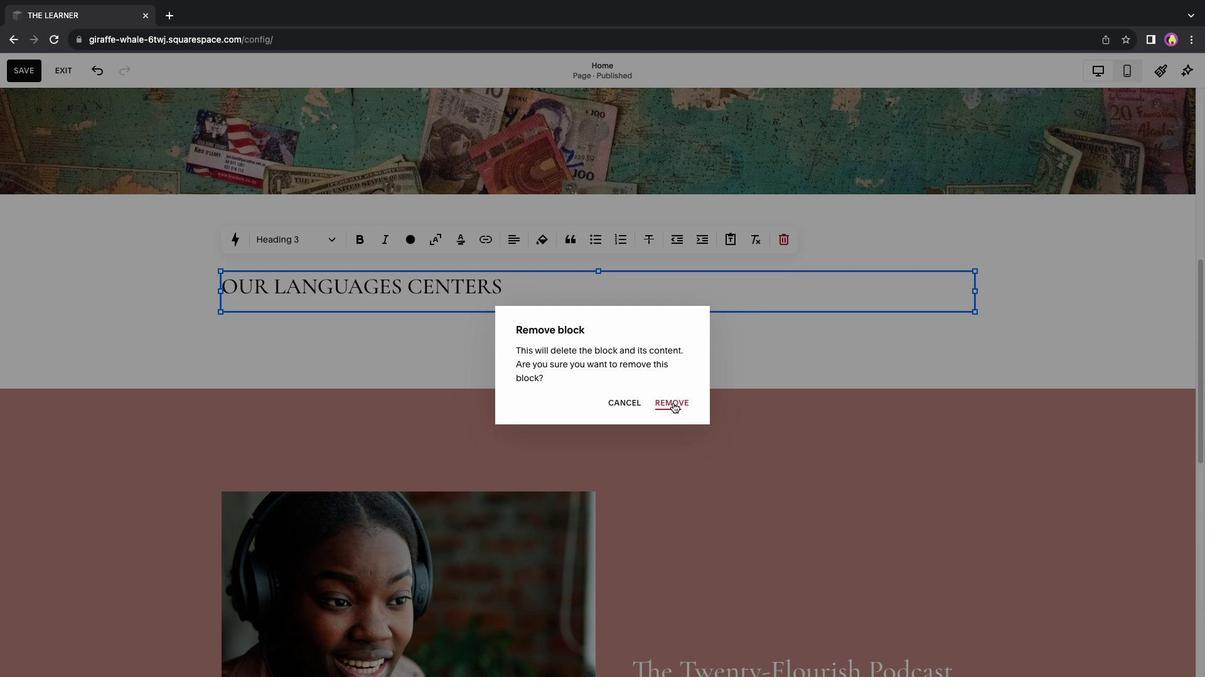 
Action: Mouse pressed left at (671, 401)
Screenshot: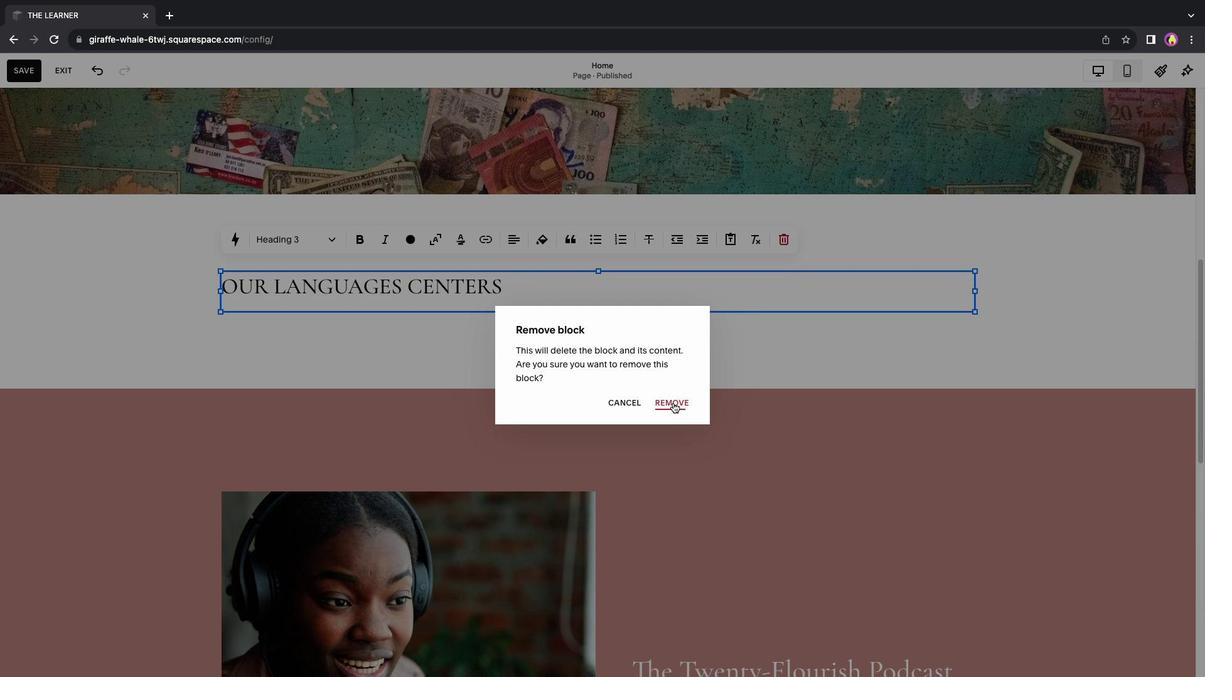 
Action: Mouse moved to (836, 347)
Screenshot: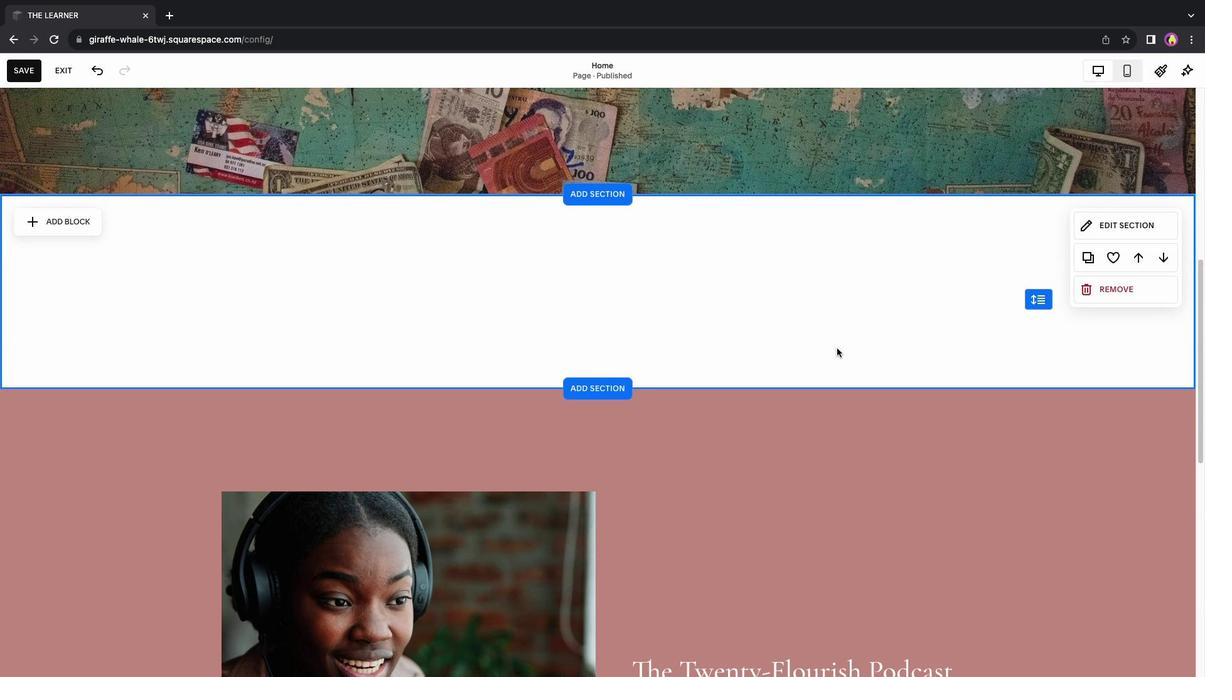 
Action: Mouse scrolled (836, 347) with delta (0, 0)
Screenshot: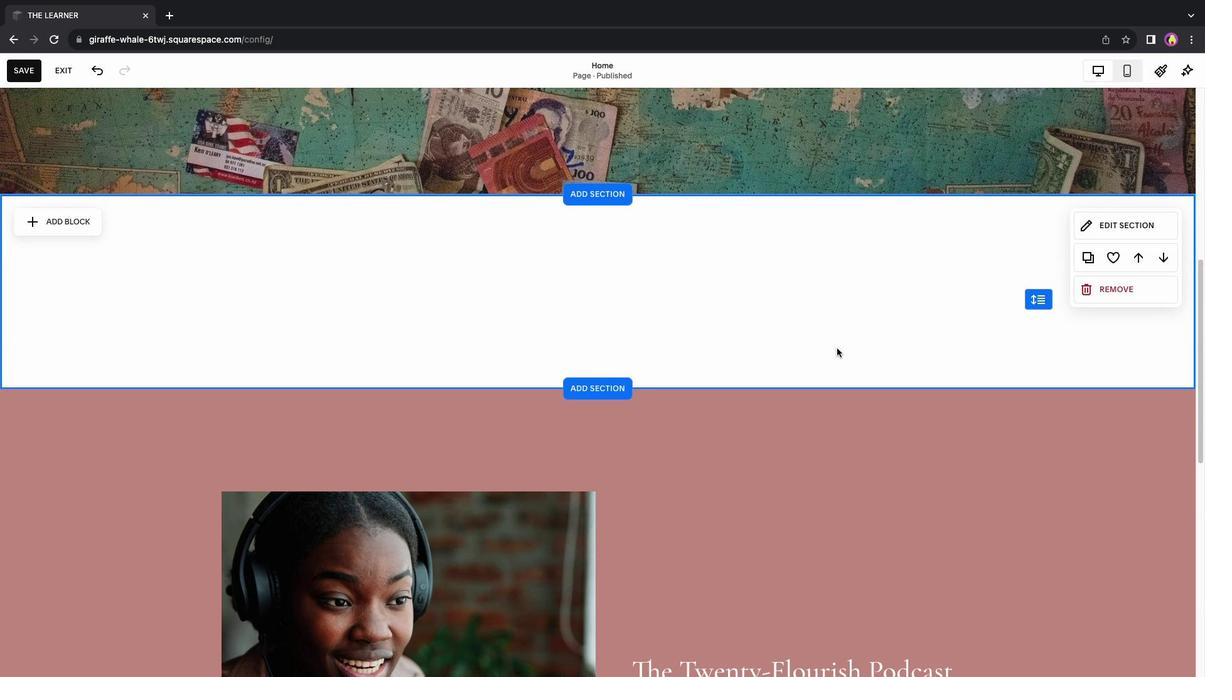 
Action: Mouse scrolled (836, 347) with delta (0, 0)
Screenshot: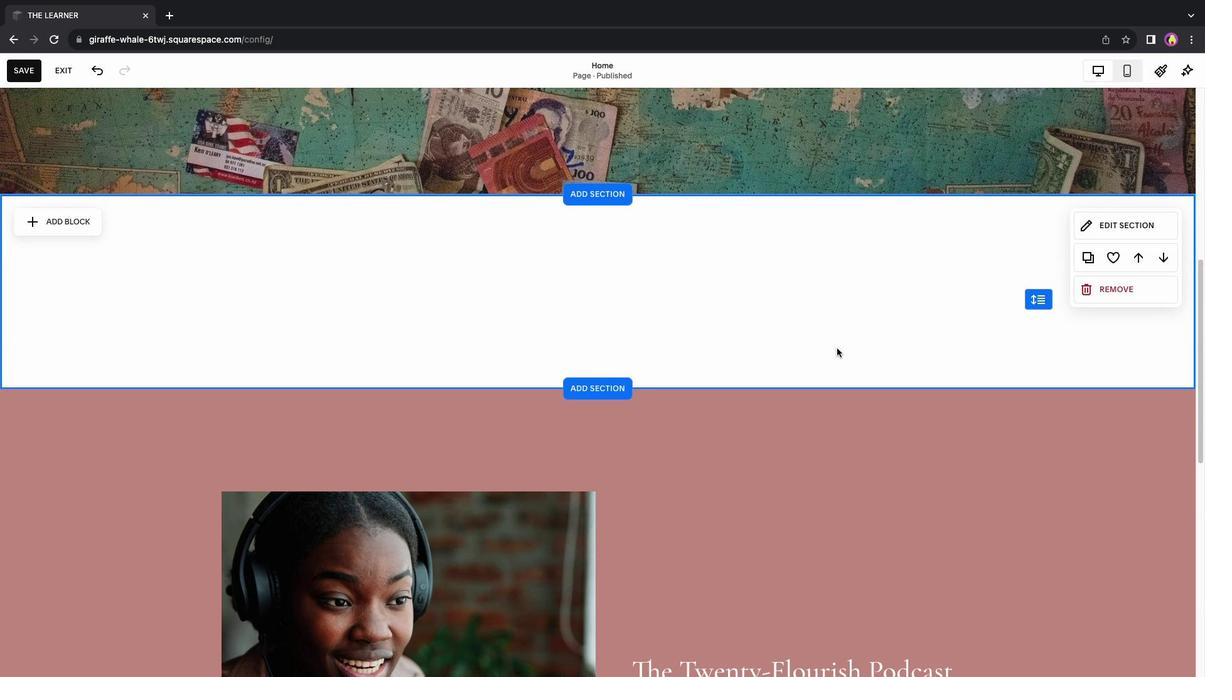
Action: Mouse scrolled (836, 347) with delta (0, 0)
Screenshot: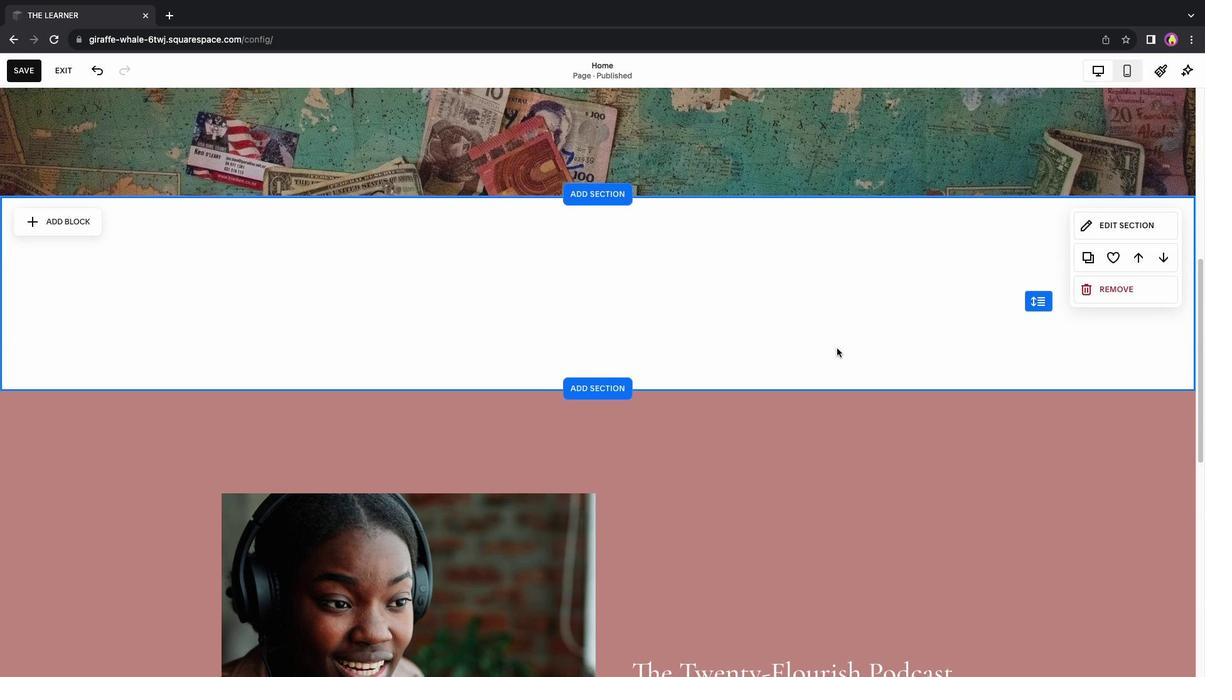 
Action: Mouse moved to (817, 348)
Screenshot: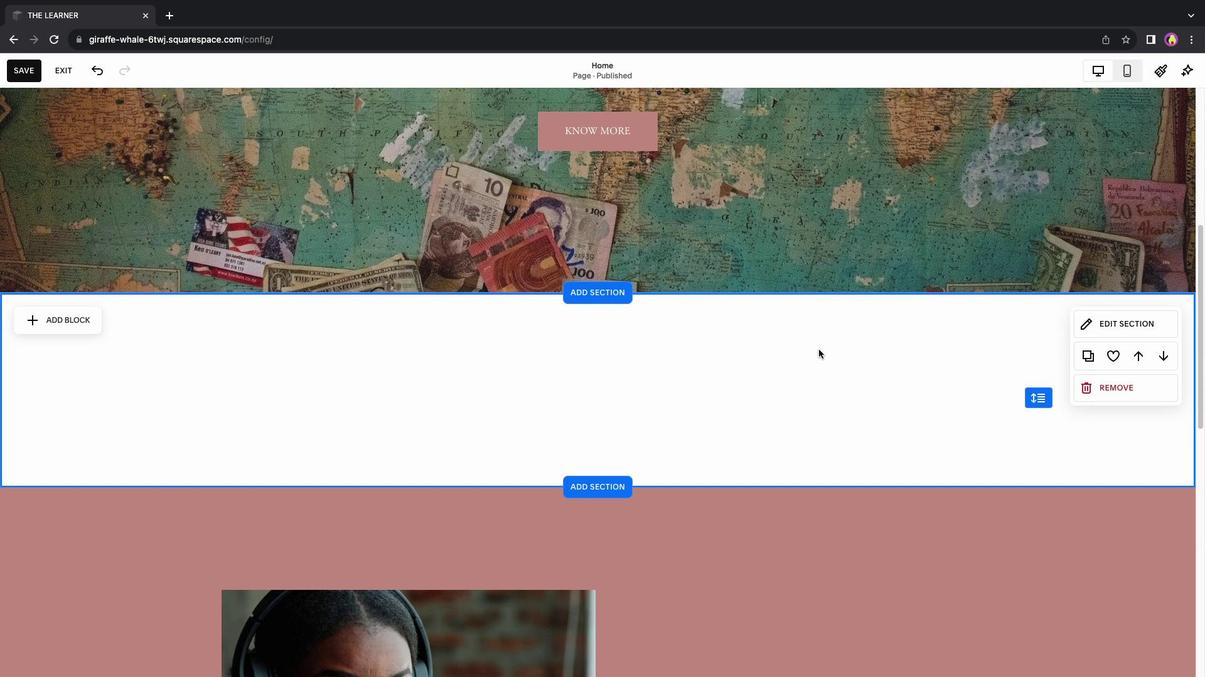 
Action: Mouse scrolled (817, 348) with delta (0, -1)
Screenshot: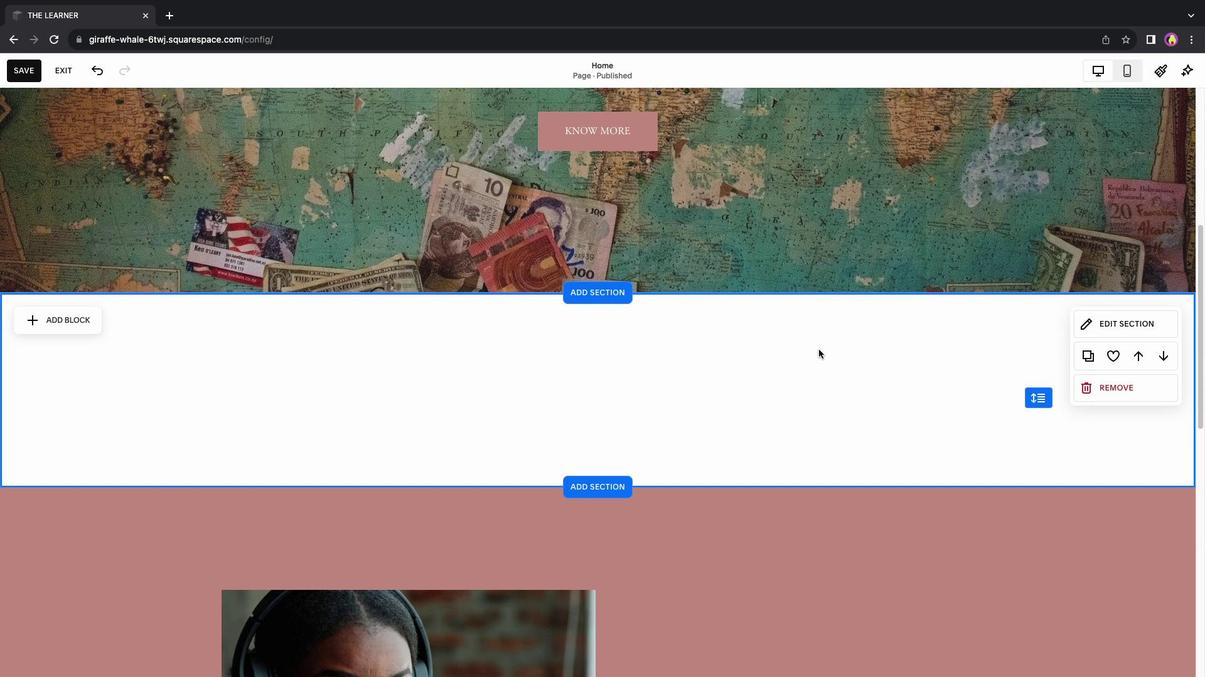 
Action: Mouse scrolled (817, 348) with delta (0, -1)
Screenshot: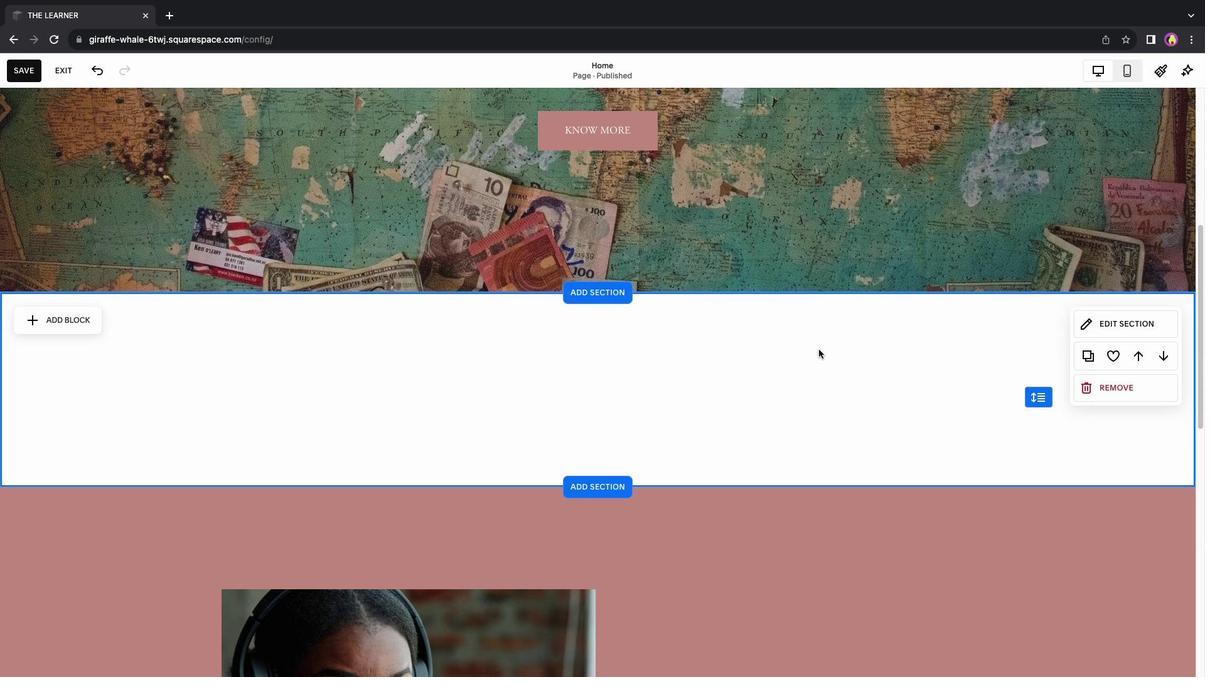 
Action: Mouse scrolled (817, 348) with delta (0, -1)
Screenshot: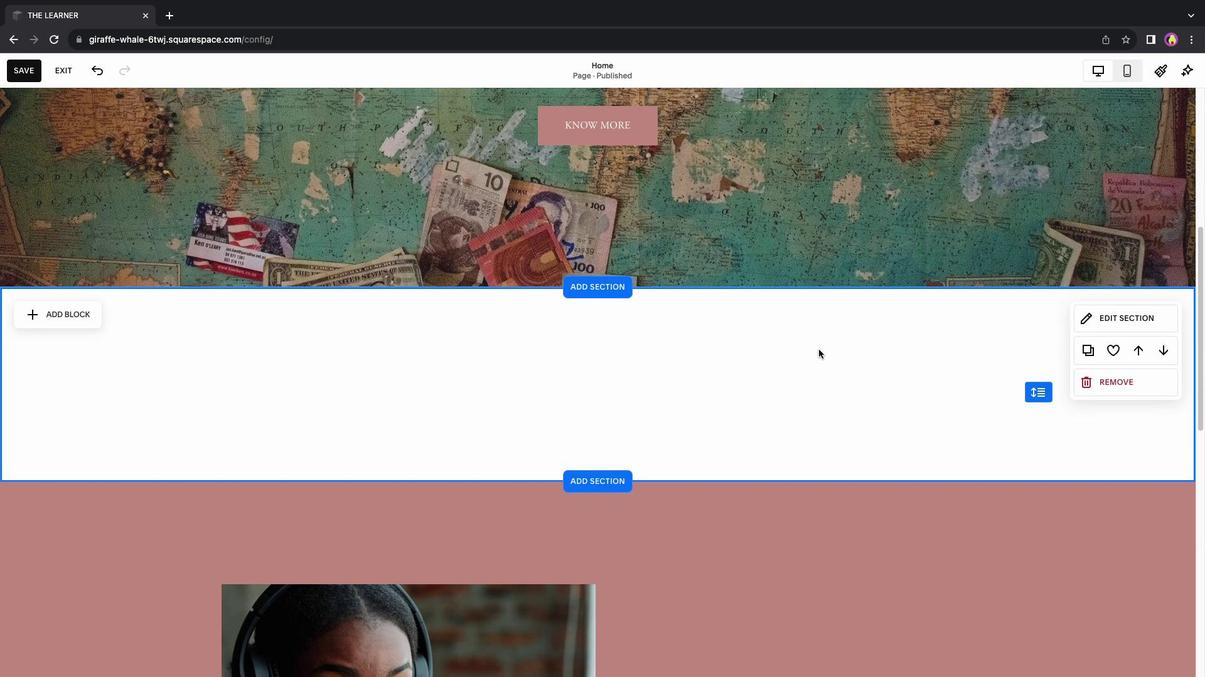 
Action: Mouse scrolled (817, 348) with delta (0, -1)
Screenshot: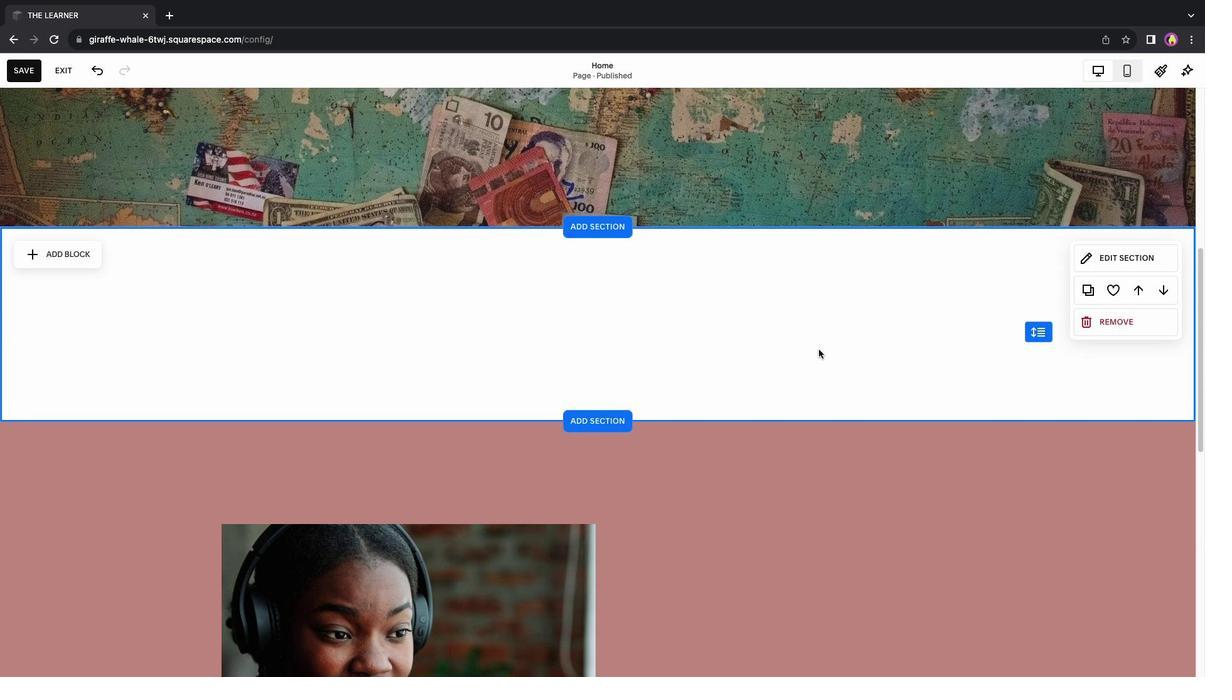 
Action: Mouse scrolled (817, 348) with delta (0, -1)
Screenshot: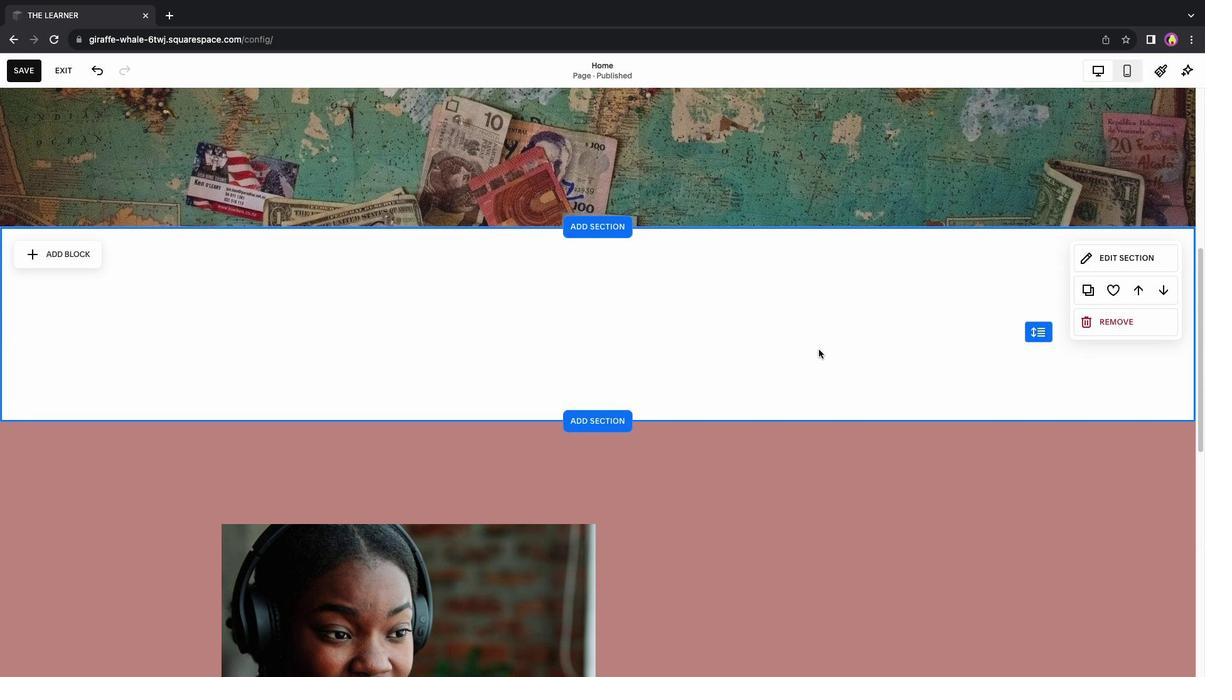 
Action: Mouse scrolled (817, 348) with delta (0, -2)
Screenshot: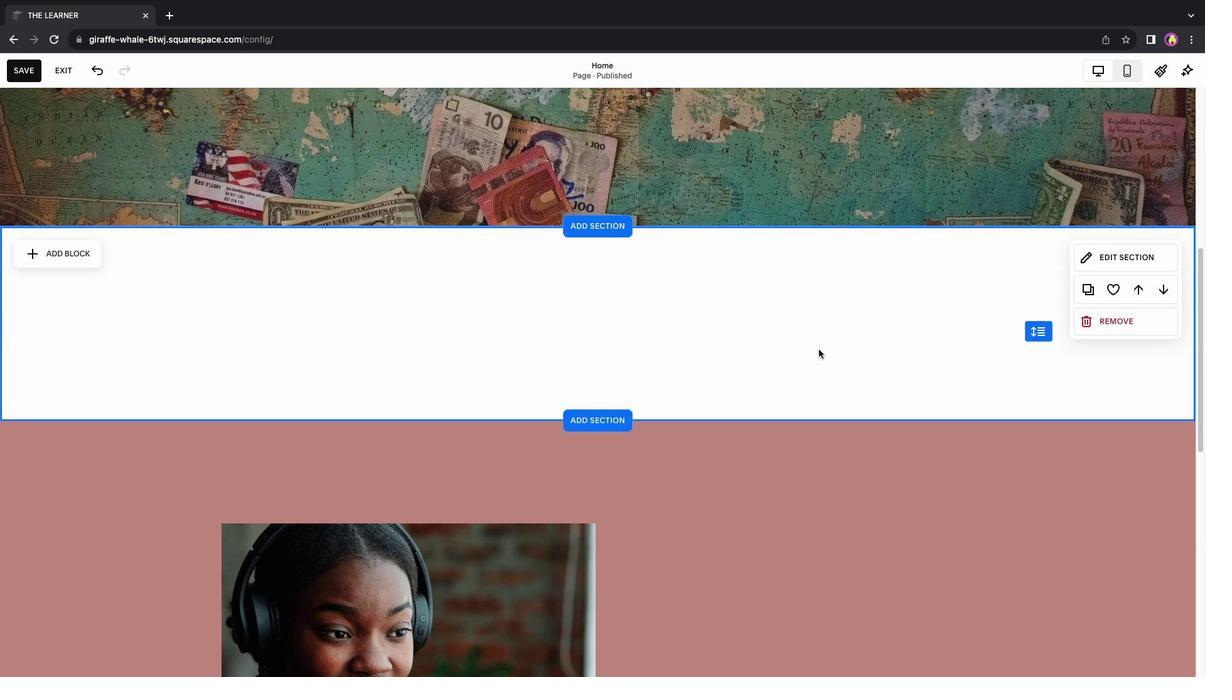 
Action: Mouse scrolled (817, 348) with delta (0, -1)
Screenshot: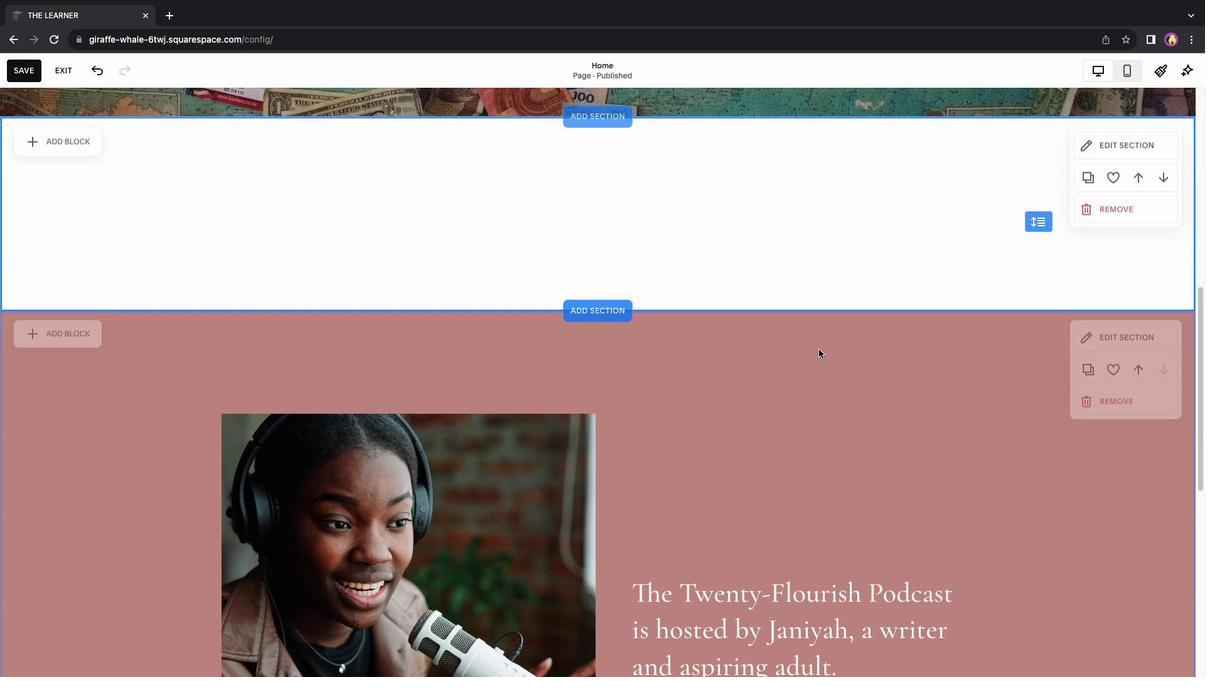 
Action: Mouse scrolled (817, 348) with delta (0, -1)
Screenshot: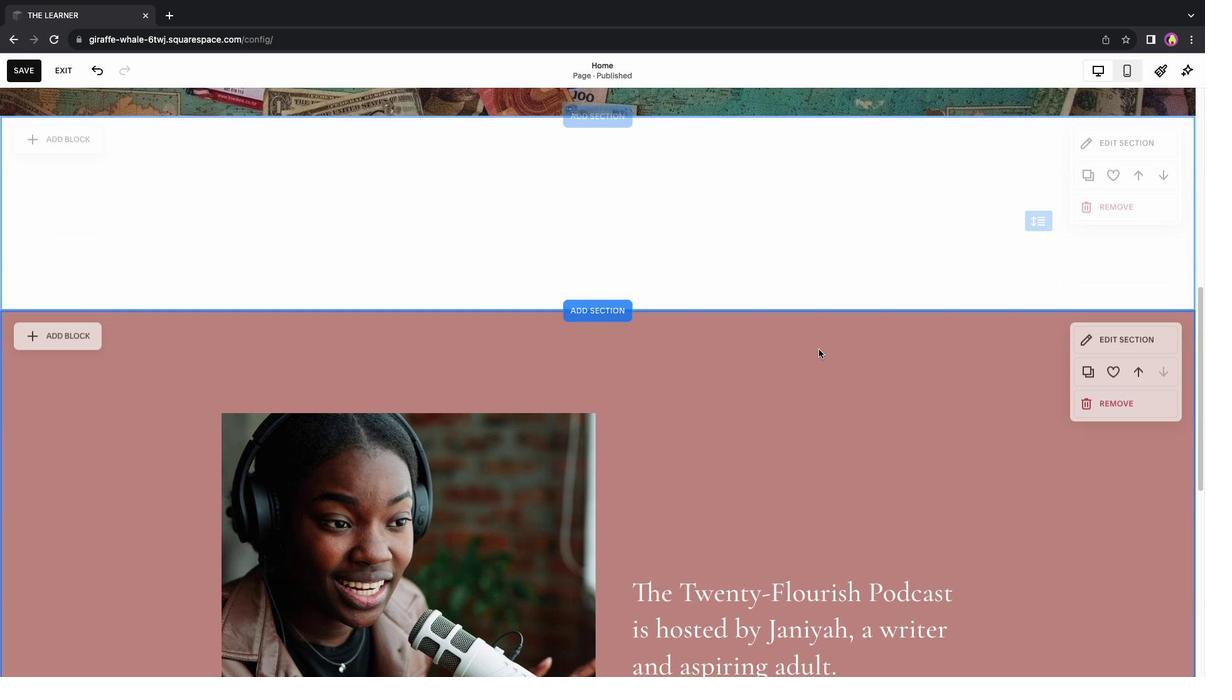 
Action: Mouse scrolled (817, 348) with delta (0, -2)
Screenshot: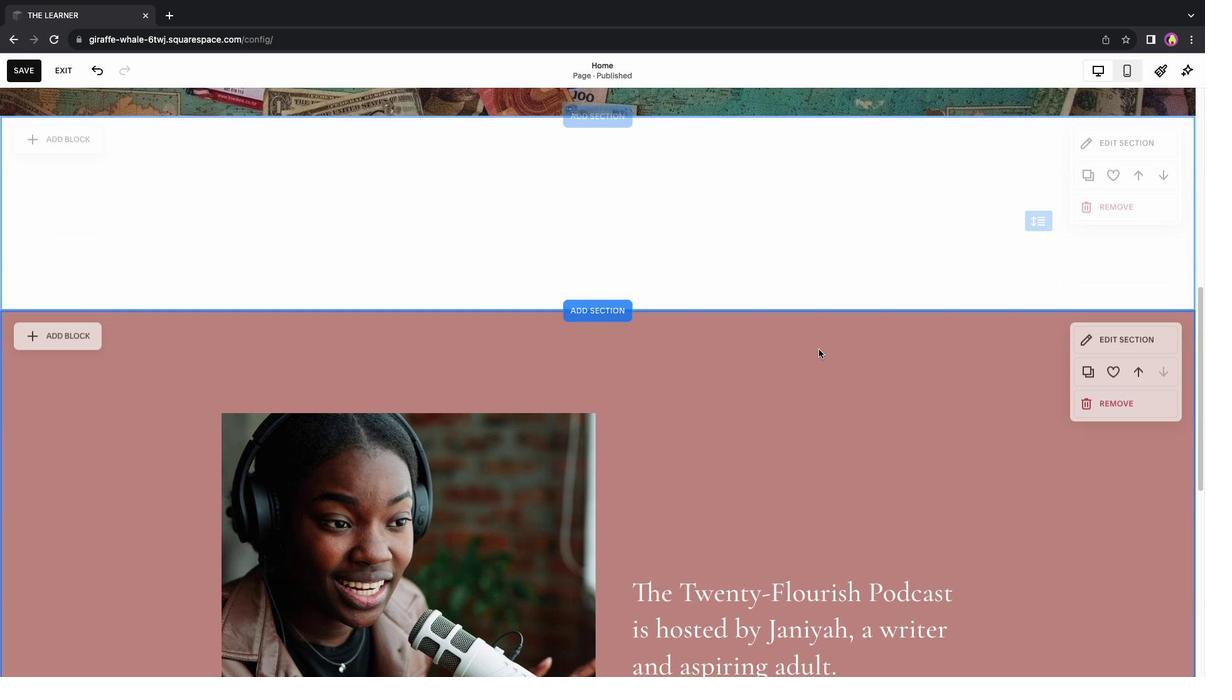 
Action: Mouse scrolled (817, 348) with delta (0, -1)
Screenshot: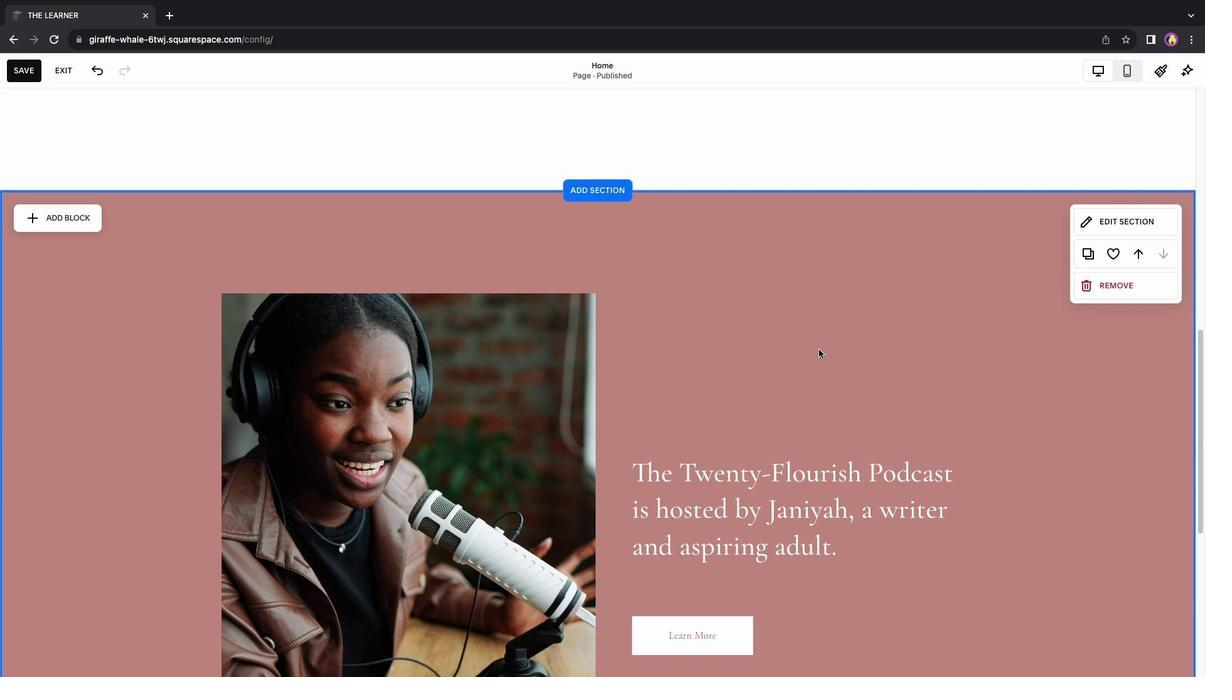 
Action: Mouse scrolled (817, 348) with delta (0, -1)
Screenshot: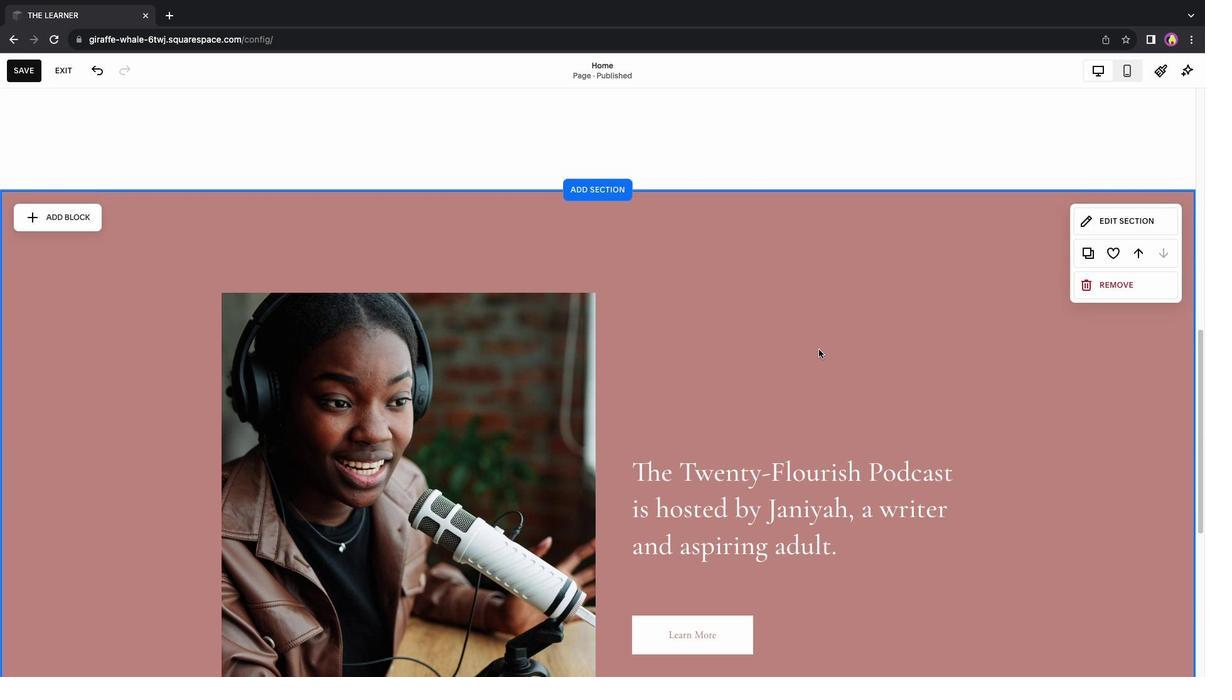 
Action: Mouse scrolled (817, 348) with delta (0, -1)
Screenshot: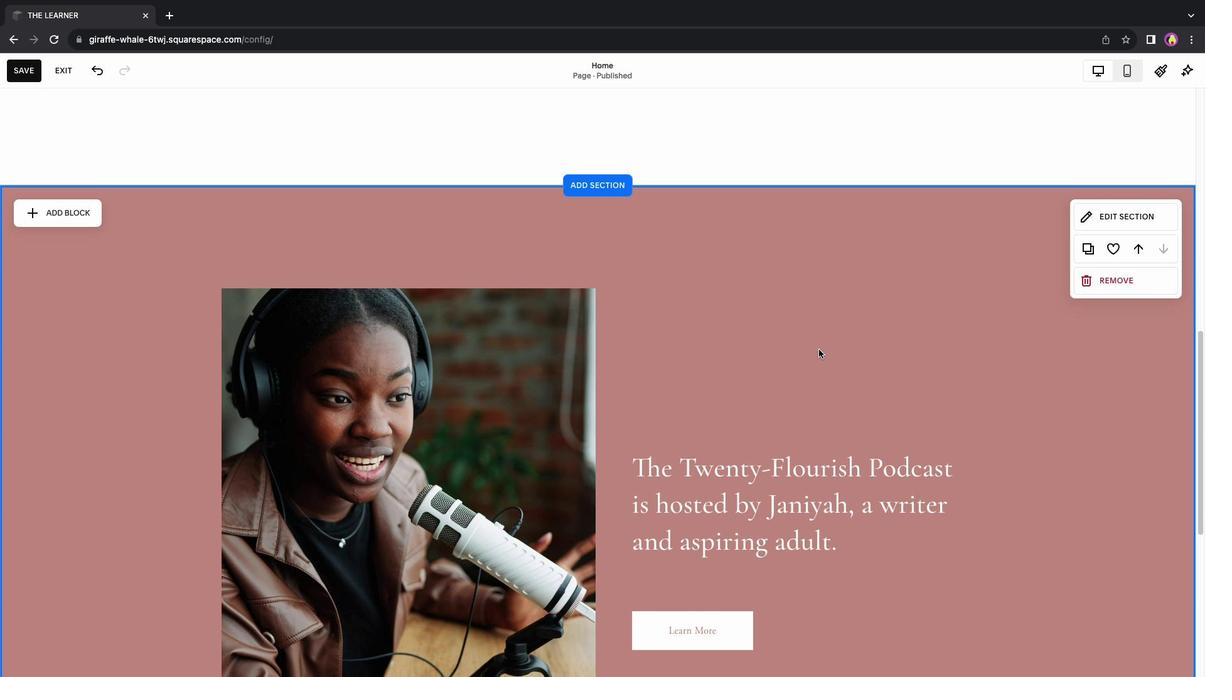 
Action: Mouse scrolled (817, 348) with delta (0, -2)
Screenshot: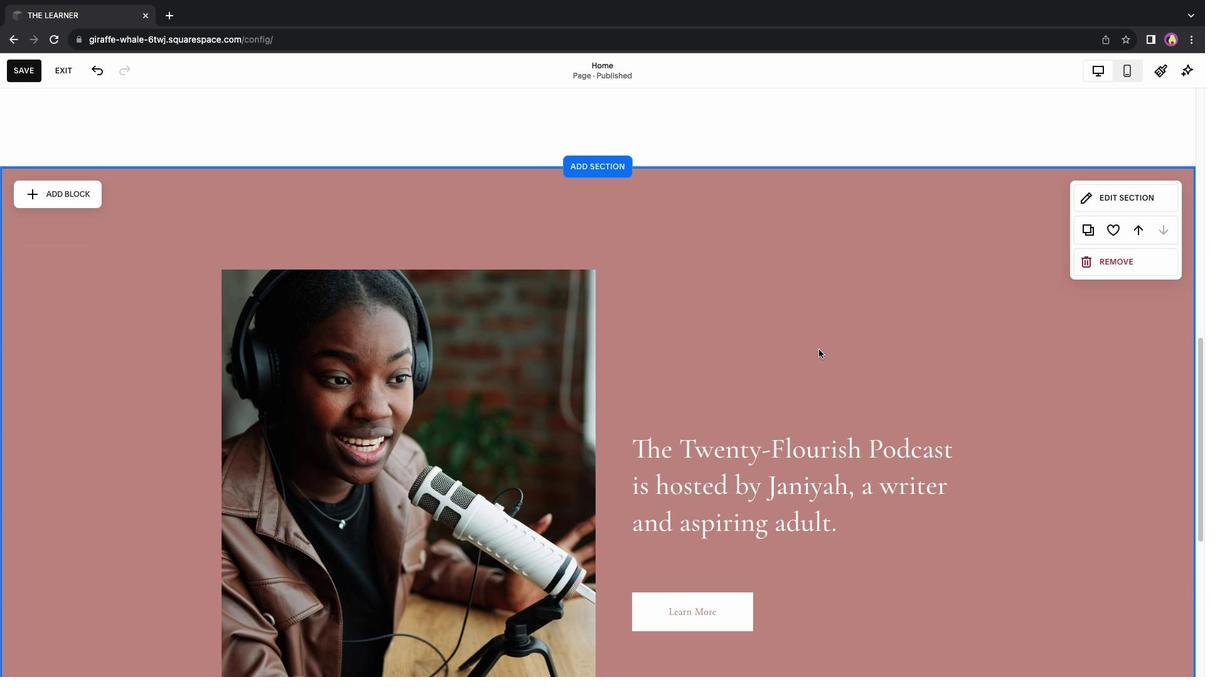 
Action: Mouse scrolled (817, 348) with delta (0, -1)
Screenshot: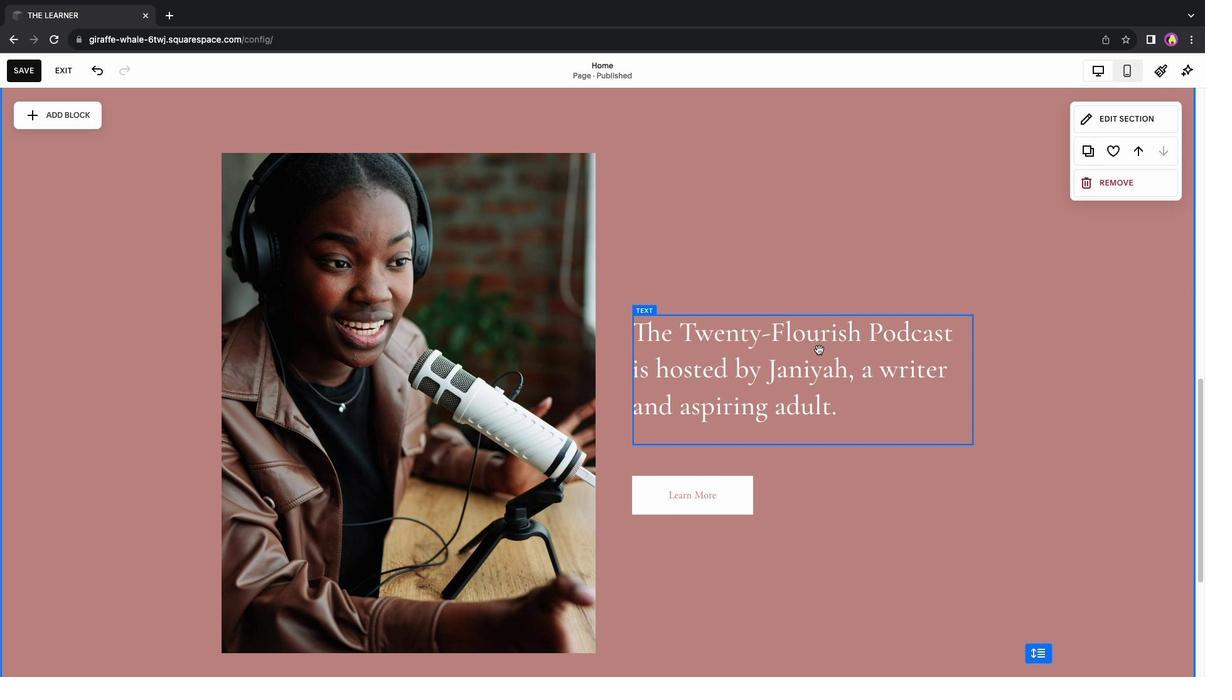
Action: Mouse scrolled (817, 348) with delta (0, -1)
Screenshot: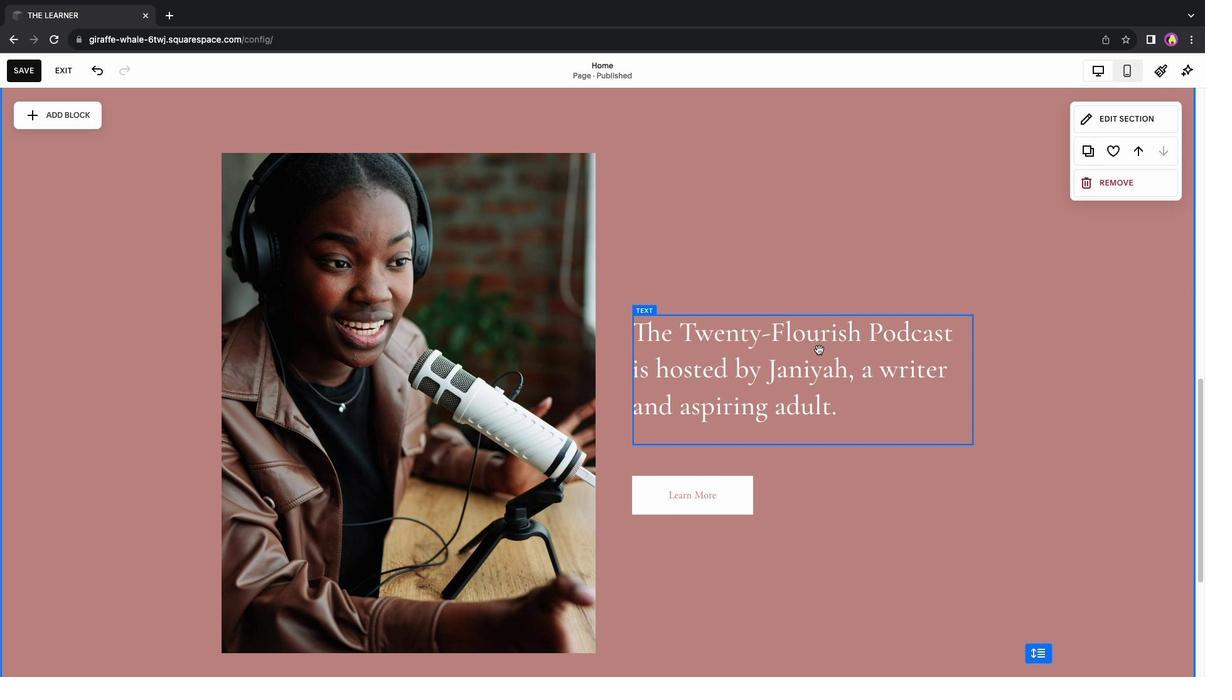 
Action: Mouse scrolled (817, 348) with delta (0, -2)
Screenshot: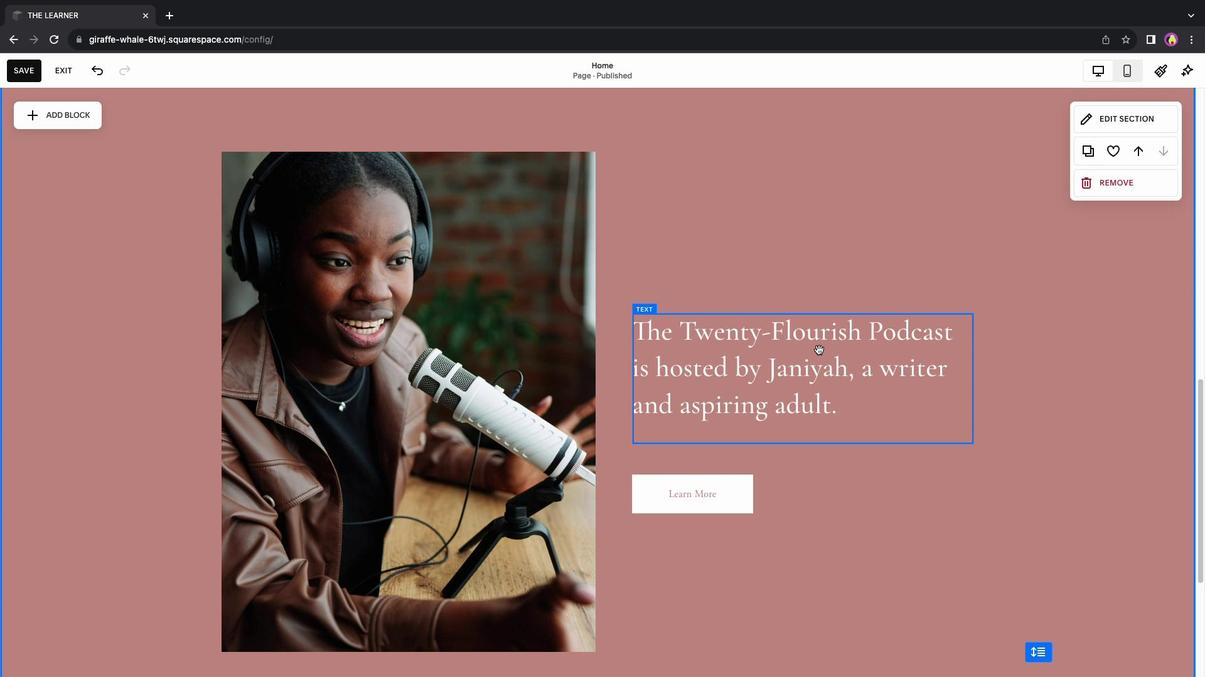 
Action: Mouse scrolled (817, 348) with delta (0, -3)
Screenshot: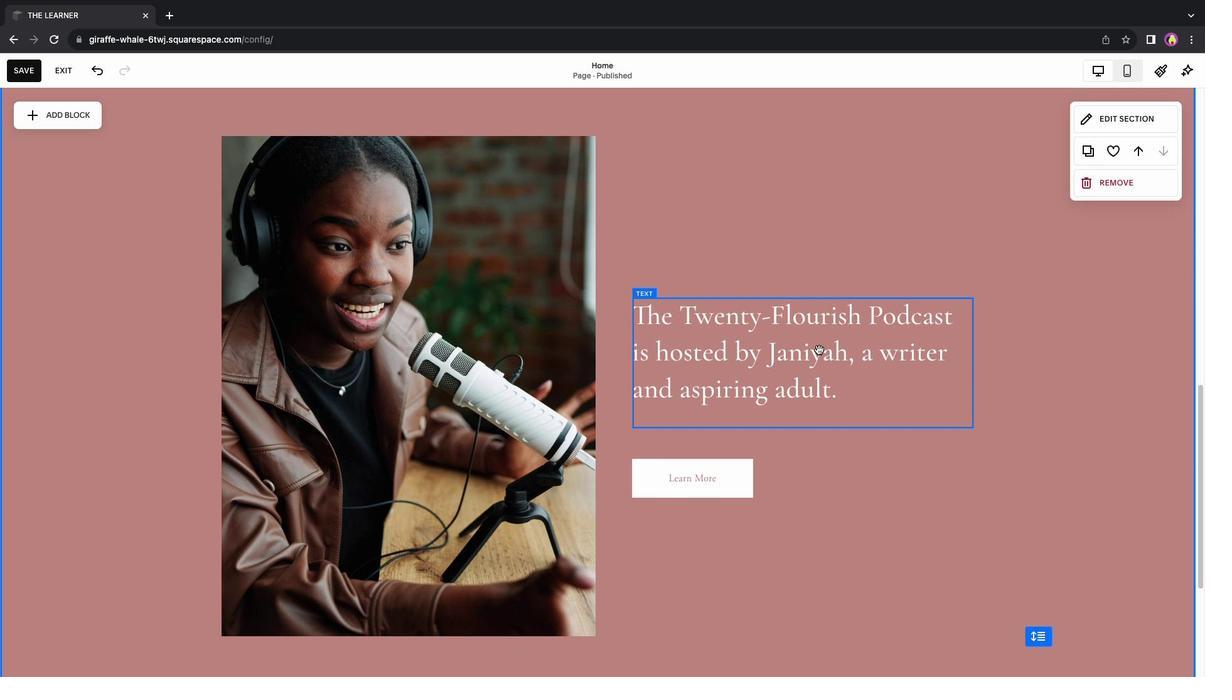 
Action: Mouse scrolled (817, 348) with delta (0, 0)
Screenshot: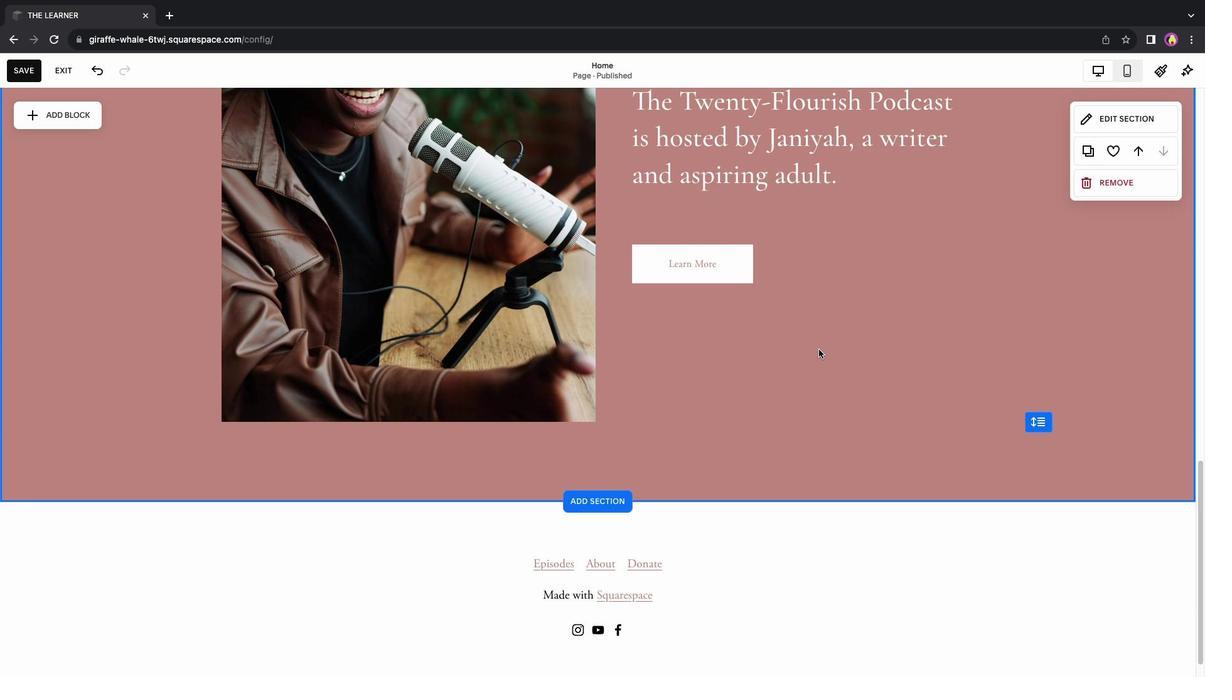 
Action: Mouse scrolled (817, 348) with delta (0, 0)
Screenshot: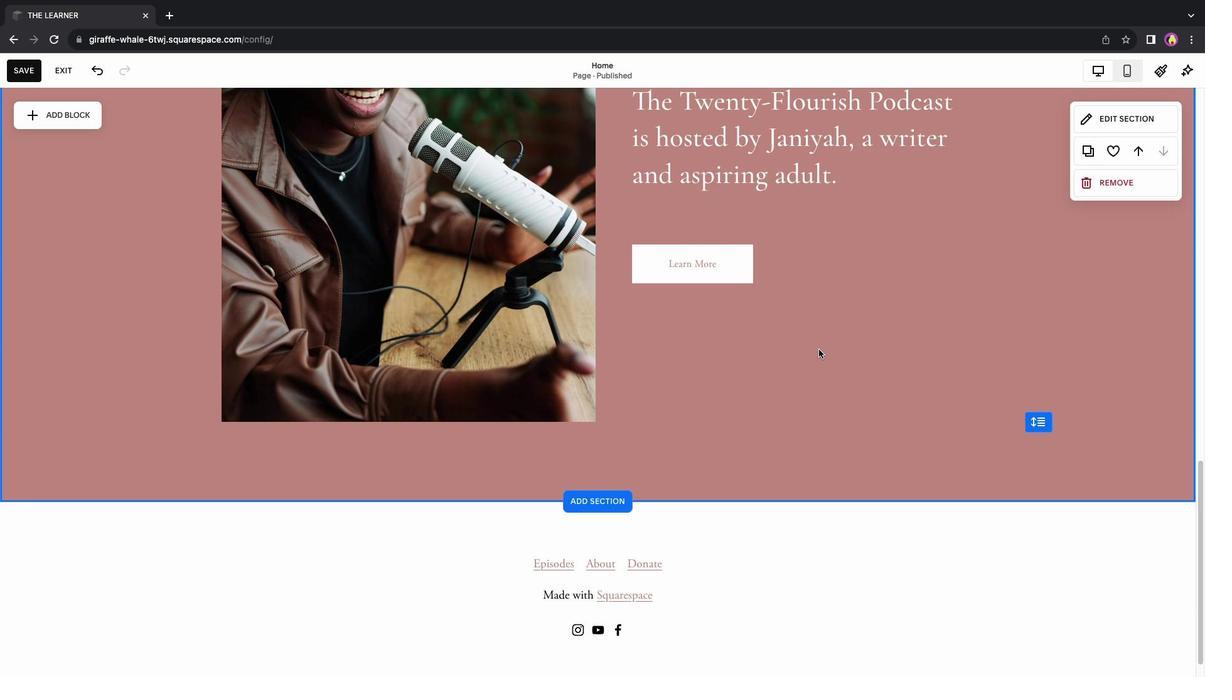 
Action: Mouse scrolled (817, 348) with delta (0, 1)
Screenshot: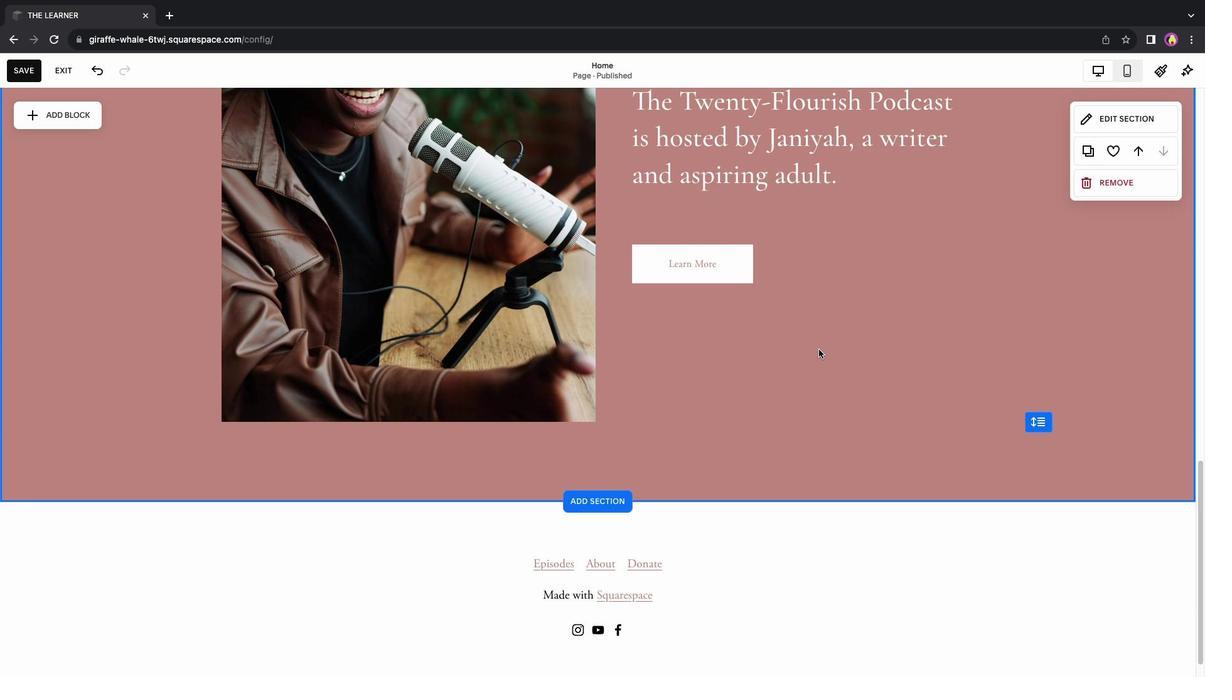 
Action: Mouse scrolled (817, 348) with delta (0, 1)
Screenshot: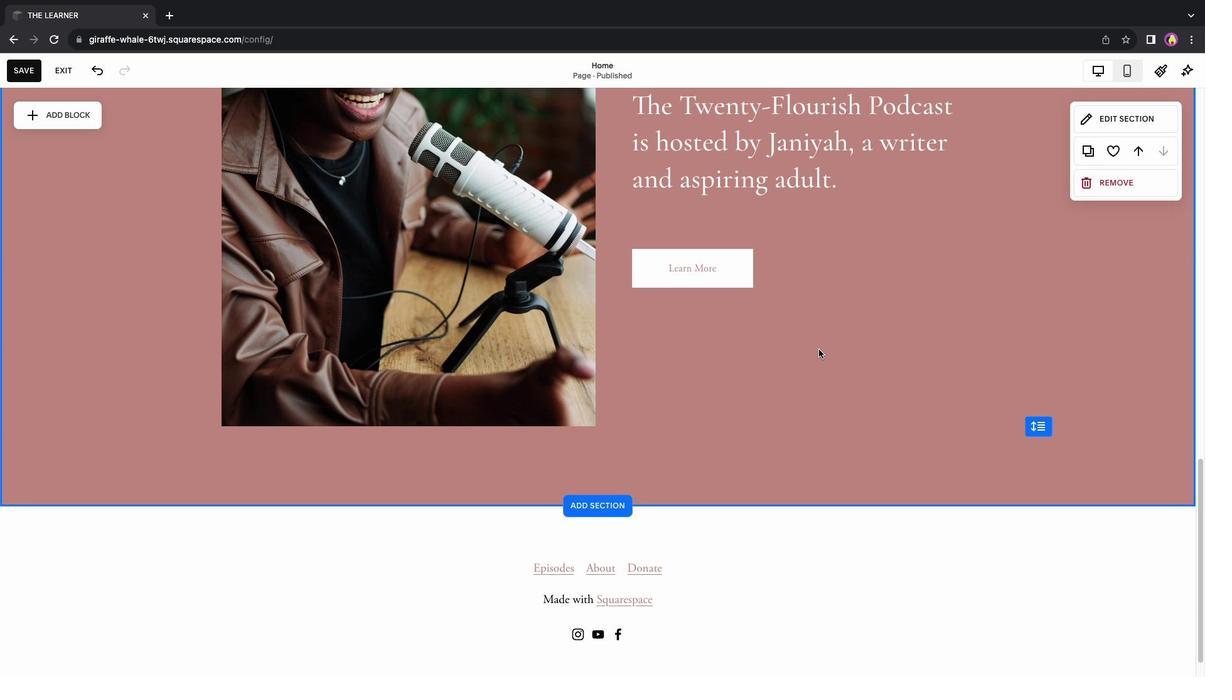 
Action: Mouse scrolled (817, 348) with delta (0, 2)
Screenshot: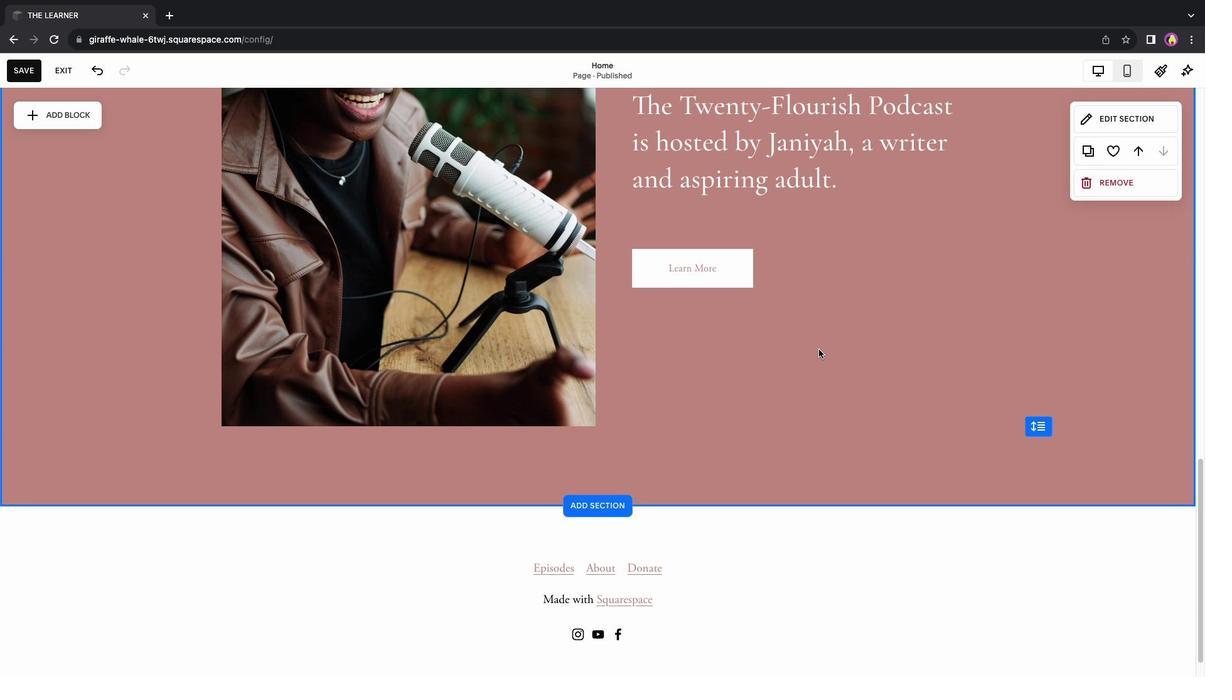 
Action: Mouse scrolled (817, 348) with delta (0, 0)
Screenshot: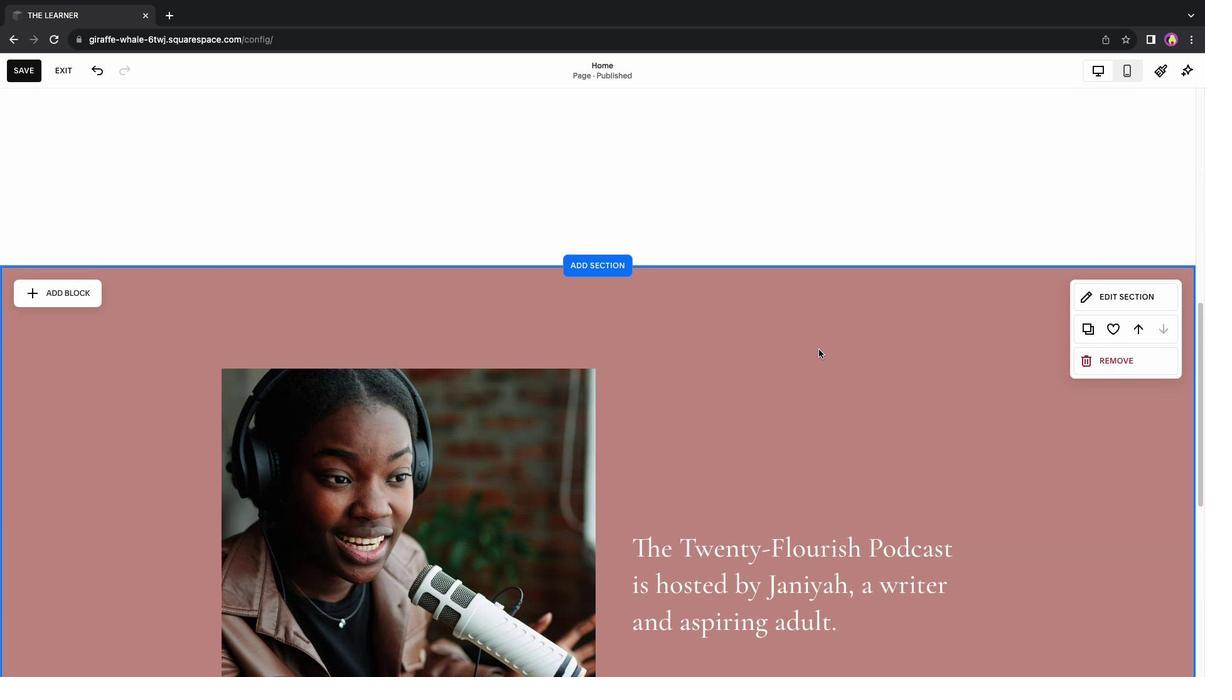 
Action: Mouse scrolled (817, 348) with delta (0, 0)
Screenshot: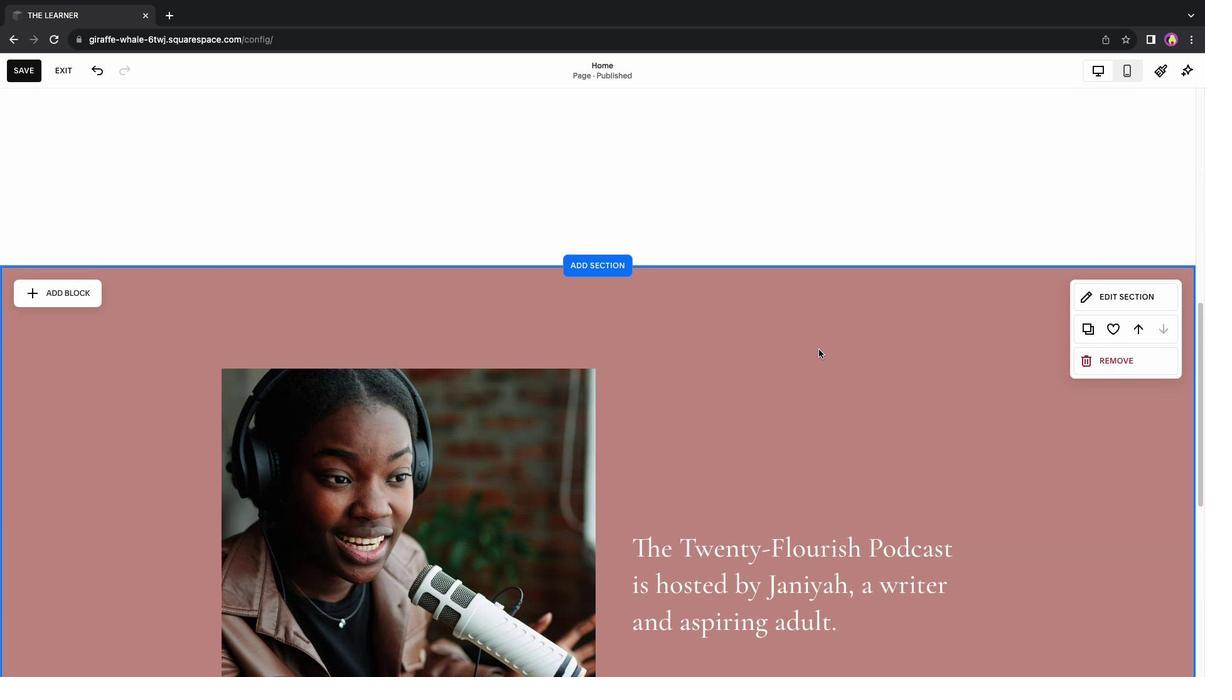 
Action: Mouse scrolled (817, 348) with delta (0, 1)
Screenshot: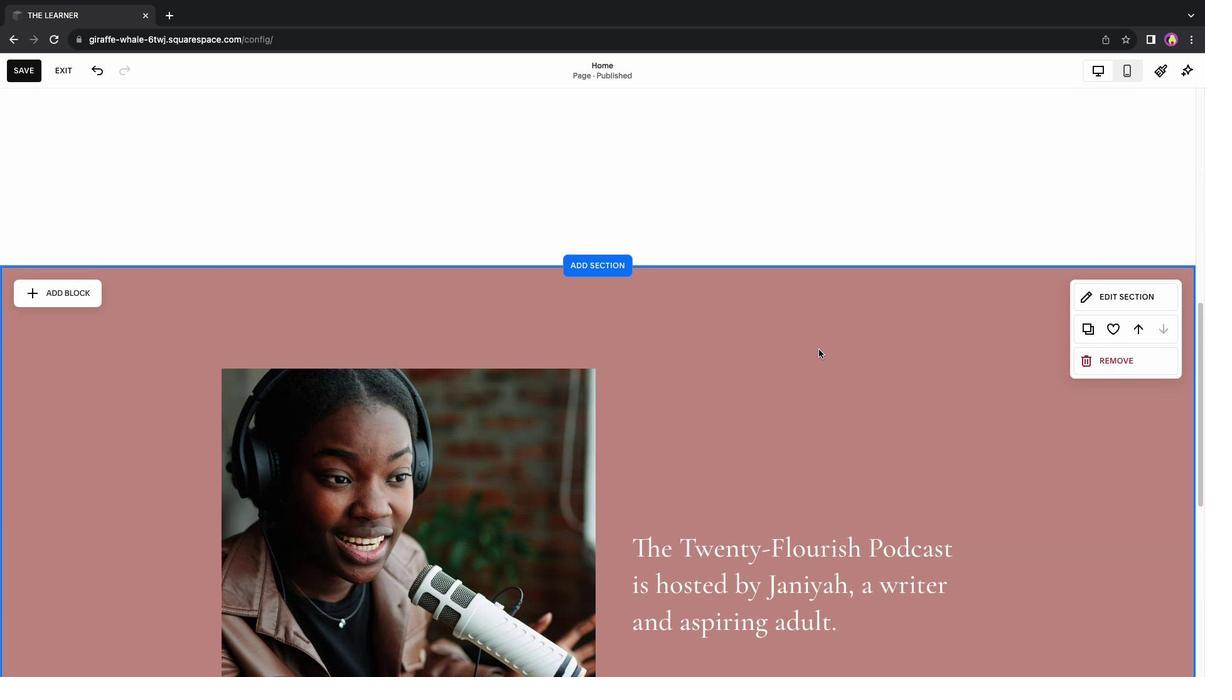 
Action: Mouse scrolled (817, 348) with delta (0, 1)
Screenshot: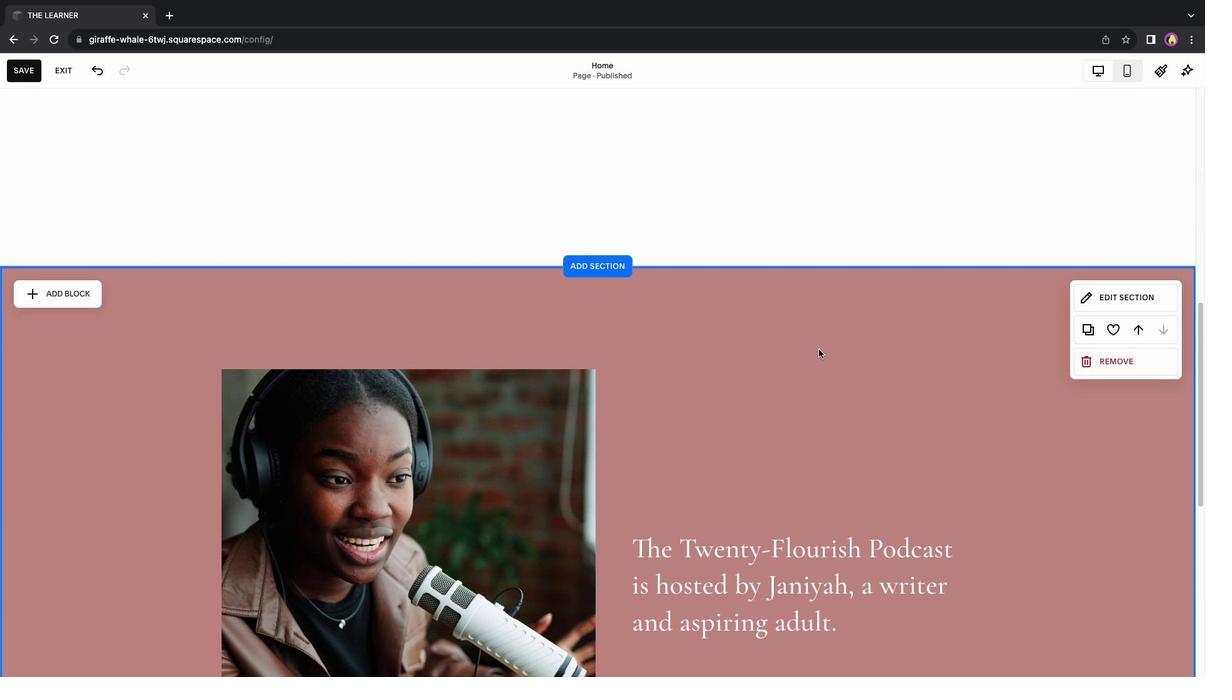 
Action: Mouse scrolled (817, 348) with delta (0, 2)
Screenshot: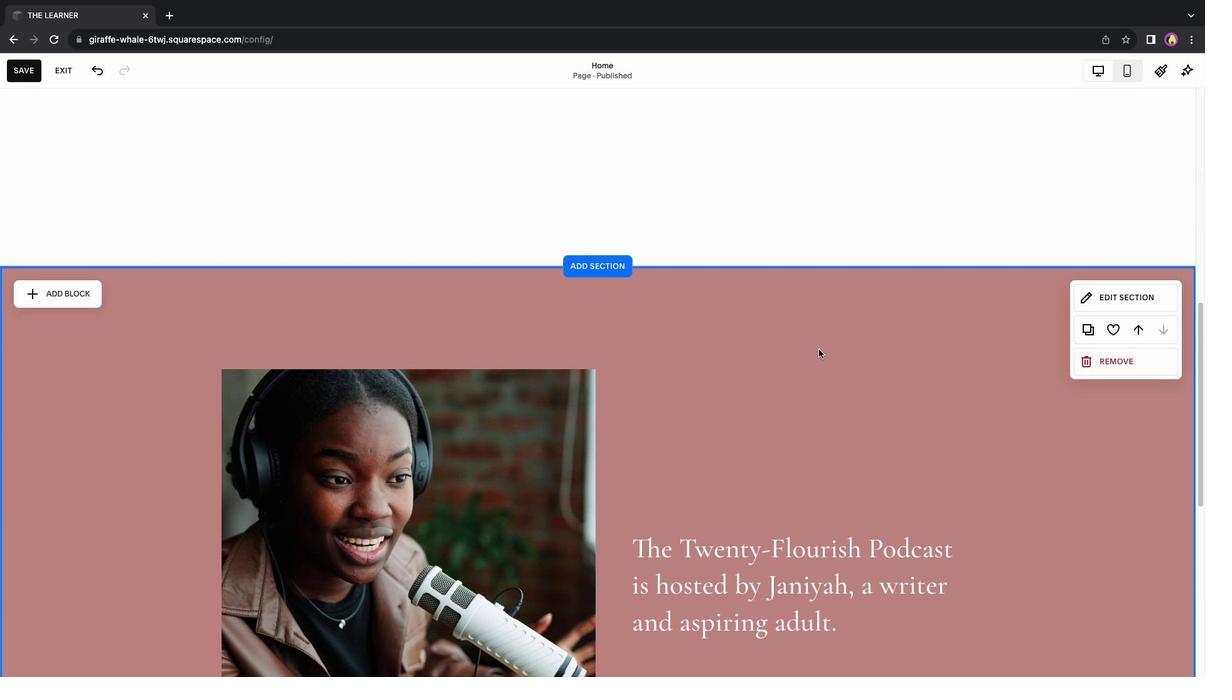 
Action: Mouse scrolled (817, 348) with delta (0, 3)
Screenshot: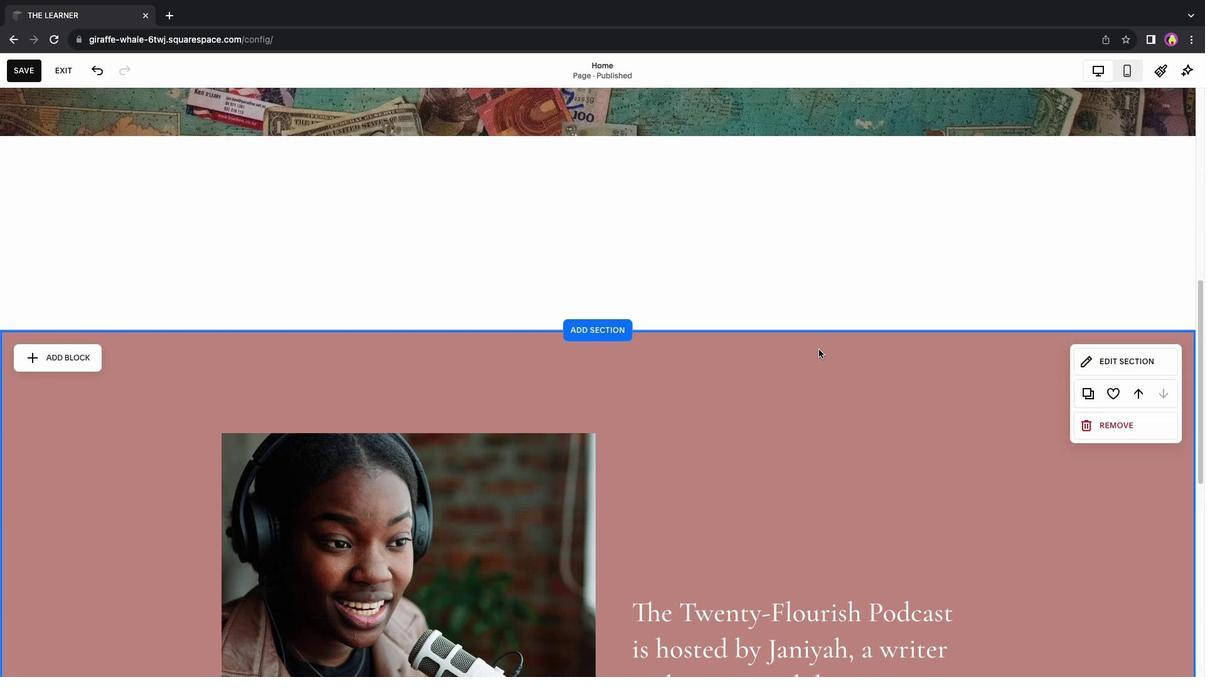 
Action: Mouse scrolled (817, 348) with delta (0, -1)
Screenshot: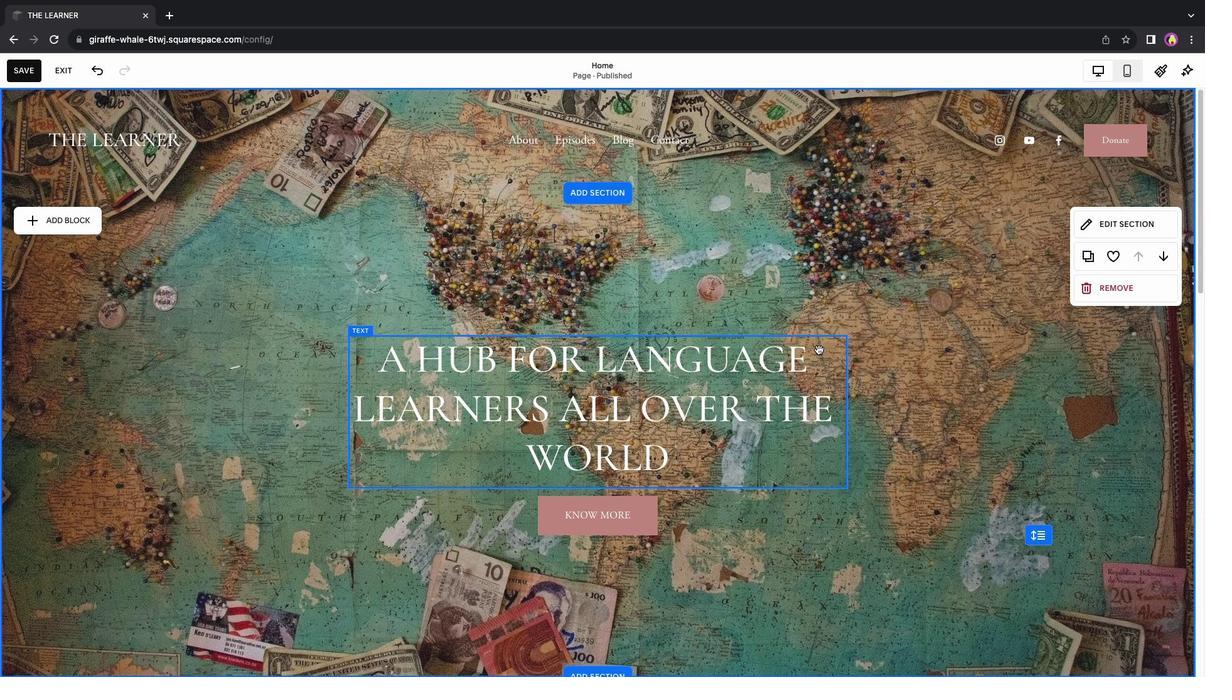 
Action: Mouse scrolled (817, 348) with delta (0, -1)
Screenshot: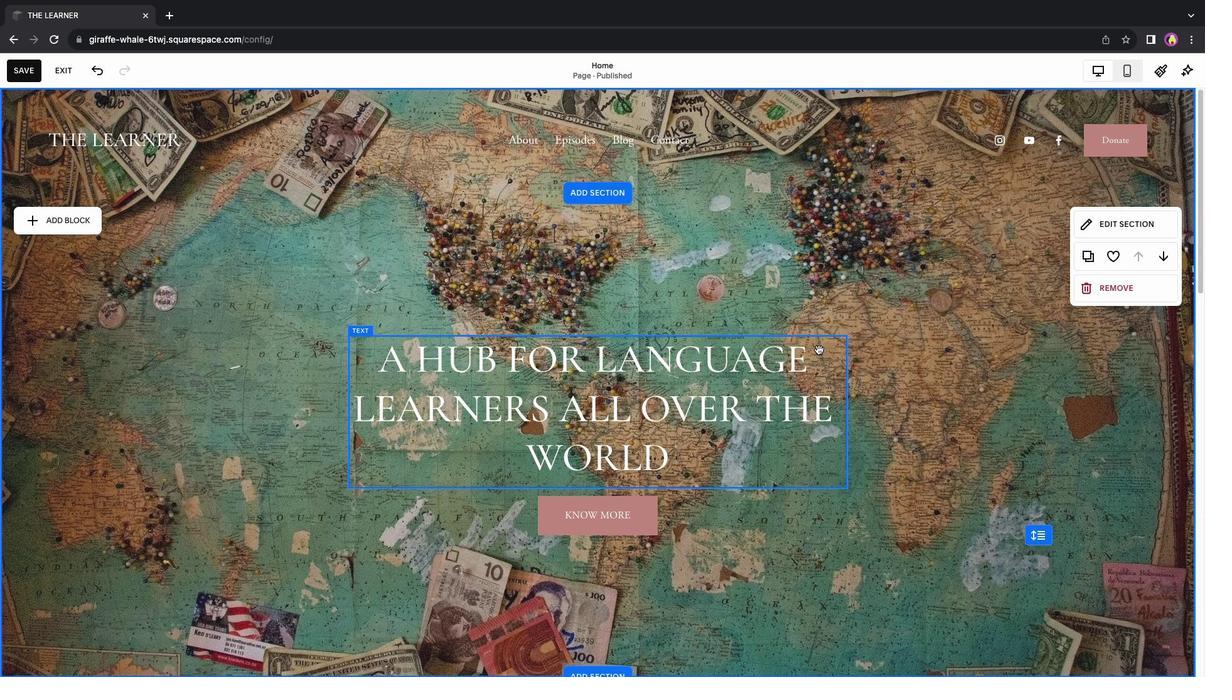 
Action: Mouse scrolled (817, 348) with delta (0, -3)
Screenshot: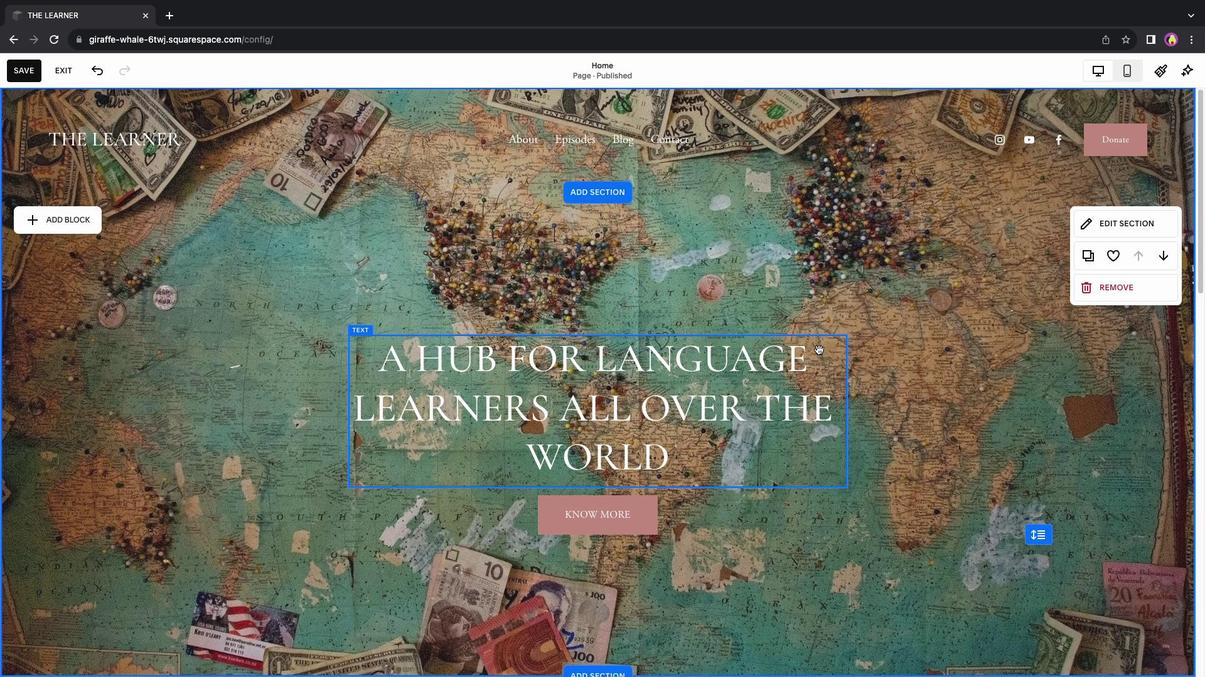 
Action: Mouse scrolled (817, 348) with delta (0, -3)
Screenshot: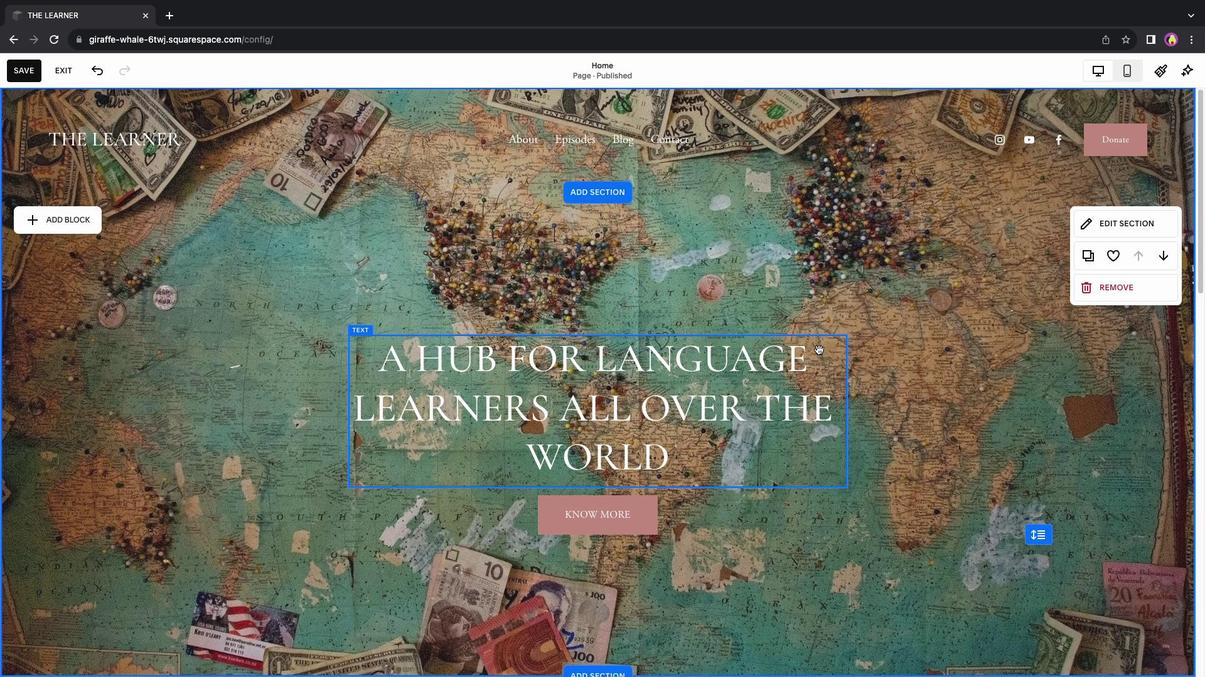 
Action: Mouse scrolled (817, 348) with delta (0, -4)
Screenshot: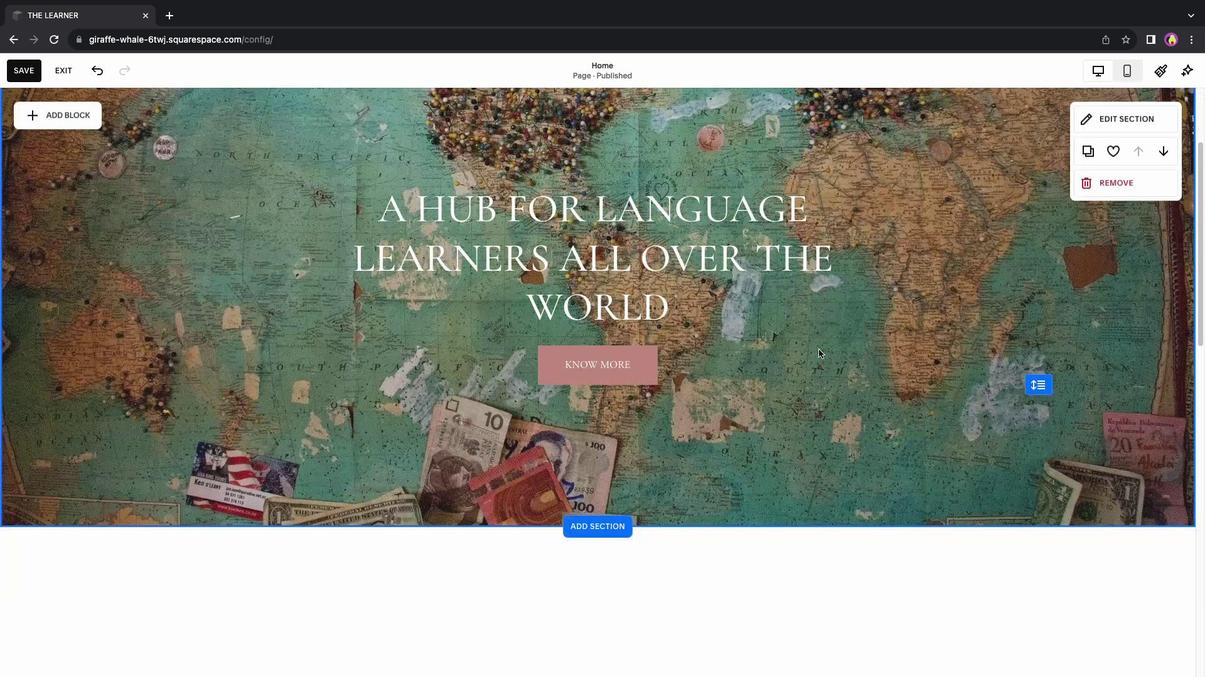 
Action: Mouse moved to (1124, 341)
Screenshot: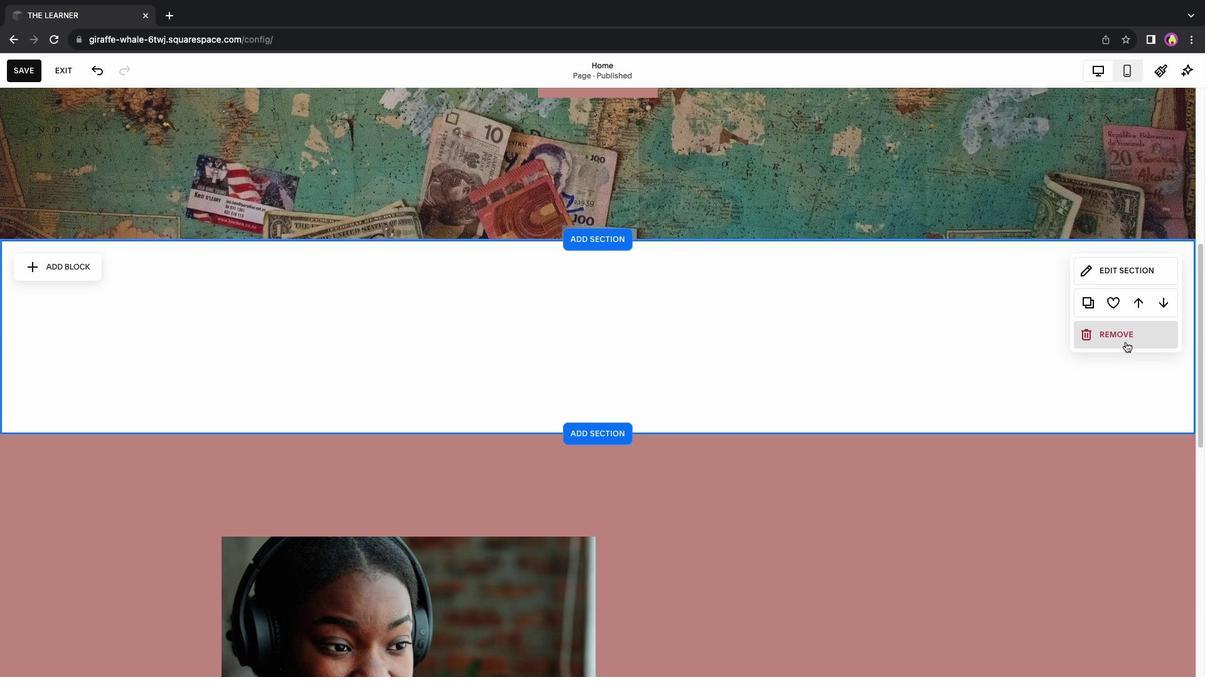 
Action: Mouse pressed left at (1124, 341)
Screenshot: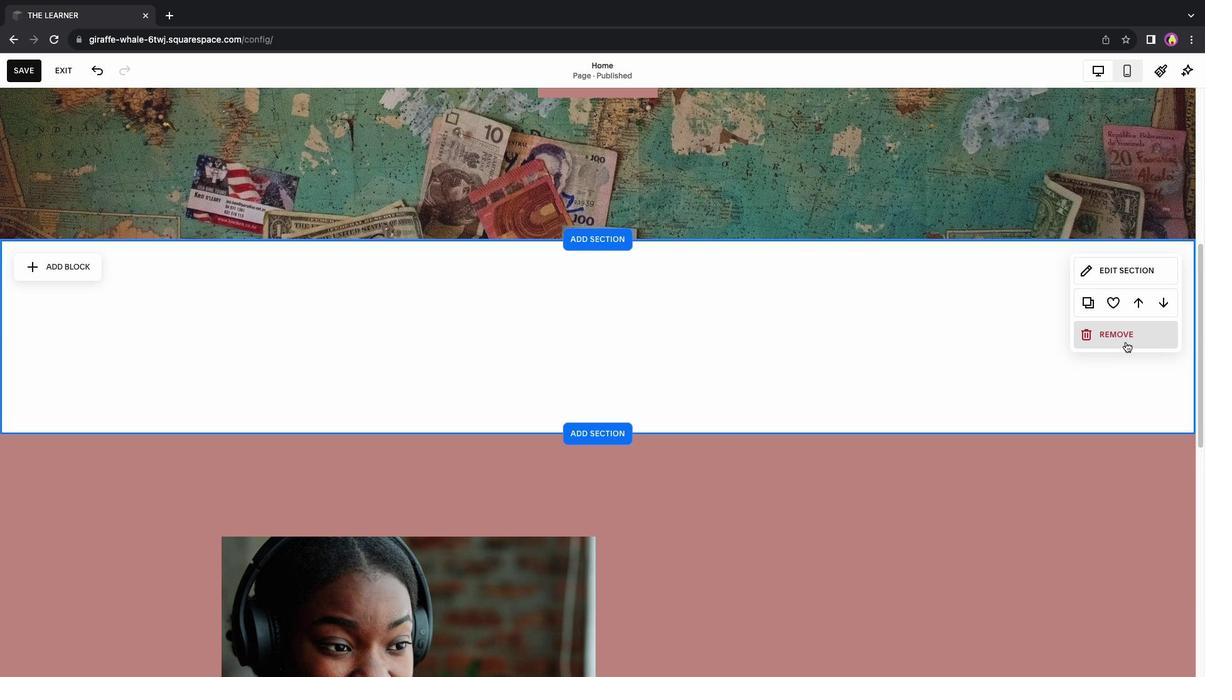 
Action: Mouse moved to (668, 394)
Screenshot: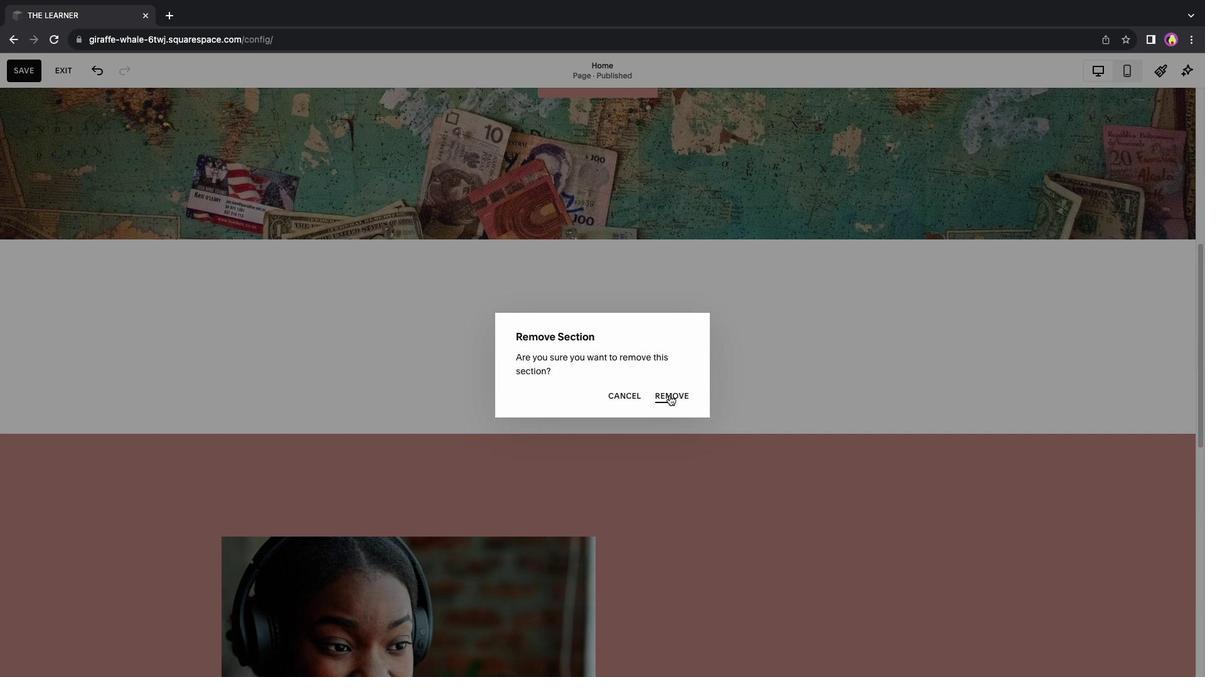 
Action: Mouse pressed left at (668, 394)
Screenshot: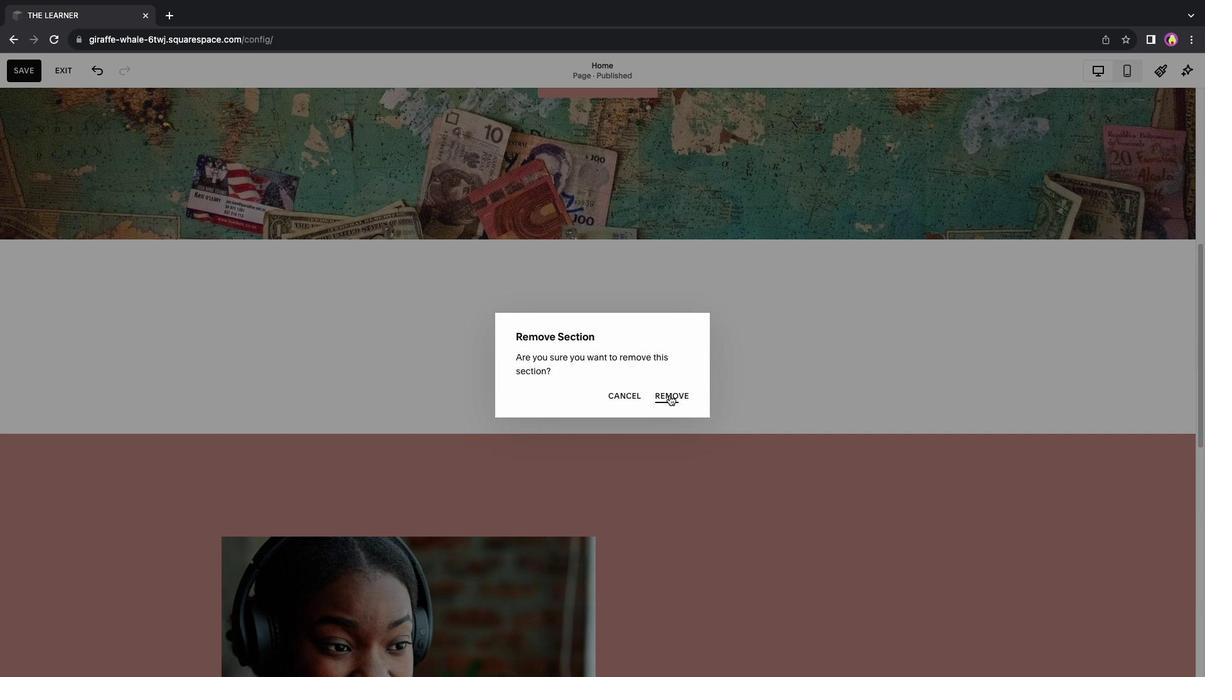 
Action: Mouse moved to (754, 367)
Screenshot: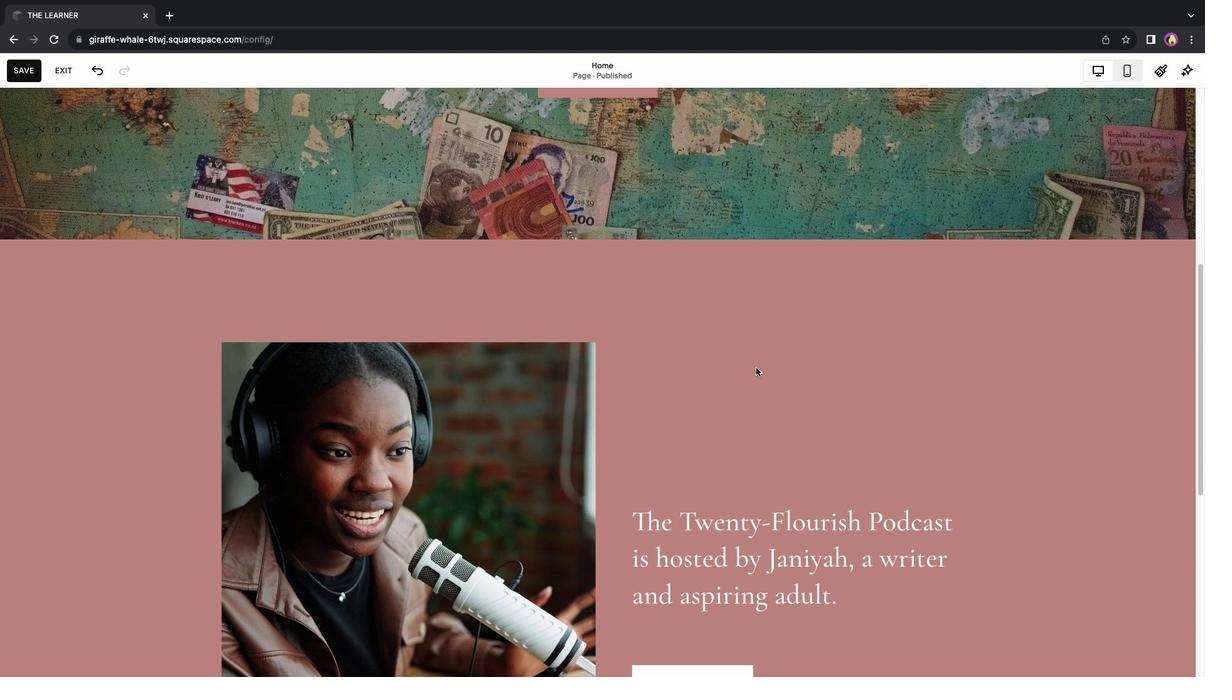 
Action: Mouse scrolled (754, 367) with delta (0, -1)
Screenshot: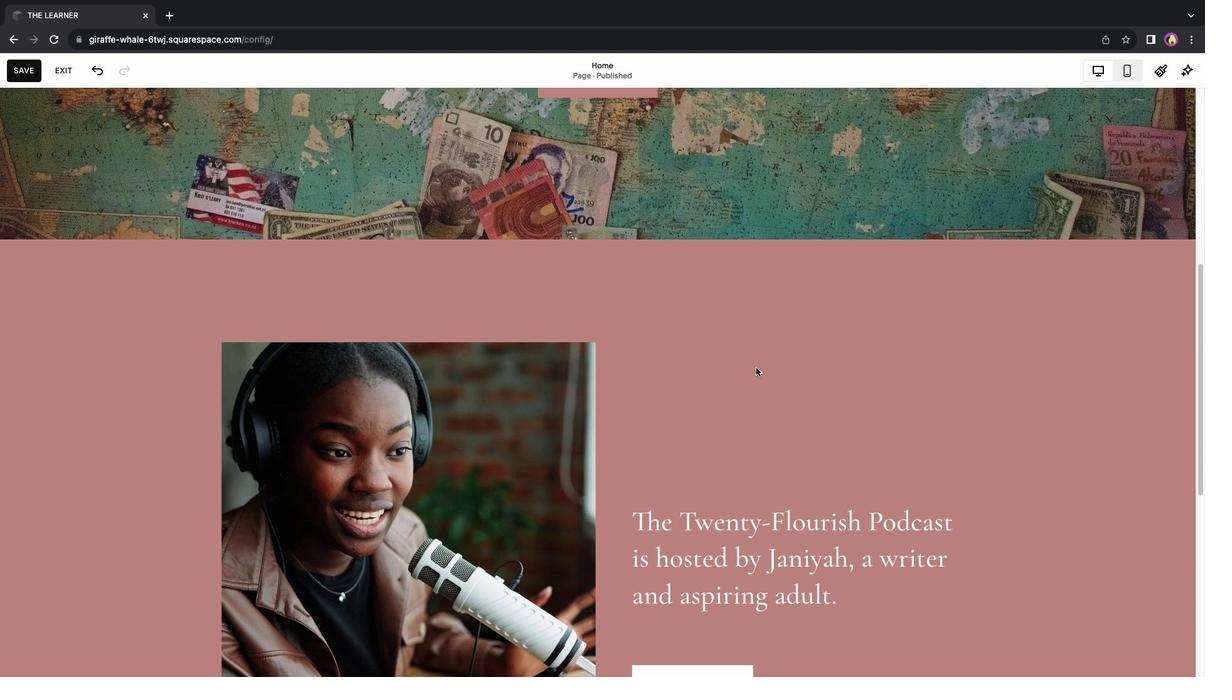 
Action: Mouse scrolled (754, 367) with delta (0, -1)
Screenshot: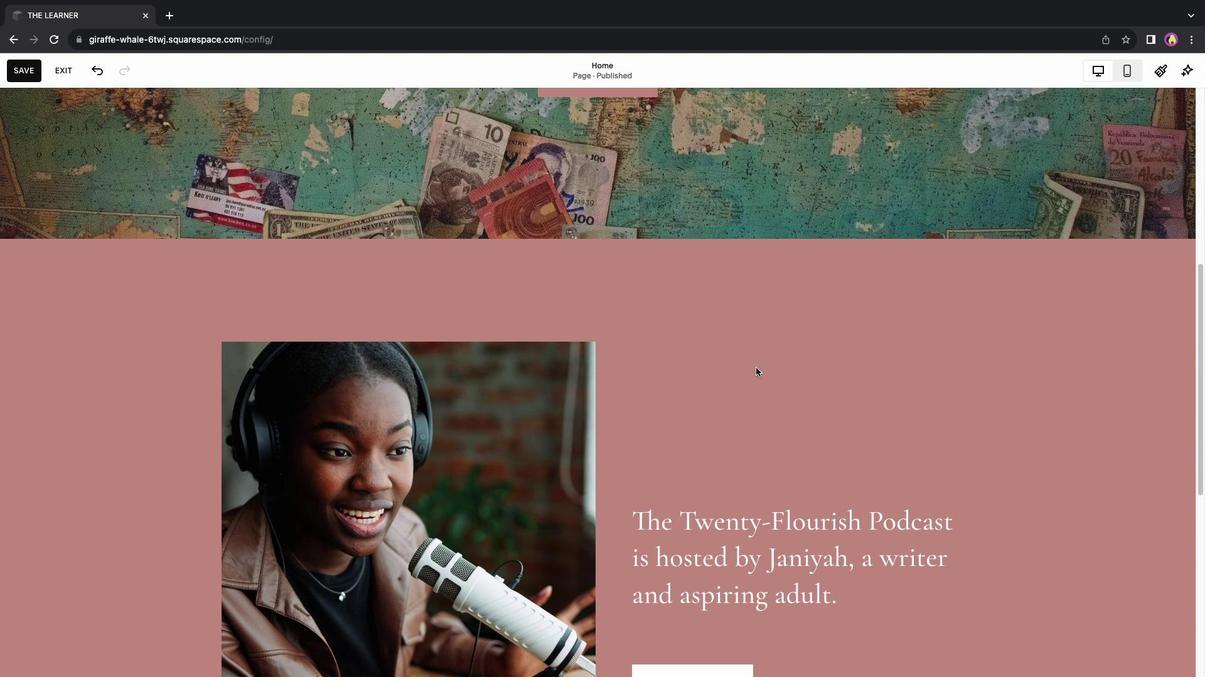 
Action: Mouse scrolled (754, 367) with delta (0, -1)
Screenshot: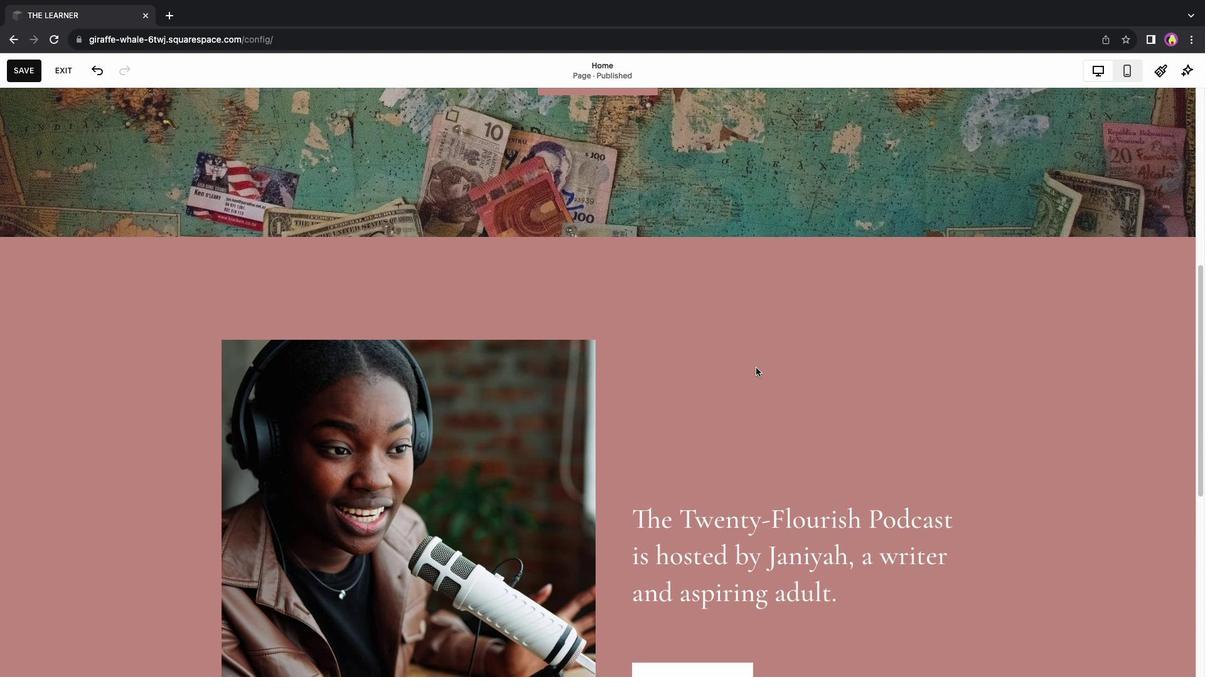 
Action: Mouse moved to (396, 354)
Screenshot: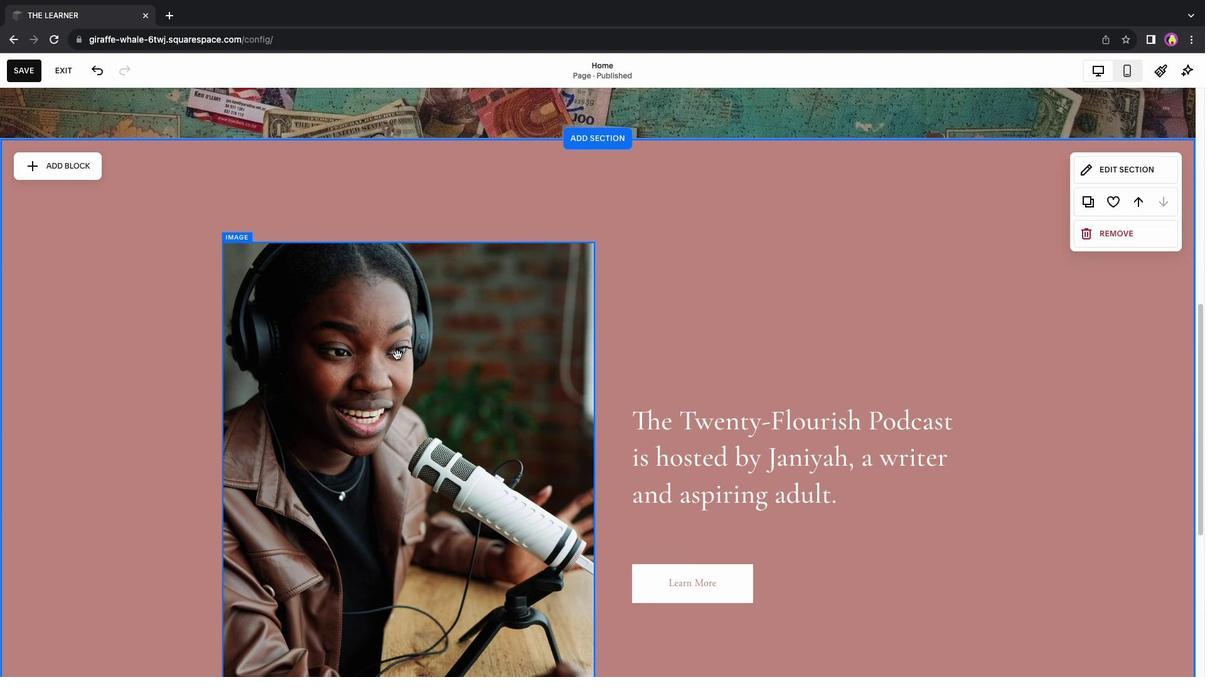 
Action: Mouse pressed left at (396, 354)
Screenshot: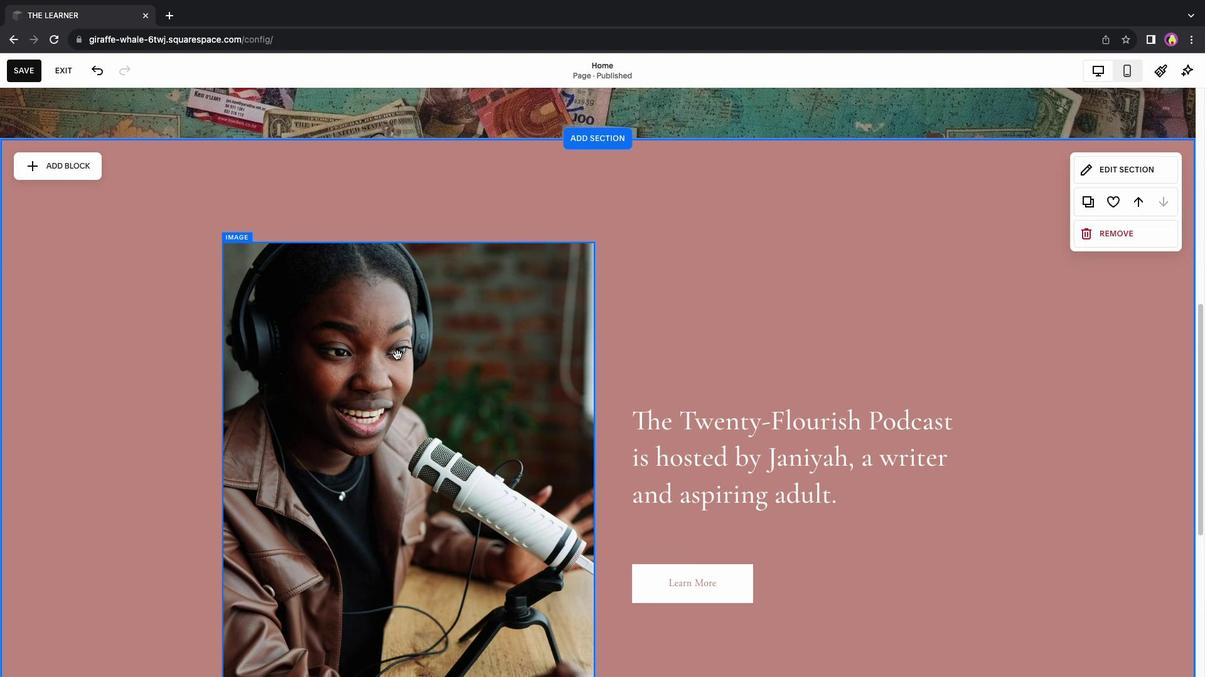 
Action: Mouse moved to (227, 214)
Screenshot: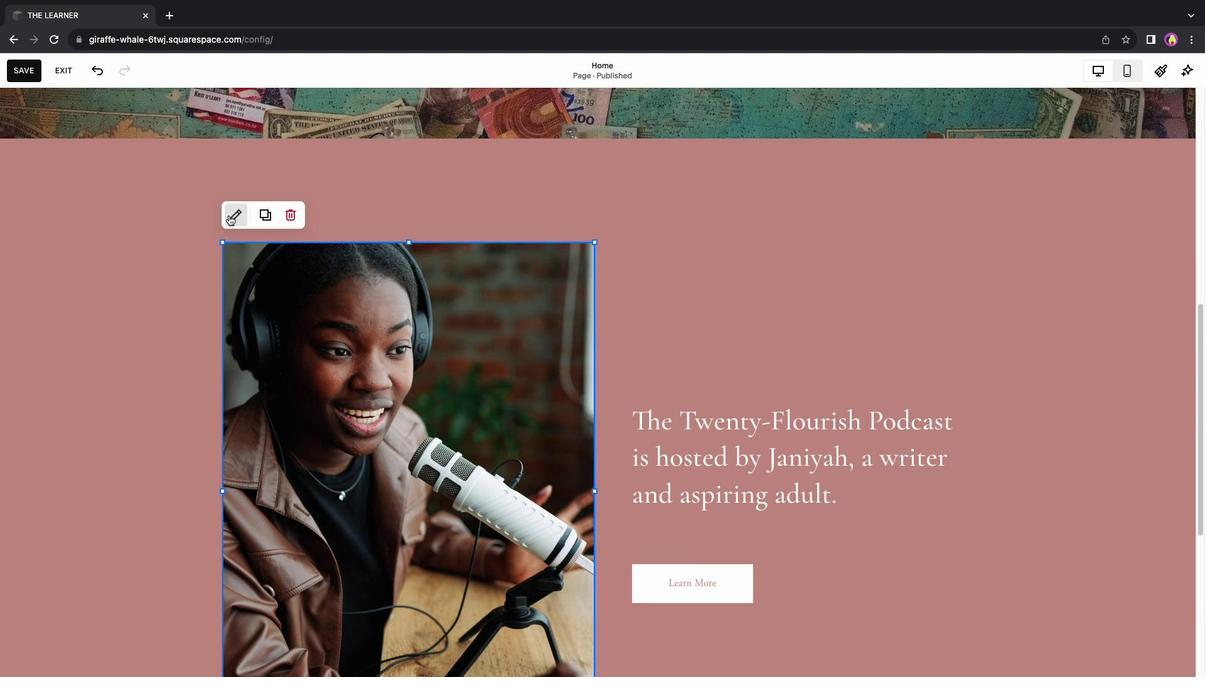 
Action: Mouse pressed left at (227, 214)
Screenshot: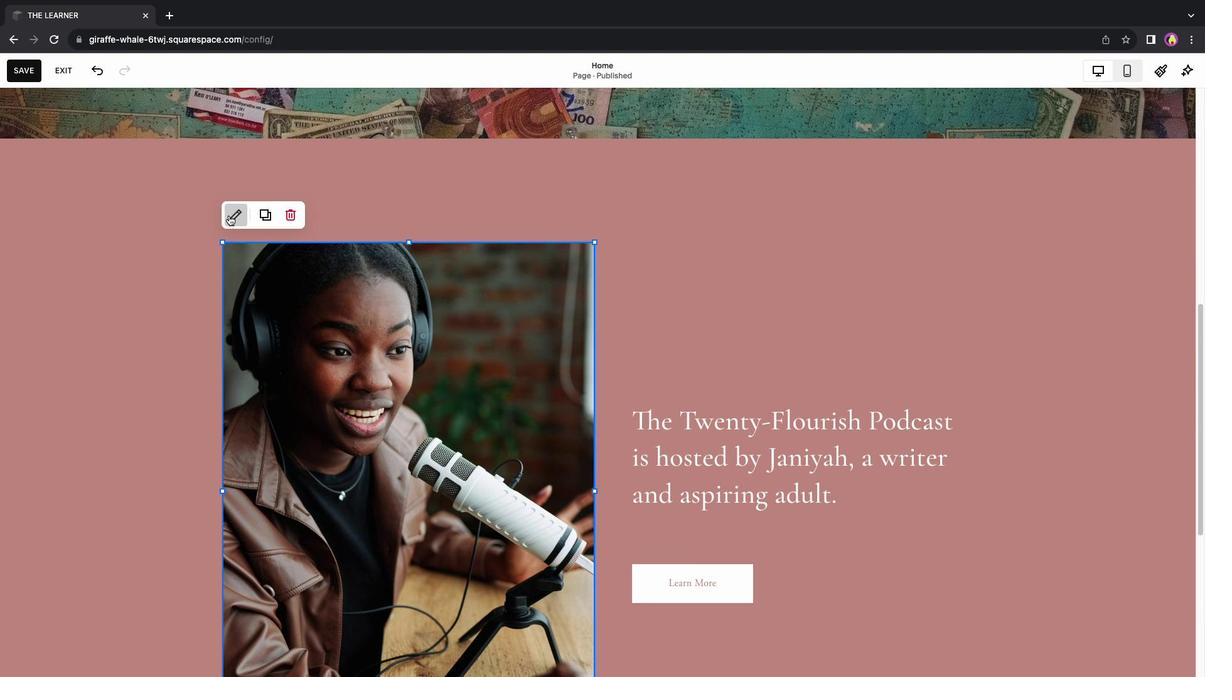 
Action: Mouse moved to (716, 327)
Screenshot: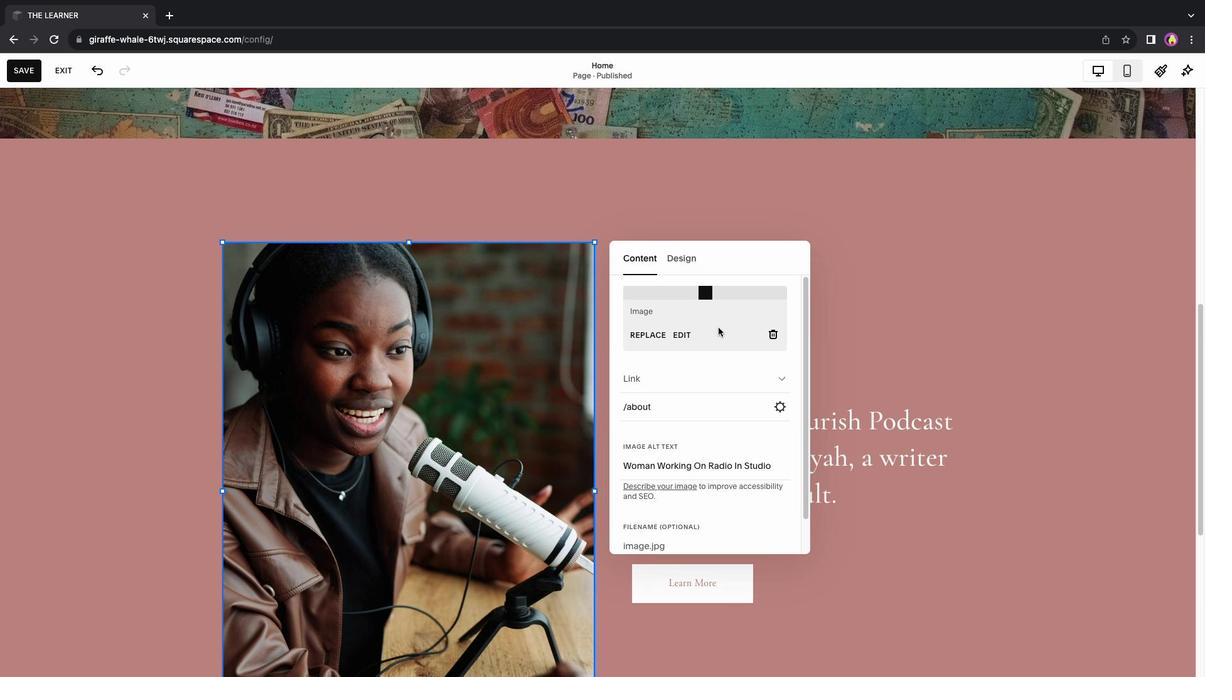 
Action: Mouse pressed left at (716, 327)
Screenshot: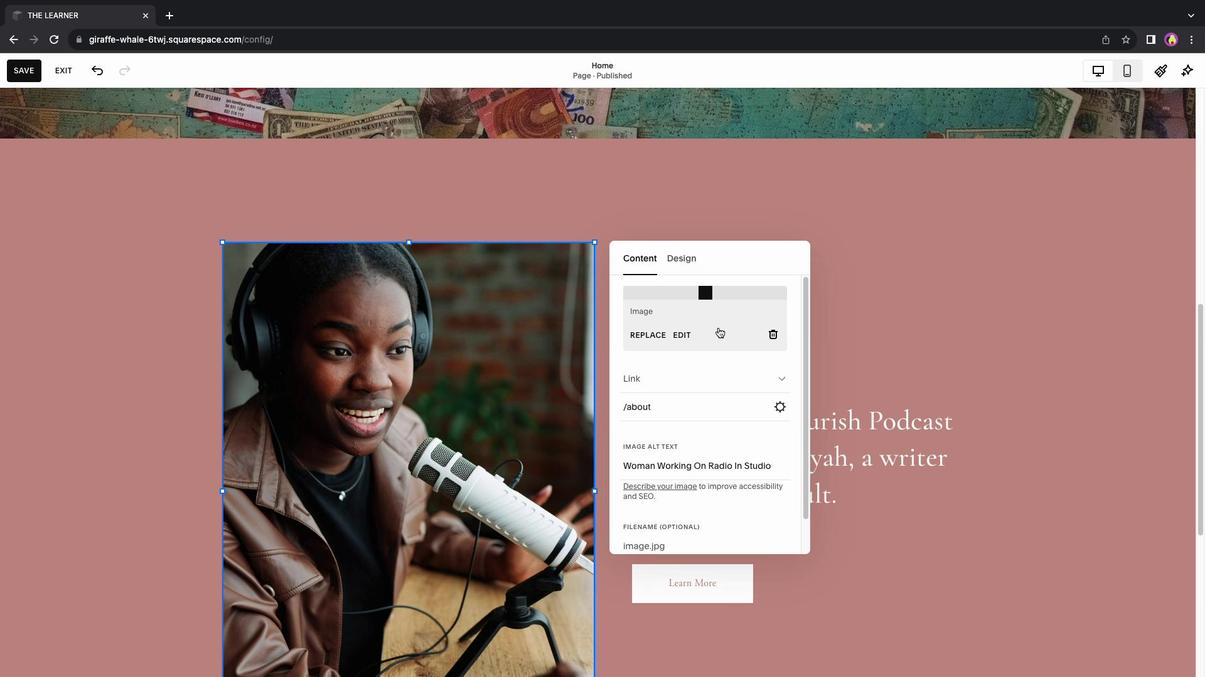 
Action: Mouse moved to (776, 396)
Screenshot: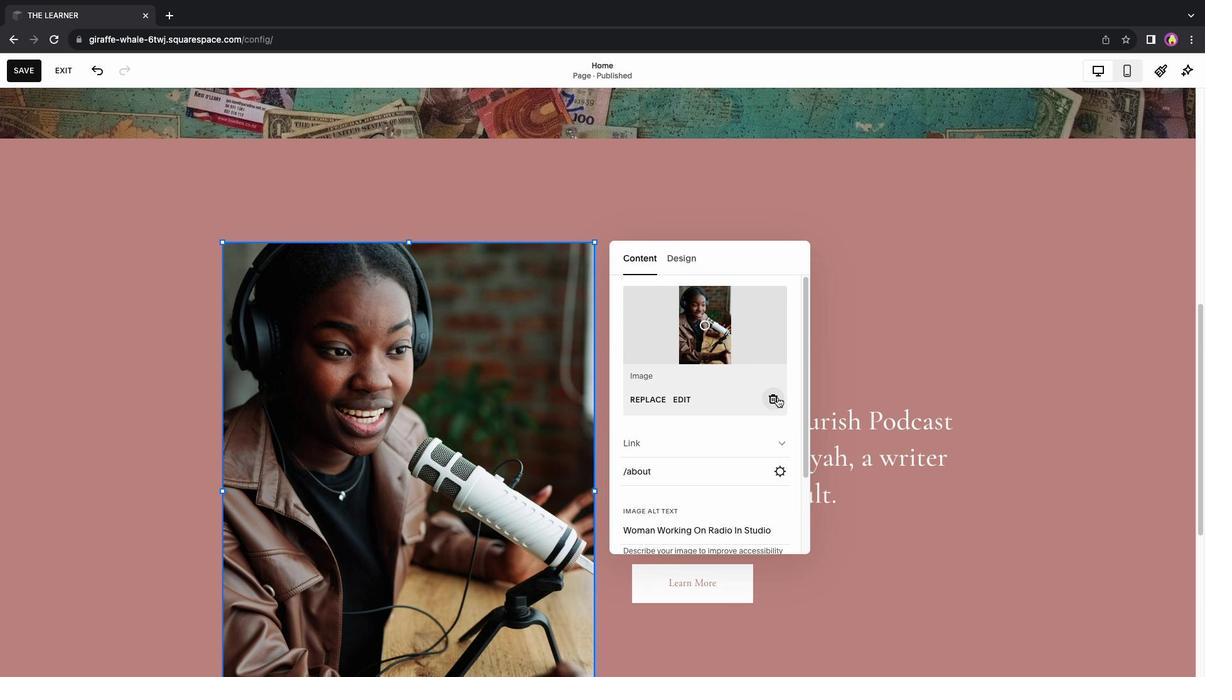 
Action: Mouse pressed left at (776, 396)
Screenshot: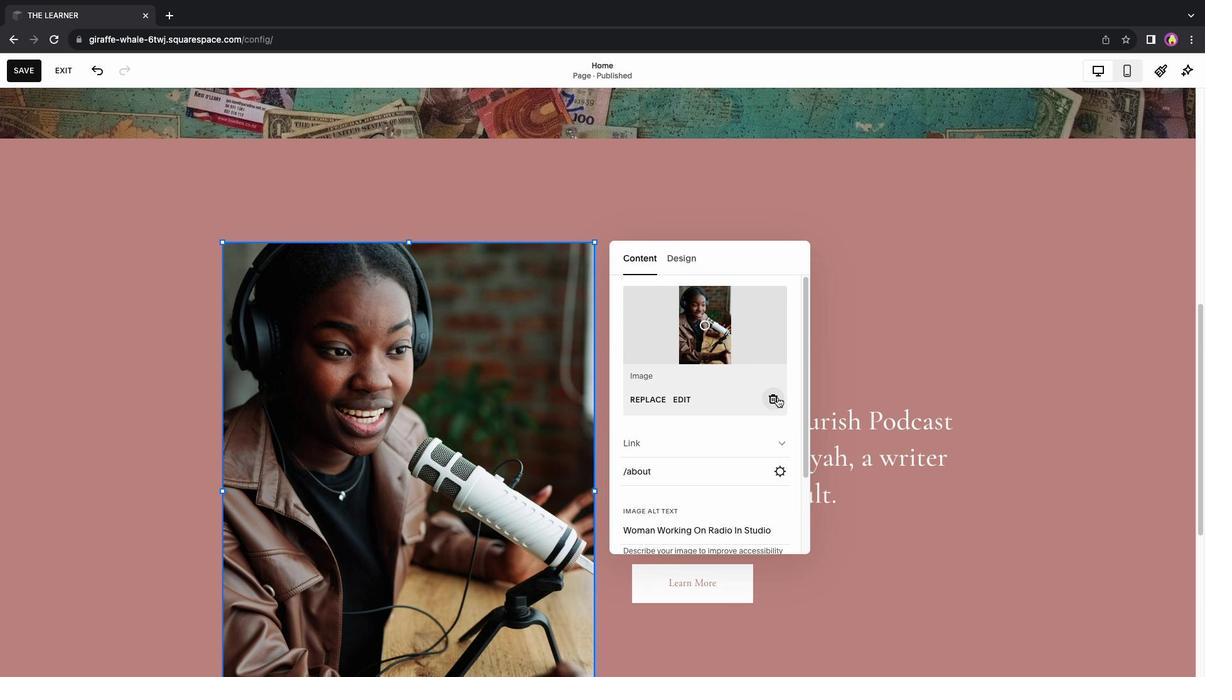 
Action: Mouse moved to (704, 306)
Screenshot: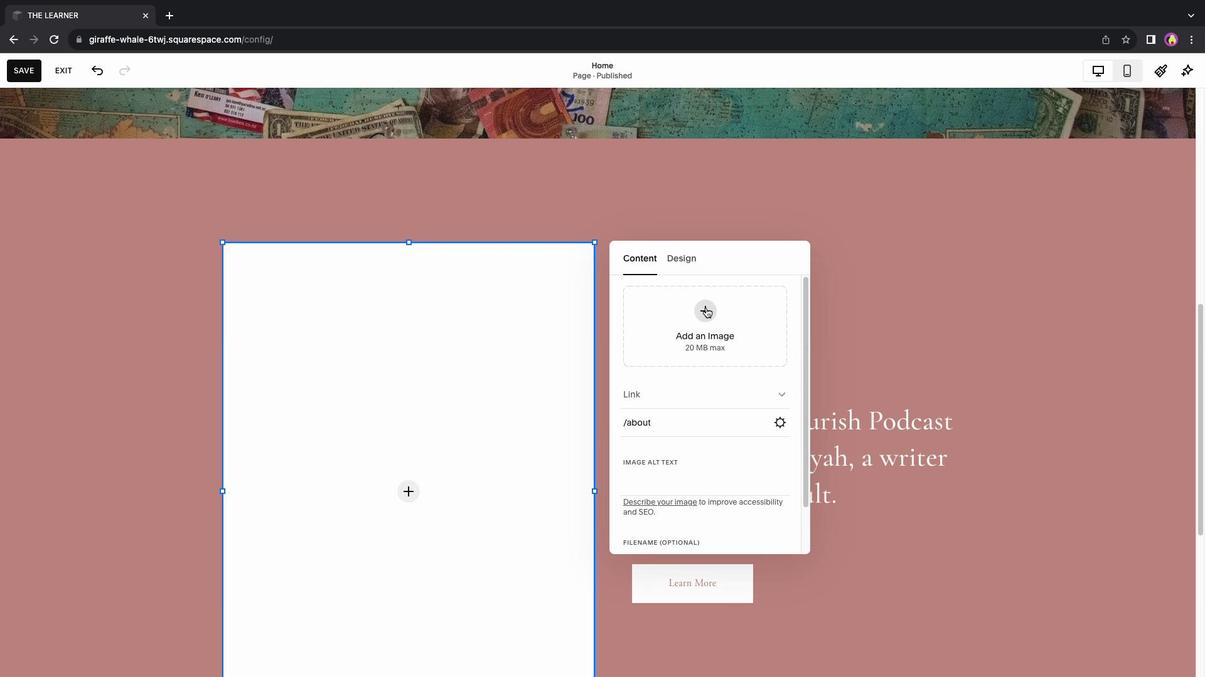 
Action: Mouse pressed left at (704, 306)
Screenshot: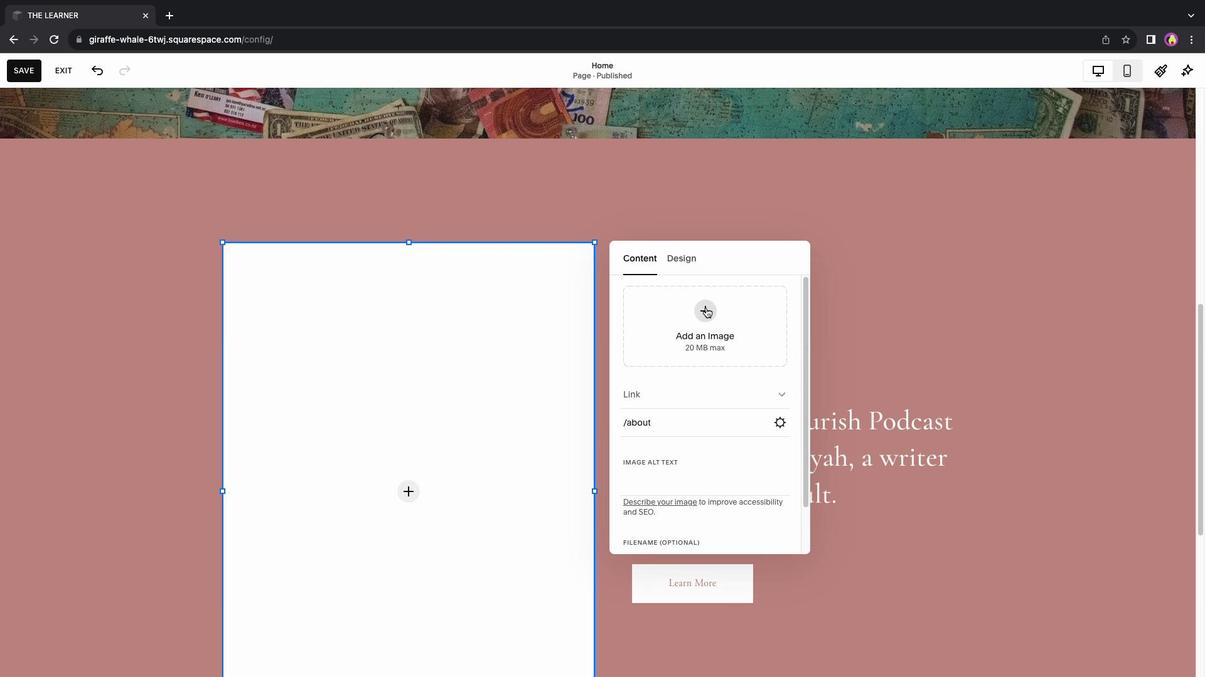 
Action: Mouse moved to (728, 401)
Screenshot: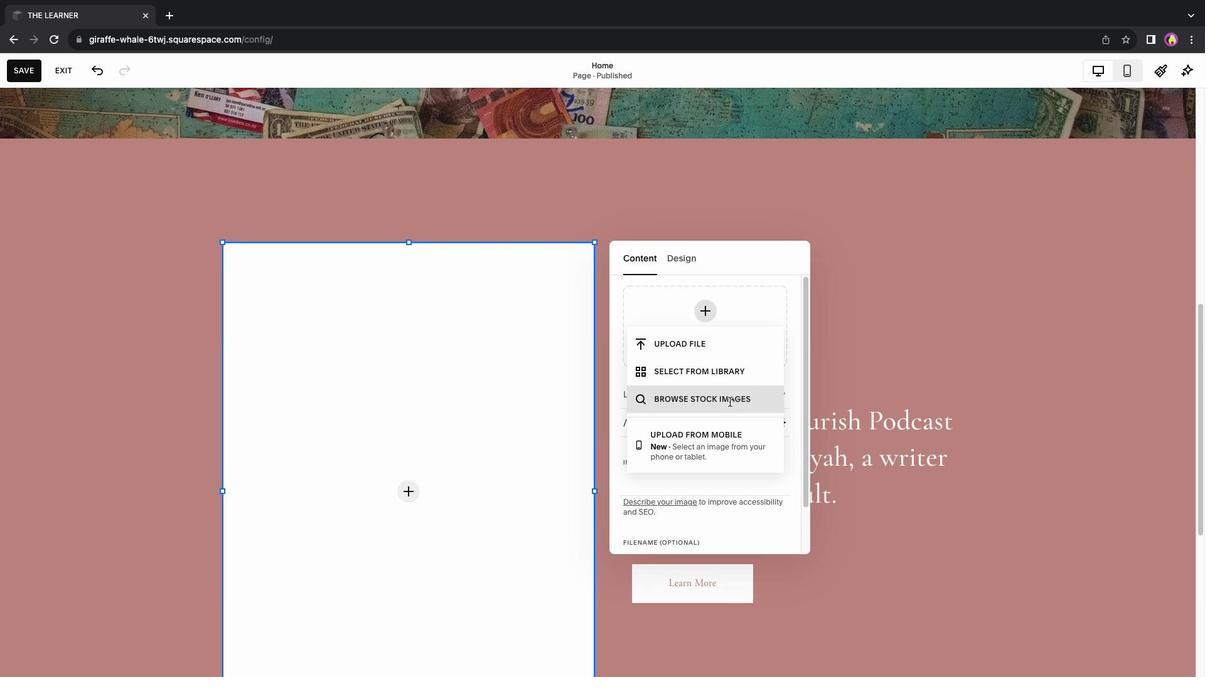 
Action: Mouse pressed left at (728, 401)
Screenshot: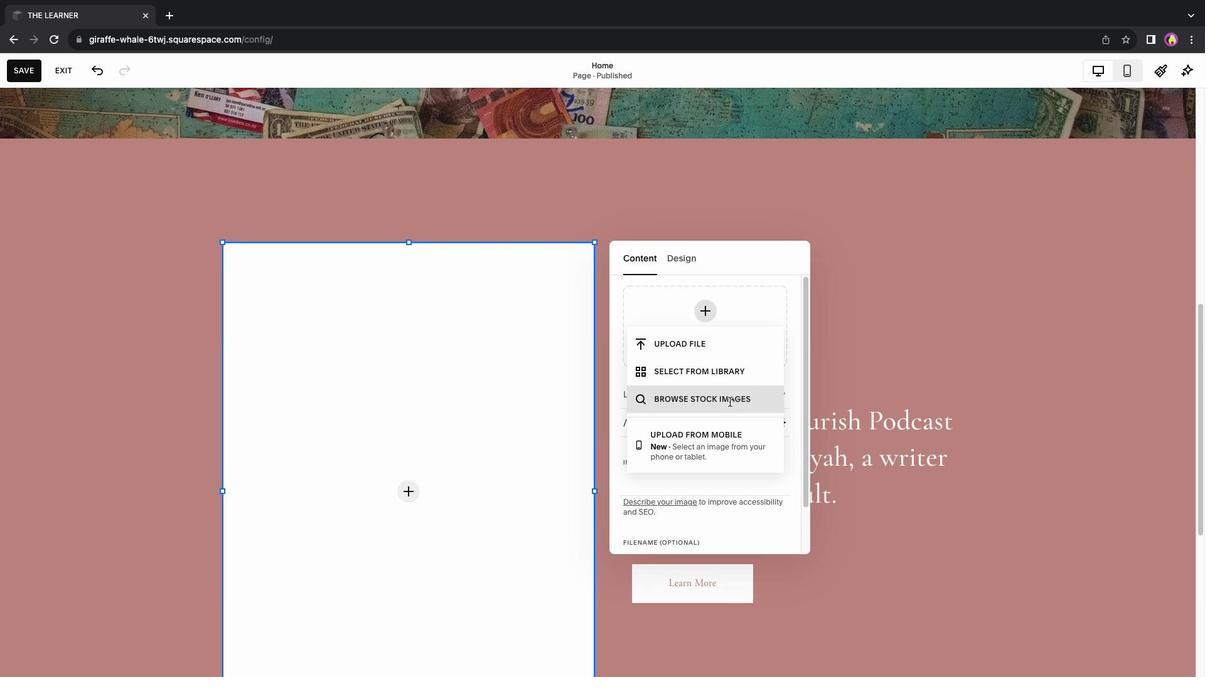 
Action: Mouse moved to (519, 229)
Screenshot: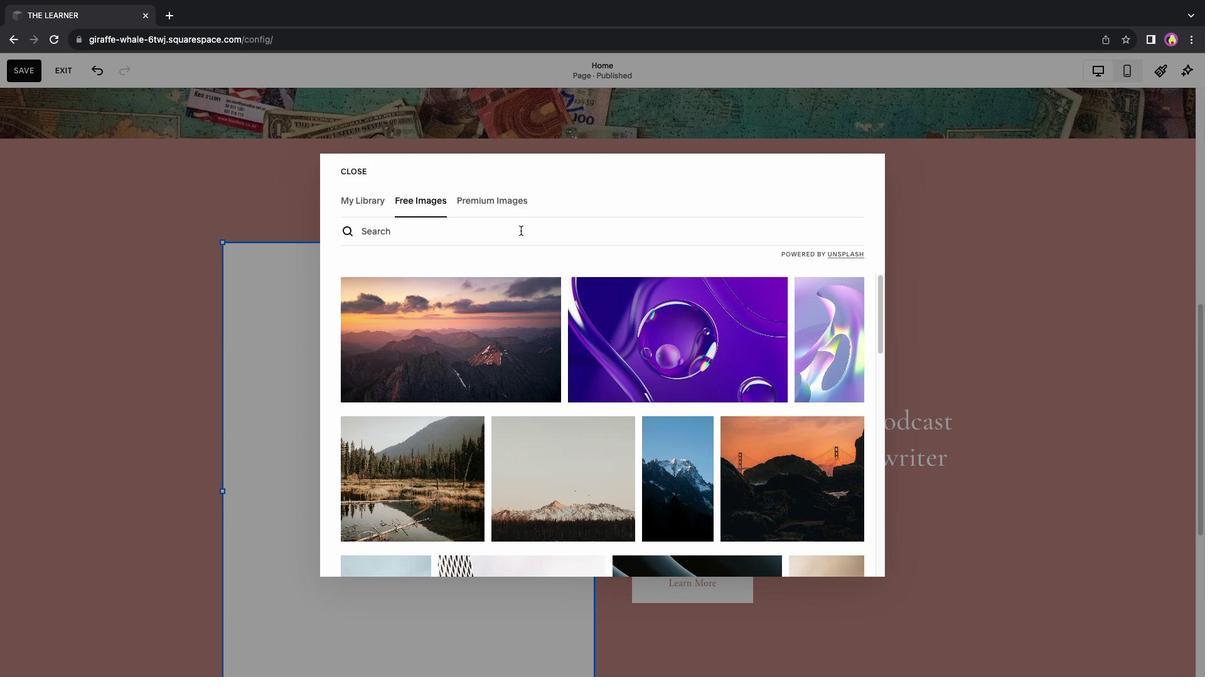 
Action: Mouse pressed left at (519, 229)
Screenshot: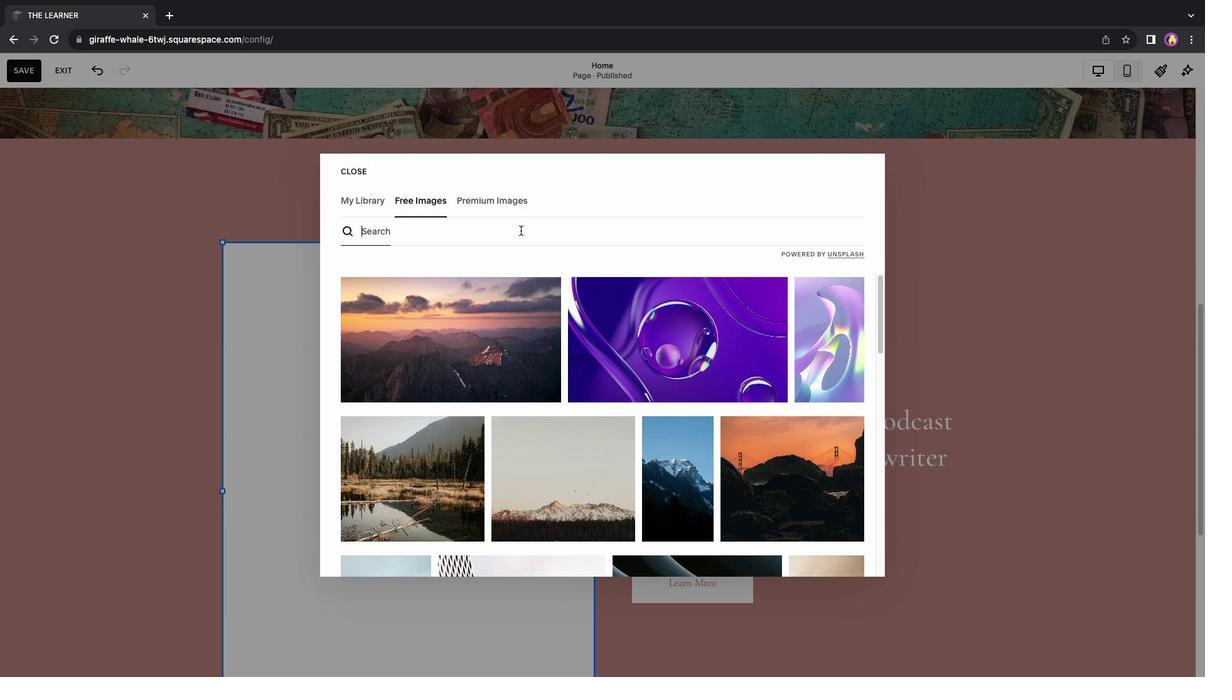
Action: Key pressed 'T''E''A''C''H''E''R'Key.enter
Screenshot: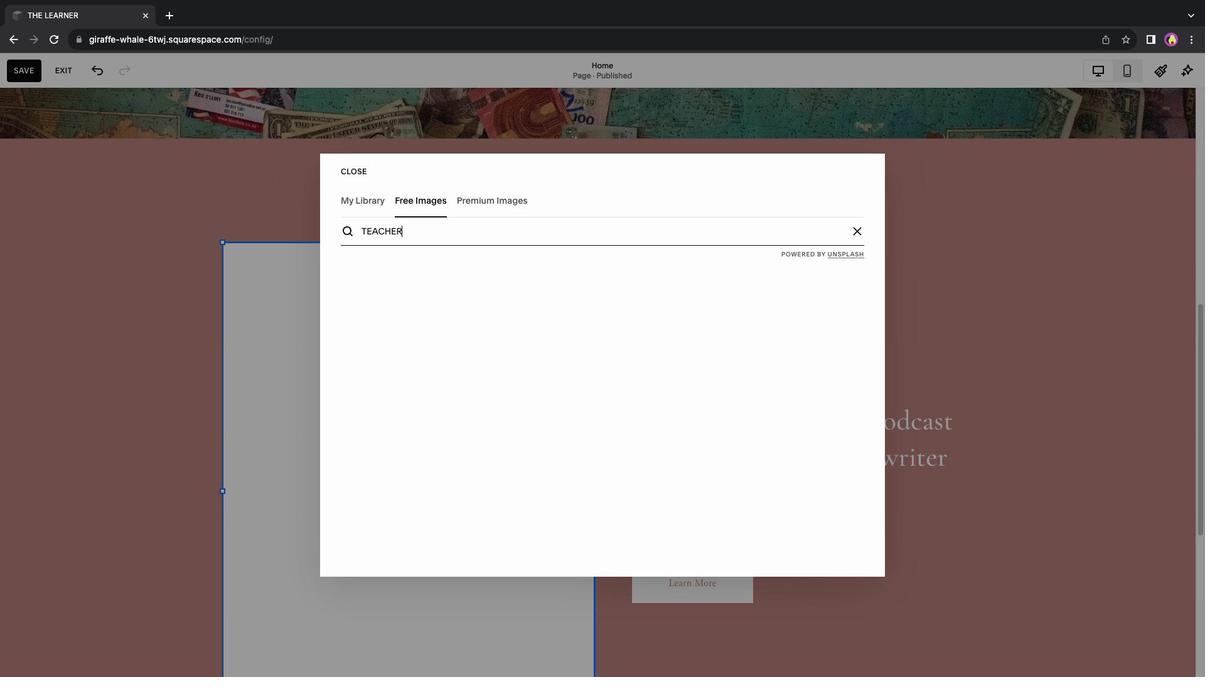 
Action: Mouse moved to (775, 345)
Screenshot: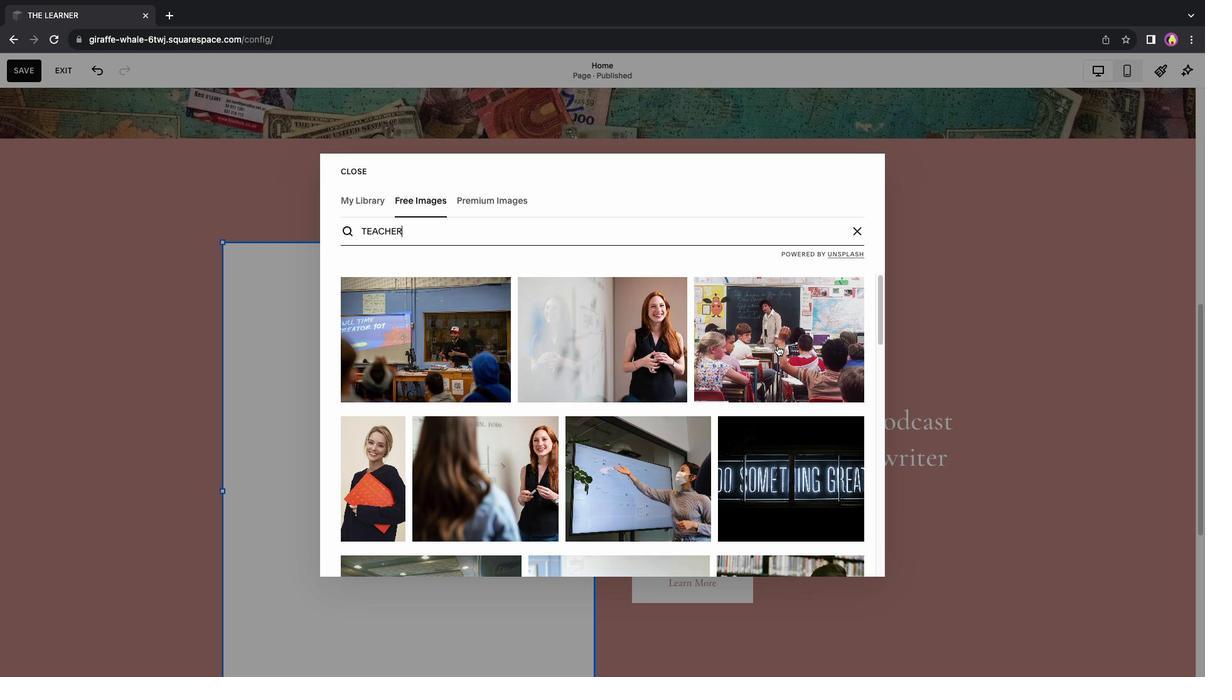 
Action: Mouse scrolled (775, 345) with delta (0, -1)
Screenshot: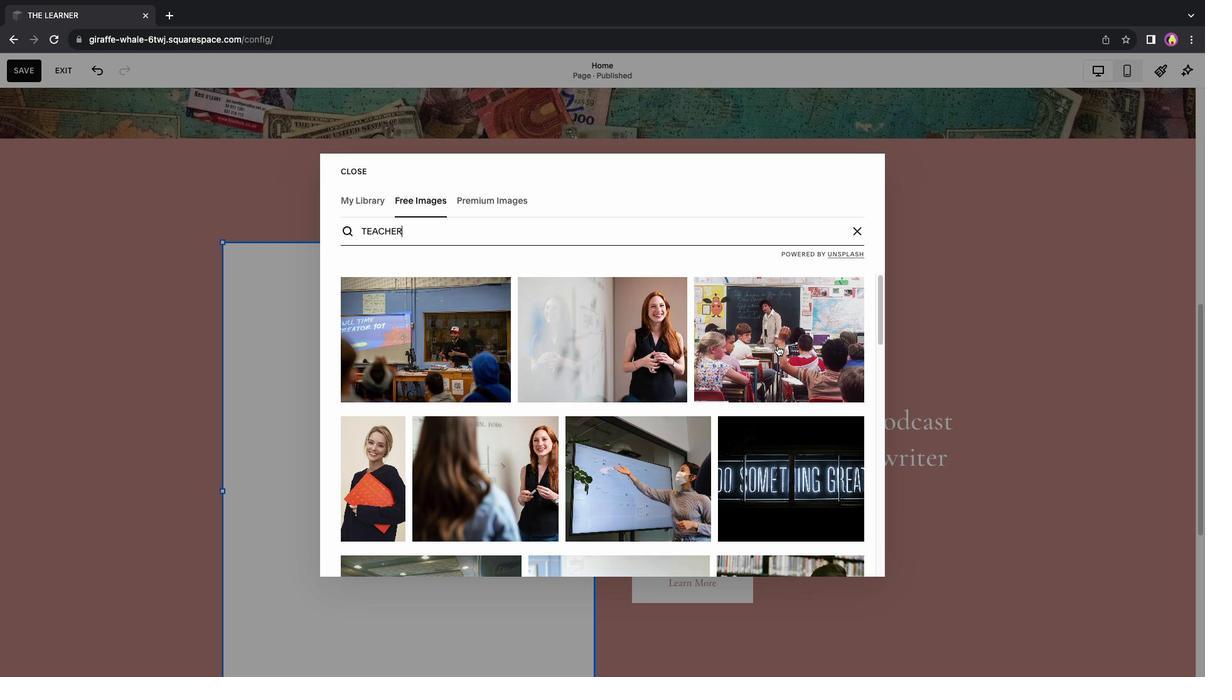 
Action: Mouse moved to (775, 345)
Screenshot: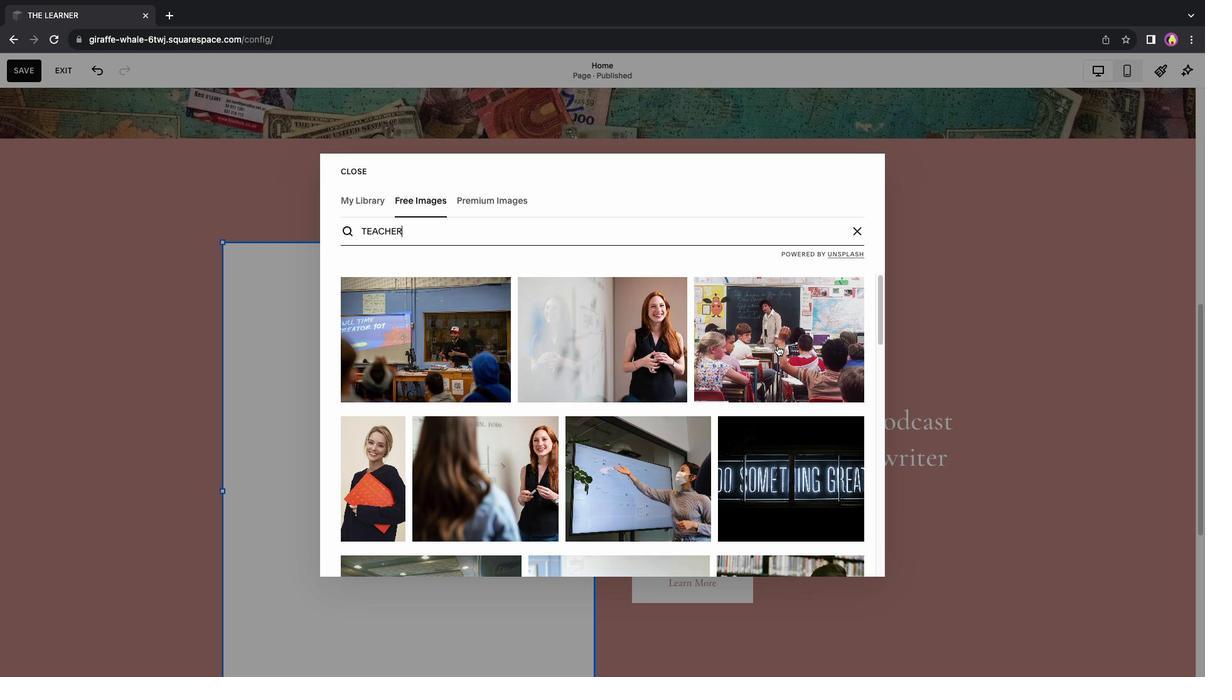 
Action: Mouse scrolled (775, 345) with delta (0, -1)
Screenshot: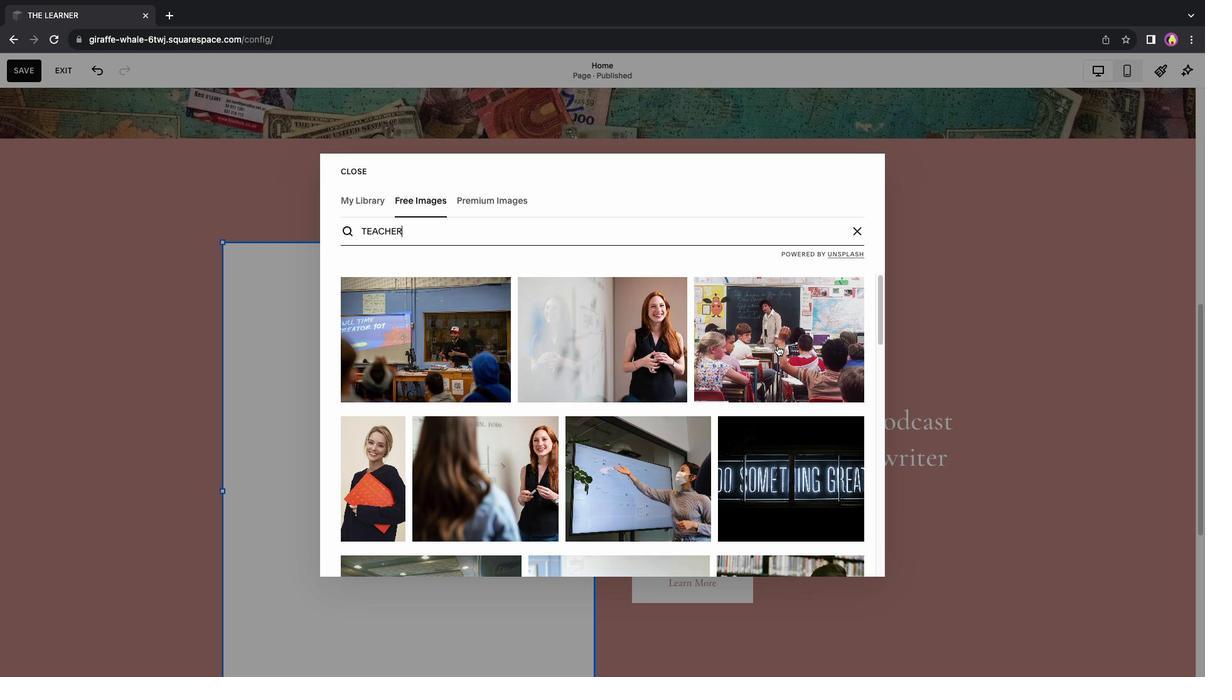 
Action: Mouse scrolled (775, 345) with delta (0, -2)
Screenshot: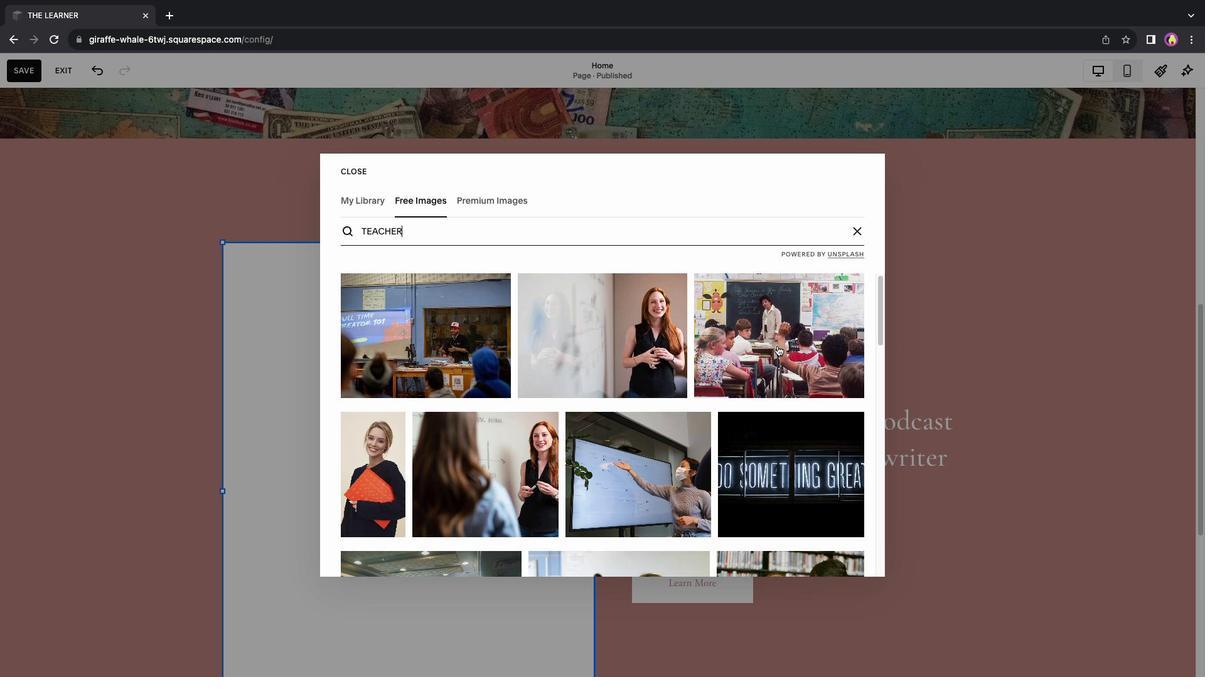 
Action: Mouse moved to (720, 362)
Screenshot: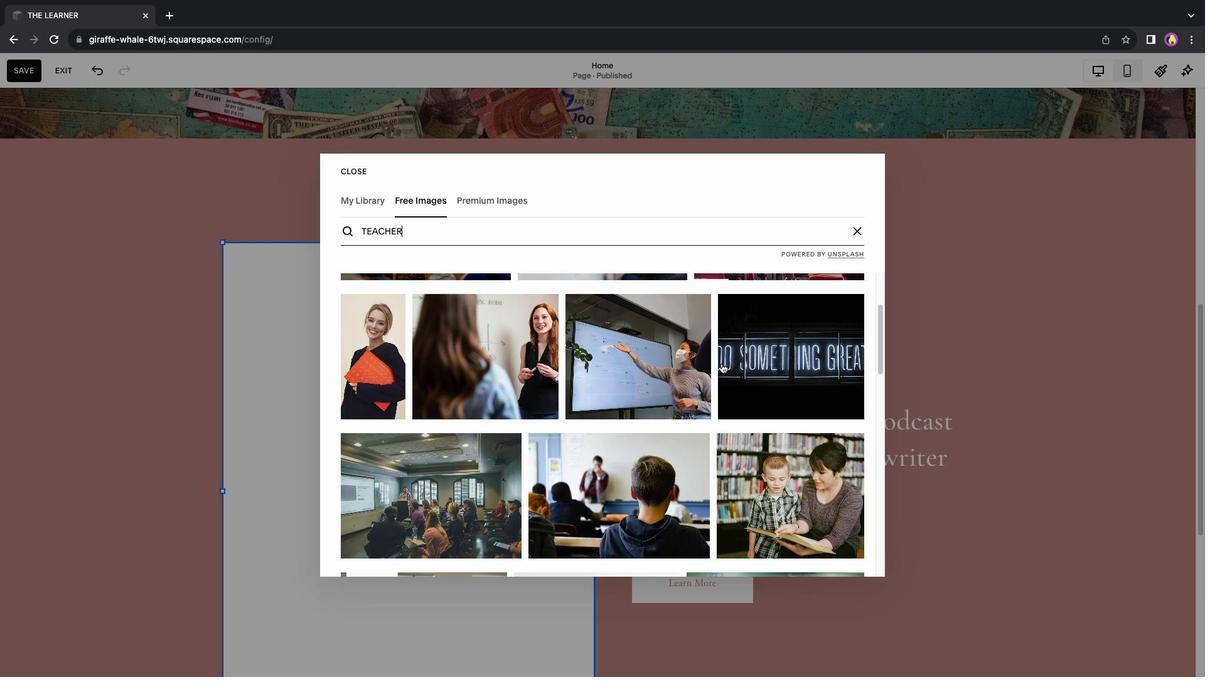 
Action: Mouse scrolled (720, 362) with delta (0, -1)
Screenshot: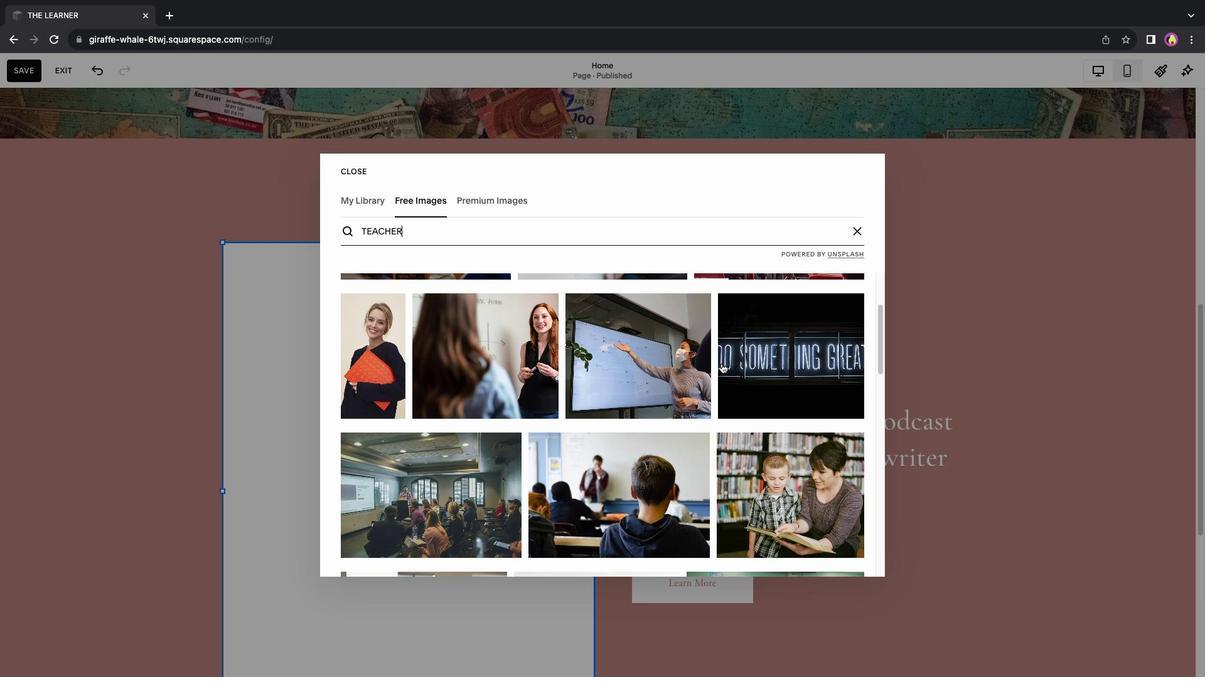 
Action: Mouse scrolled (720, 362) with delta (0, -1)
Screenshot: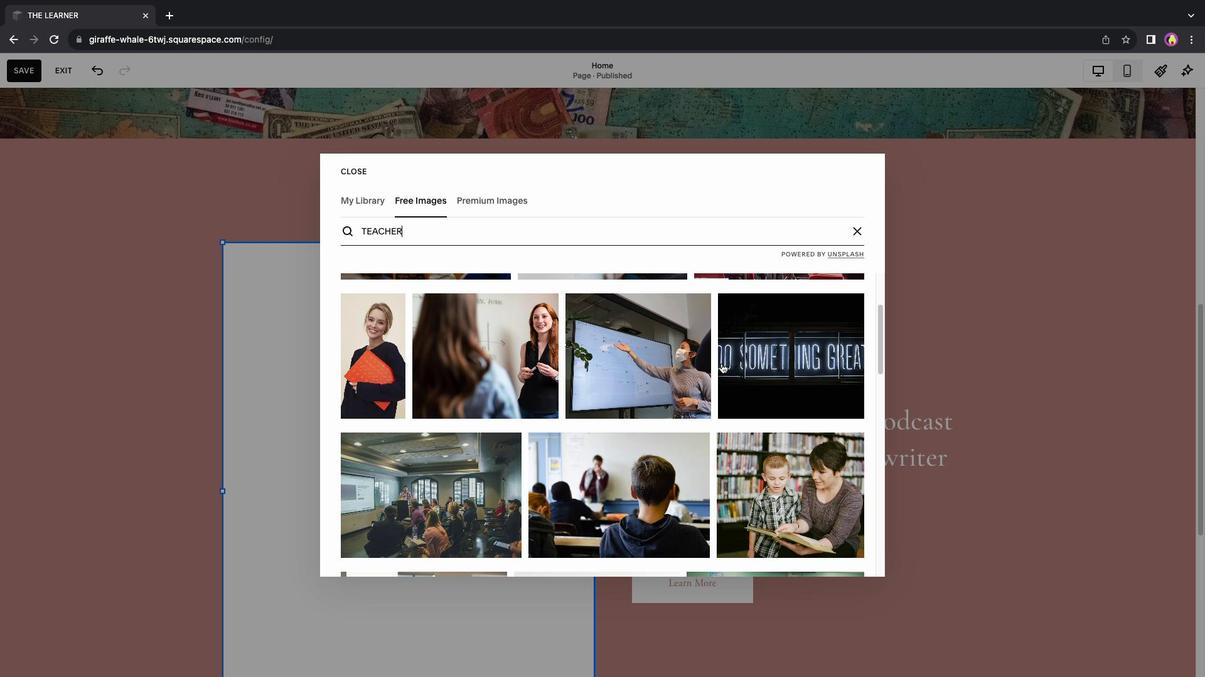 
Action: Mouse scrolled (720, 362) with delta (0, -2)
Screenshot: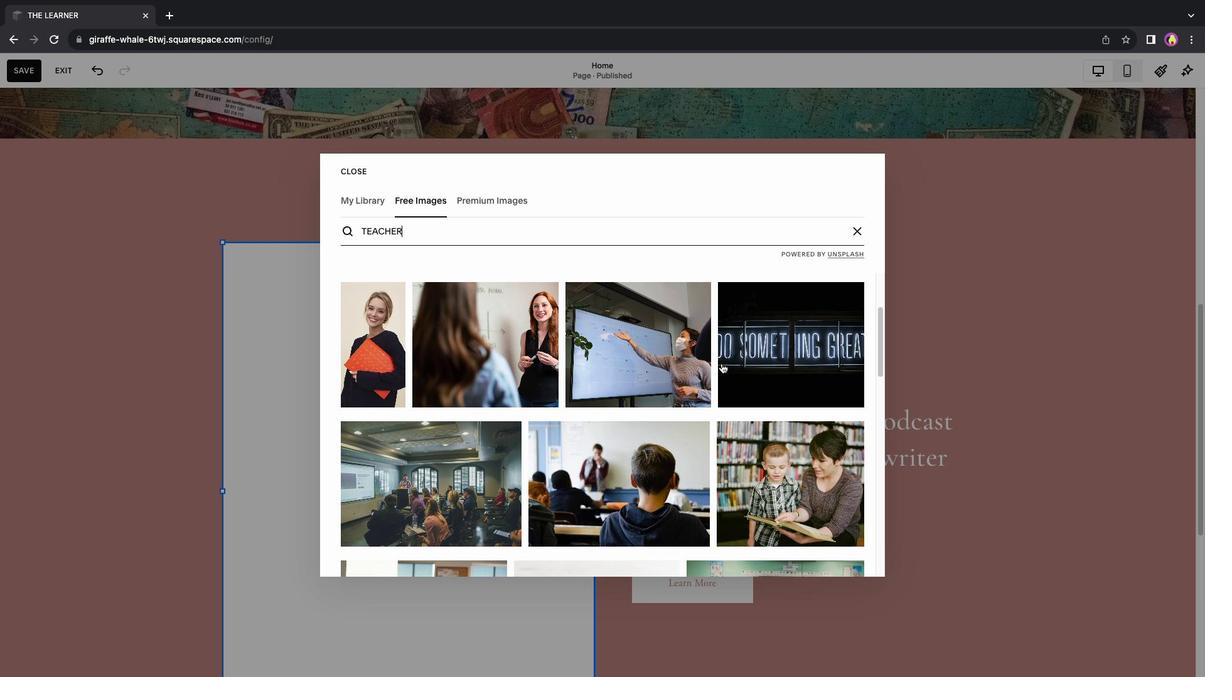 
Action: Mouse scrolled (720, 362) with delta (0, -3)
Screenshot: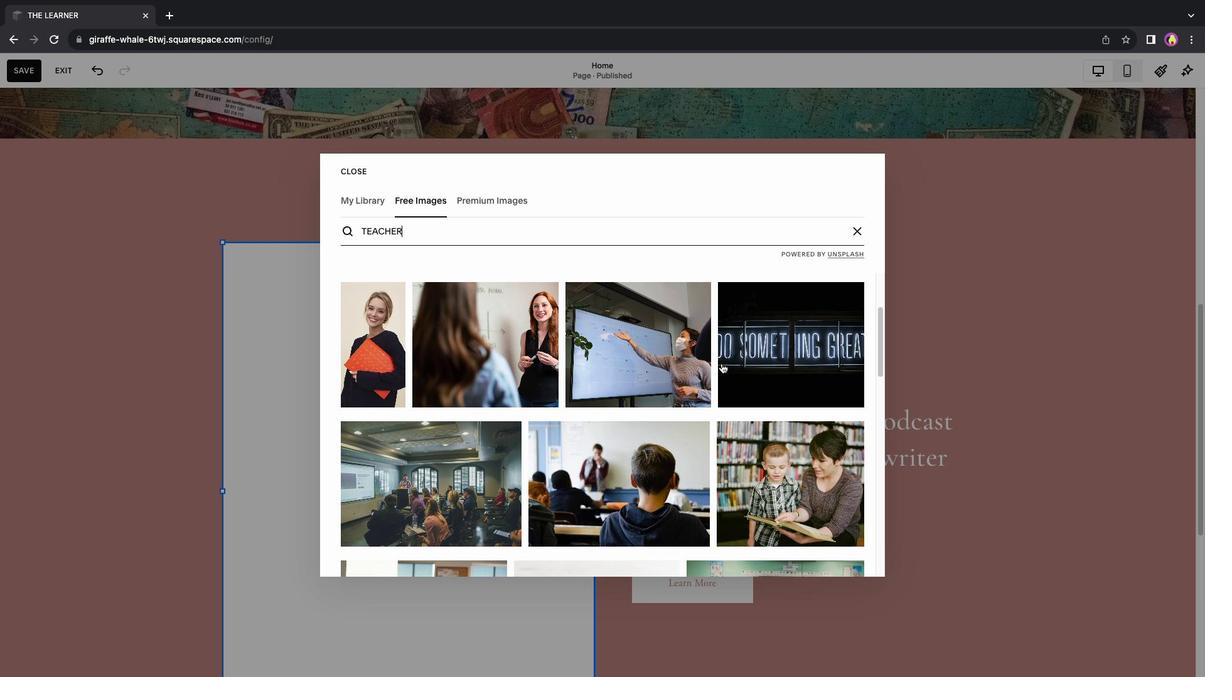 
Action: Mouse moved to (594, 387)
Screenshot: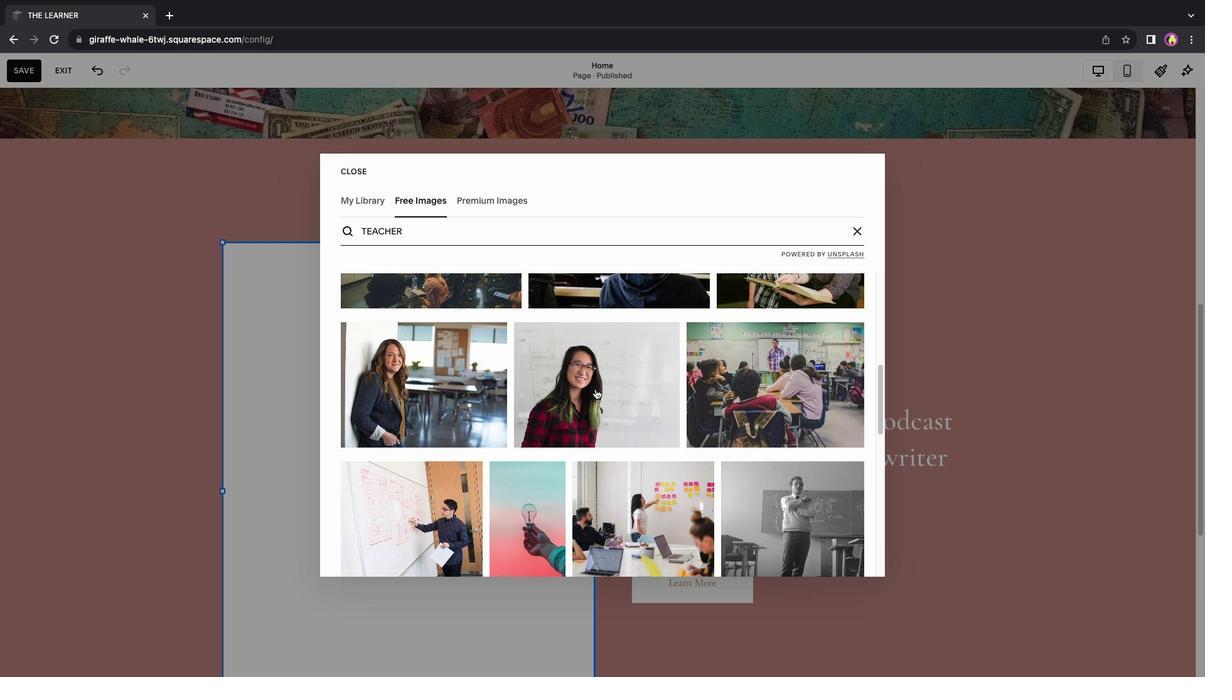 
Action: Mouse pressed left at (594, 387)
Screenshot: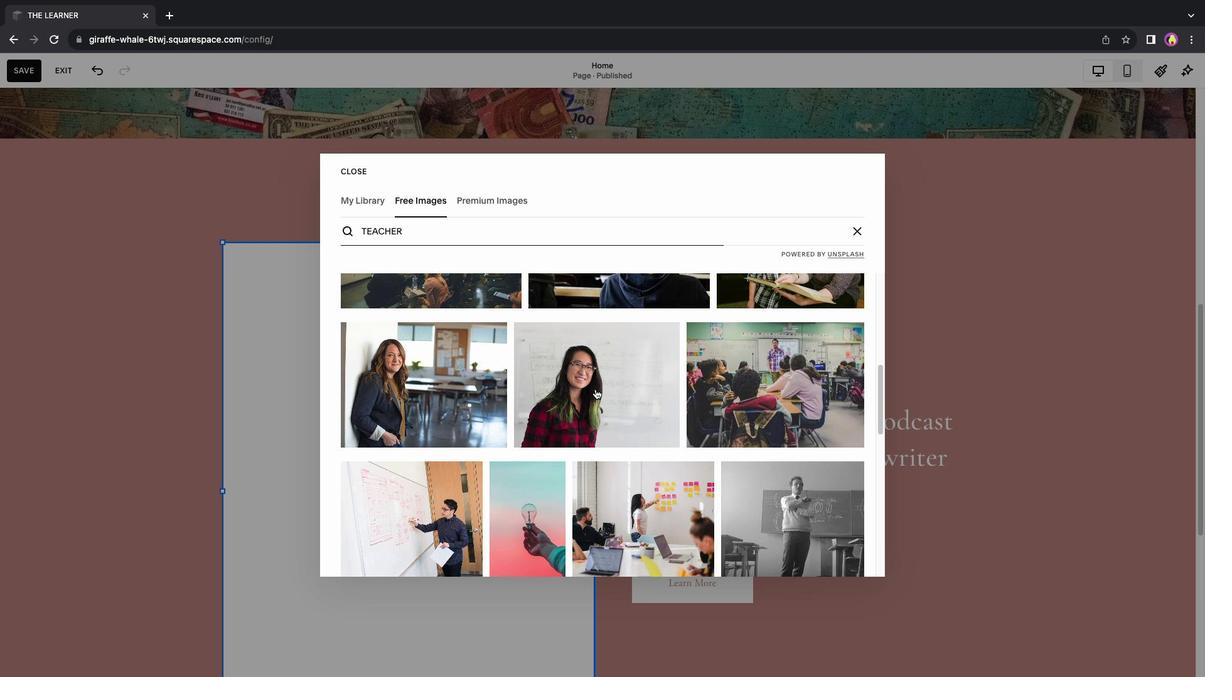 
Action: Mouse moved to (697, 412)
Screenshot: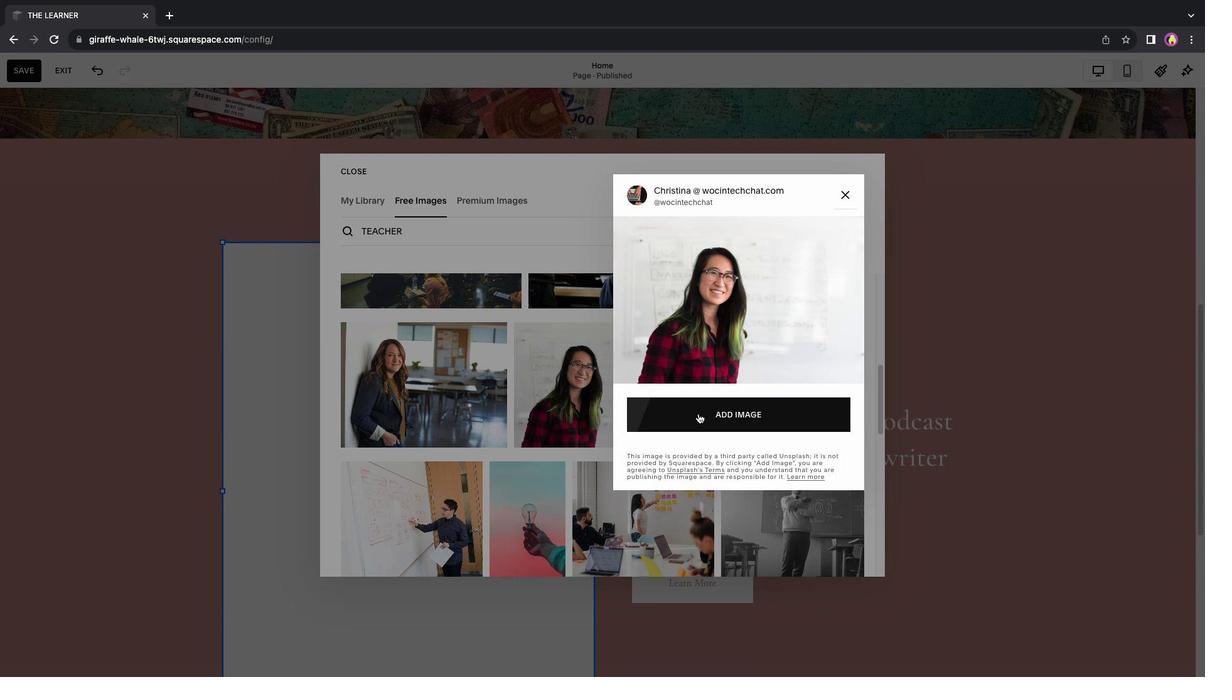 
Action: Mouse pressed left at (697, 412)
Screenshot: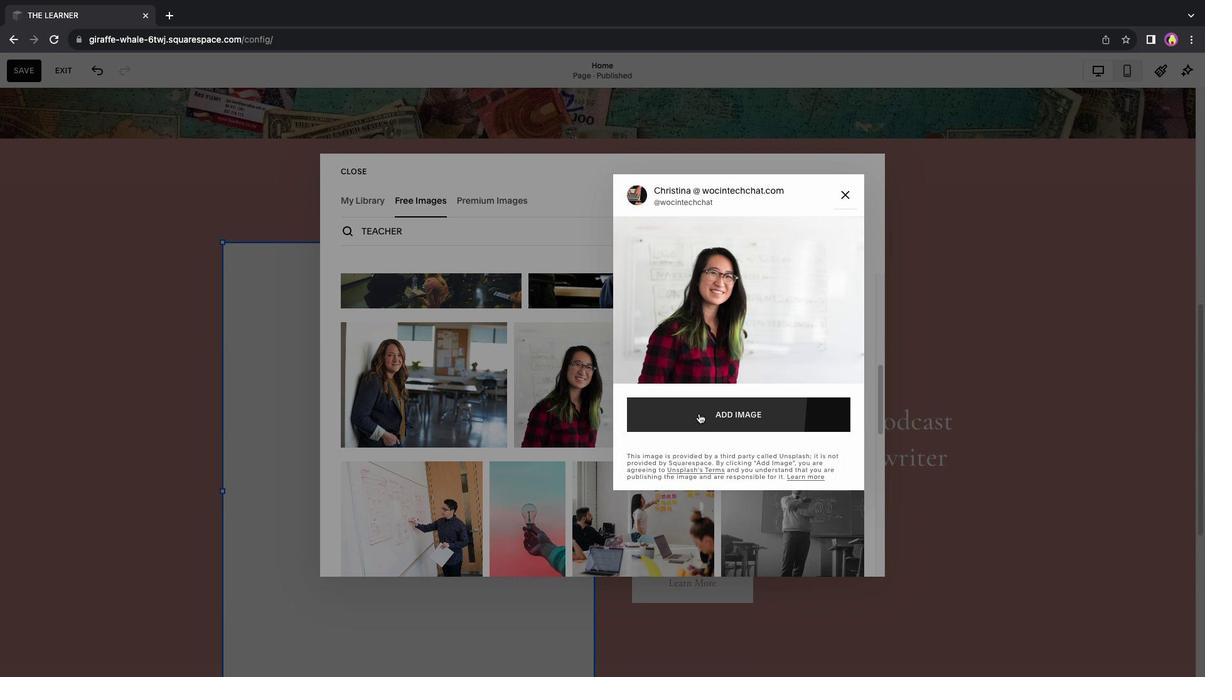 
Action: Mouse moved to (933, 337)
Screenshot: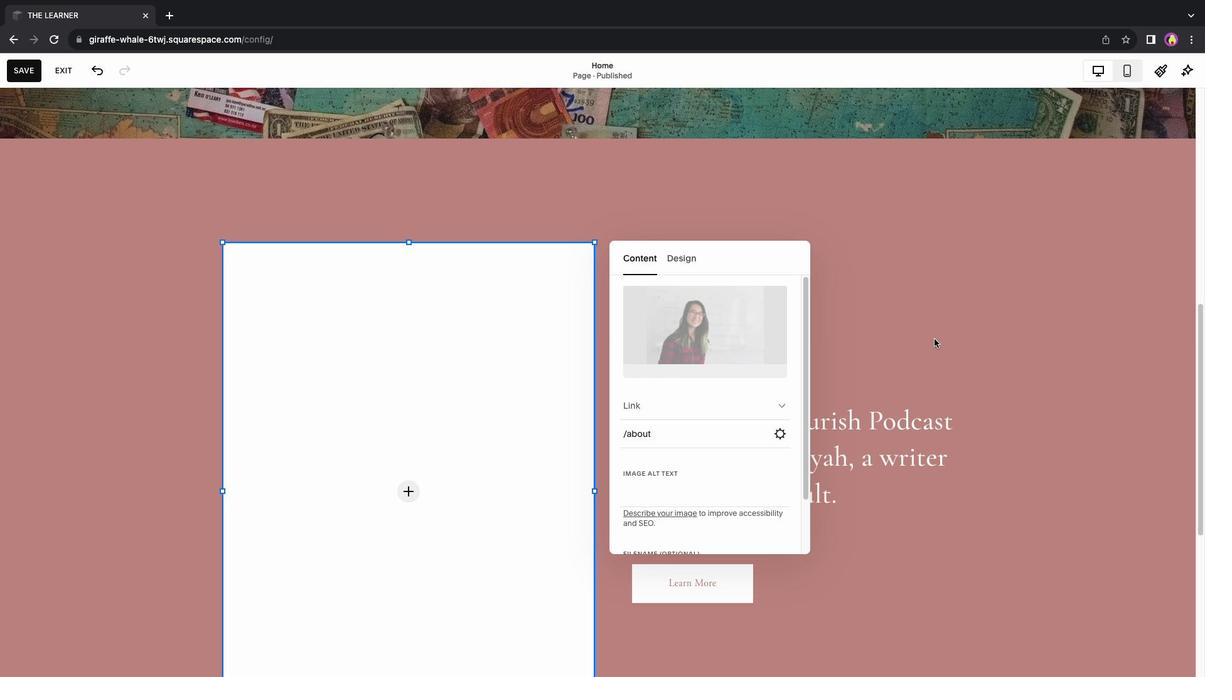 
Action: Mouse scrolled (933, 337) with delta (0, 0)
Screenshot: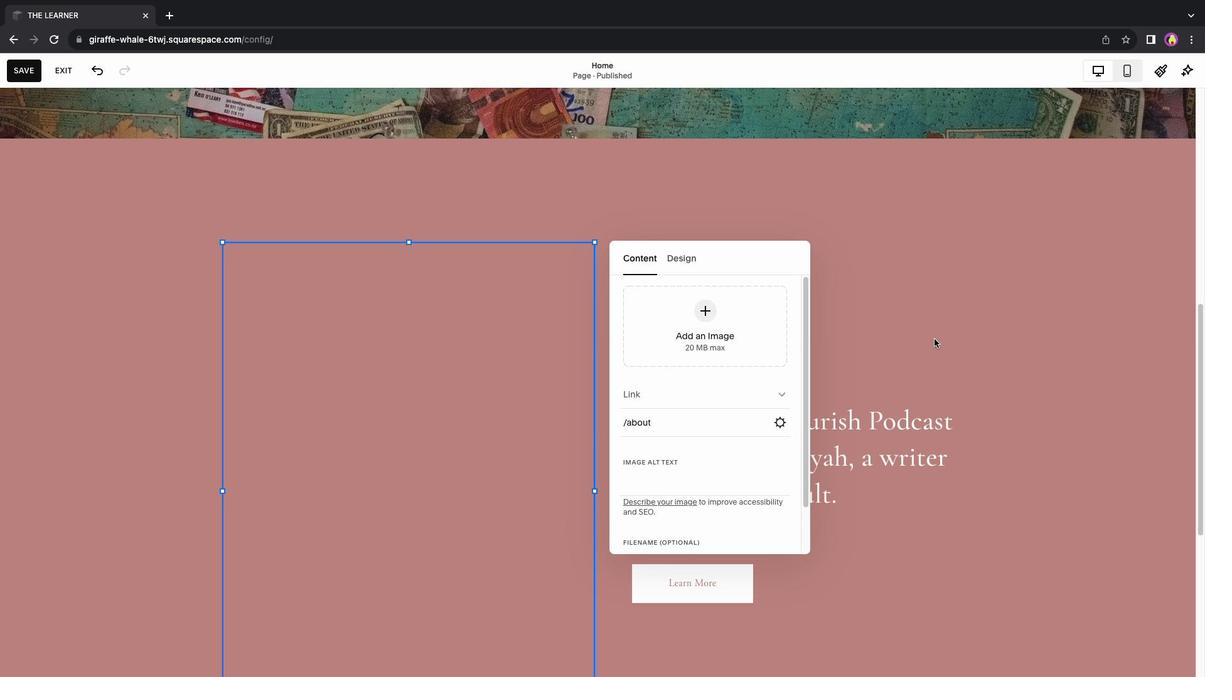 
Action: Mouse moved to (954, 330)
Screenshot: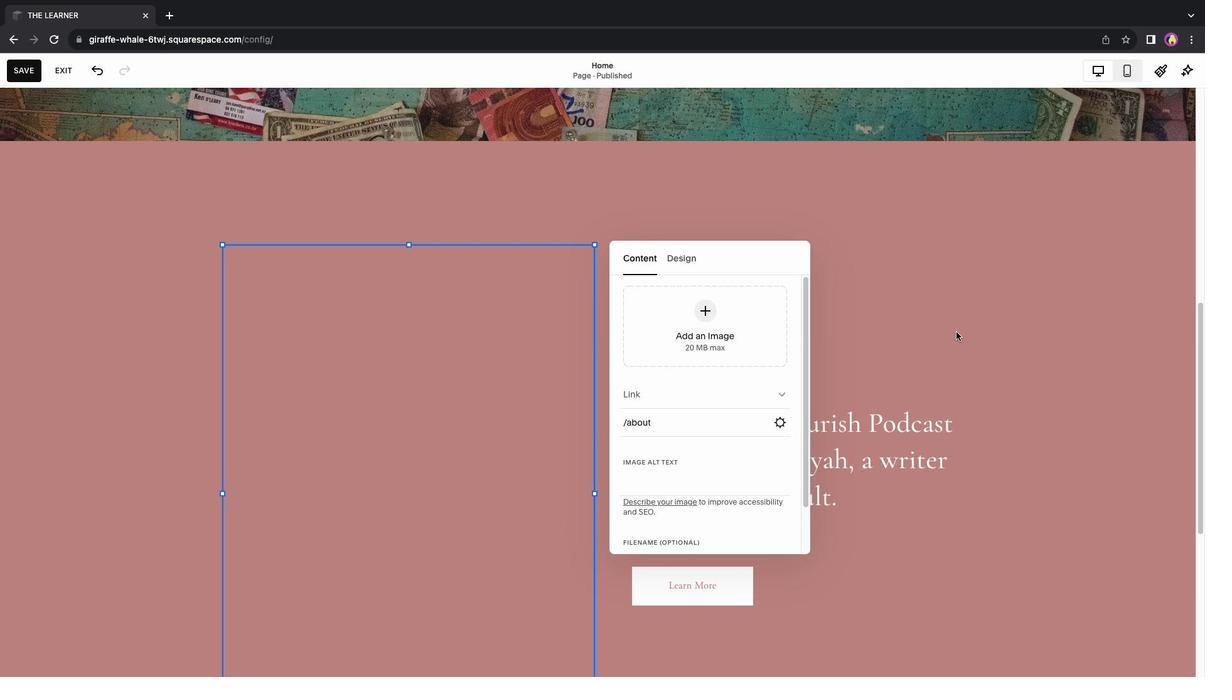 
Action: Mouse scrolled (954, 330) with delta (0, -1)
Screenshot: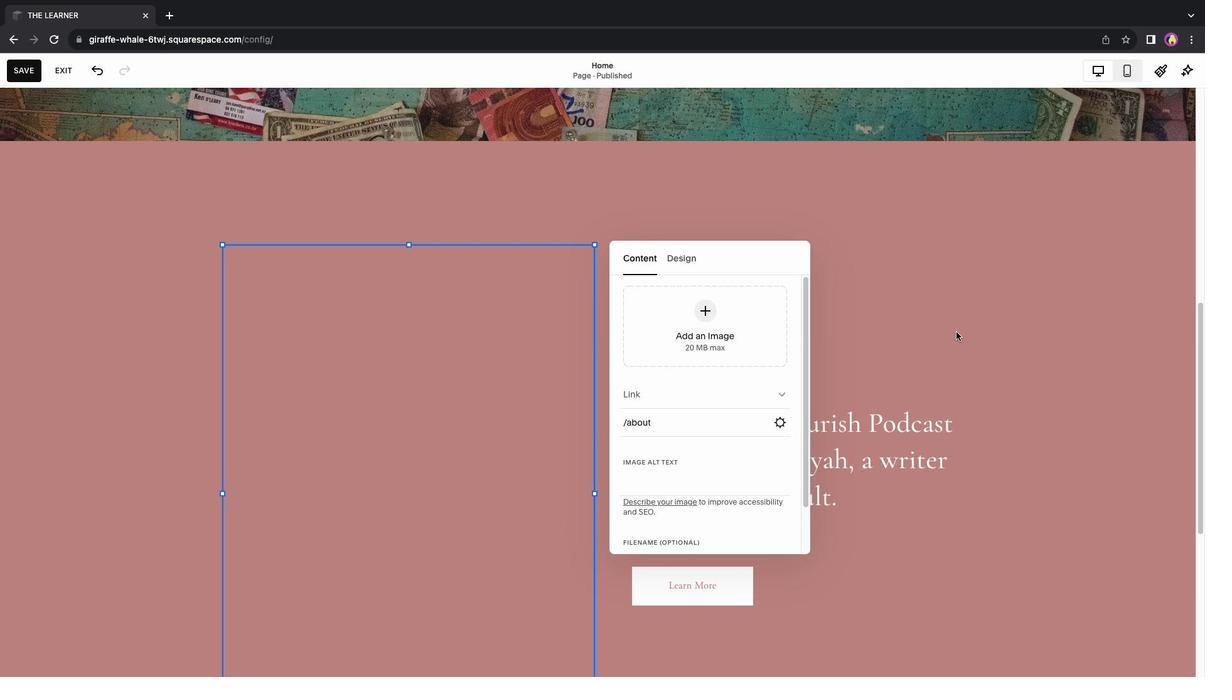 
Action: Mouse scrolled (954, 330) with delta (0, -1)
Screenshot: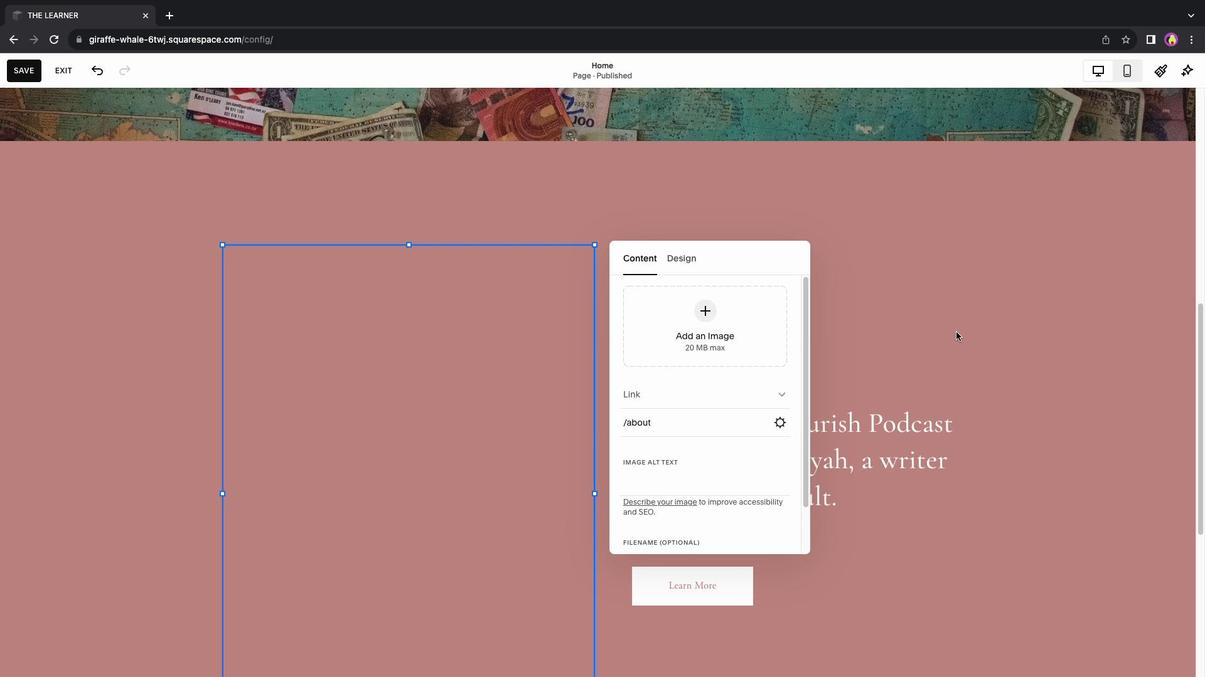 
Action: Mouse scrolled (954, 330) with delta (0, -1)
Screenshot: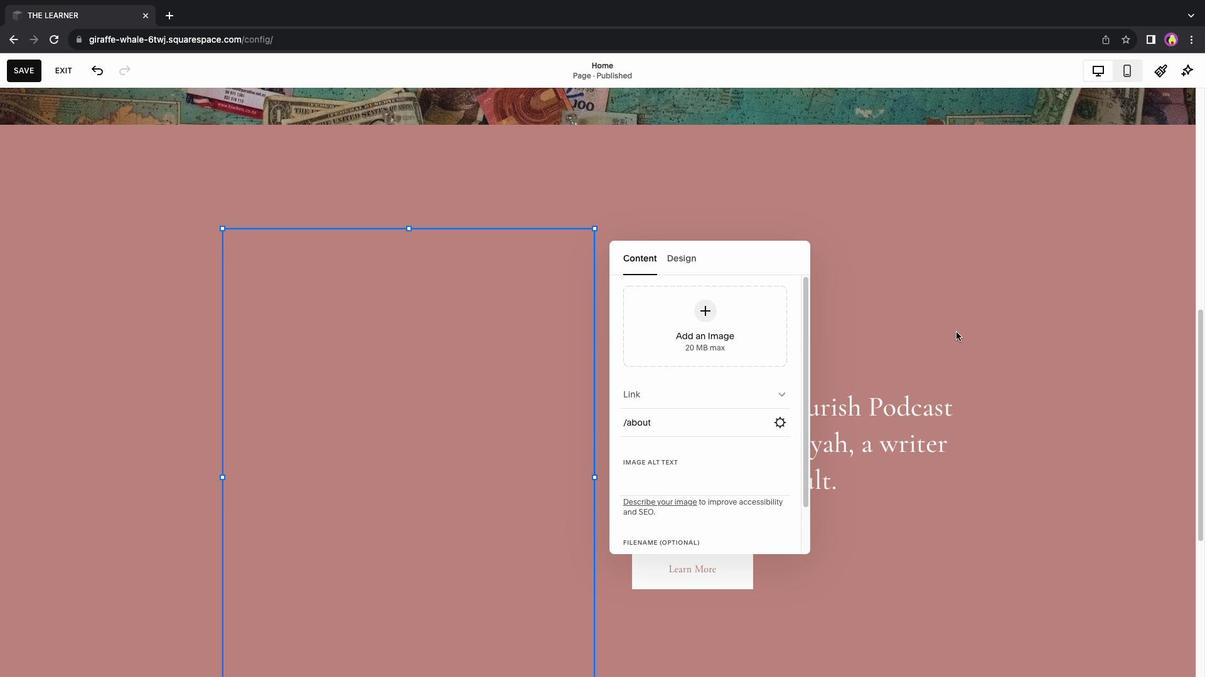 
Action: Mouse scrolled (954, 330) with delta (0, -1)
